 Task: Research Airbnb options in Orkney, South Africa from 4th December, 2023 to 8th December, 2023 for 1 adult.1  bedroom having 1 bed and 1 bathroom. Amenities needed are: wifi. Look for 5 properties as per requirement.
Action: Mouse moved to (485, 234)
Screenshot: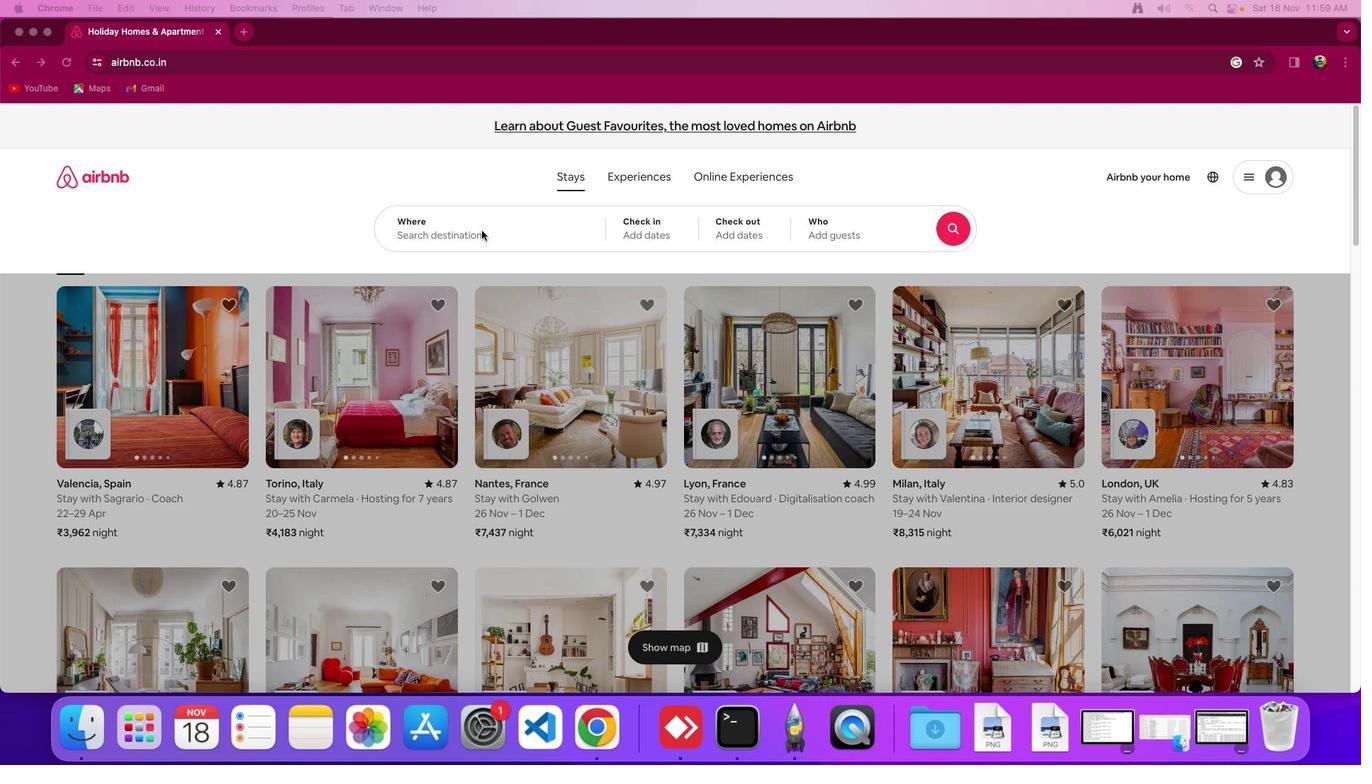 
Action: Mouse pressed left at (485, 234)
Screenshot: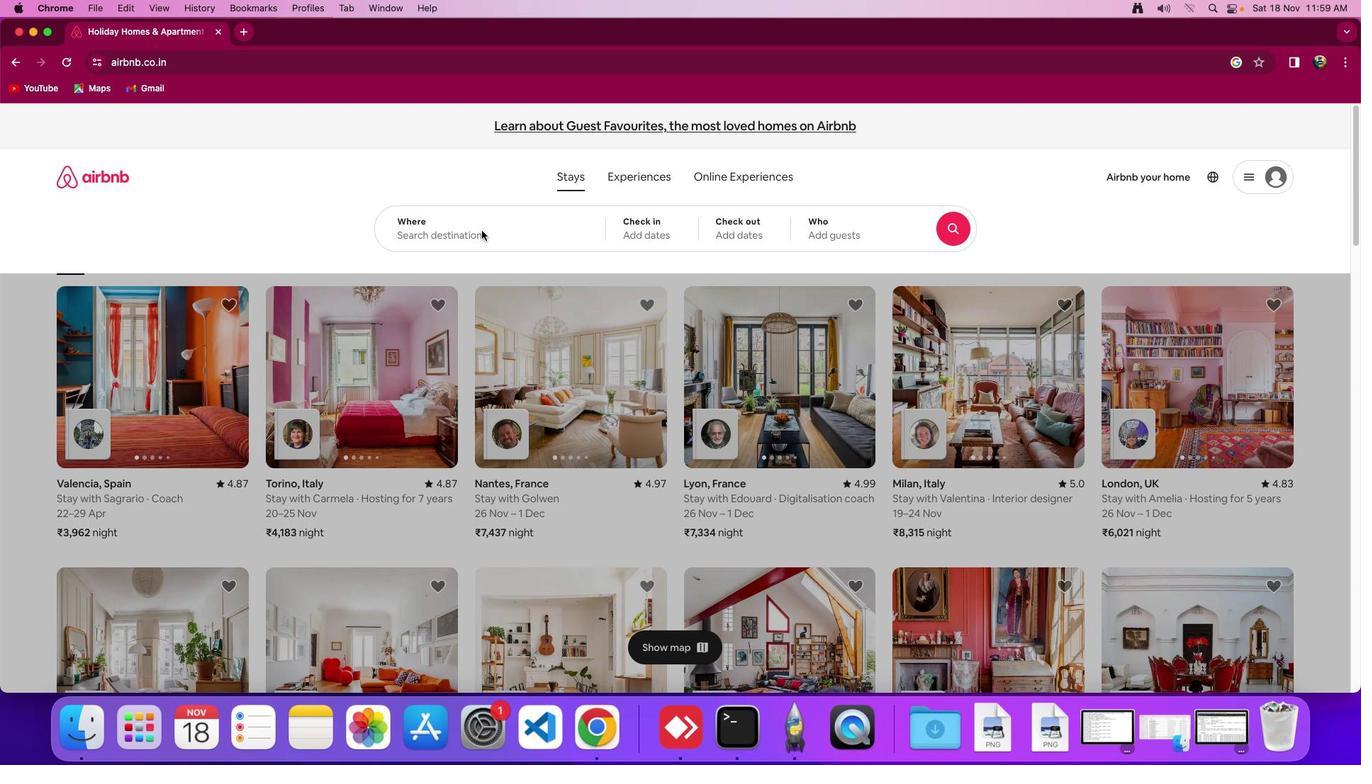 
Action: Mouse moved to (490, 236)
Screenshot: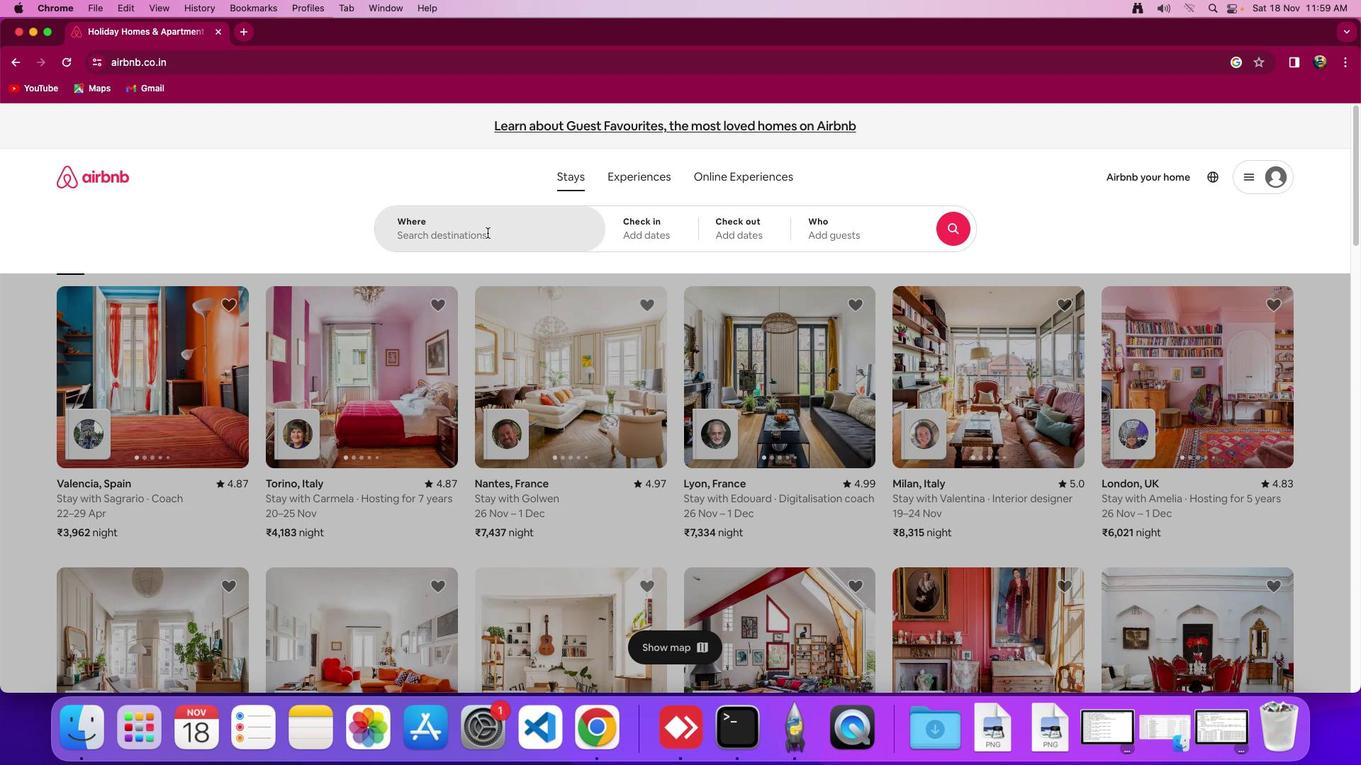 
Action: Mouse pressed left at (490, 236)
Screenshot: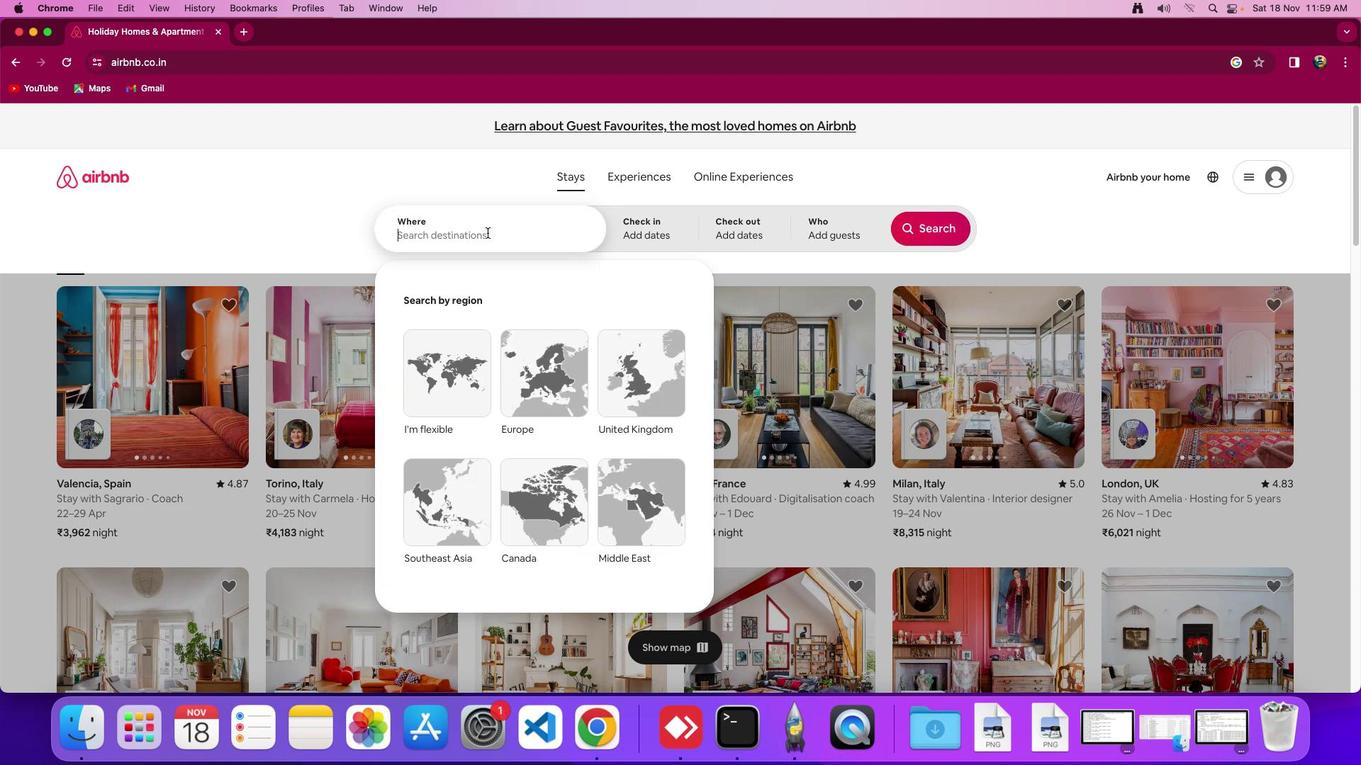 
Action: Mouse moved to (492, 236)
Screenshot: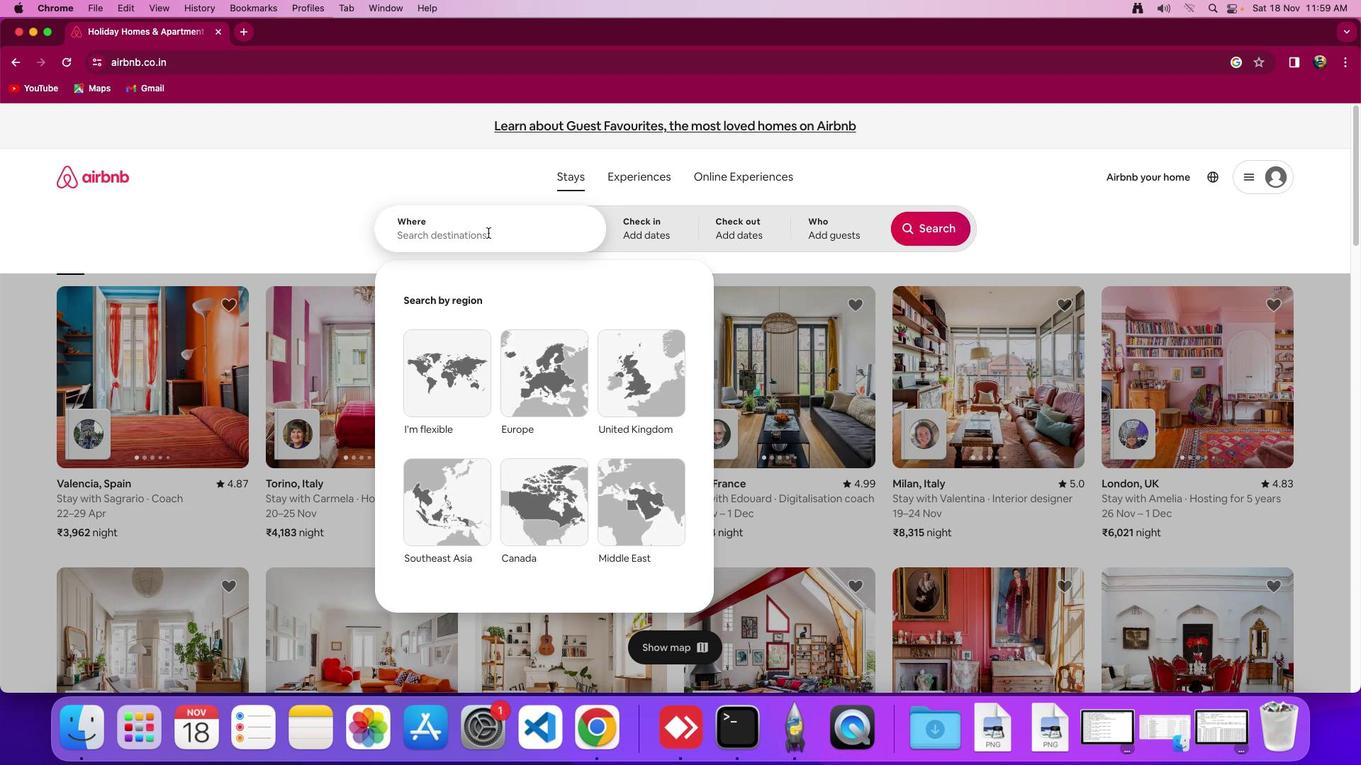 
Action: Key pressed Key.shift'O''r''k''n''e''y'
Screenshot: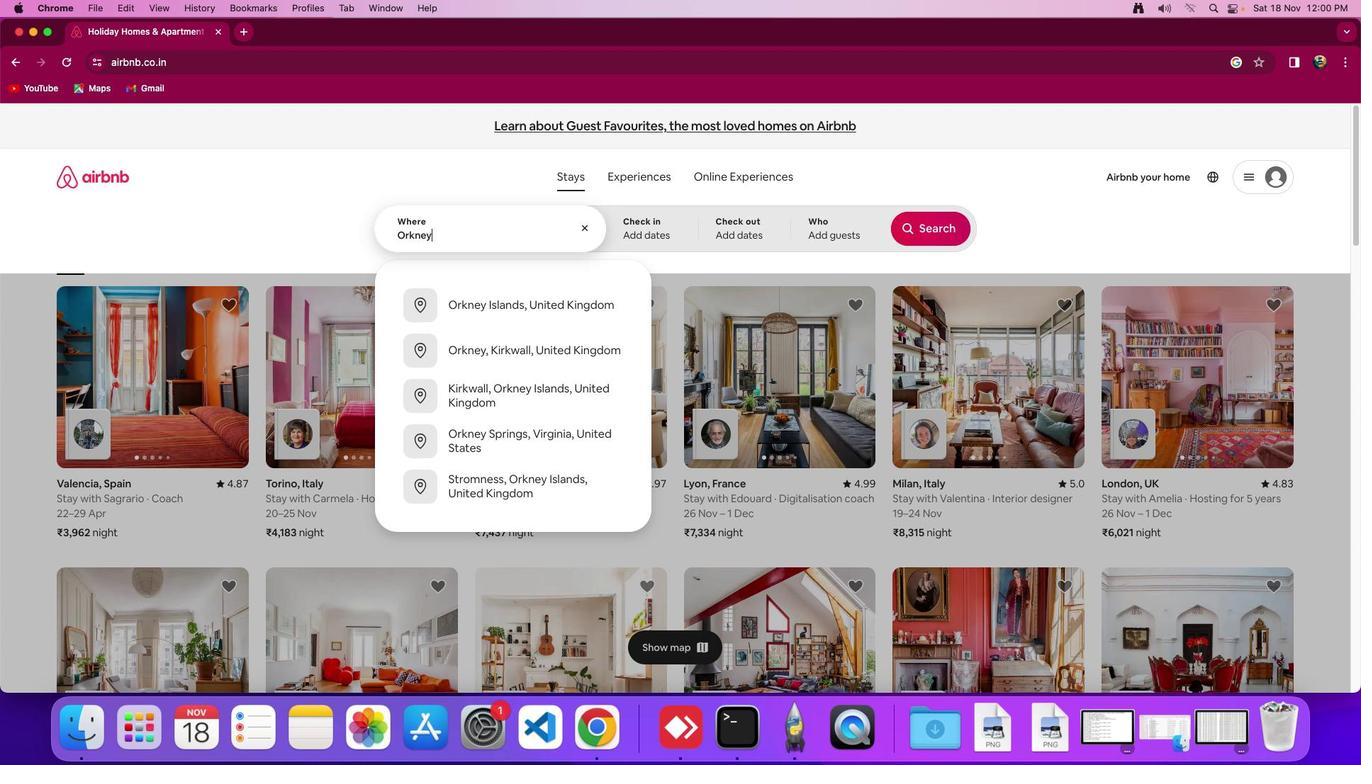 
Action: Mouse moved to (493, 236)
Screenshot: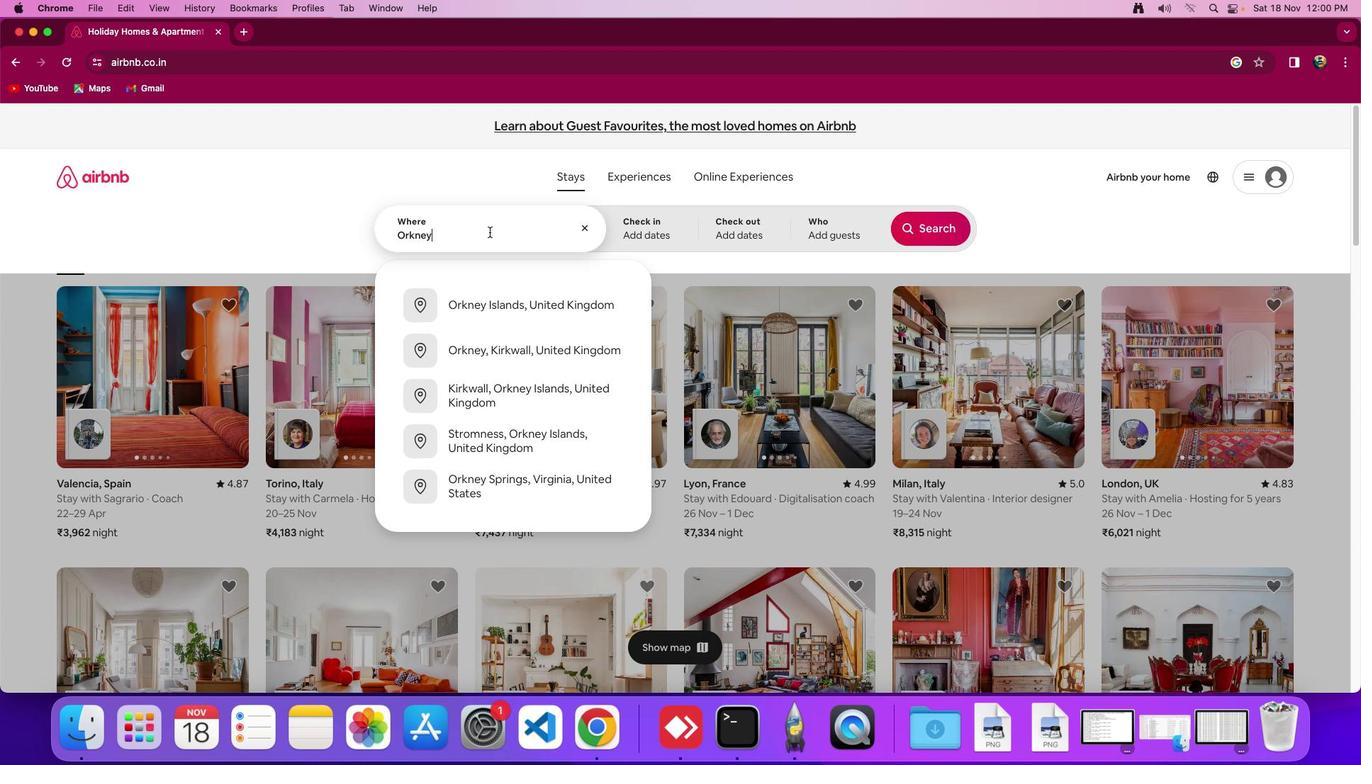 
Action: Key pressed ','Key.spaceKey.shift_r'S''o''u''t''h'Key.spaceKey.shift_r'A''f''r''i''c''a'
Screenshot: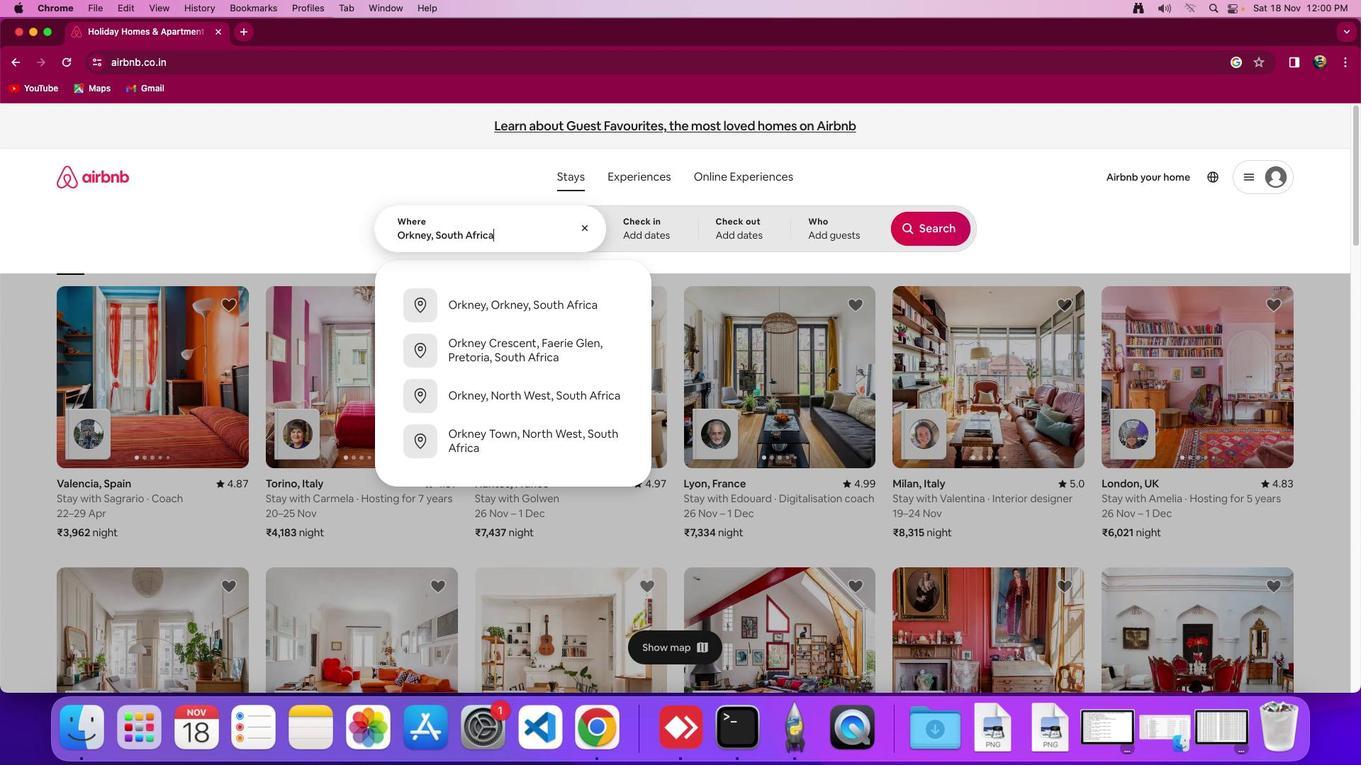 
Action: Mouse moved to (643, 233)
Screenshot: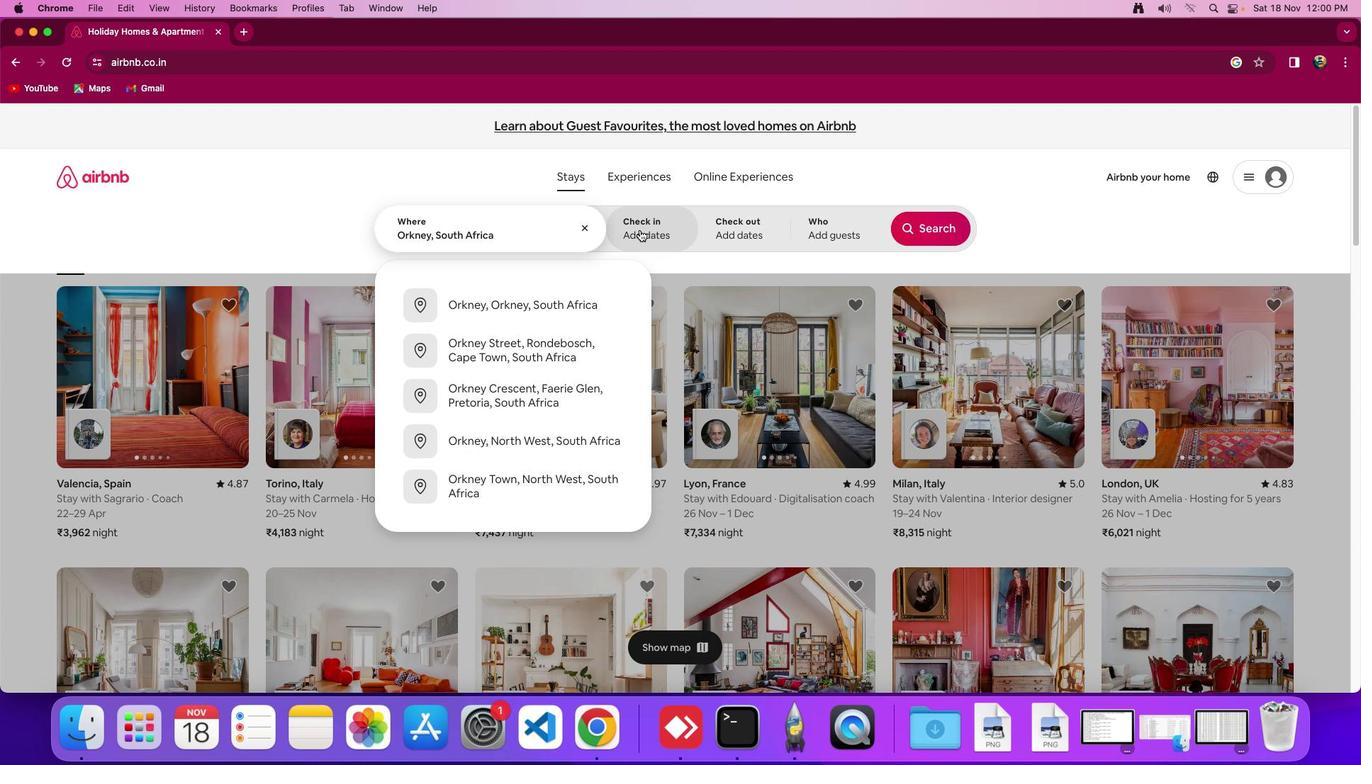 
Action: Mouse pressed left at (643, 233)
Screenshot: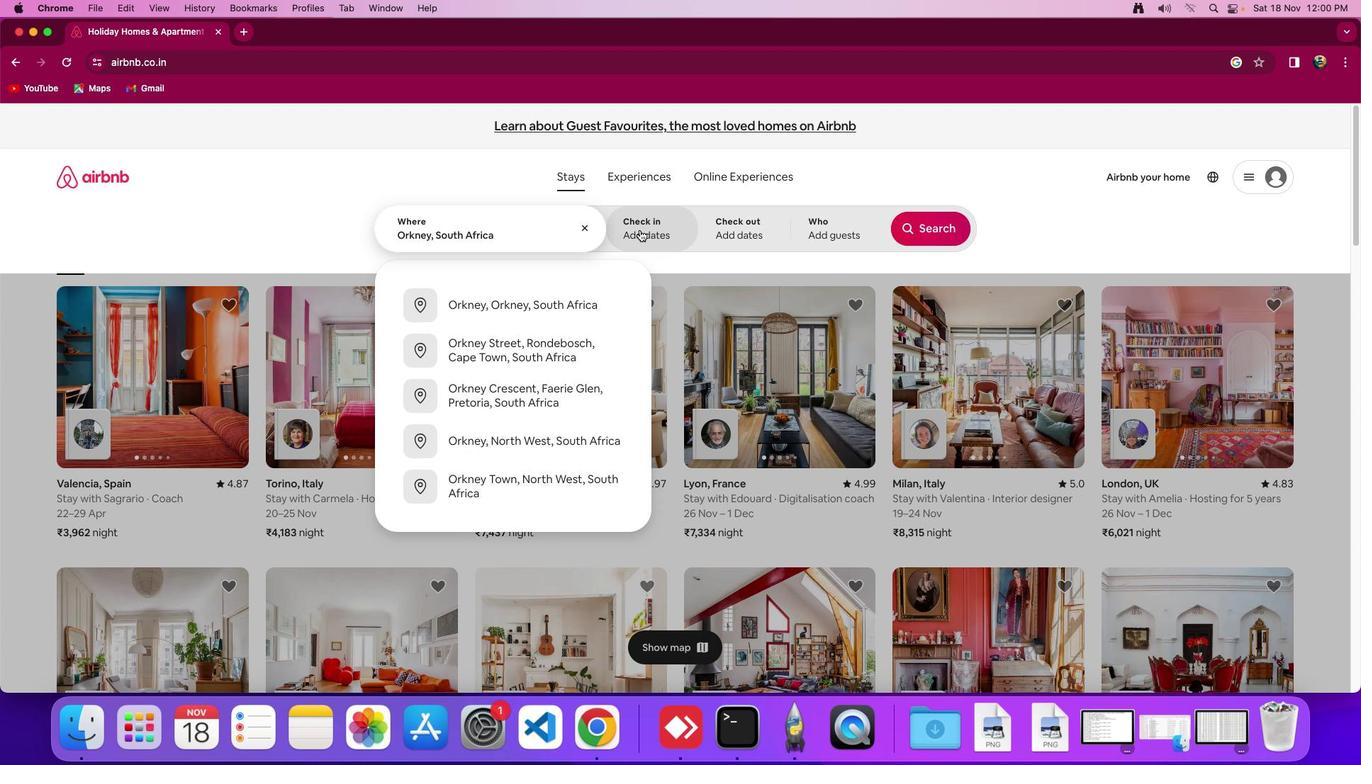 
Action: Mouse moved to (745, 433)
Screenshot: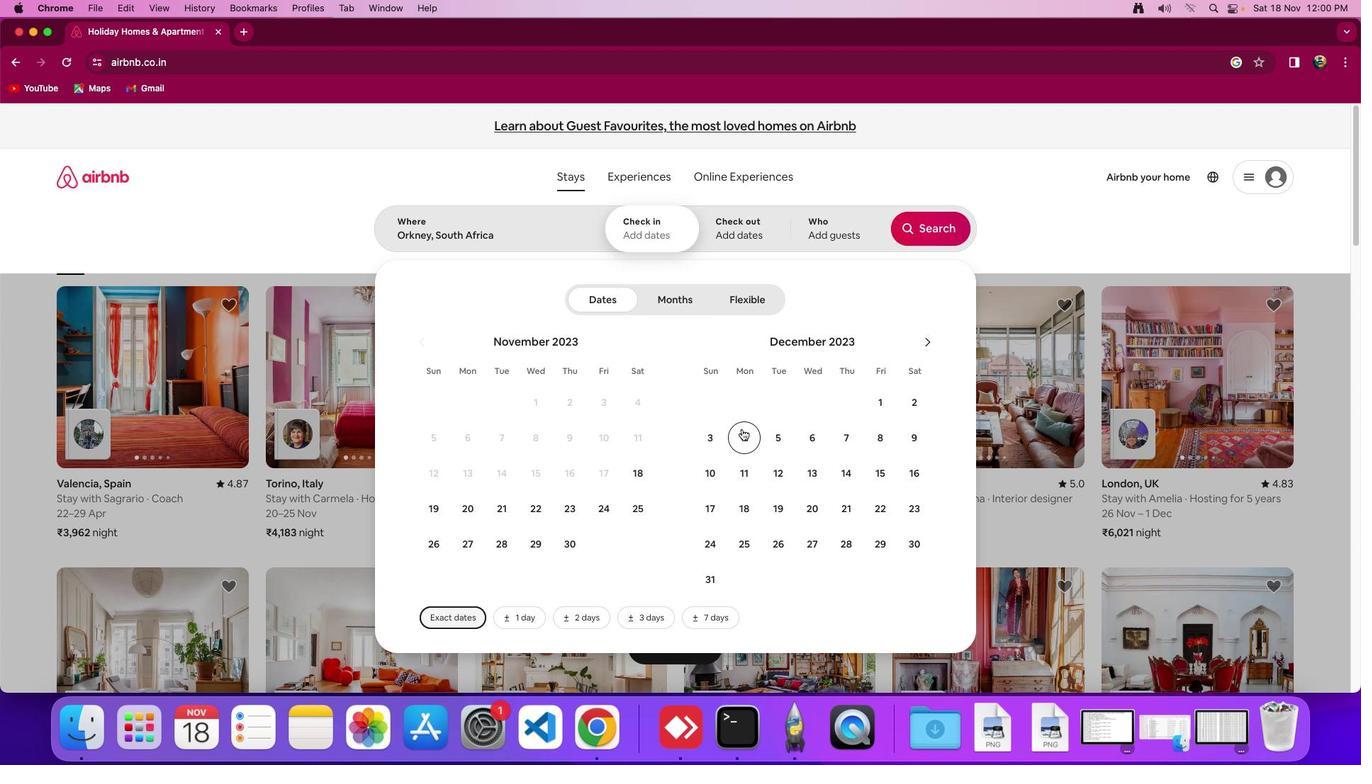 
Action: Mouse pressed left at (745, 433)
Screenshot: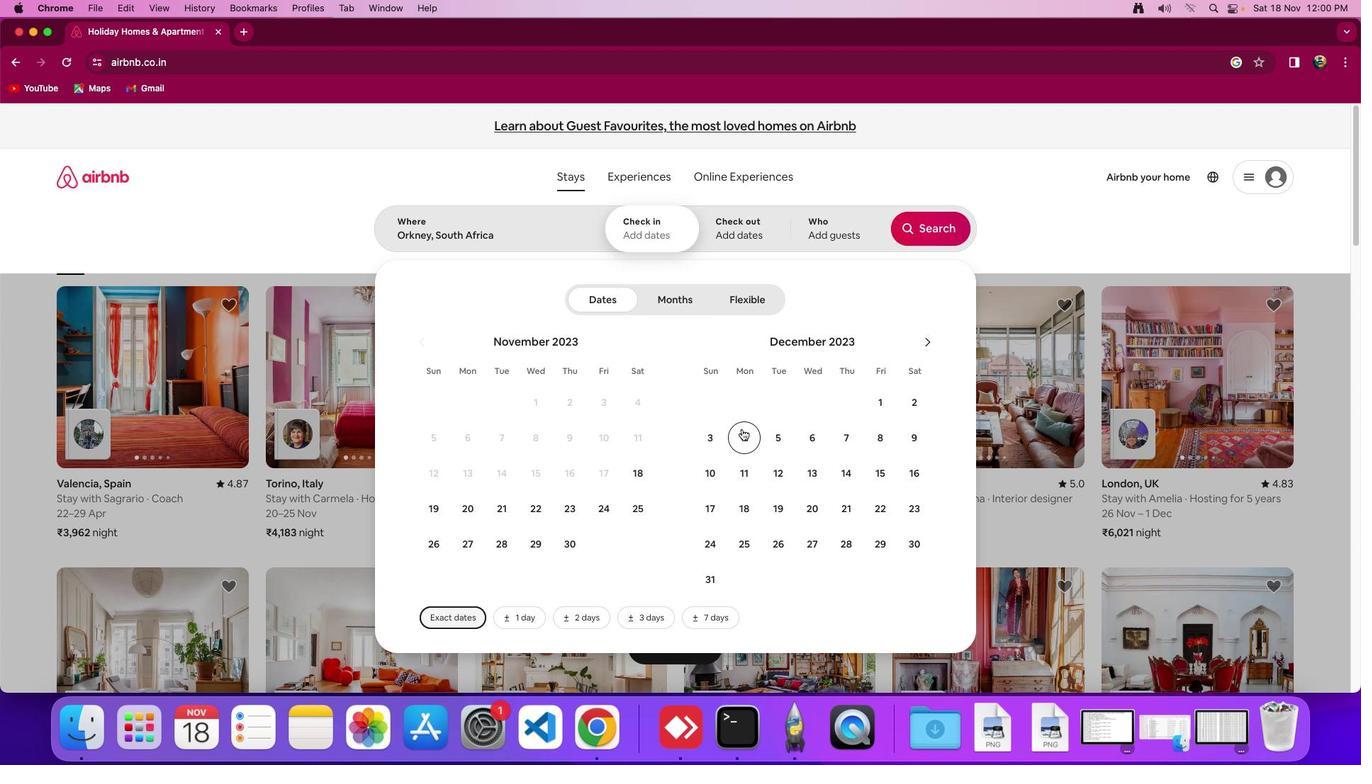 
Action: Mouse moved to (886, 446)
Screenshot: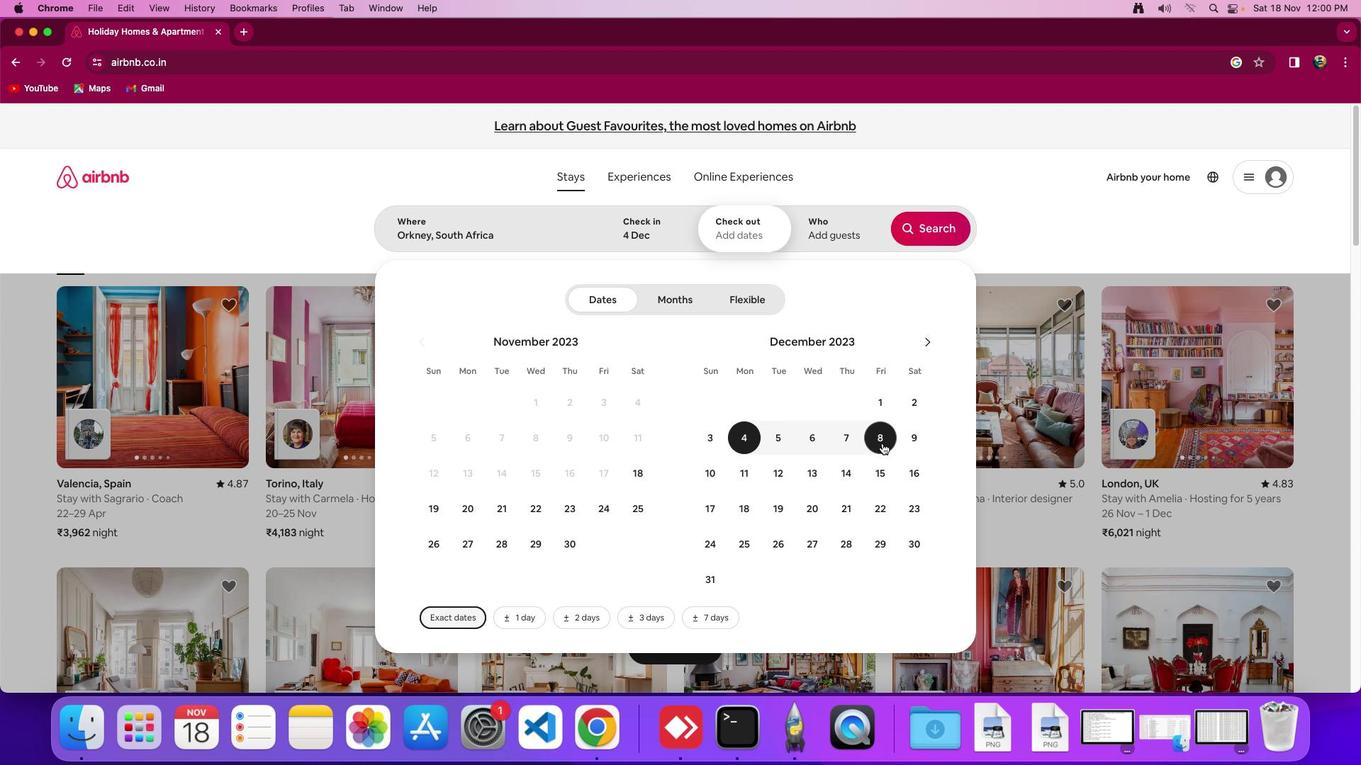 
Action: Mouse pressed left at (886, 446)
Screenshot: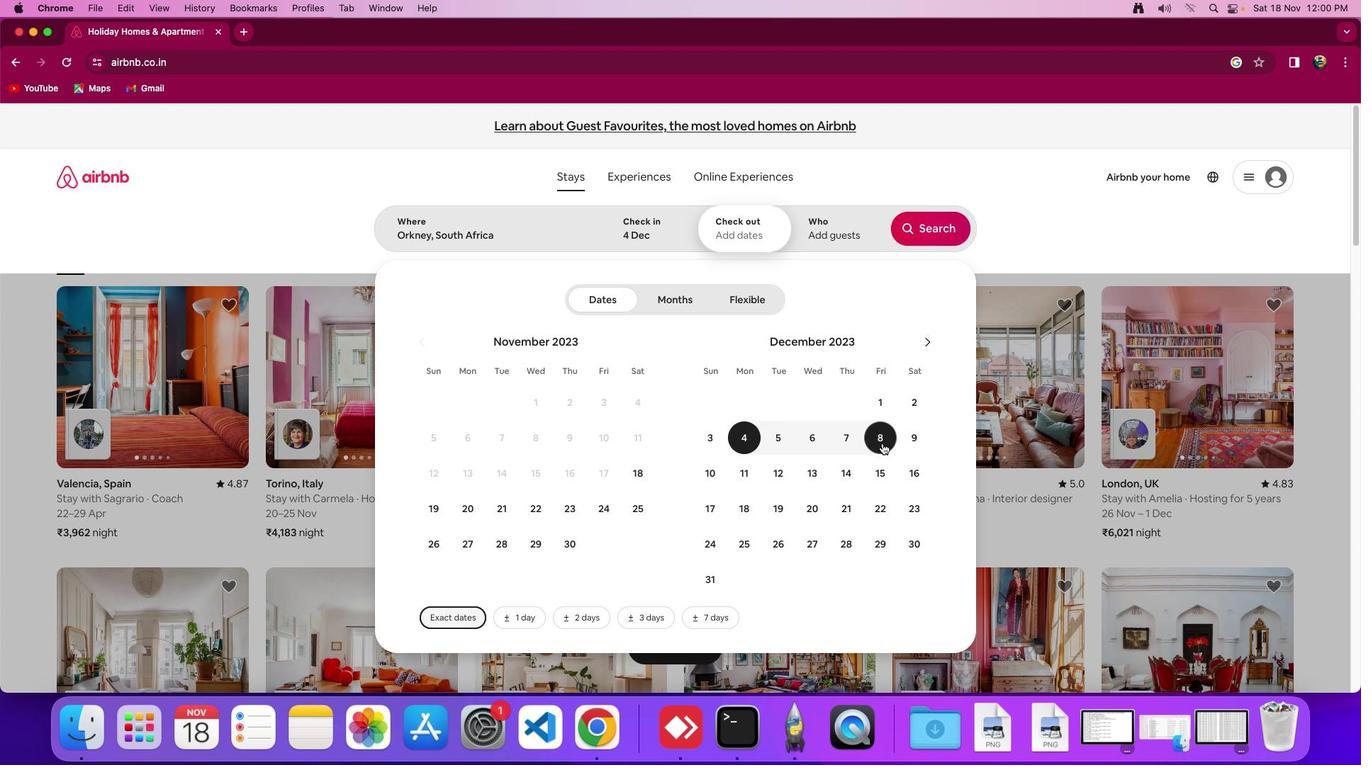 
Action: Mouse moved to (830, 232)
Screenshot: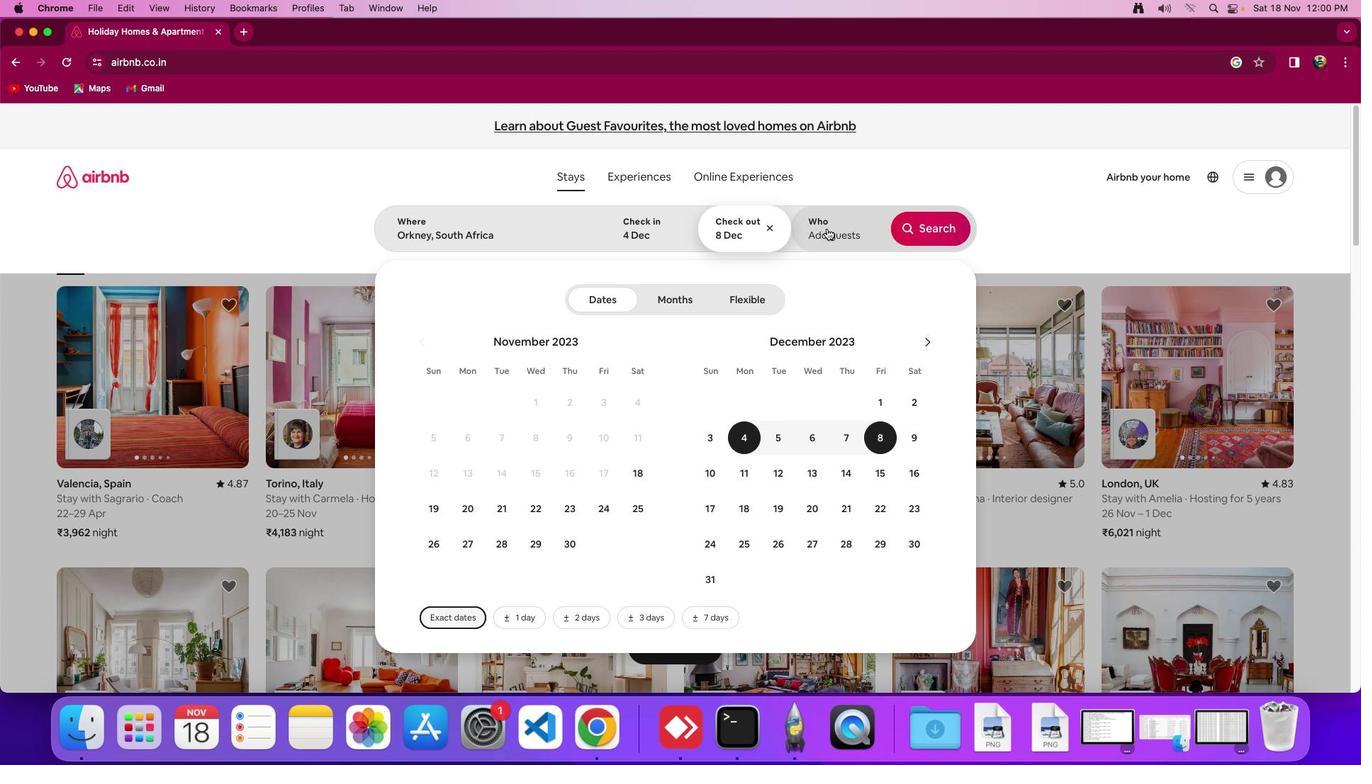 
Action: Mouse pressed left at (830, 232)
Screenshot: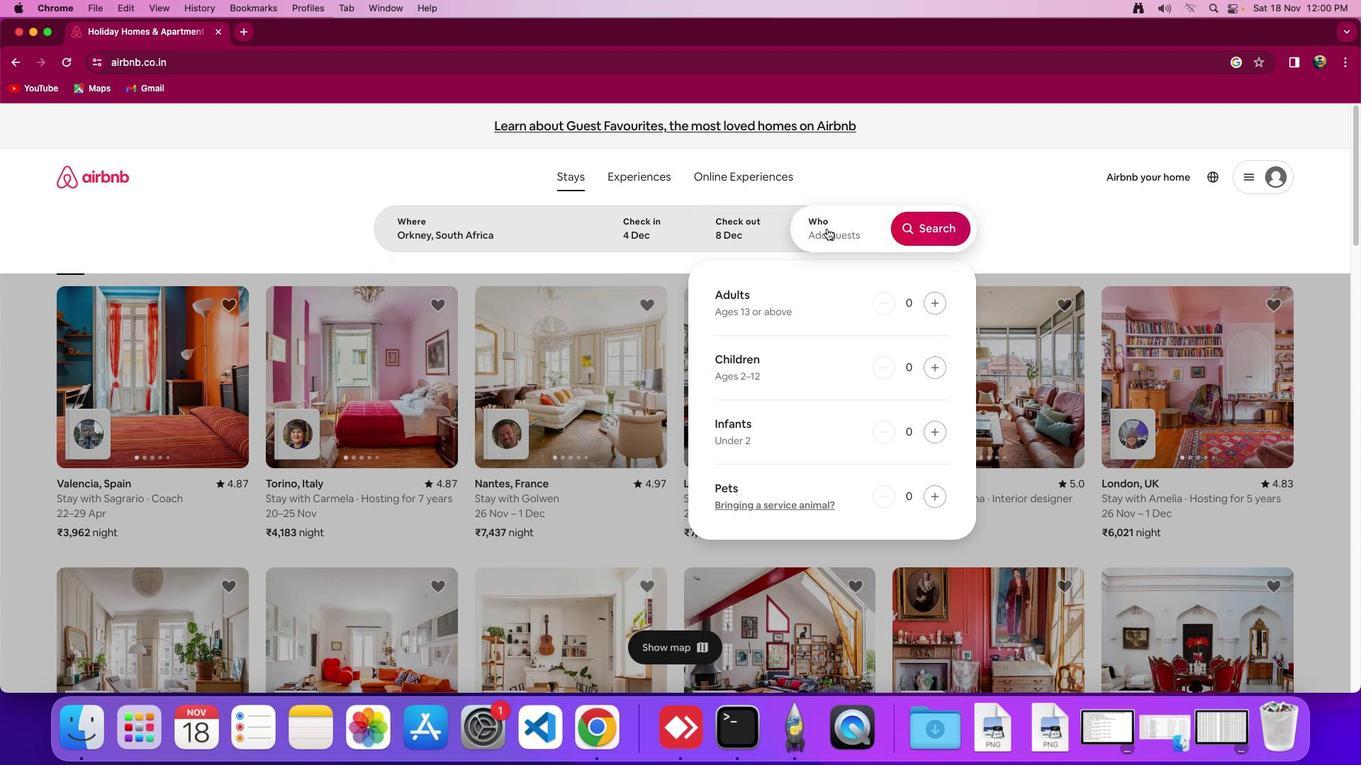 
Action: Mouse moved to (943, 301)
Screenshot: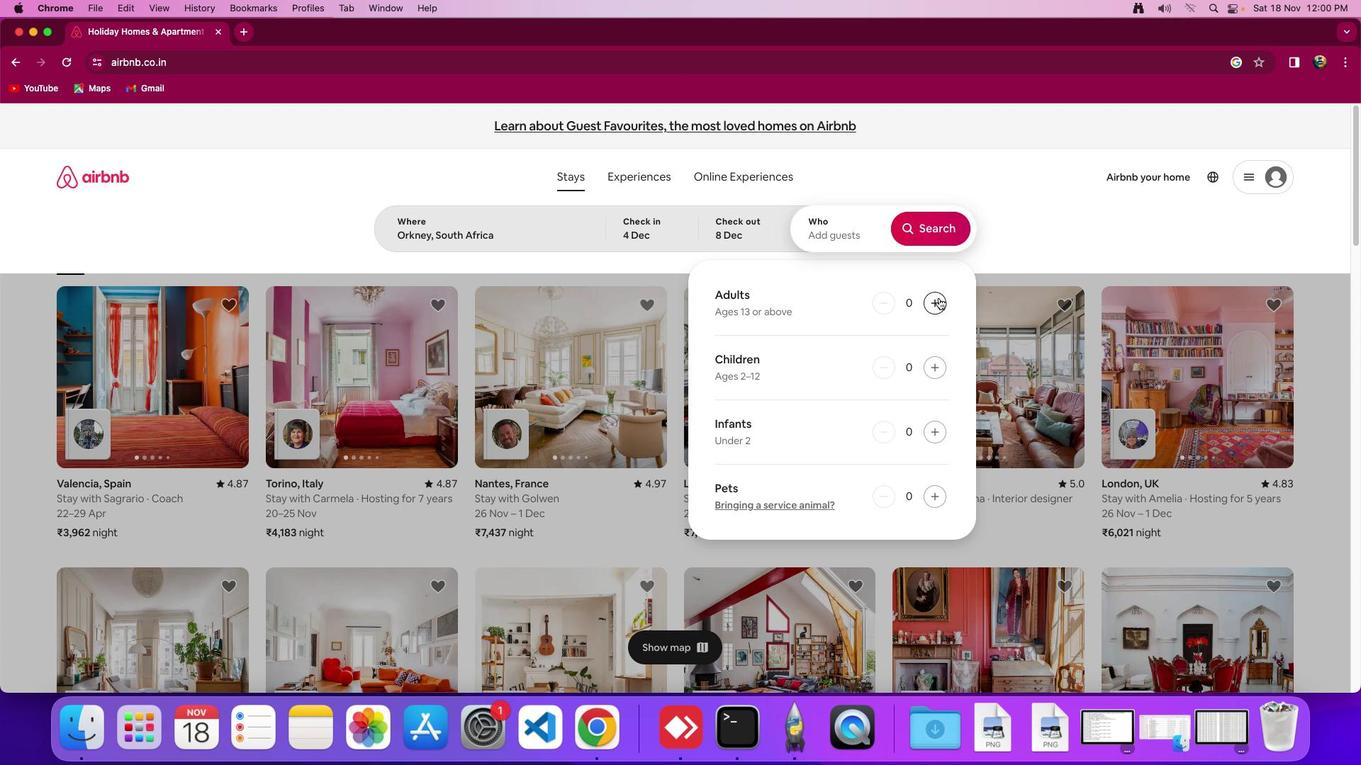 
Action: Mouse pressed left at (943, 301)
Screenshot: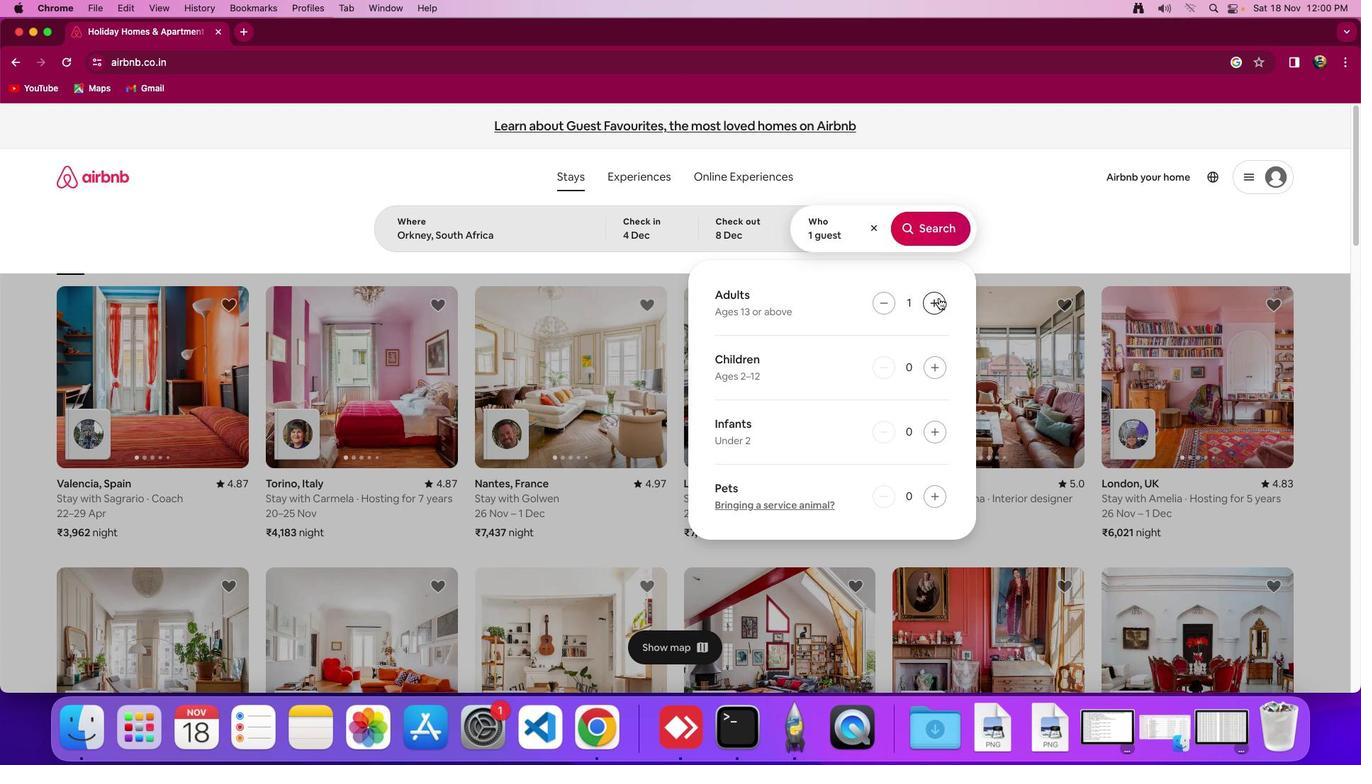 
Action: Mouse moved to (940, 229)
Screenshot: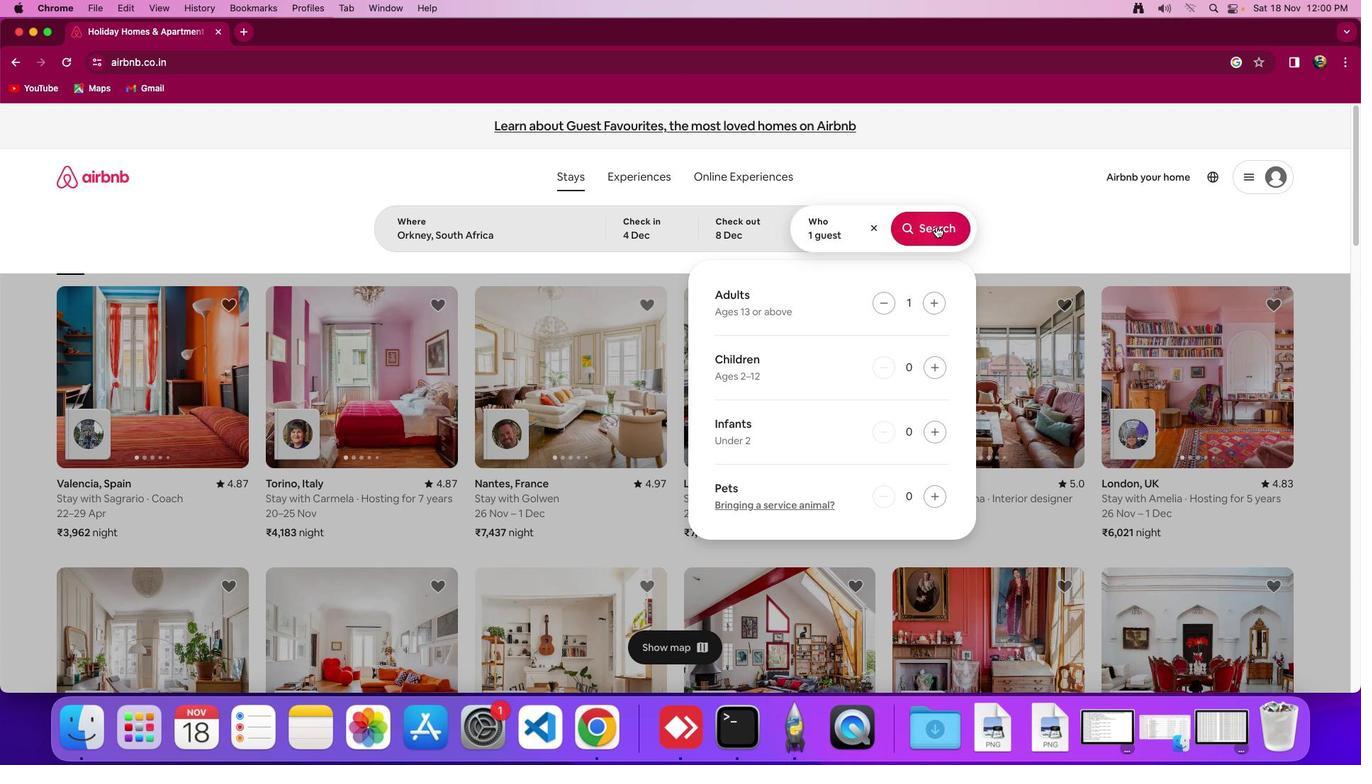 
Action: Mouse pressed left at (940, 229)
Screenshot: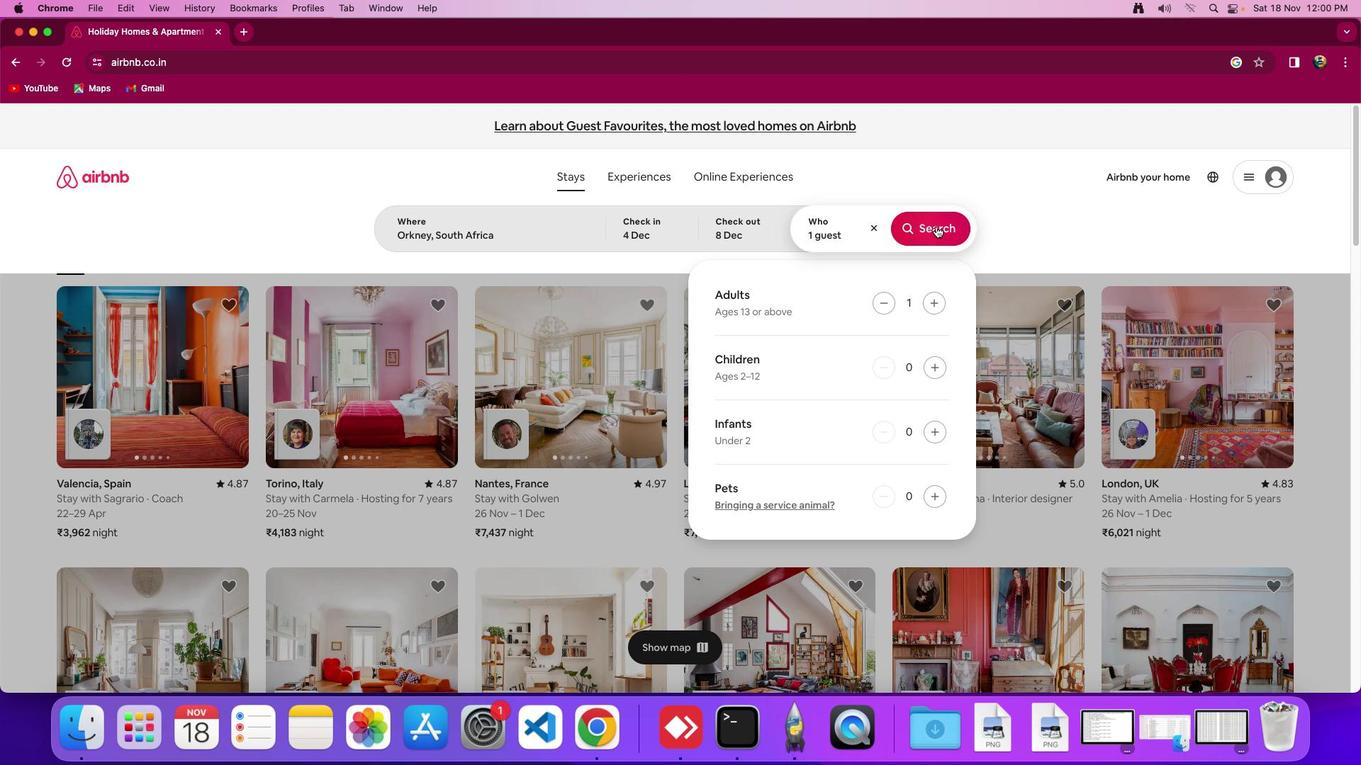 
Action: Mouse moved to (1124, 192)
Screenshot: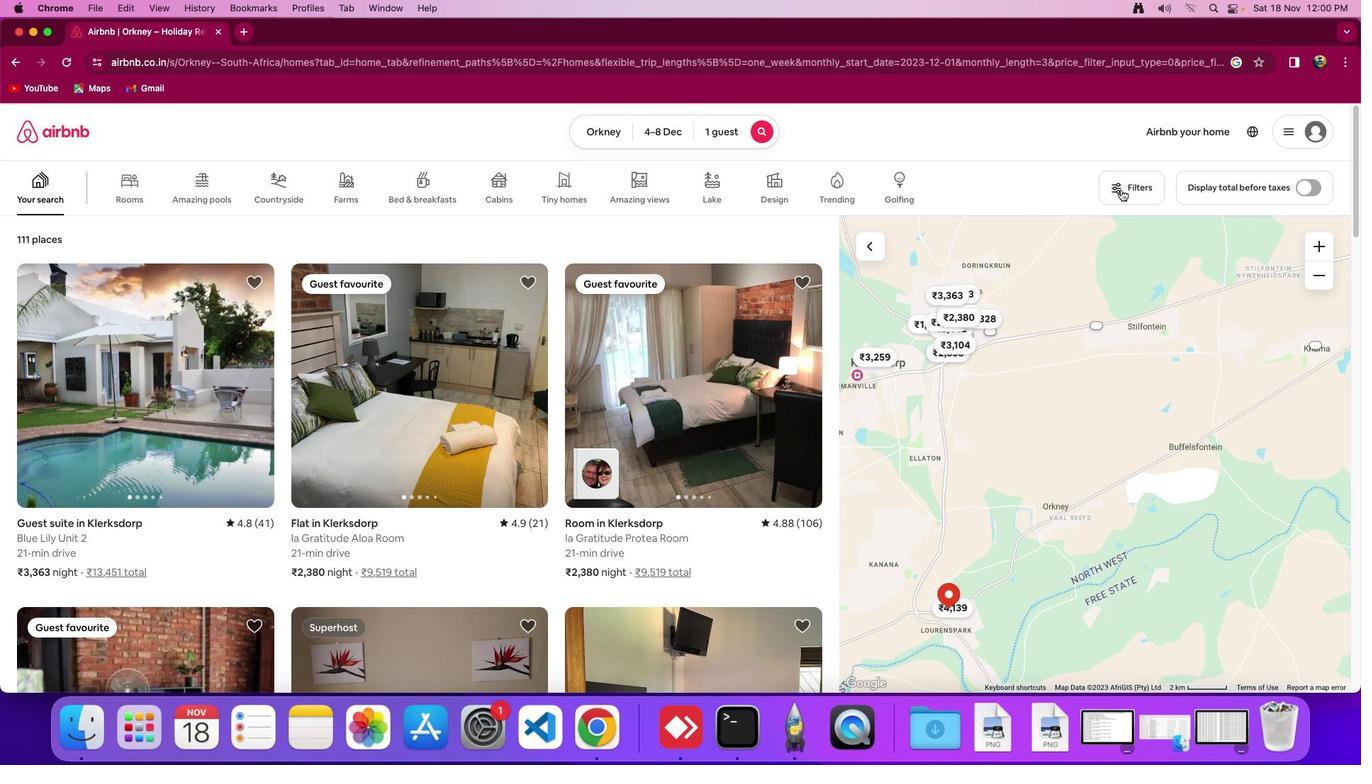 
Action: Mouse pressed left at (1124, 192)
Screenshot: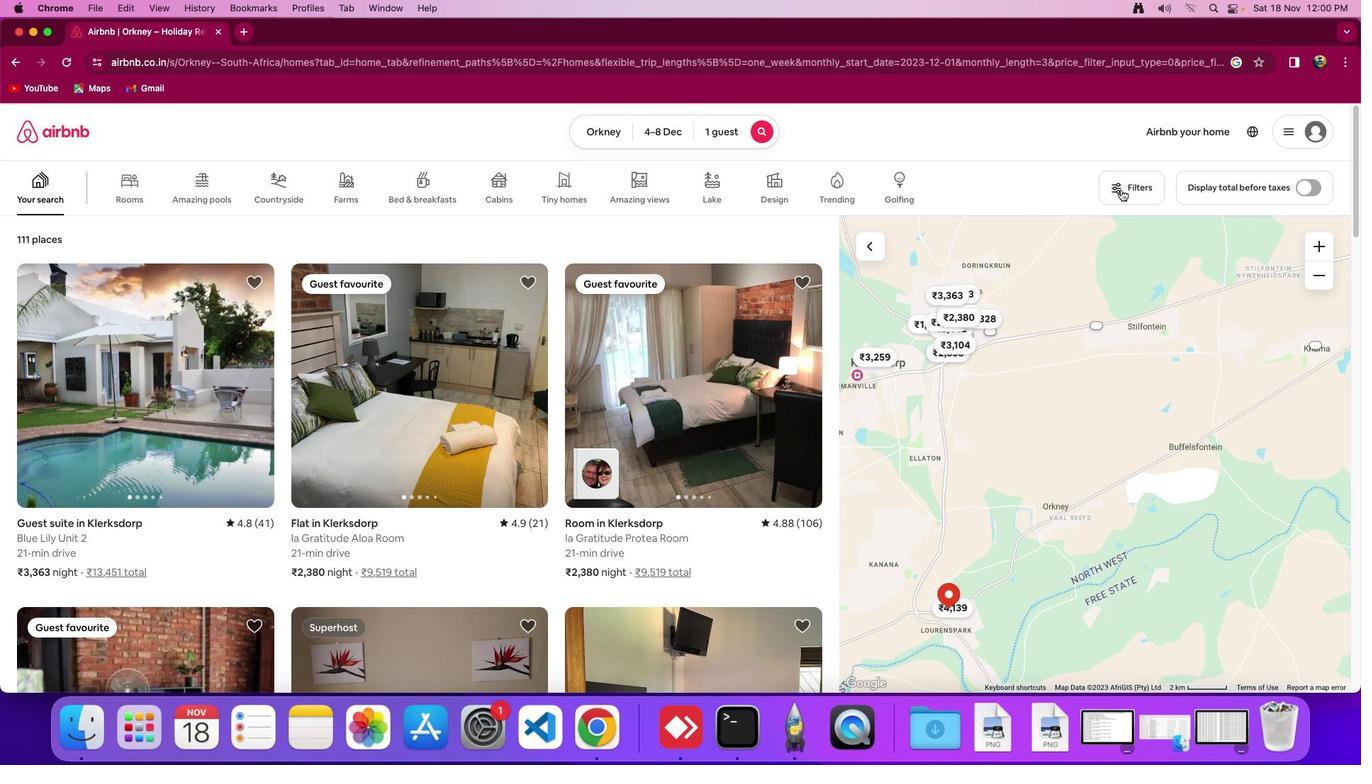 
Action: Mouse moved to (719, 406)
Screenshot: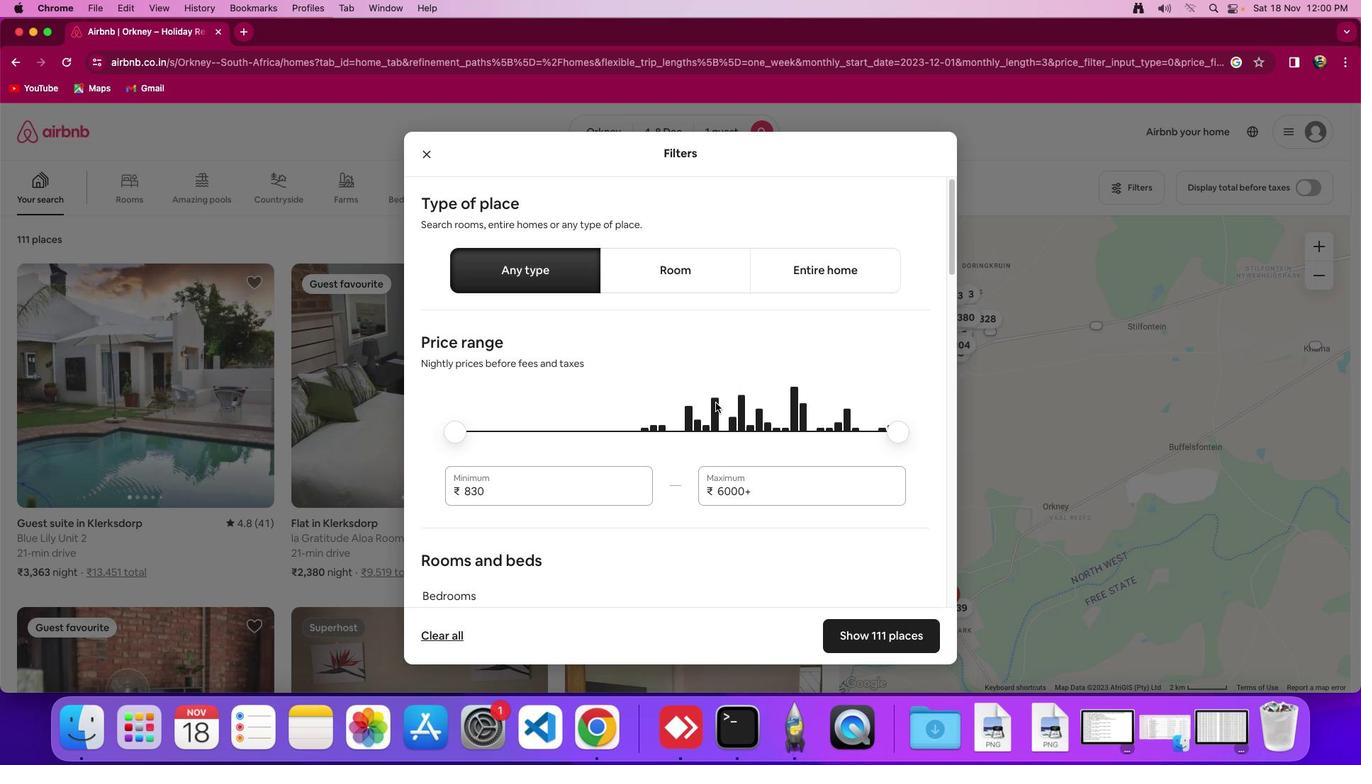 
Action: Mouse scrolled (719, 406) with delta (3, 2)
Screenshot: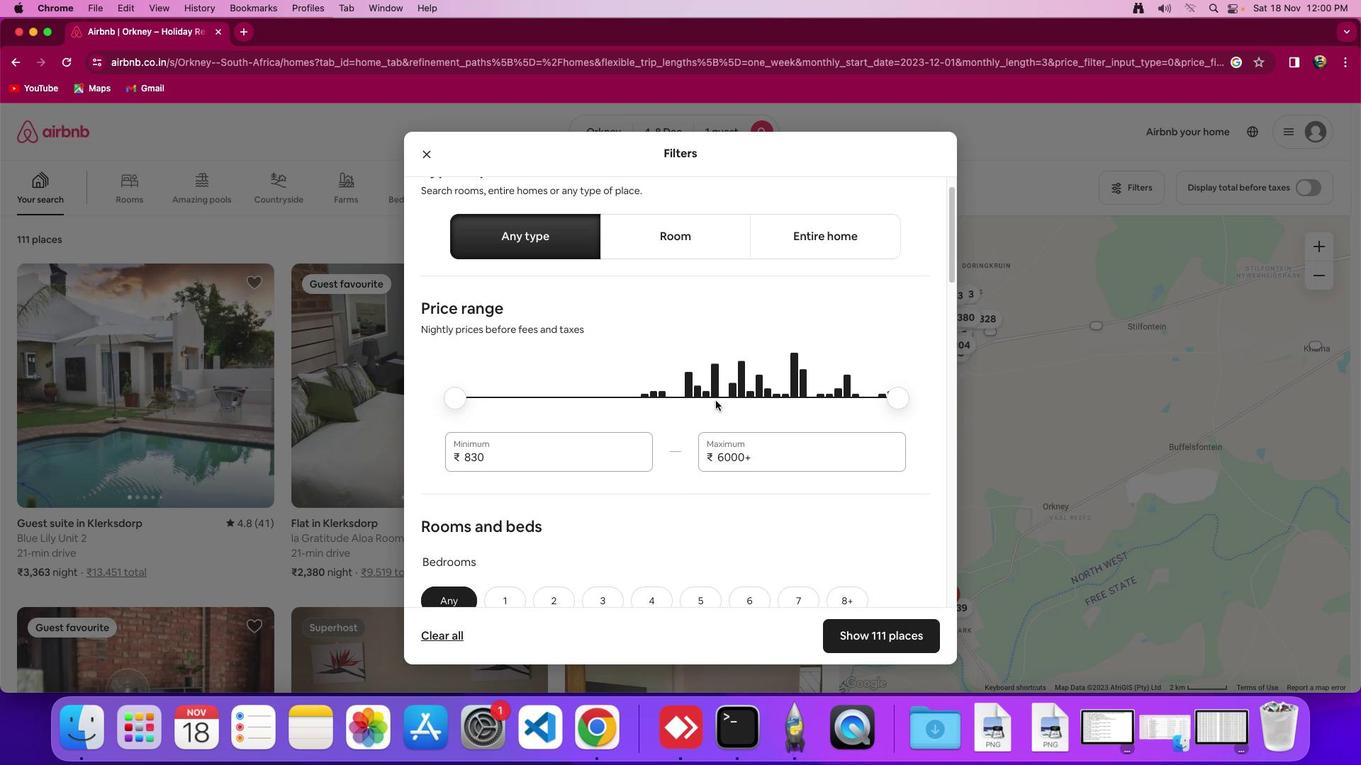 
Action: Mouse moved to (719, 406)
Screenshot: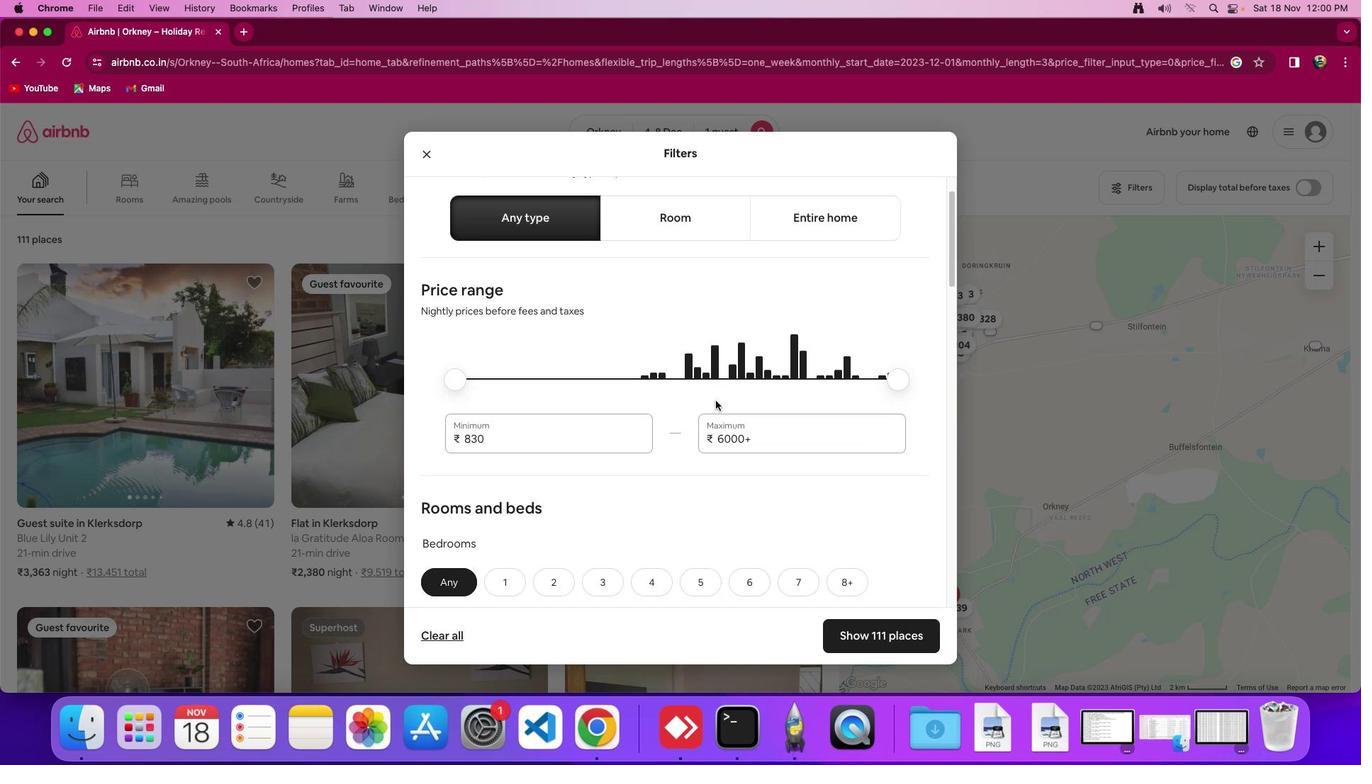 
Action: Mouse scrolled (719, 406) with delta (3, 2)
Screenshot: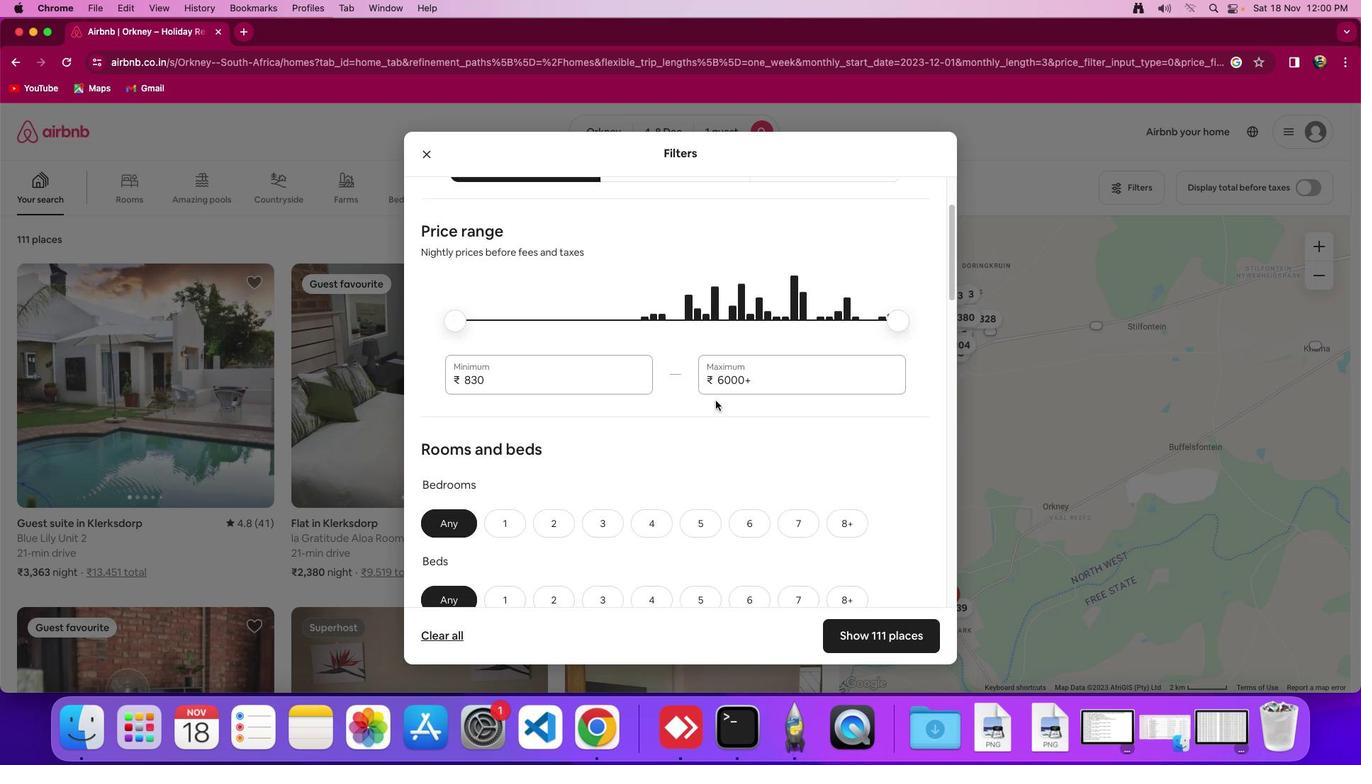 
Action: Mouse moved to (719, 405)
Screenshot: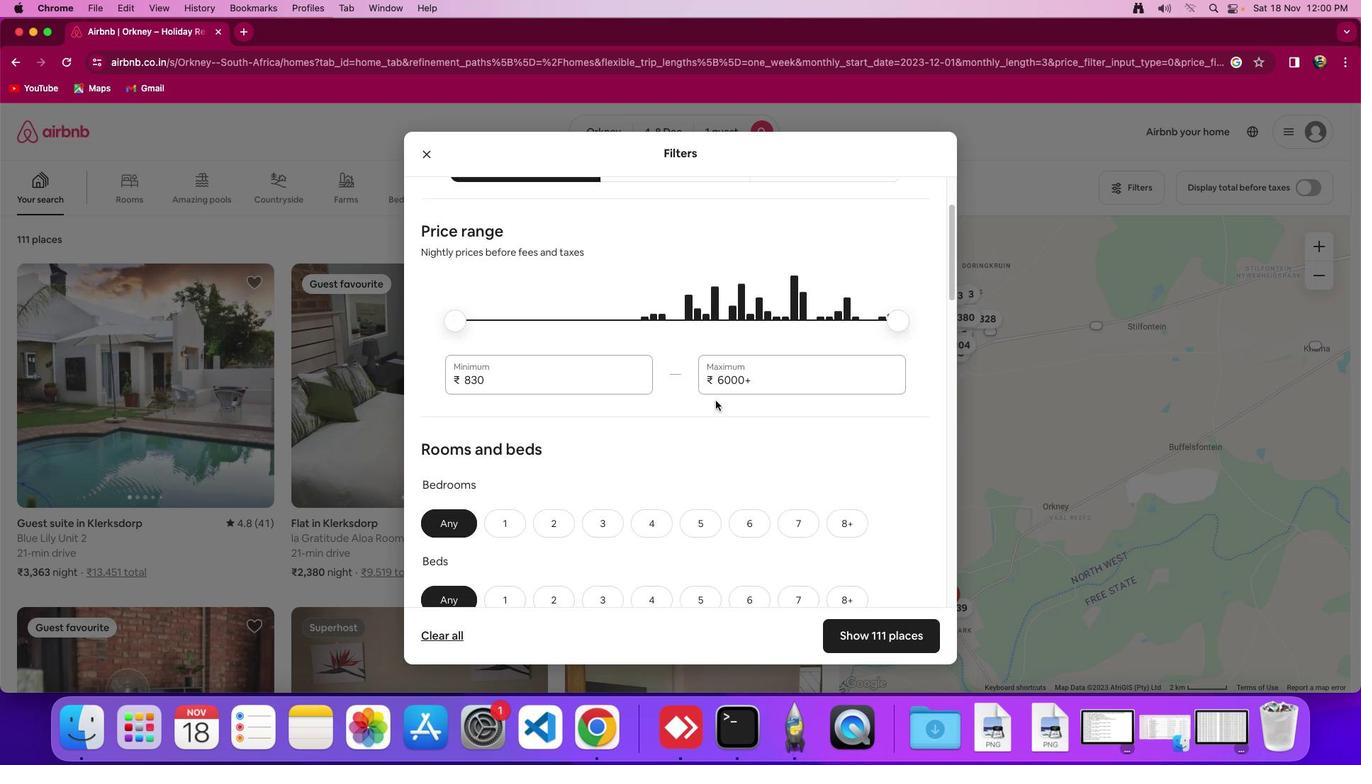 
Action: Mouse scrolled (719, 405) with delta (3, 1)
Screenshot: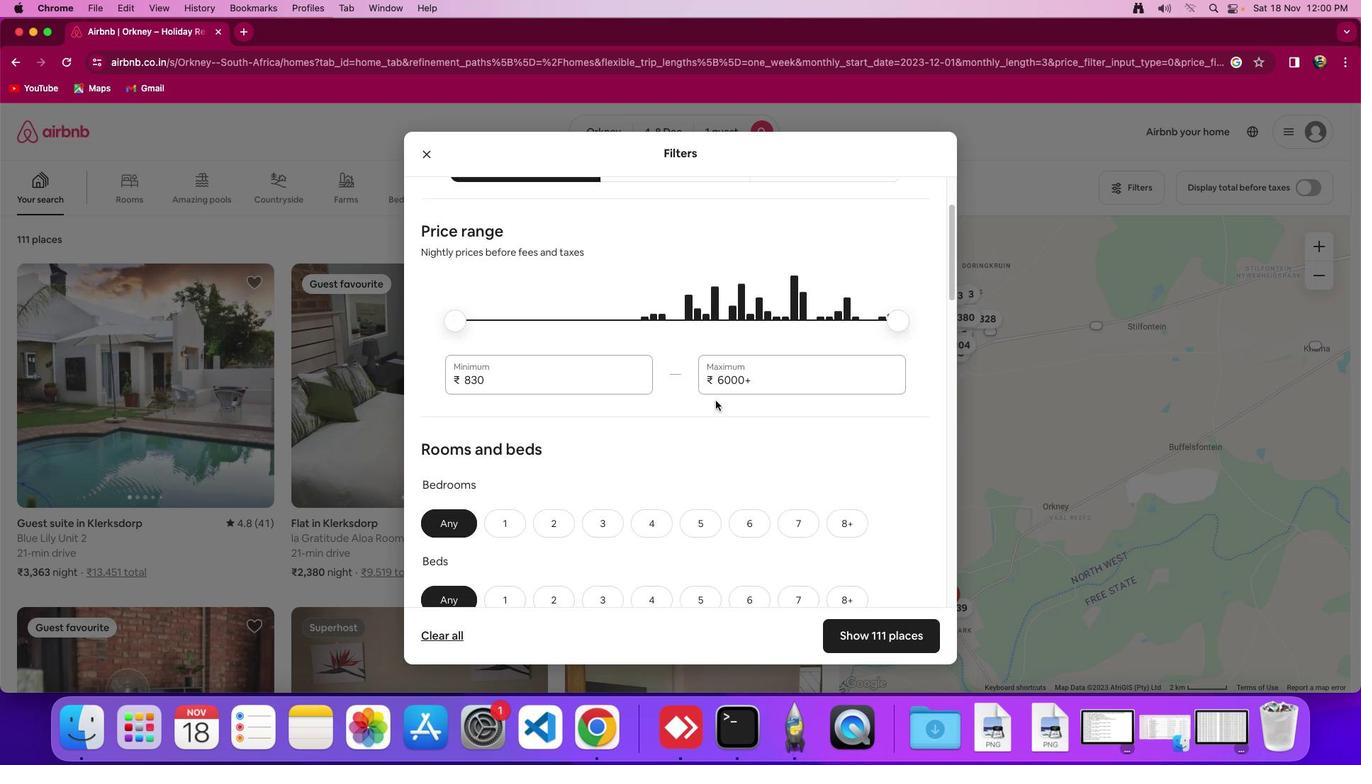 
Action: Mouse moved to (719, 404)
Screenshot: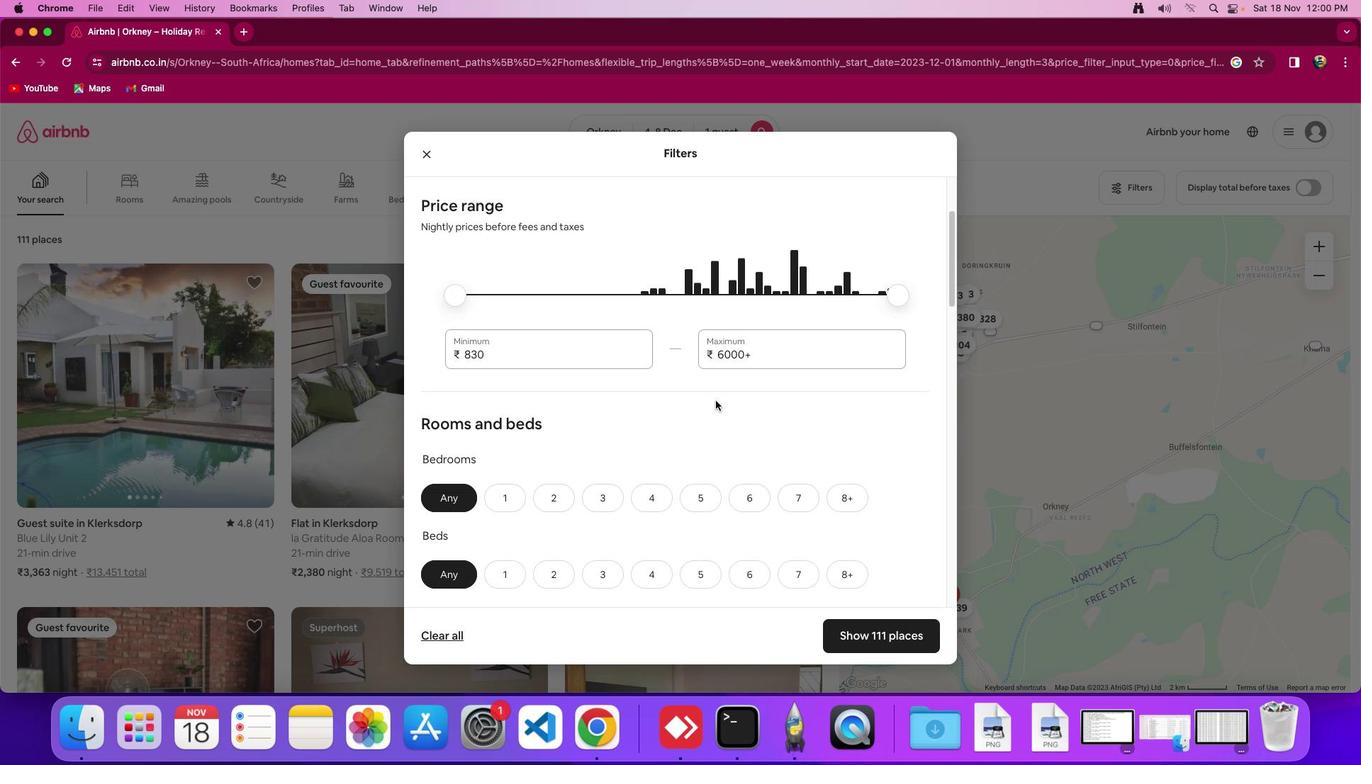 
Action: Mouse scrolled (719, 404) with delta (3, 2)
Screenshot: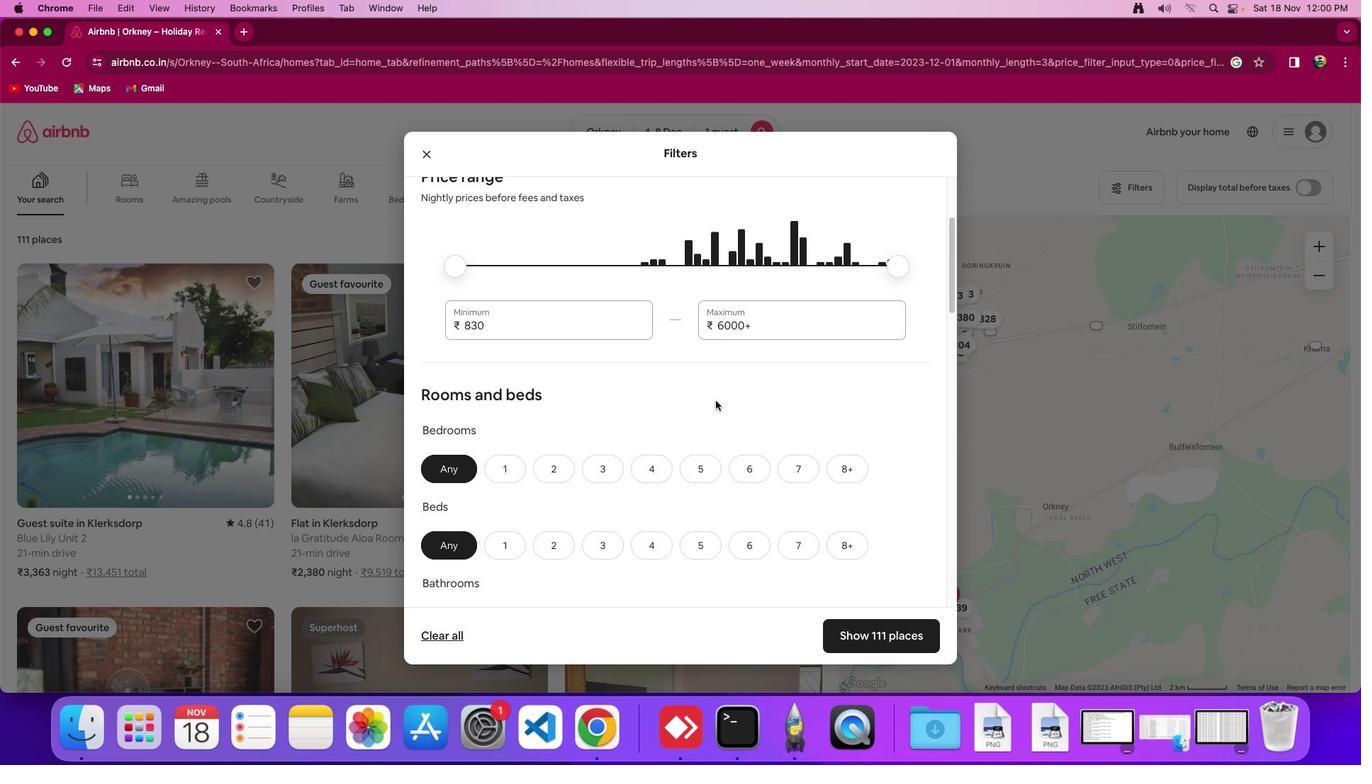
Action: Mouse scrolled (719, 404) with delta (3, 2)
Screenshot: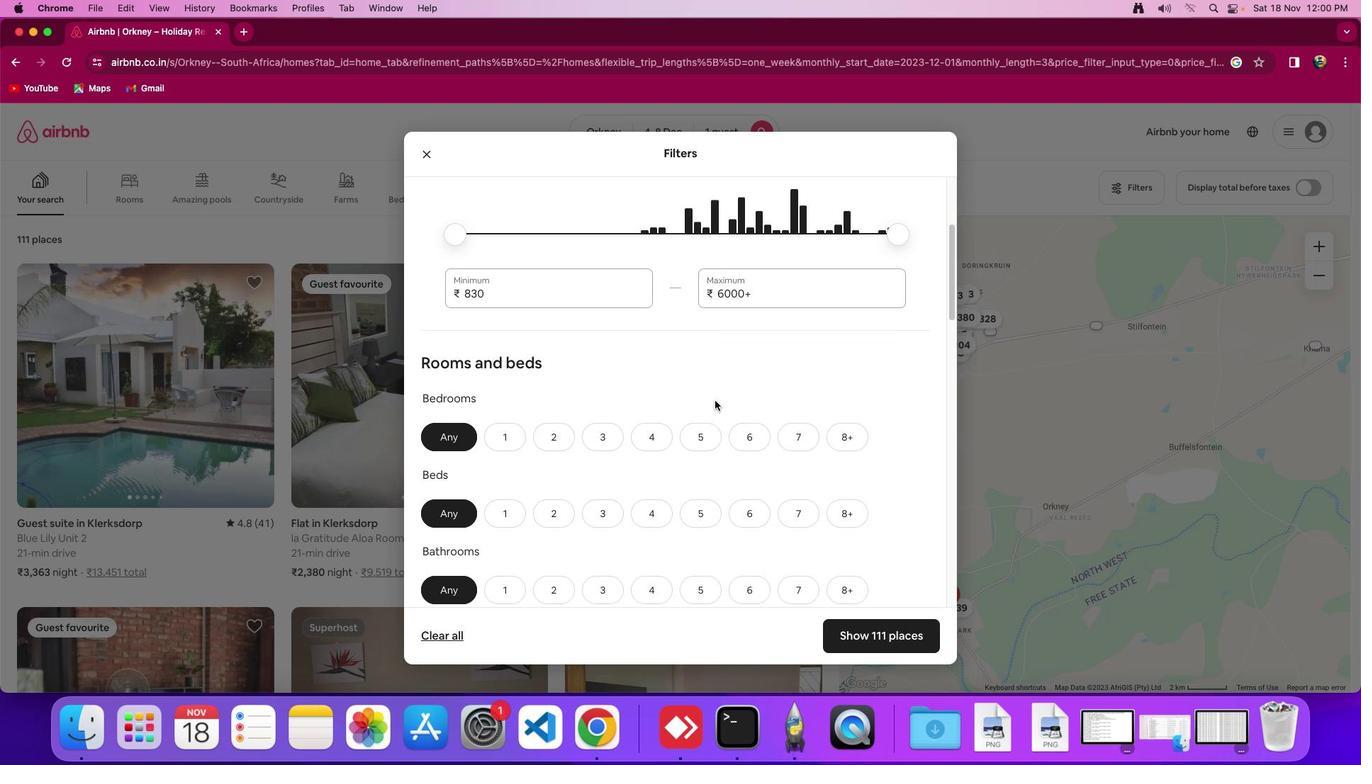 
Action: Mouse scrolled (719, 404) with delta (3, 1)
Screenshot: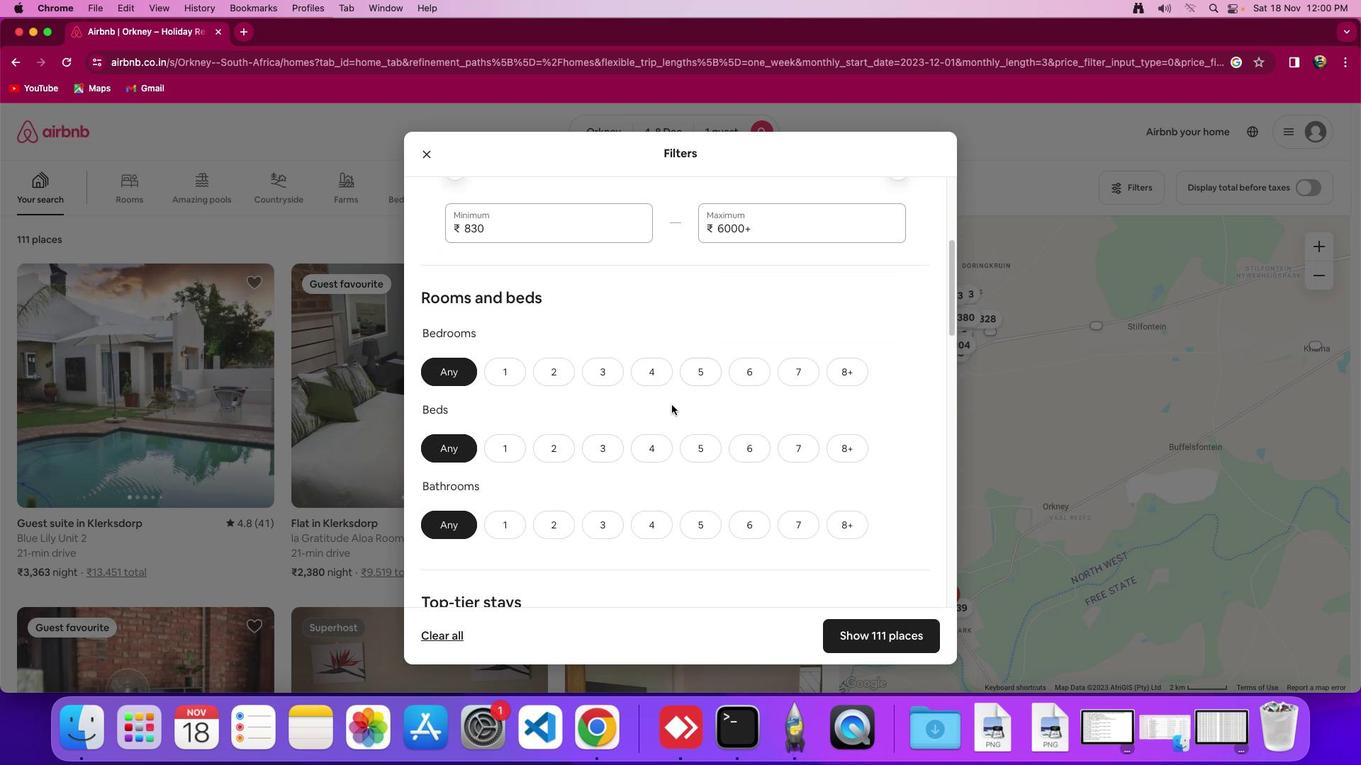
Action: Mouse moved to (507, 362)
Screenshot: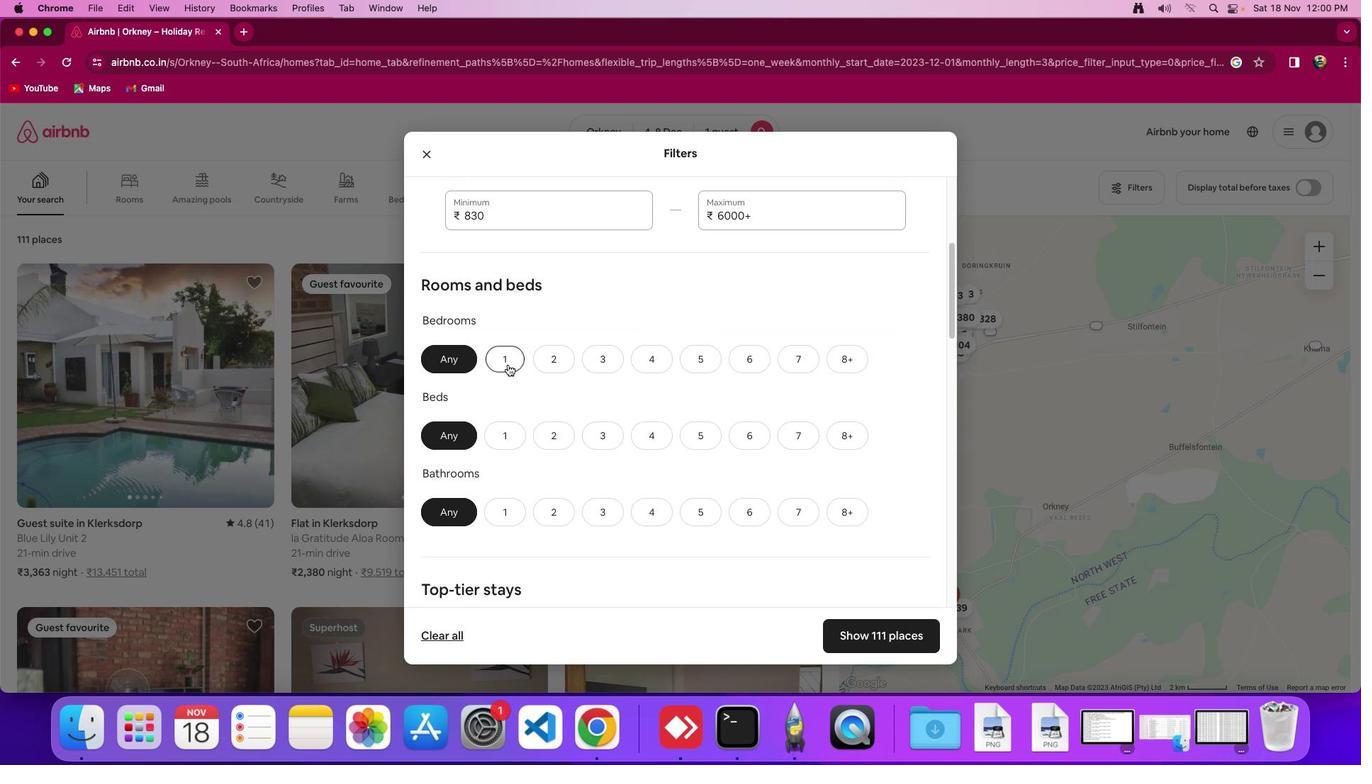 
Action: Mouse pressed left at (507, 362)
Screenshot: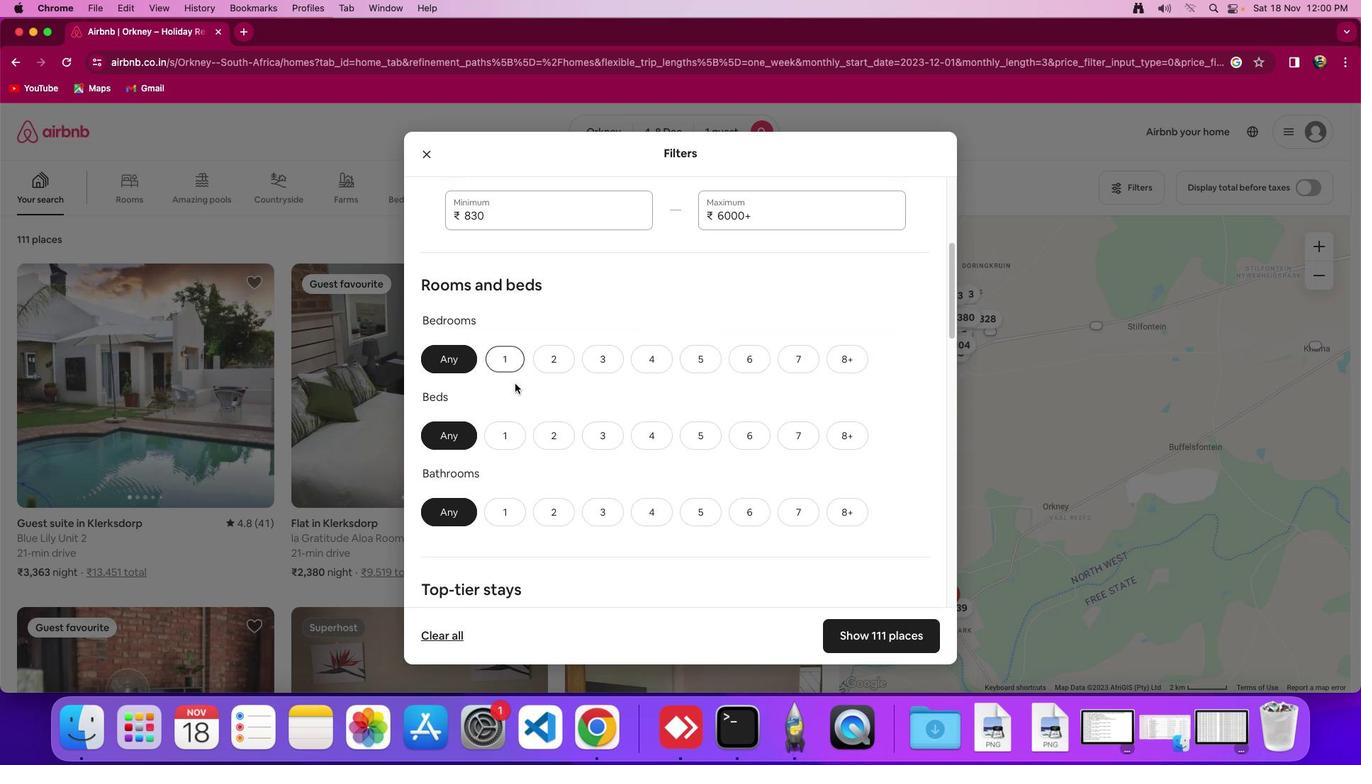 
Action: Mouse moved to (515, 429)
Screenshot: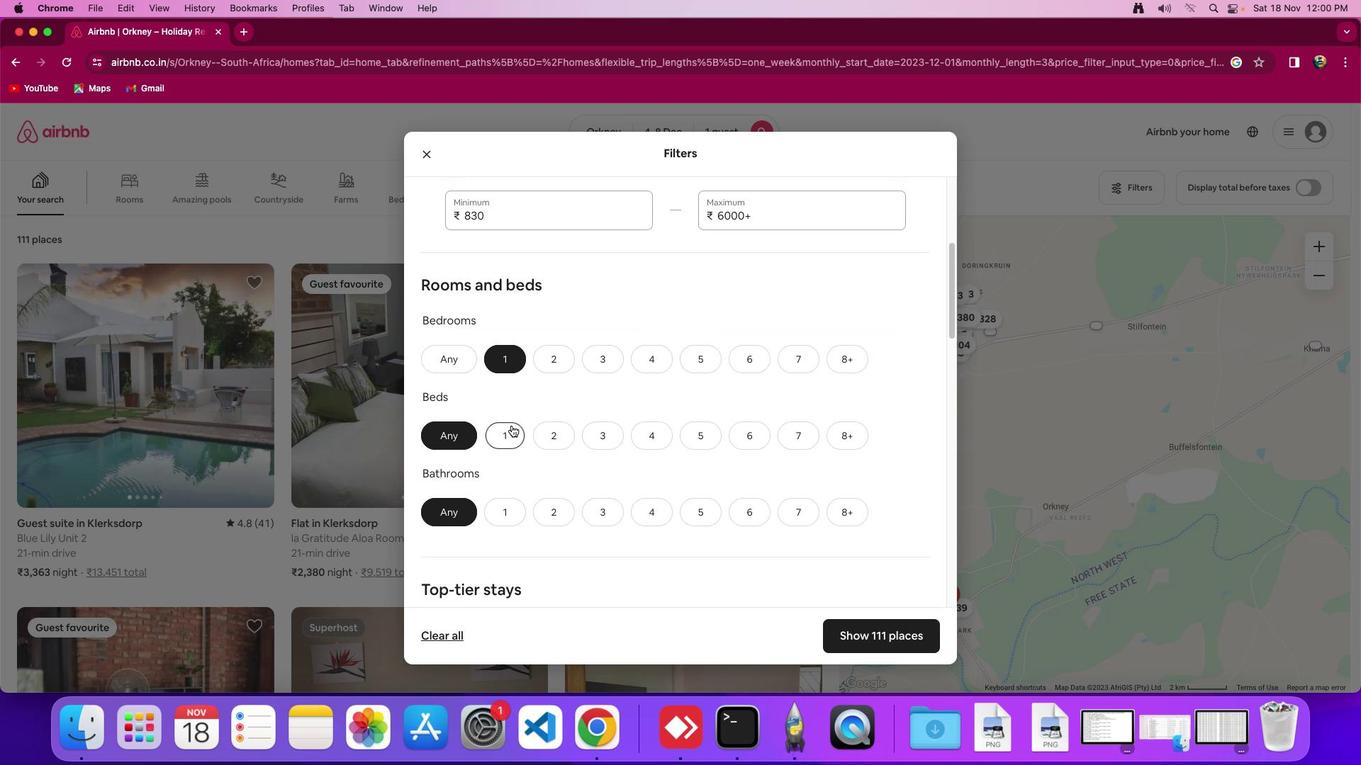 
Action: Mouse pressed left at (515, 429)
Screenshot: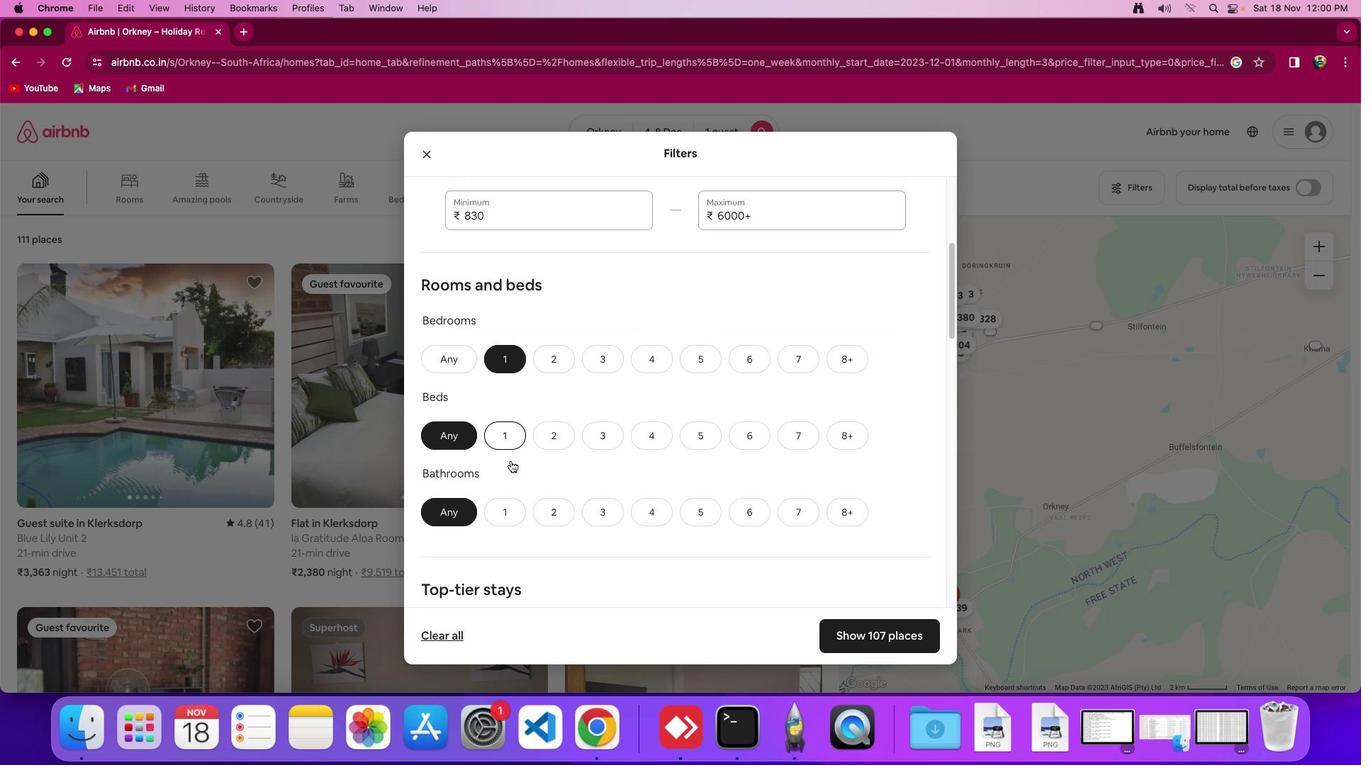 
Action: Mouse moved to (519, 516)
Screenshot: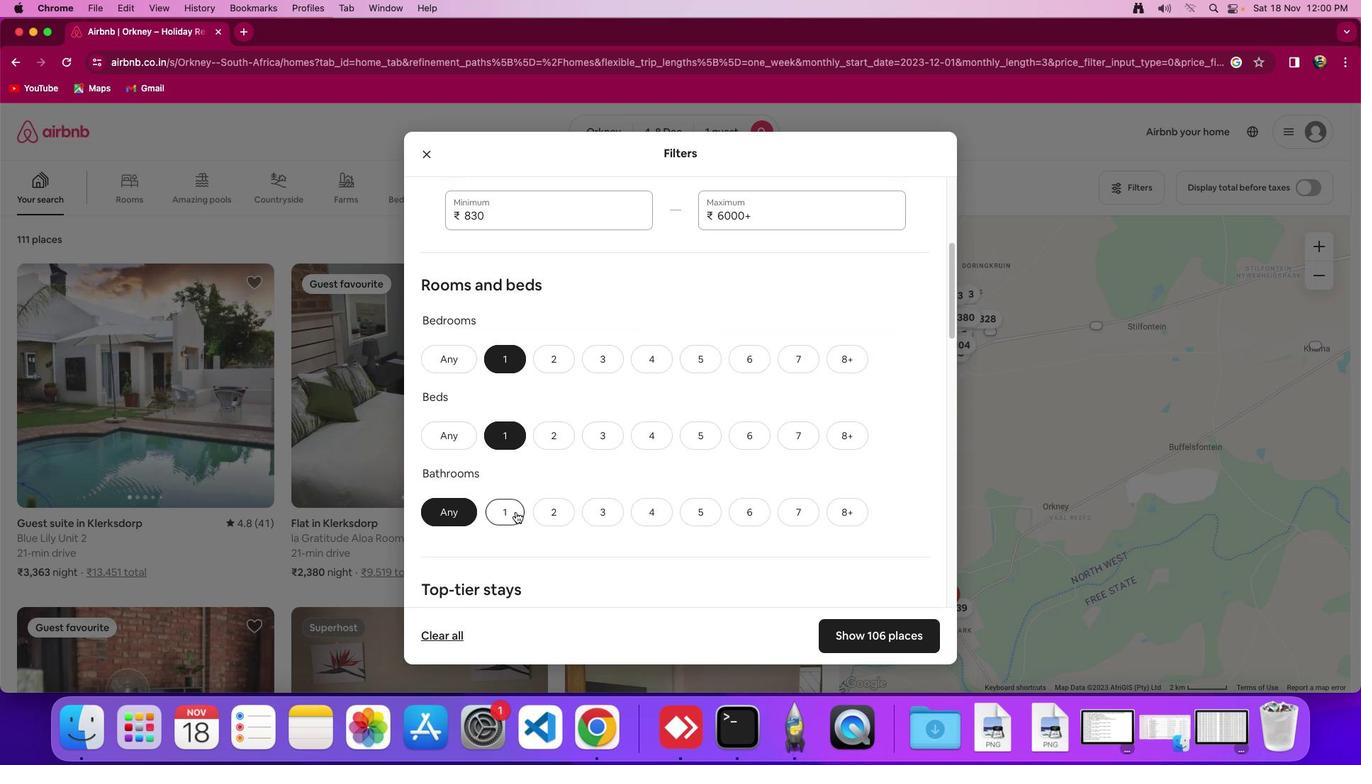 
Action: Mouse pressed left at (519, 516)
Screenshot: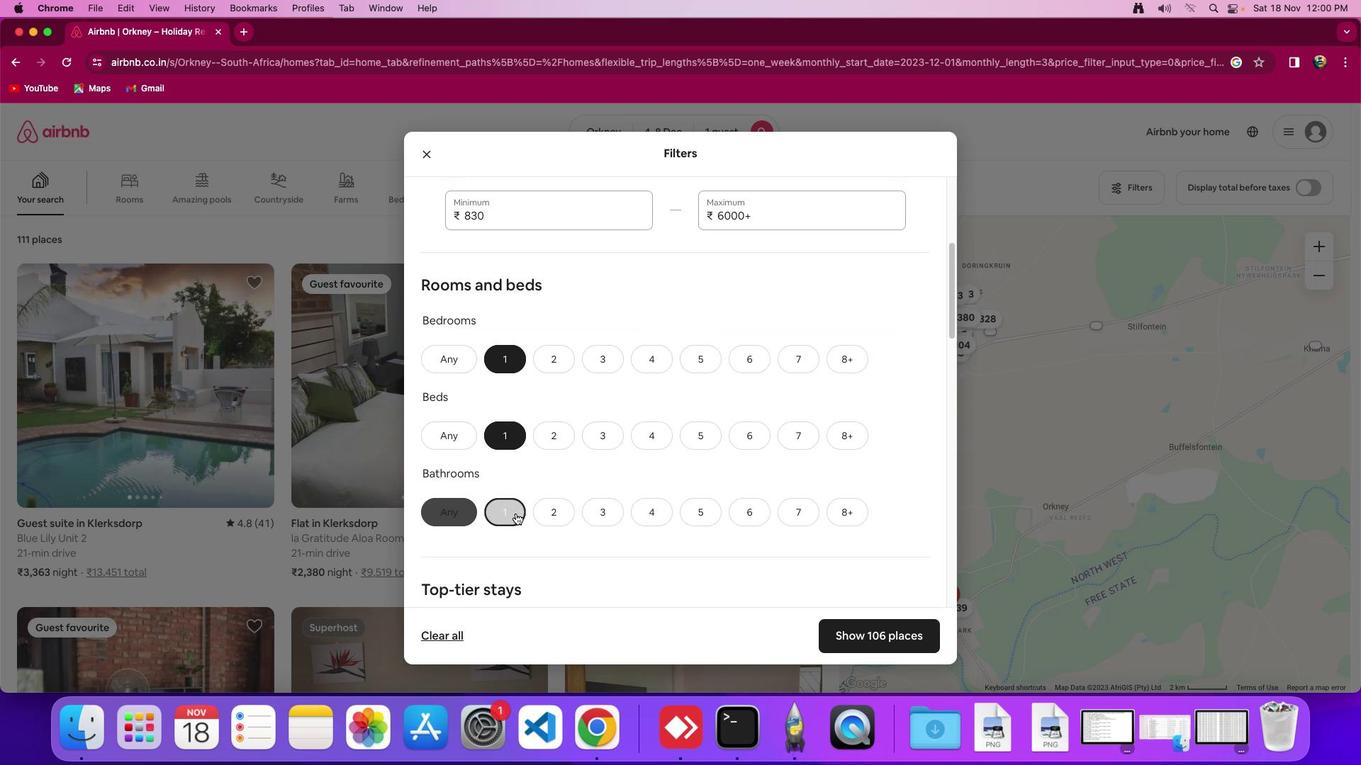 
Action: Mouse moved to (735, 479)
Screenshot: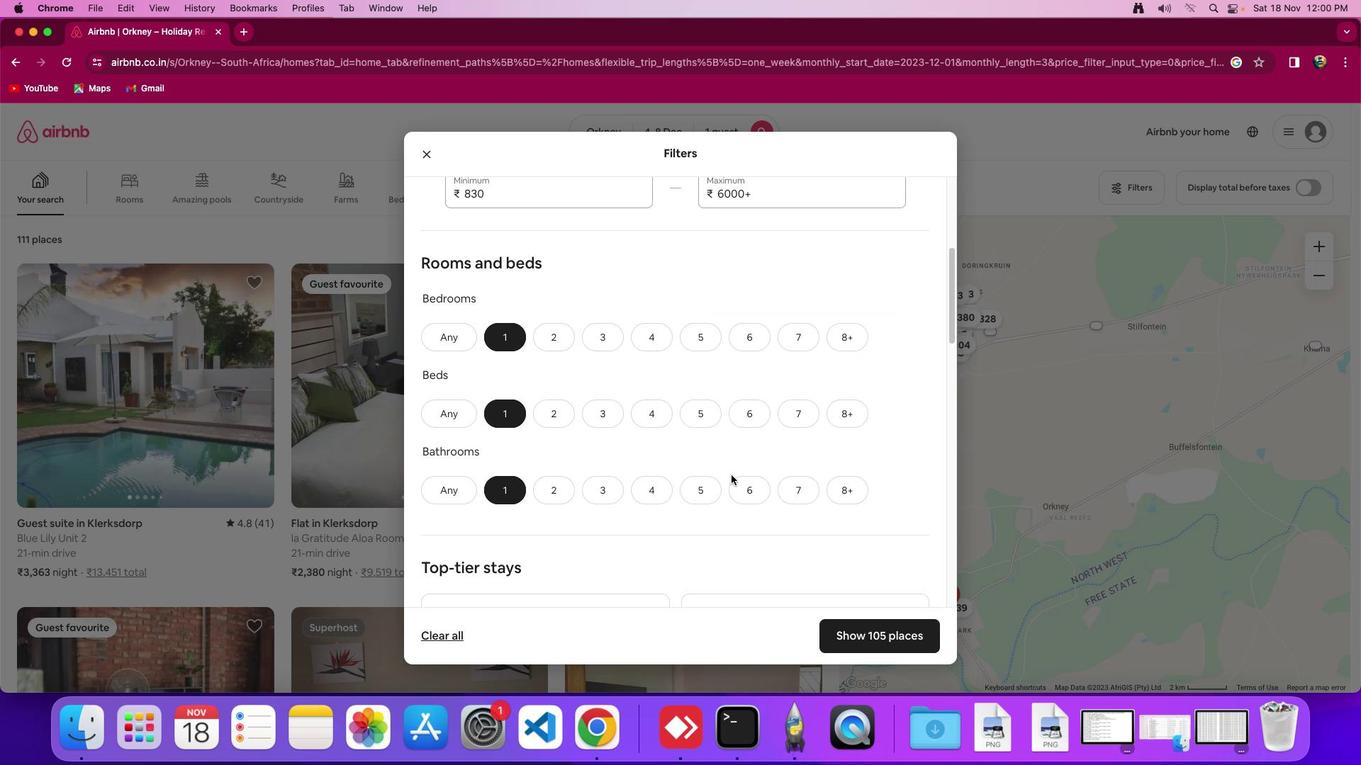 
Action: Mouse scrolled (735, 479) with delta (3, 2)
Screenshot: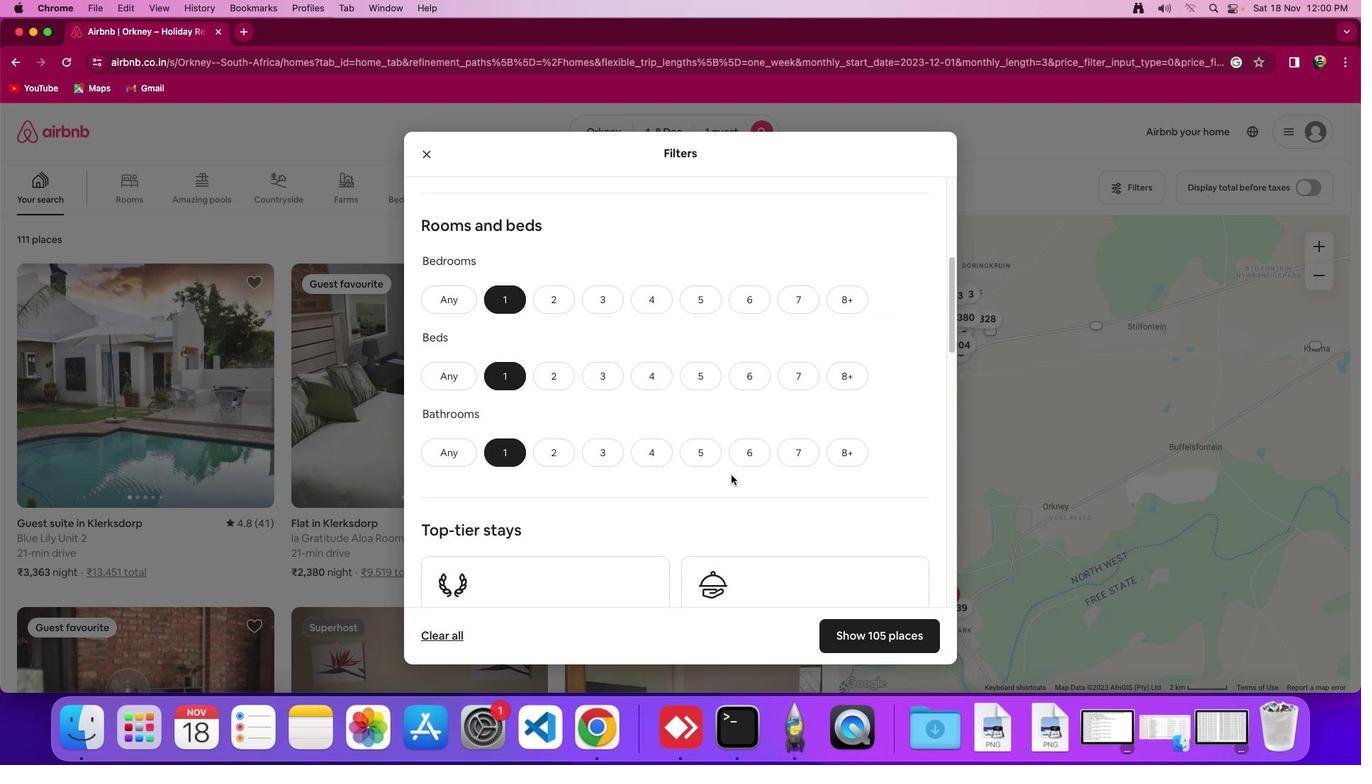 
Action: Mouse scrolled (735, 479) with delta (3, 2)
Screenshot: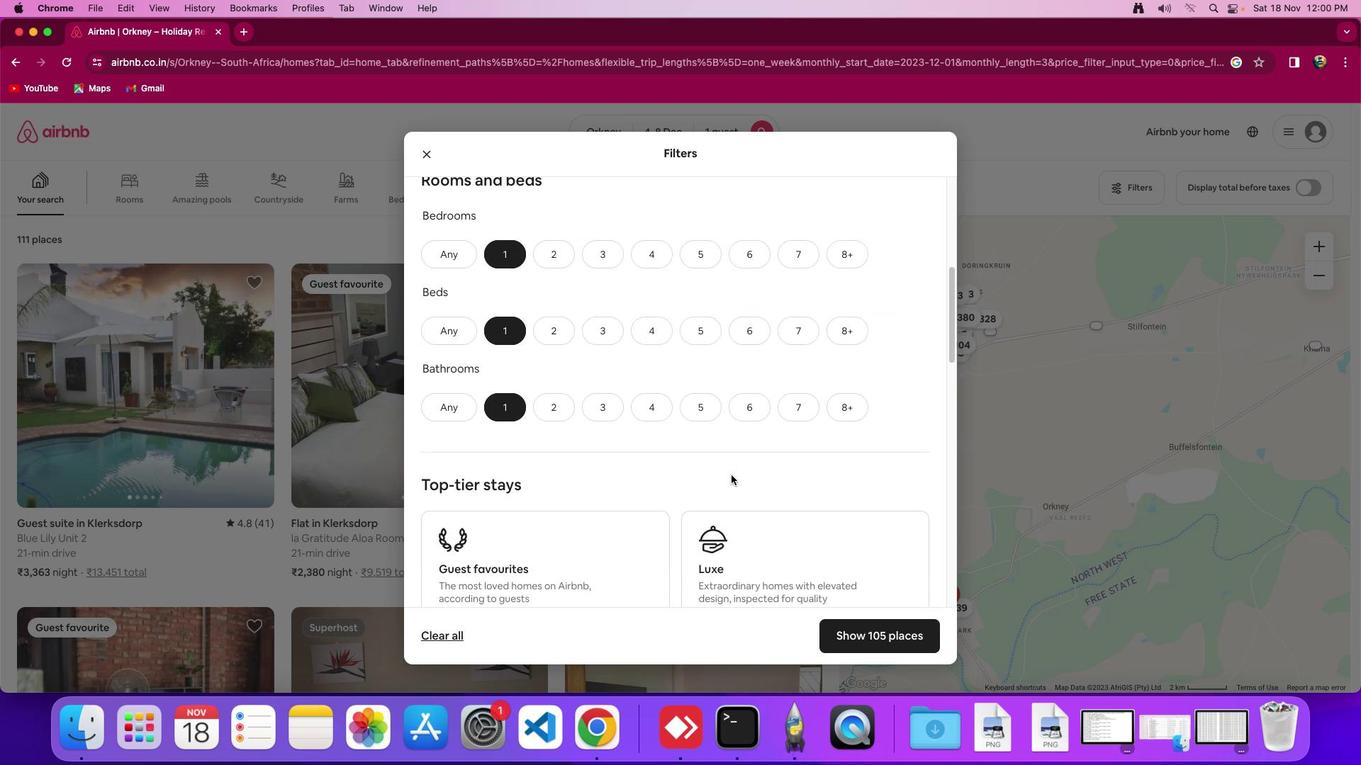 
Action: Mouse scrolled (735, 479) with delta (3, 0)
Screenshot: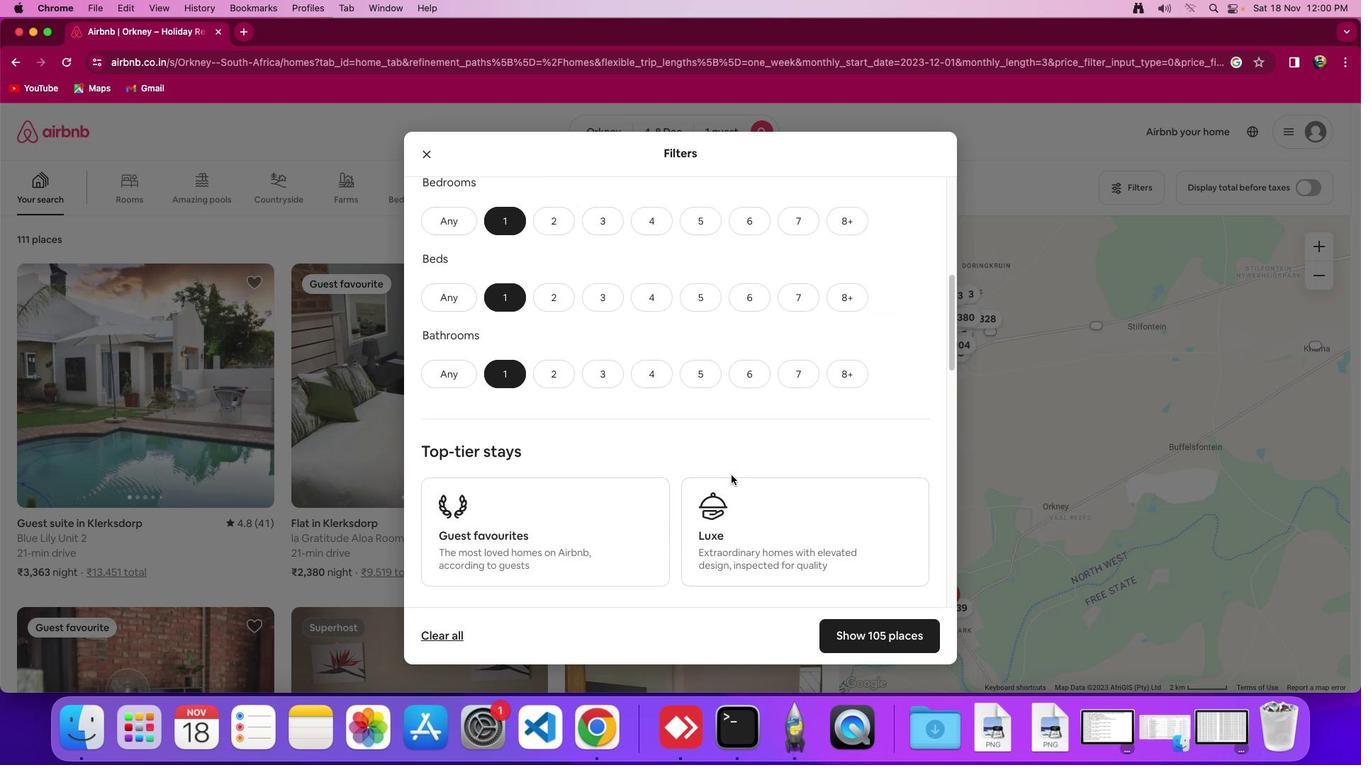 
Action: Mouse scrolled (735, 479) with delta (3, 2)
Screenshot: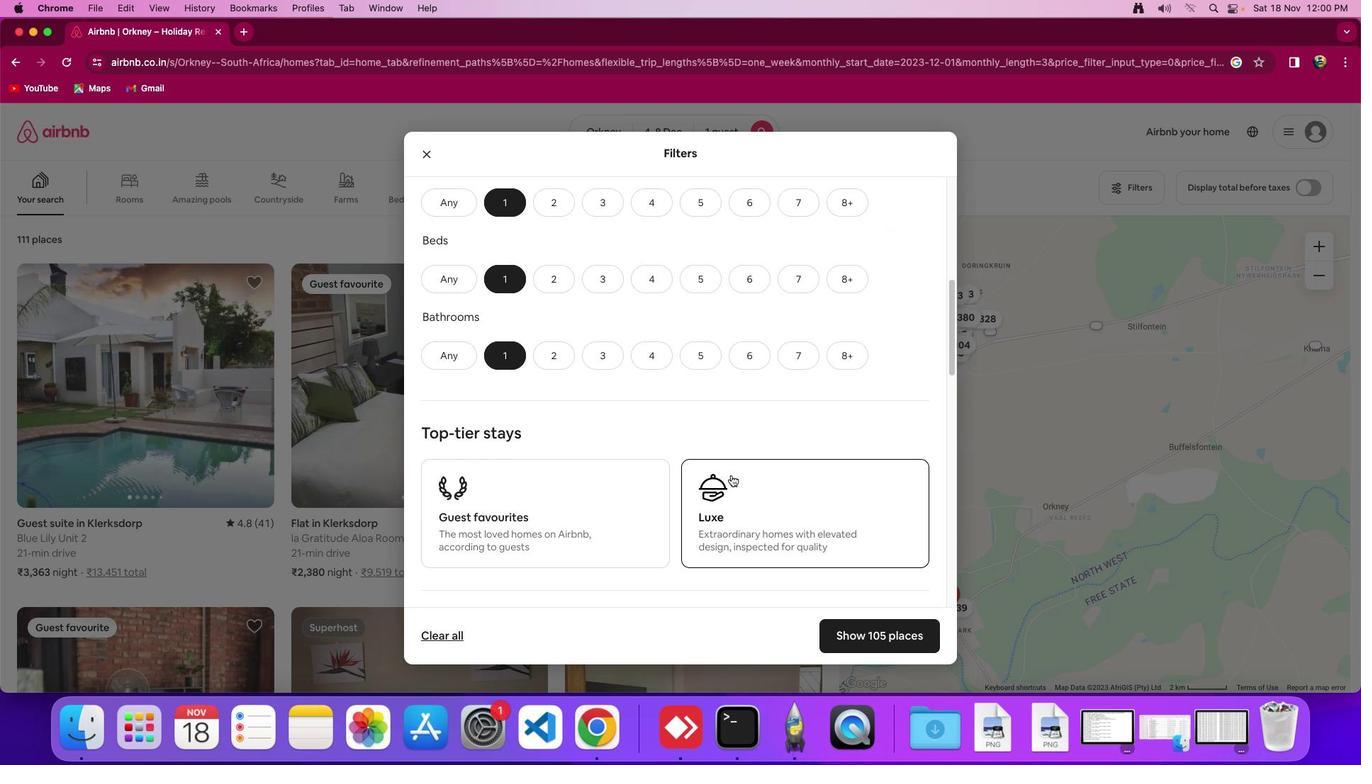 
Action: Mouse scrolled (735, 479) with delta (3, 2)
Screenshot: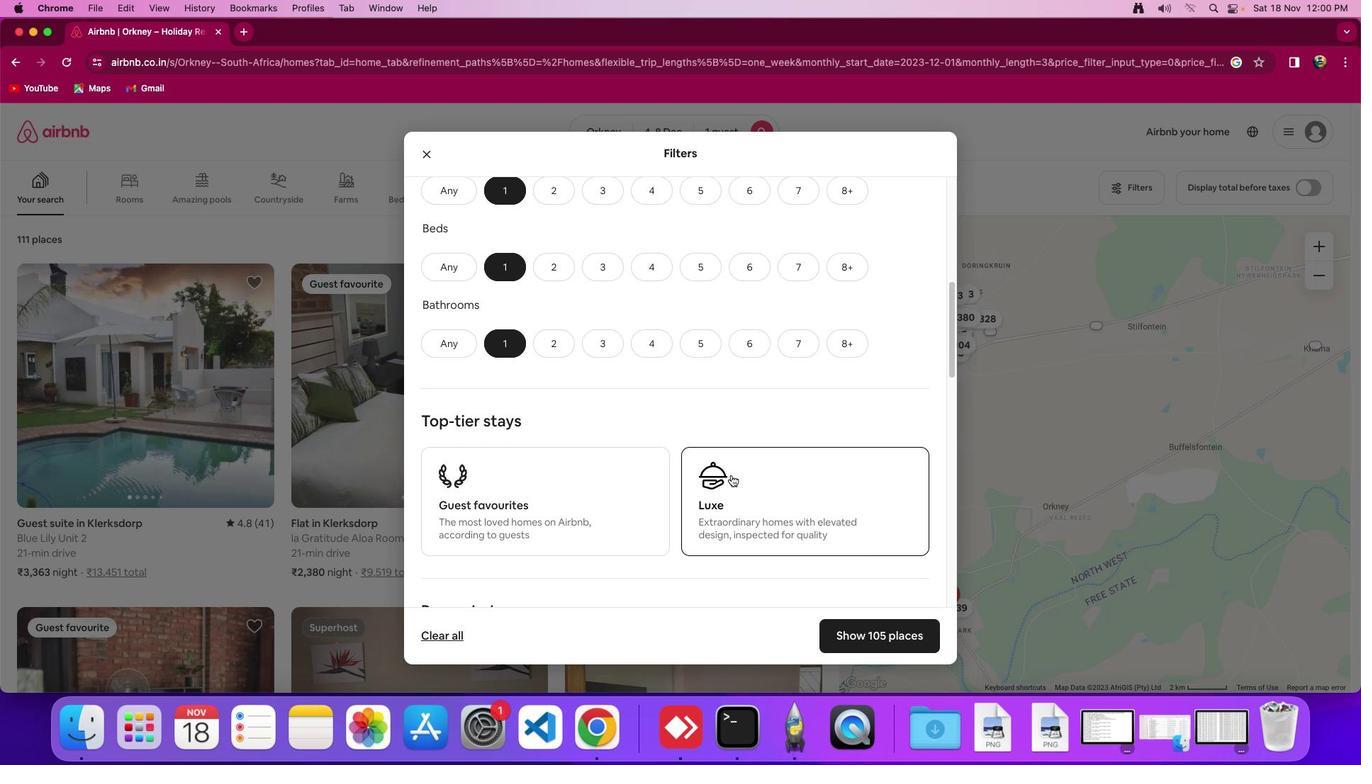 
Action: Mouse scrolled (735, 479) with delta (3, 2)
Screenshot: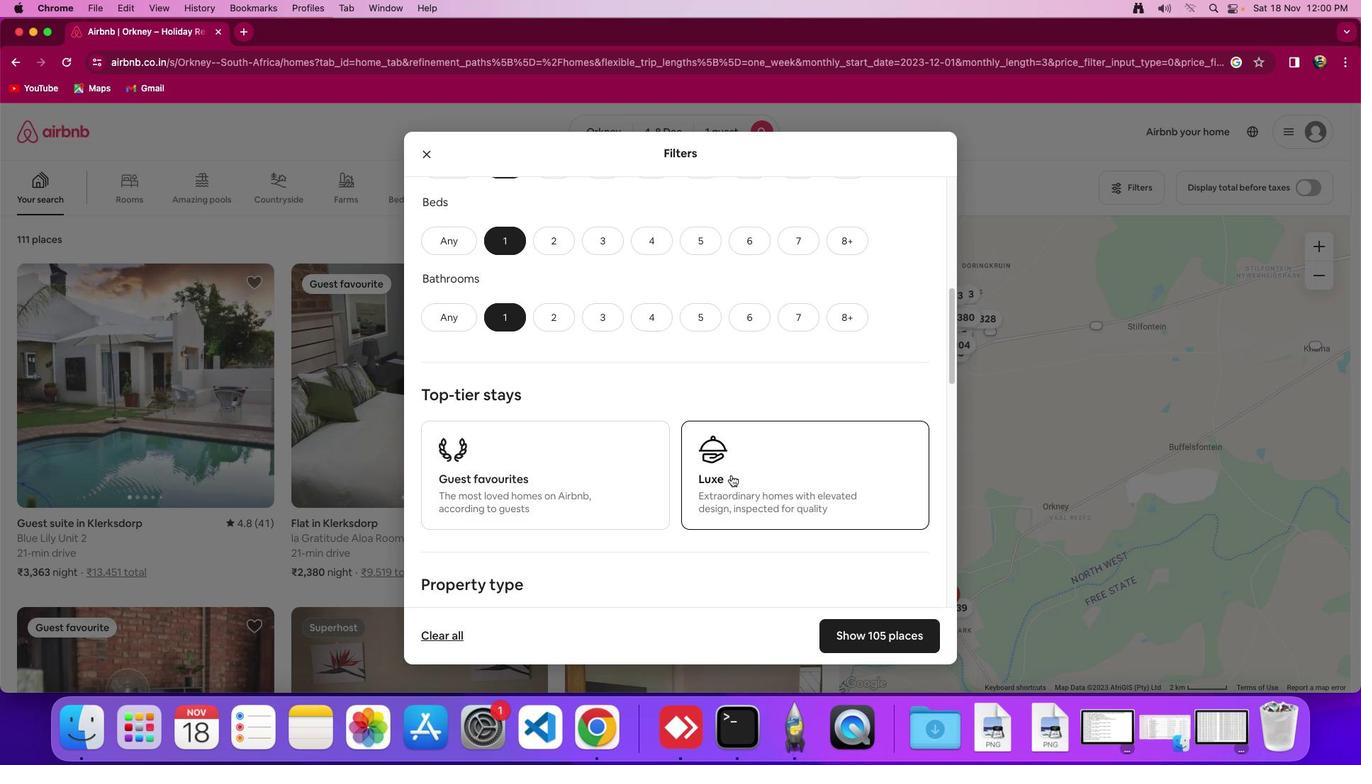 
Action: Mouse scrolled (735, 479) with delta (3, 2)
Screenshot: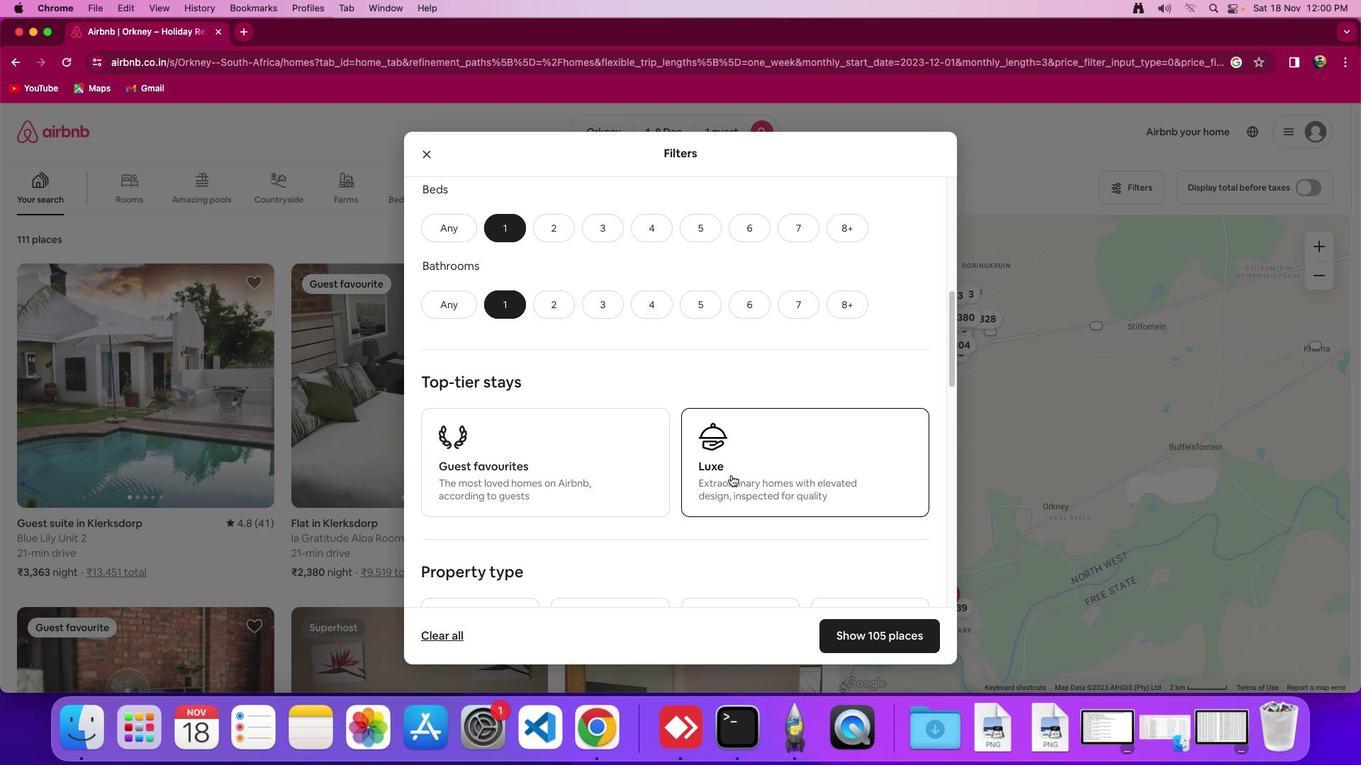 
Action: Mouse scrolled (735, 479) with delta (3, 2)
Screenshot: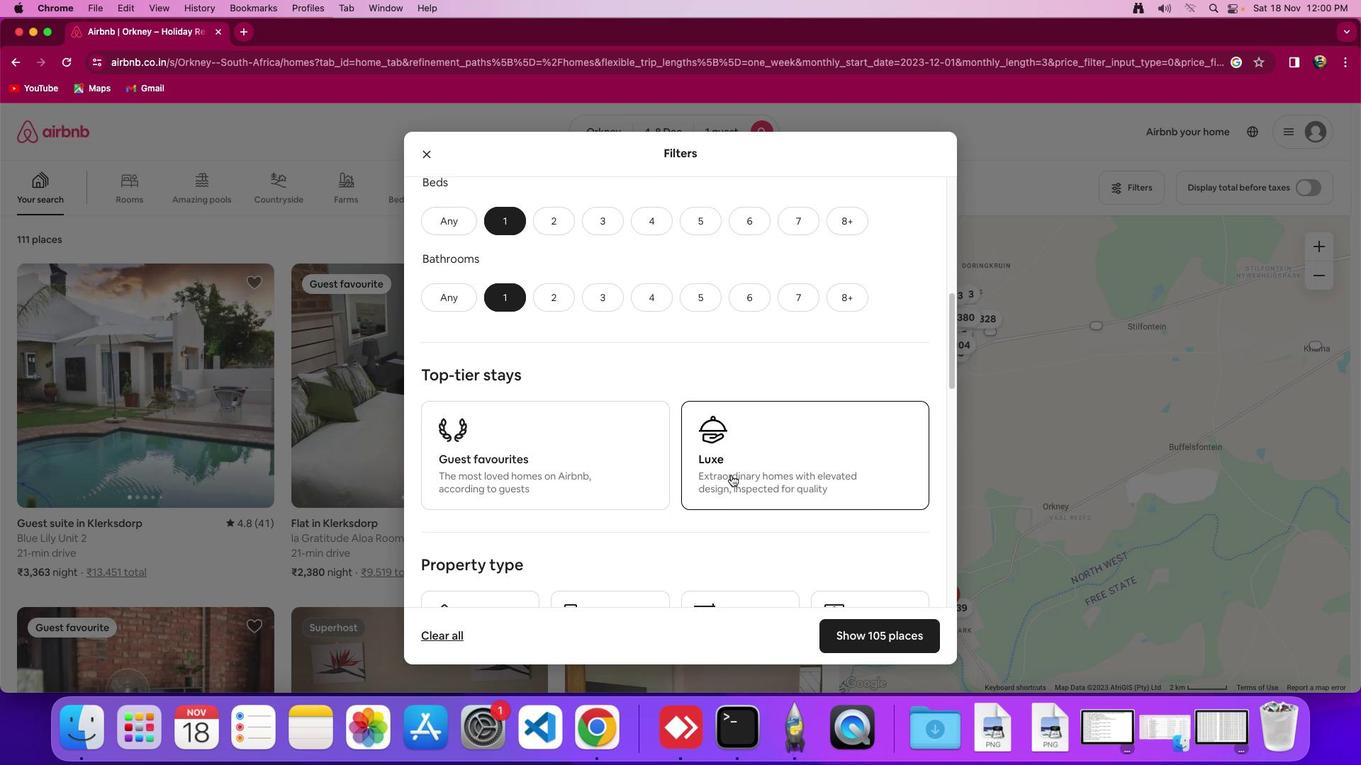 
Action: Mouse scrolled (735, 479) with delta (3, 2)
Screenshot: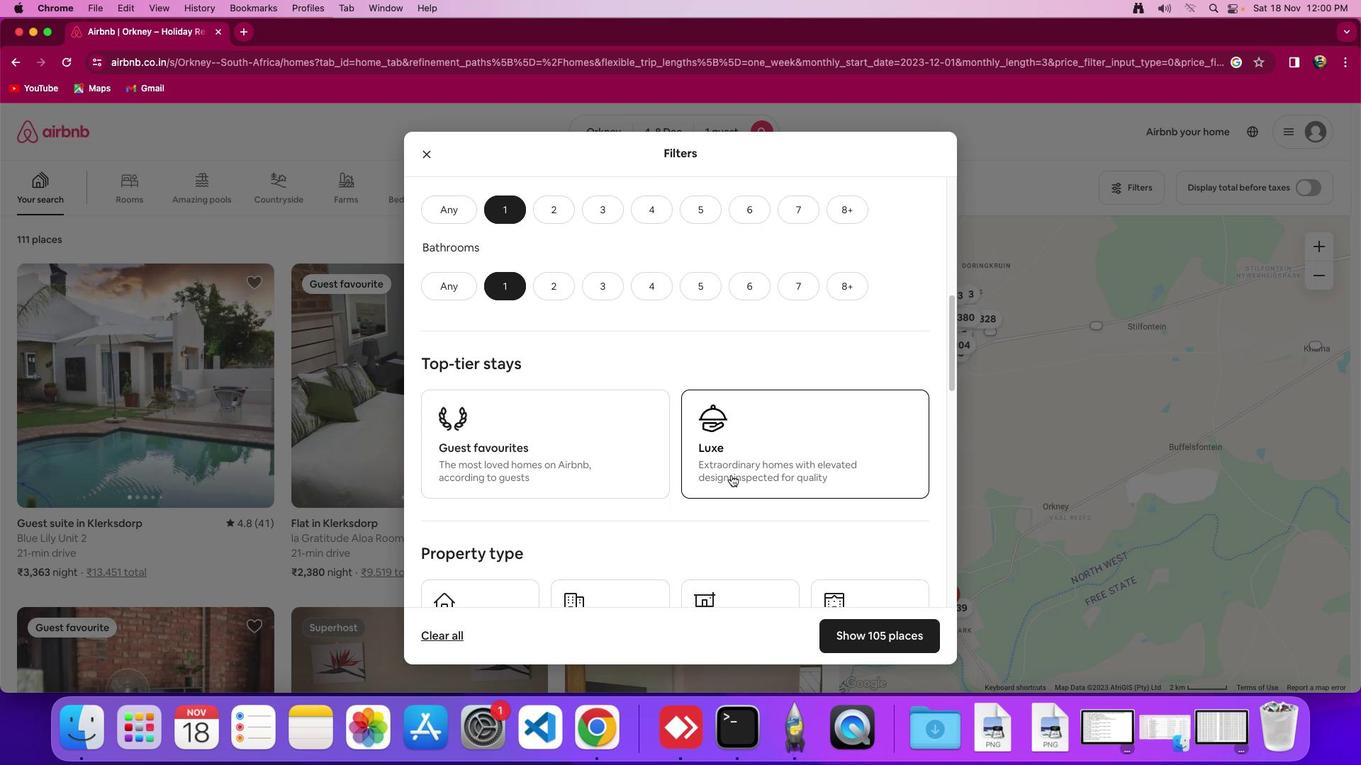 
Action: Mouse scrolled (735, 479) with delta (3, 2)
Screenshot: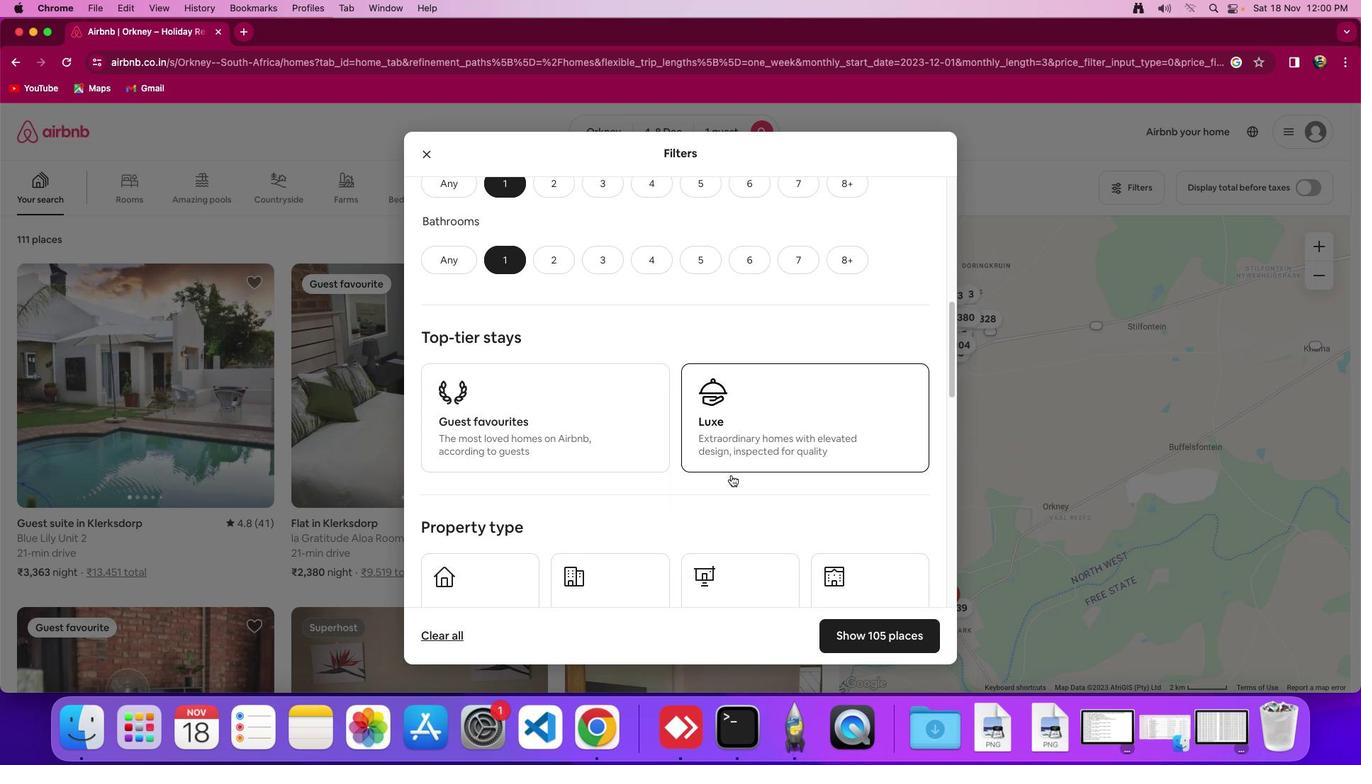 
Action: Mouse scrolled (735, 479) with delta (3, 2)
Screenshot: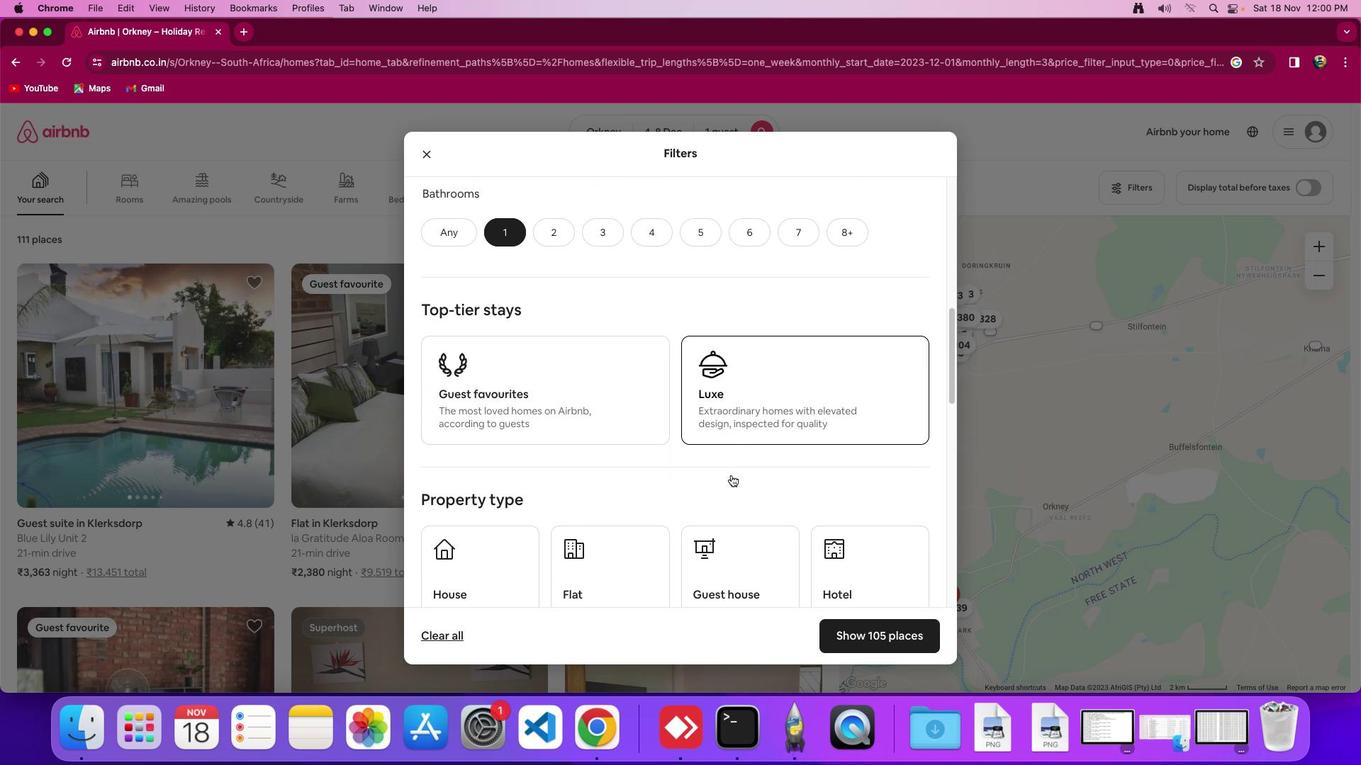 
Action: Mouse moved to (735, 478)
Screenshot: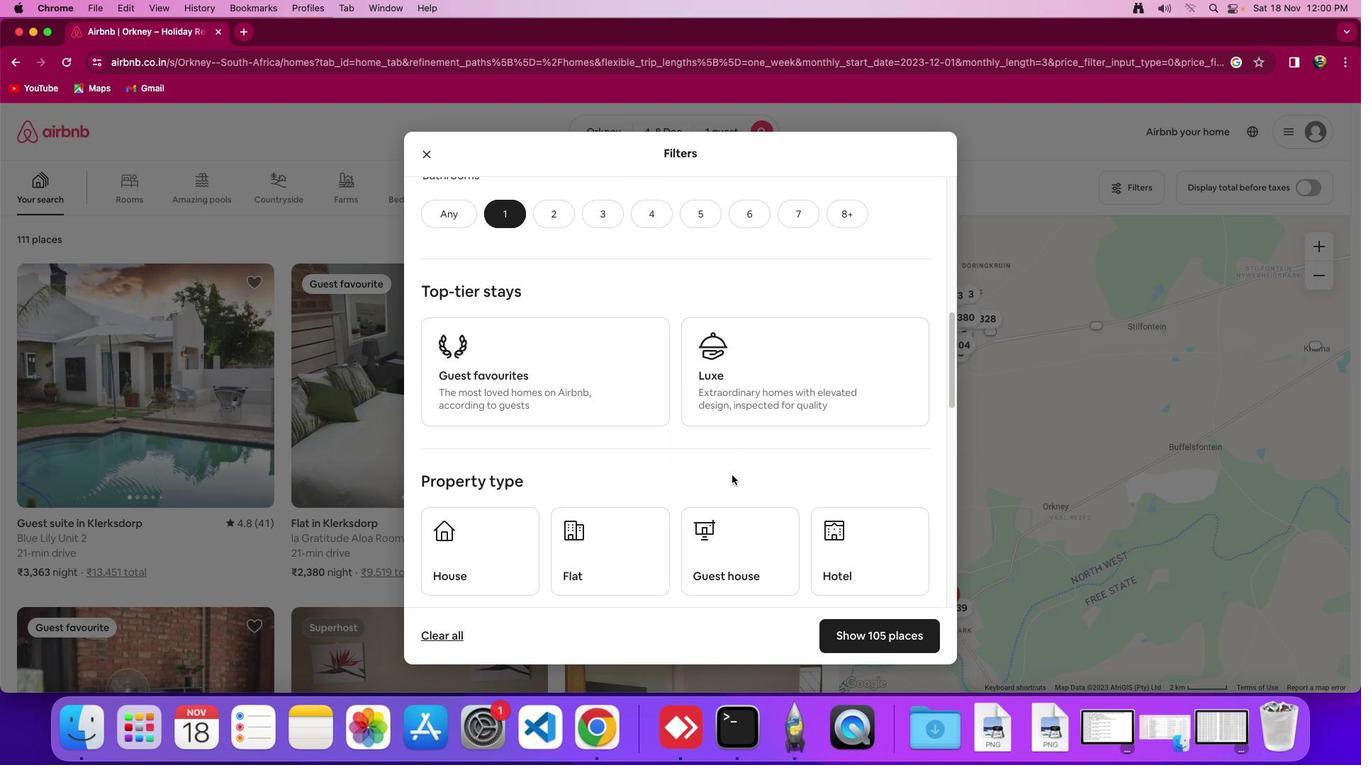 
Action: Mouse scrolled (735, 478) with delta (3, 2)
Screenshot: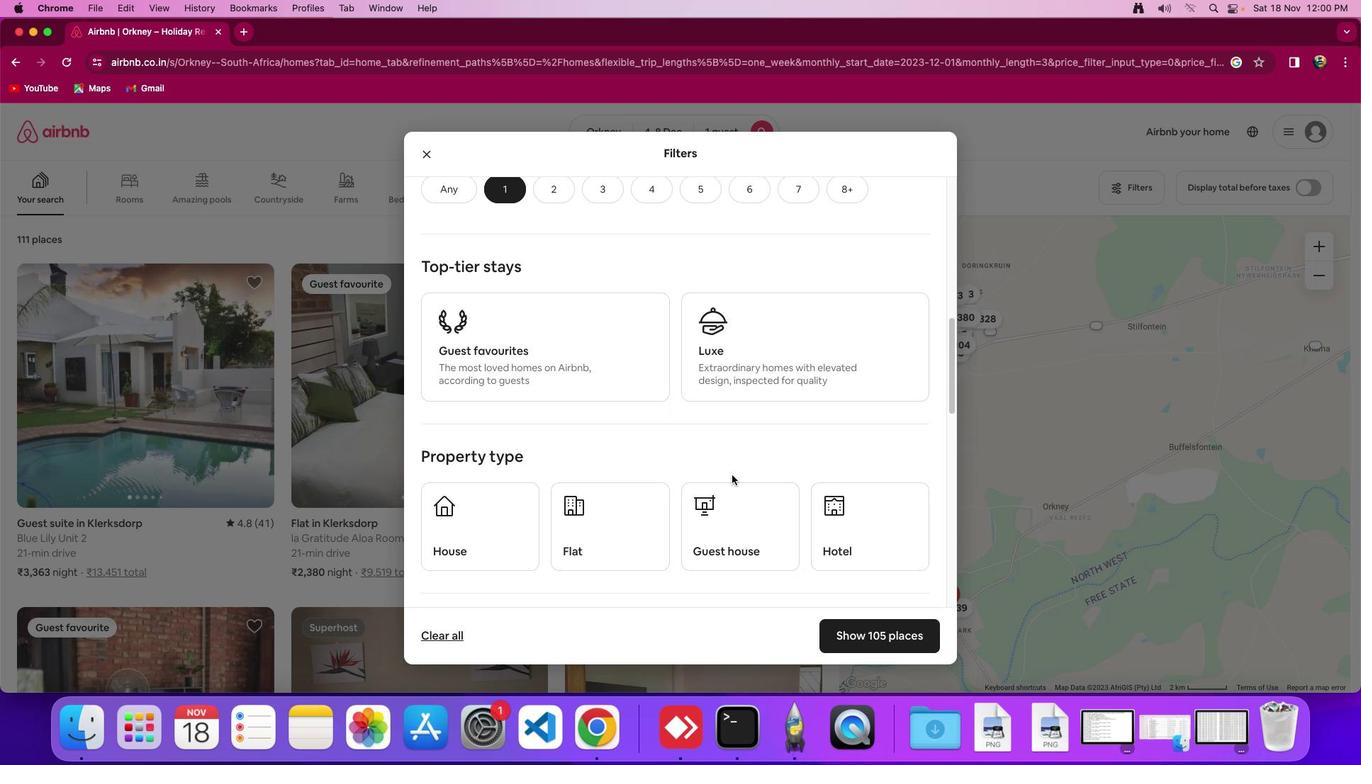 
Action: Mouse scrolled (735, 478) with delta (3, 2)
Screenshot: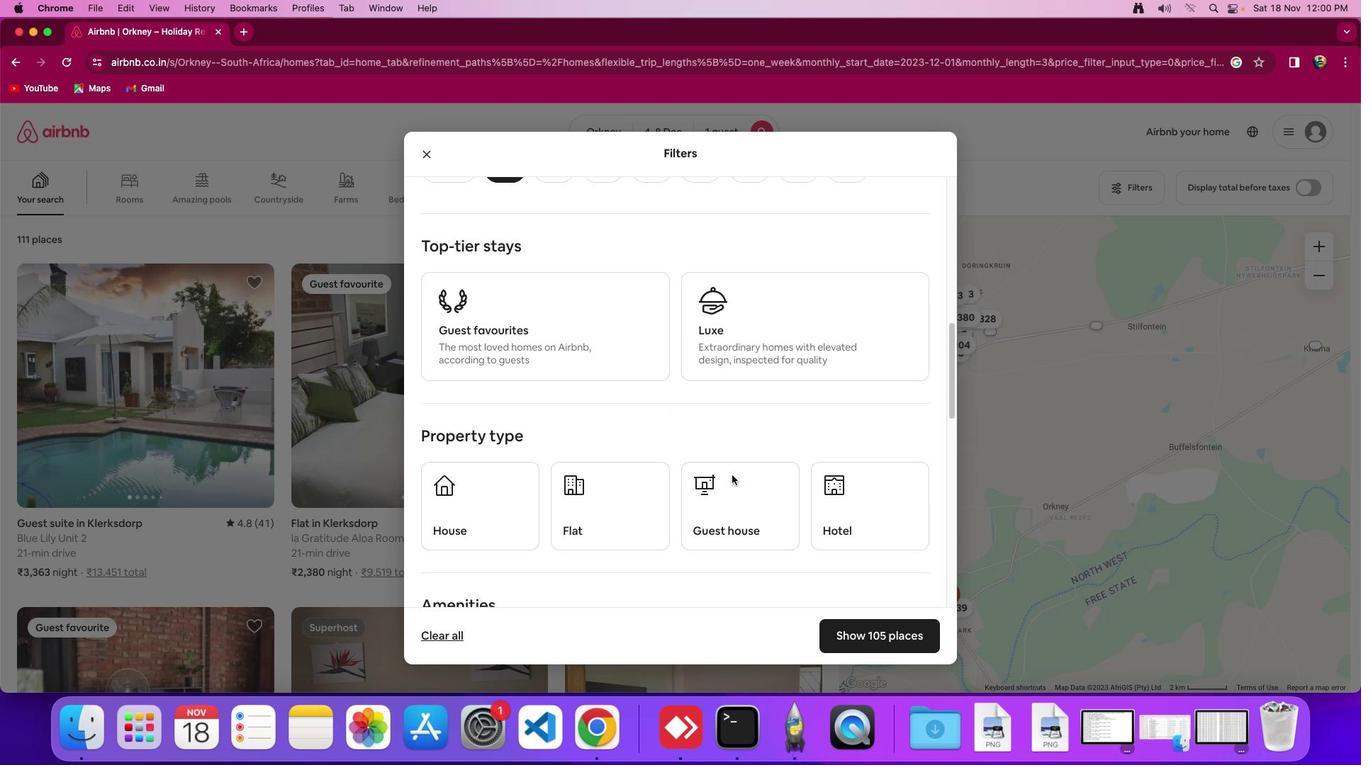 
Action: Mouse scrolled (735, 478) with delta (3, 2)
Screenshot: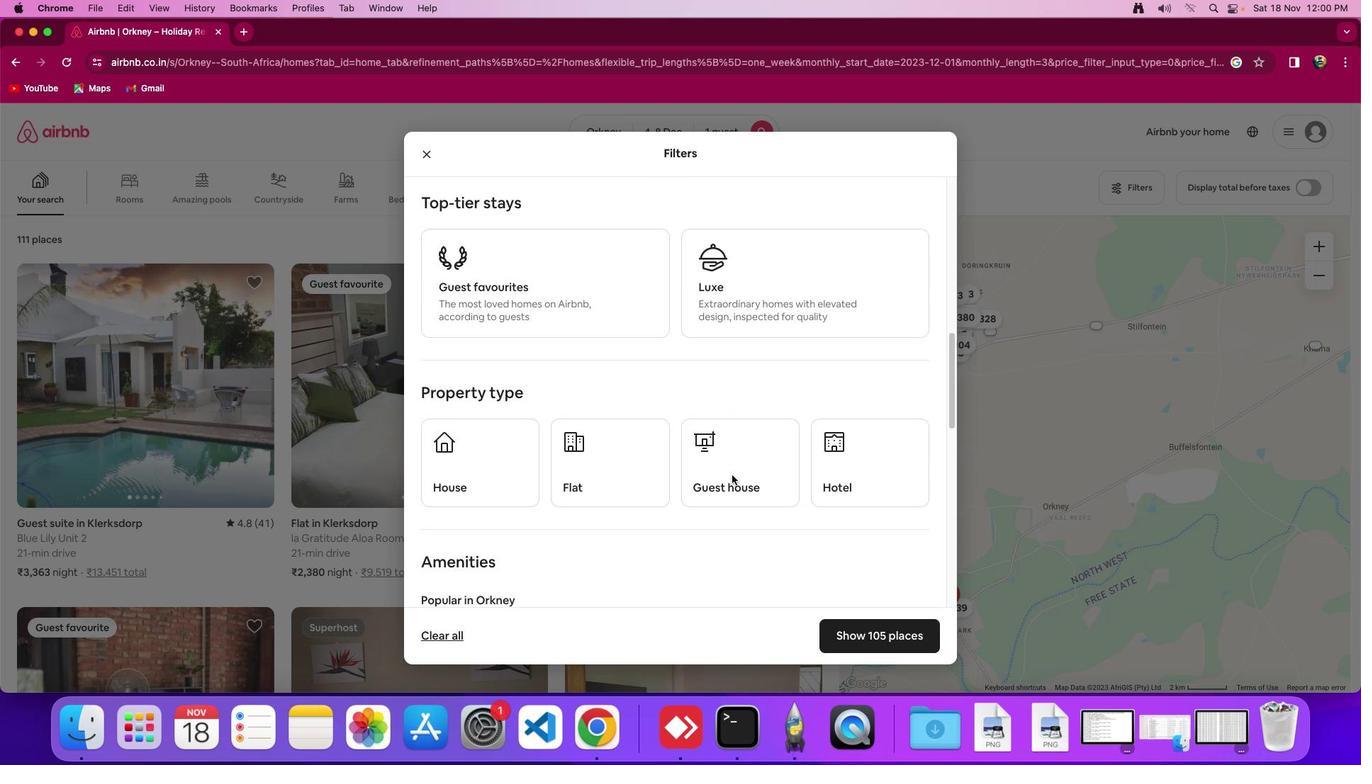 
Action: Mouse moved to (660, 431)
Screenshot: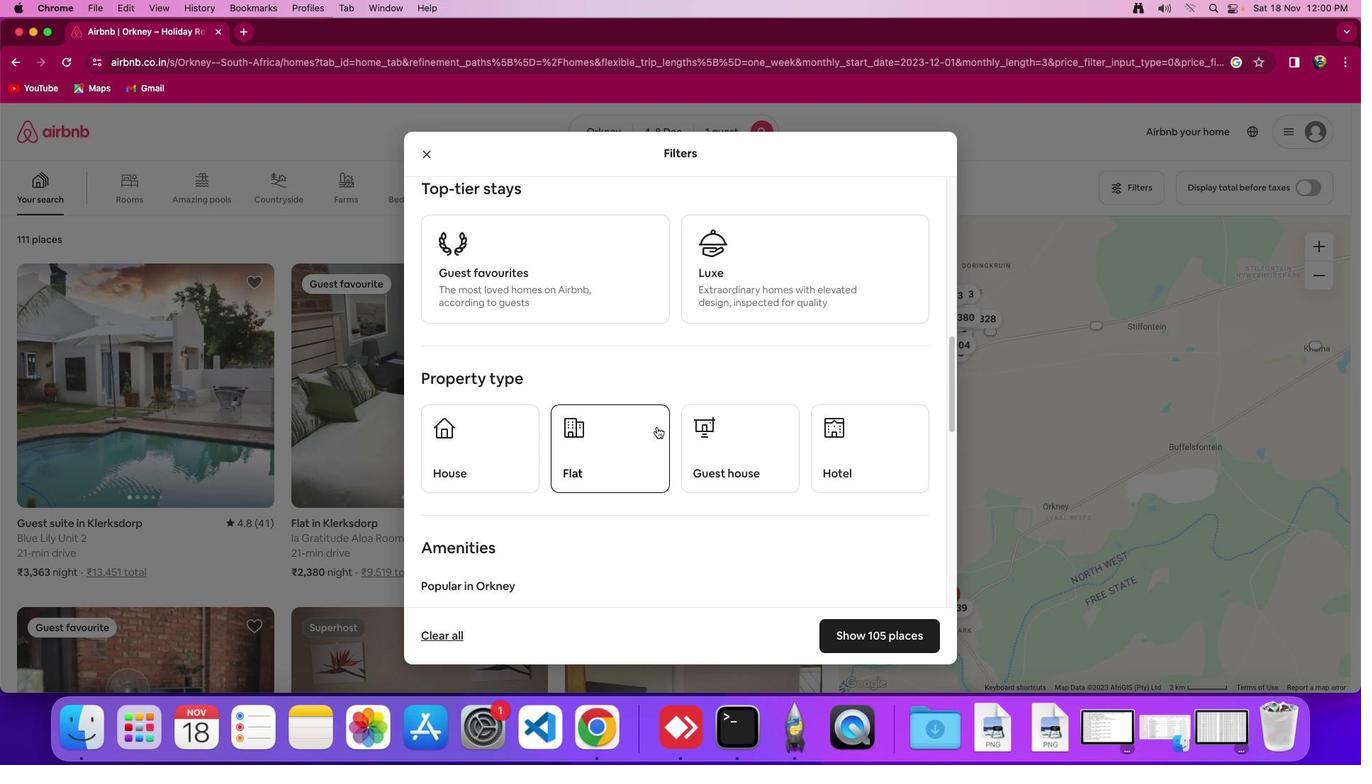 
Action: Mouse scrolled (660, 431) with delta (3, 4)
Screenshot: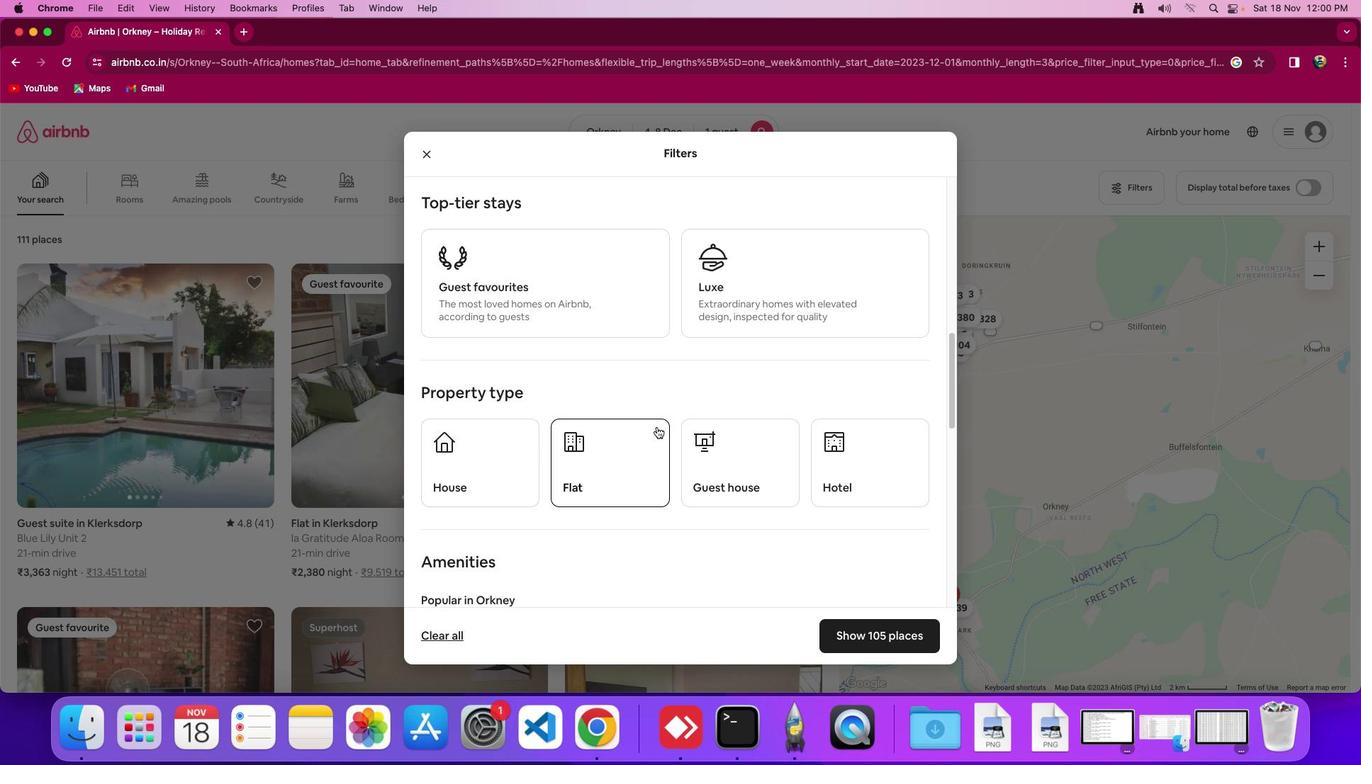 
Action: Mouse scrolled (660, 431) with delta (3, 4)
Screenshot: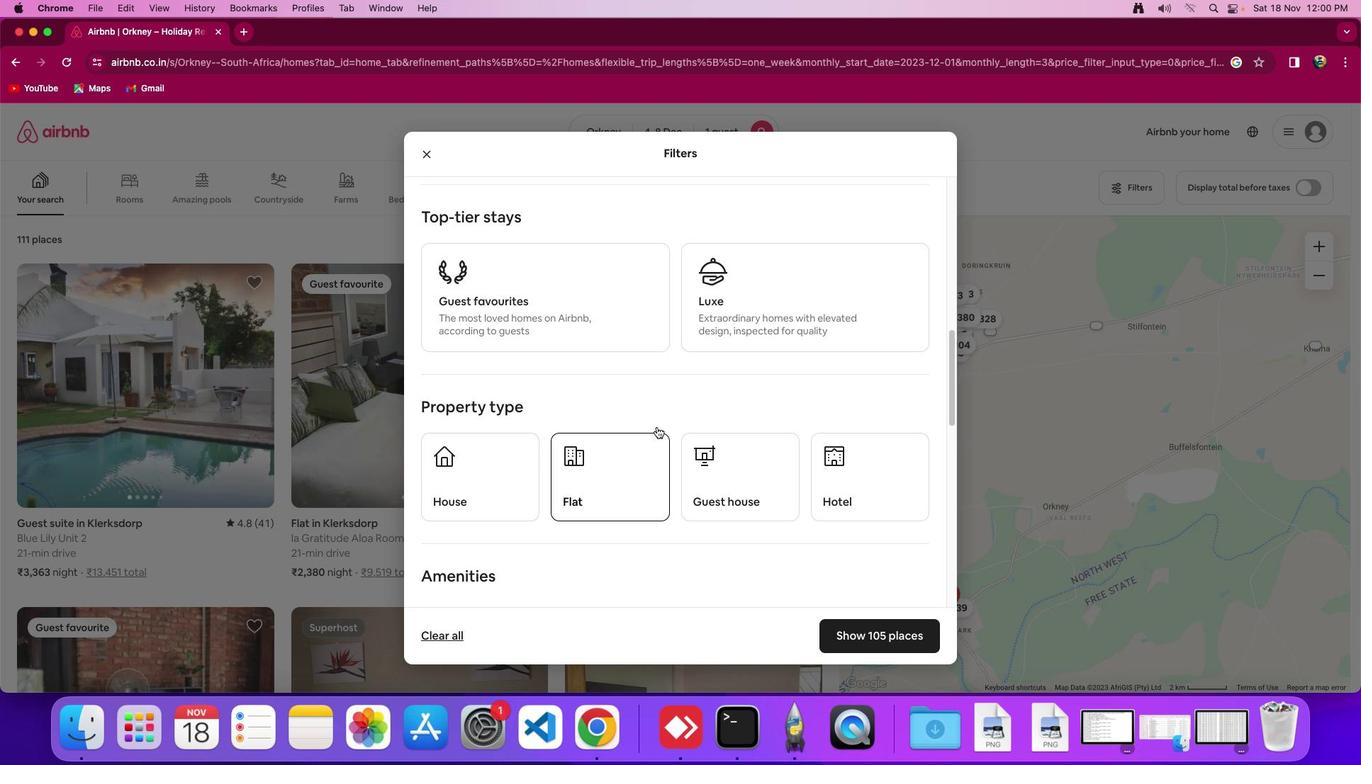 
Action: Mouse scrolled (660, 431) with delta (3, 2)
Screenshot: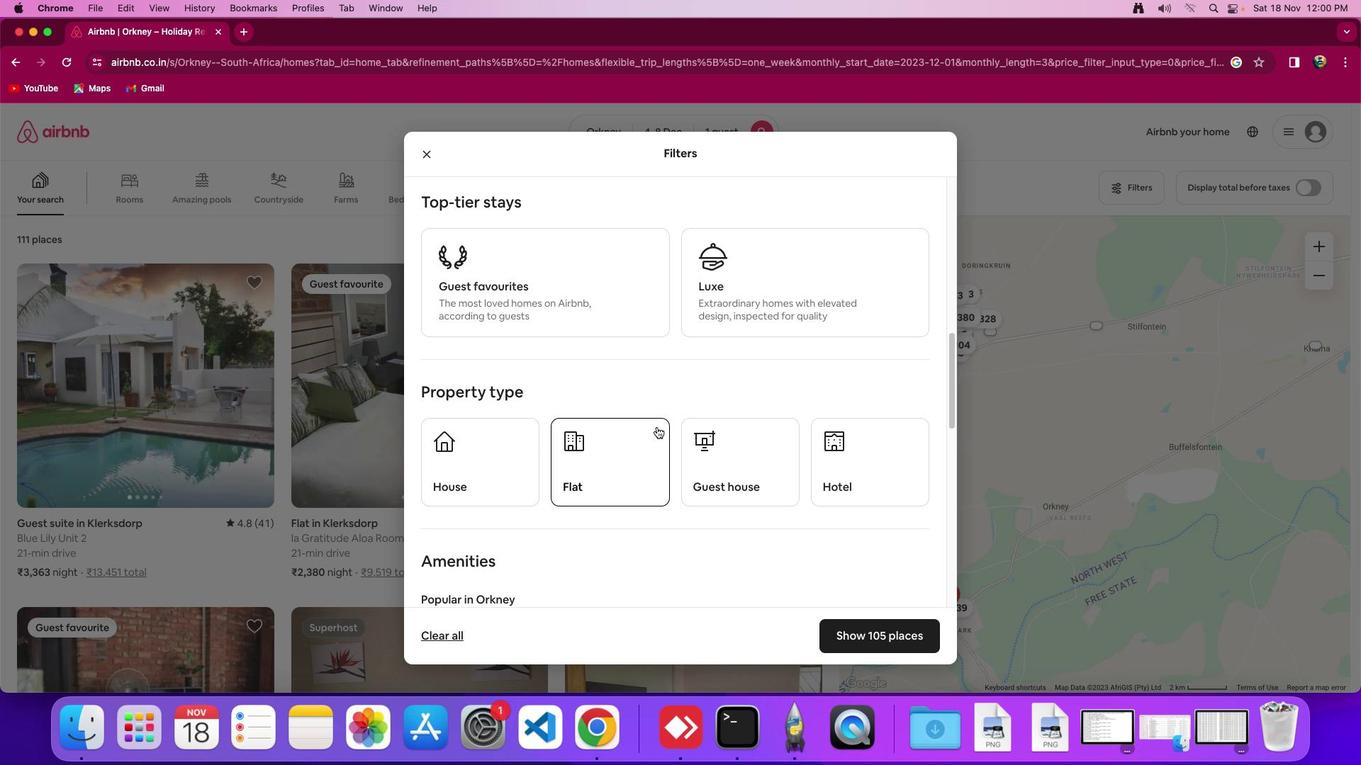 
Action: Mouse scrolled (660, 431) with delta (3, 2)
Screenshot: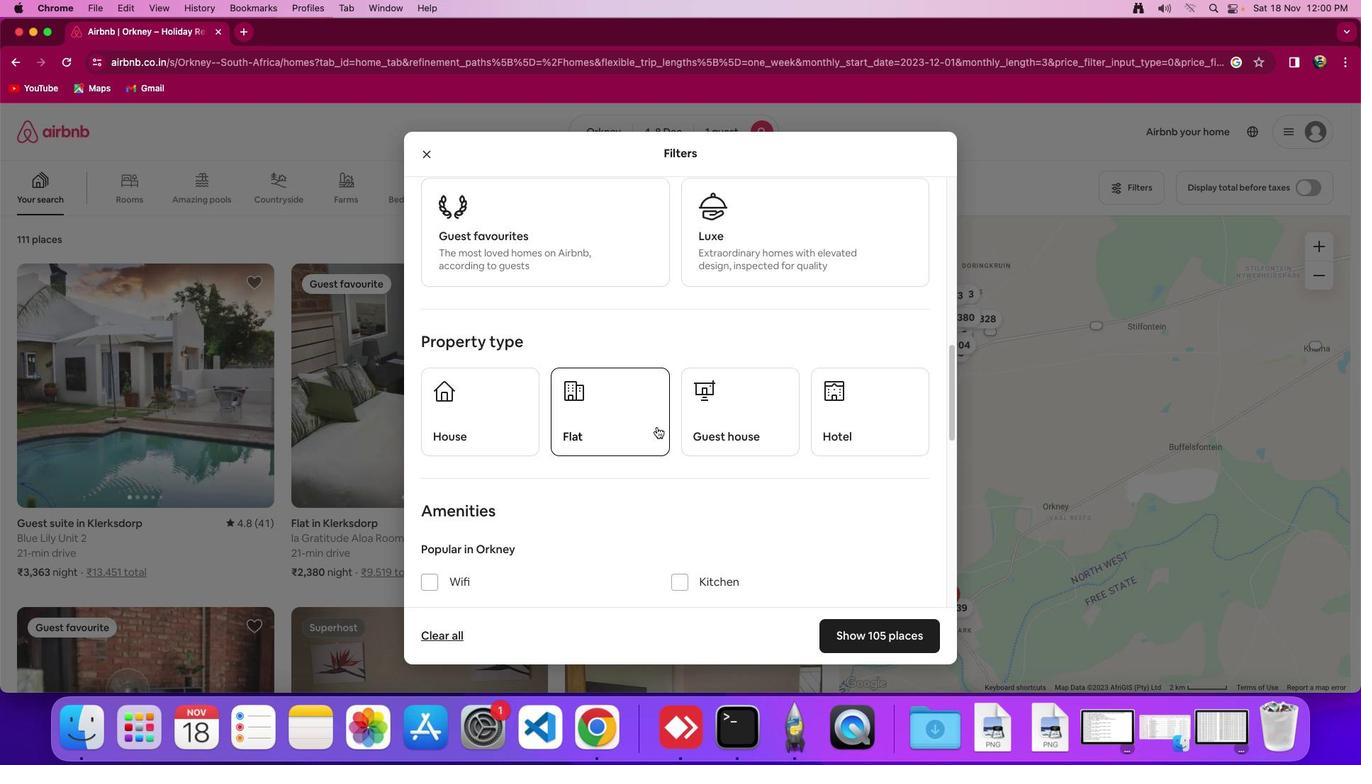 
Action: Mouse scrolled (660, 431) with delta (3, 1)
Screenshot: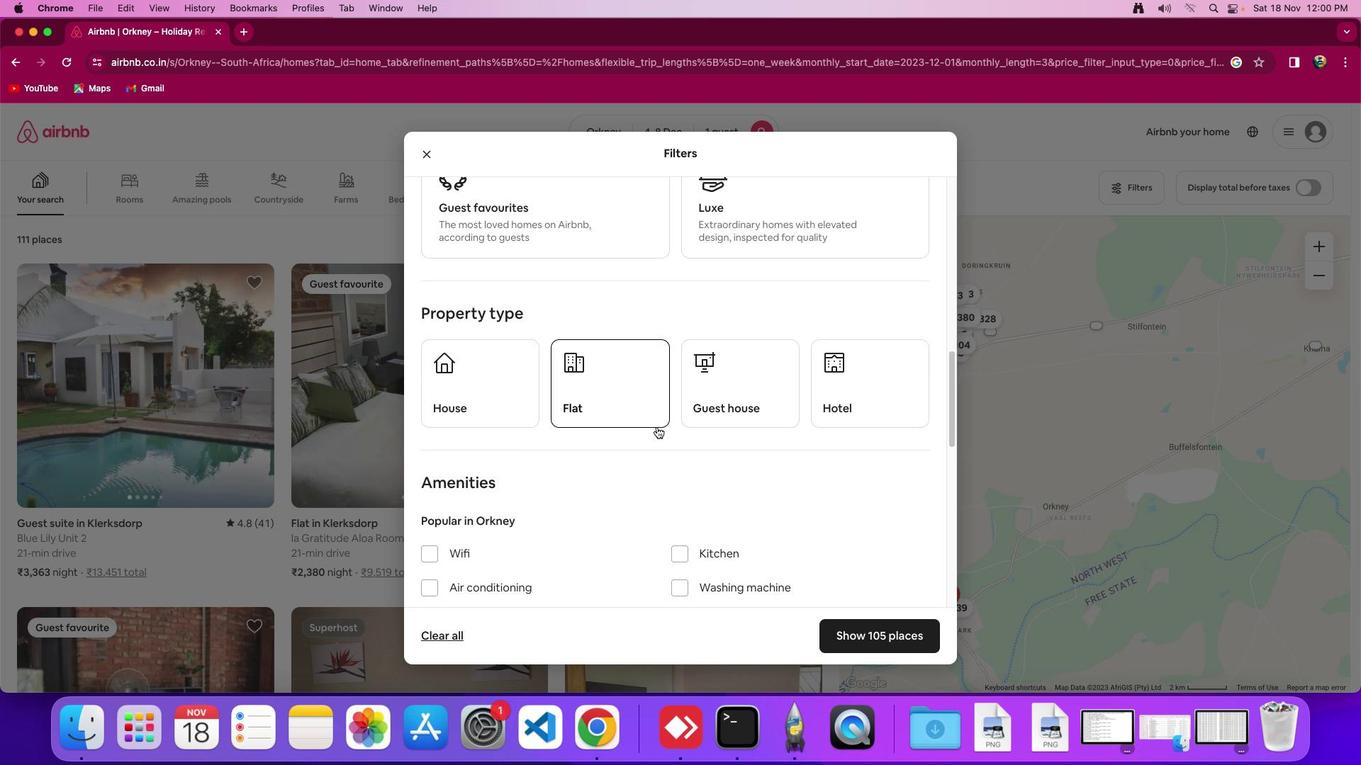 
Action: Mouse moved to (755, 455)
Screenshot: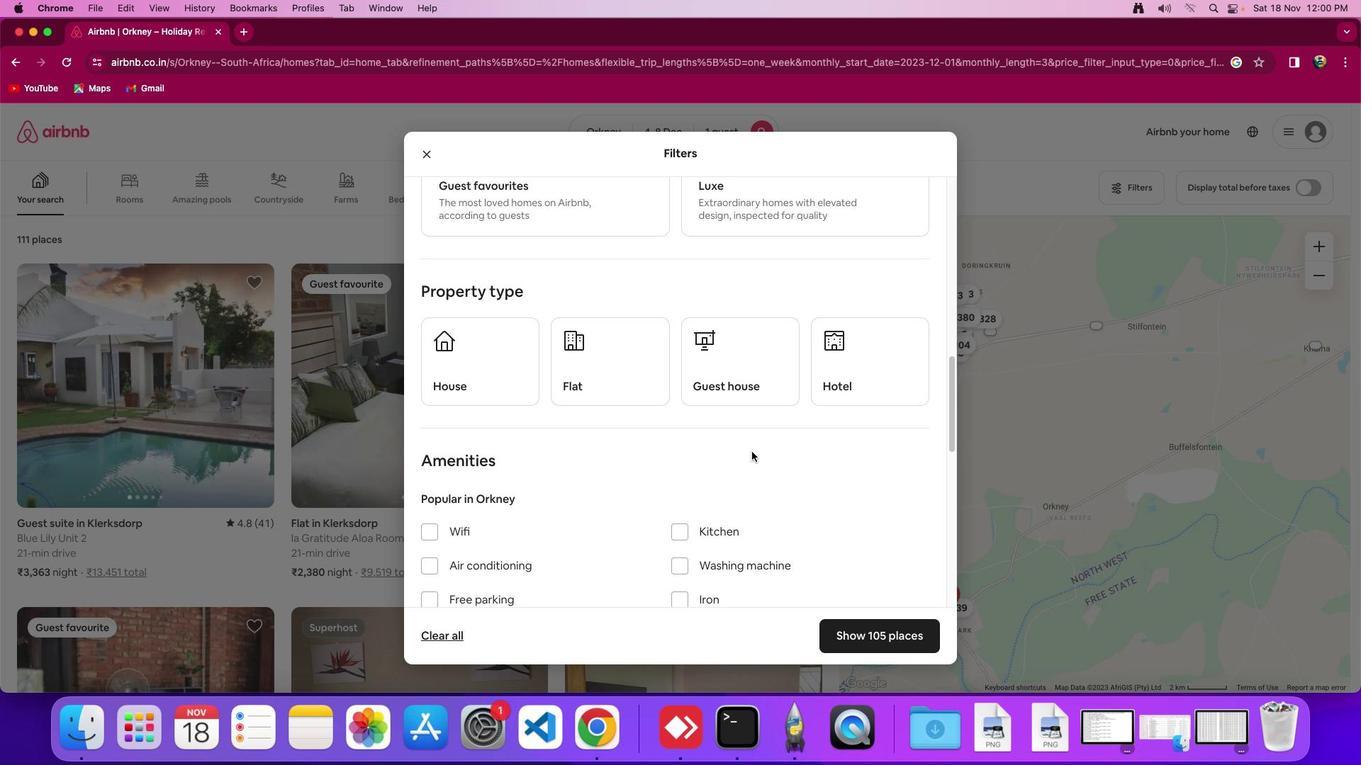 
Action: Mouse scrolled (755, 455) with delta (3, 2)
Screenshot: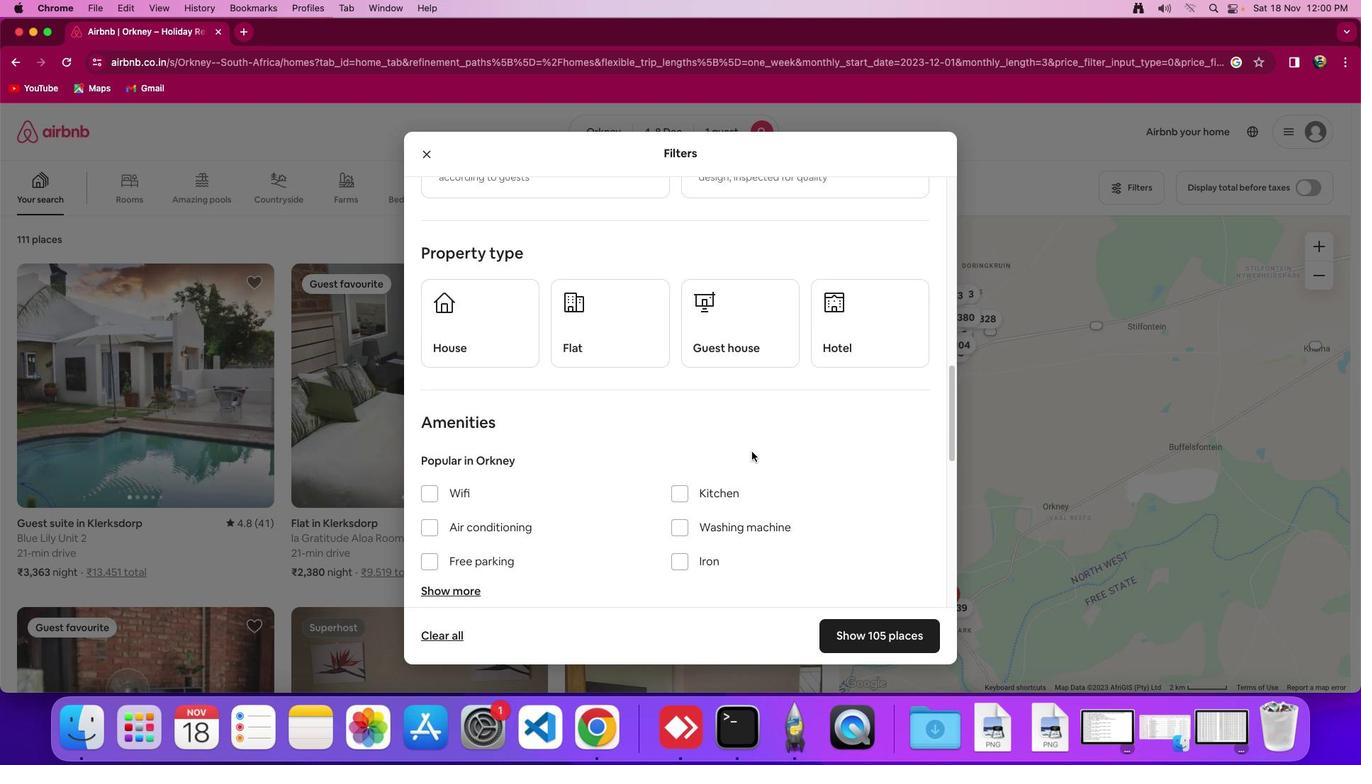 
Action: Mouse scrolled (755, 455) with delta (3, 2)
Screenshot: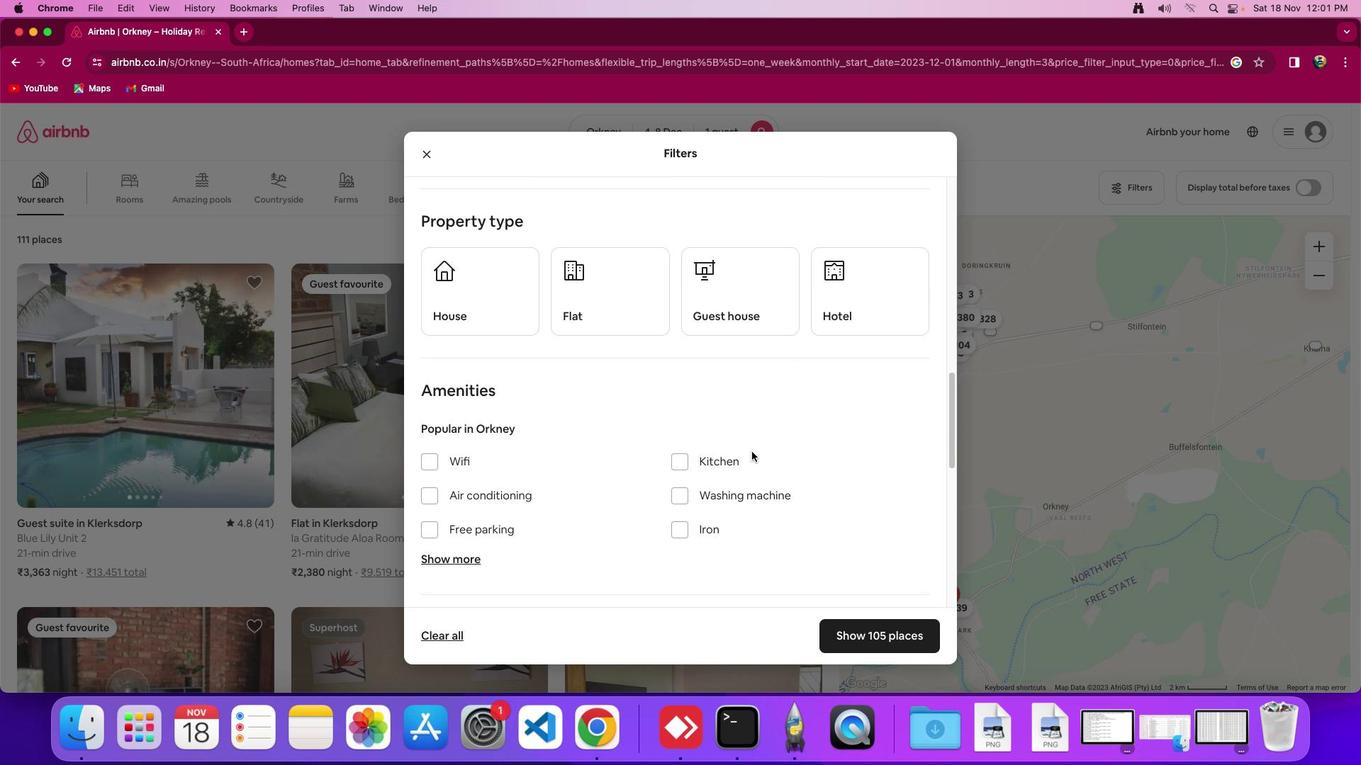 
Action: Mouse scrolled (755, 455) with delta (3, 1)
Screenshot: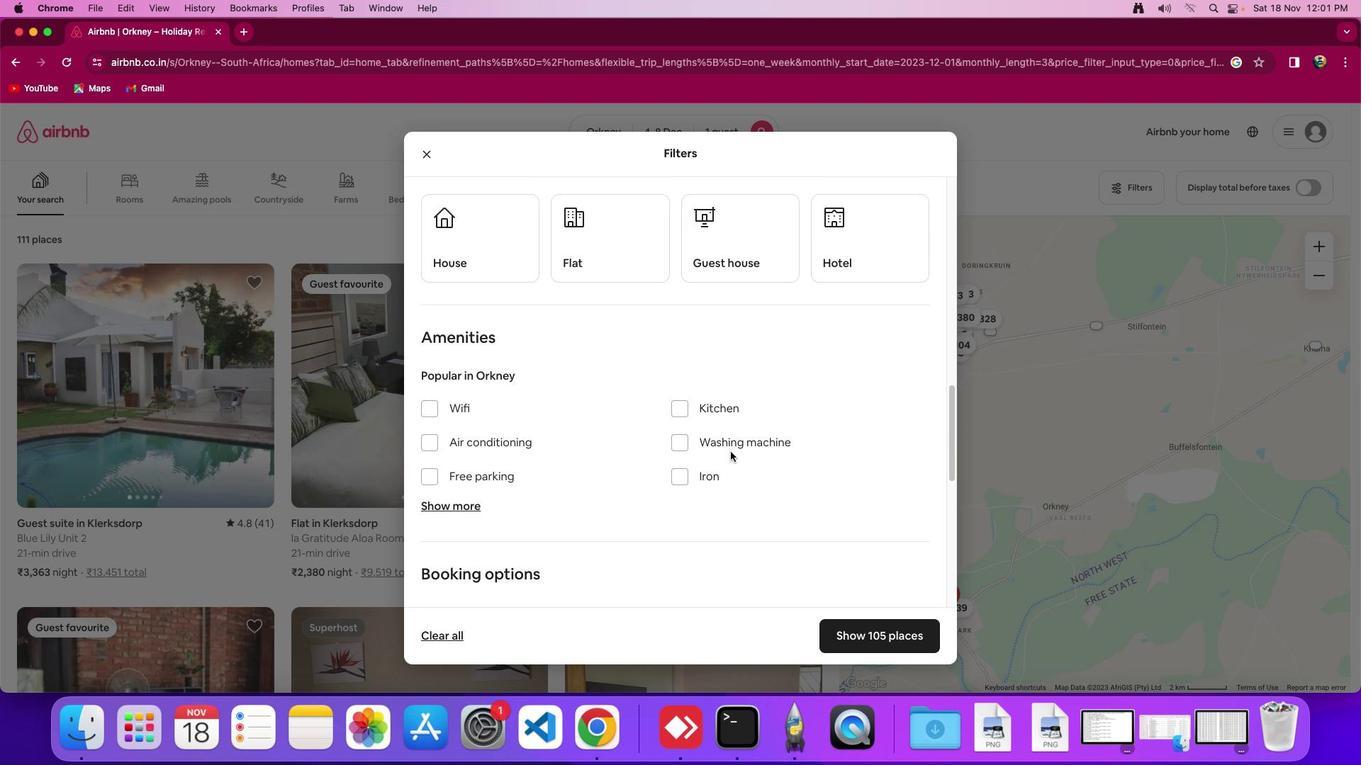 
Action: Mouse moved to (429, 405)
Screenshot: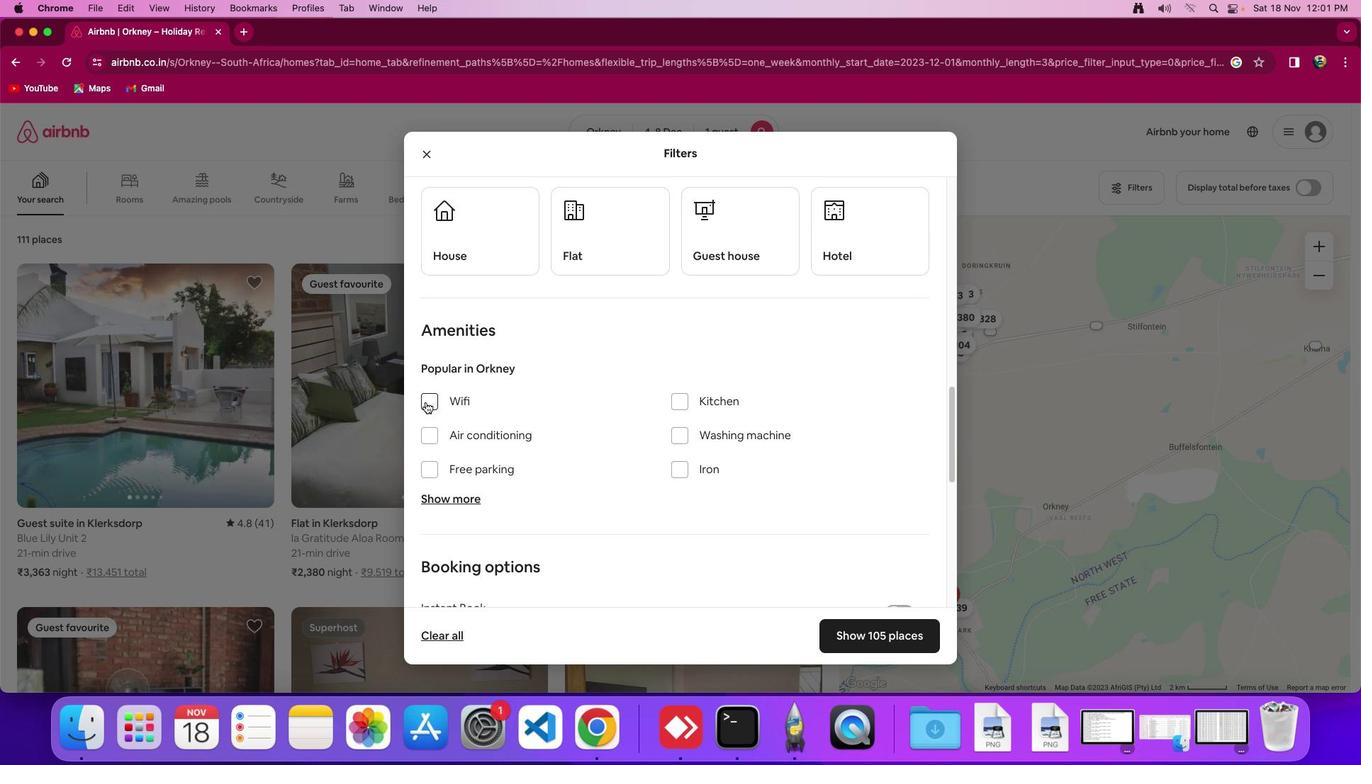 
Action: Mouse pressed left at (429, 405)
Screenshot: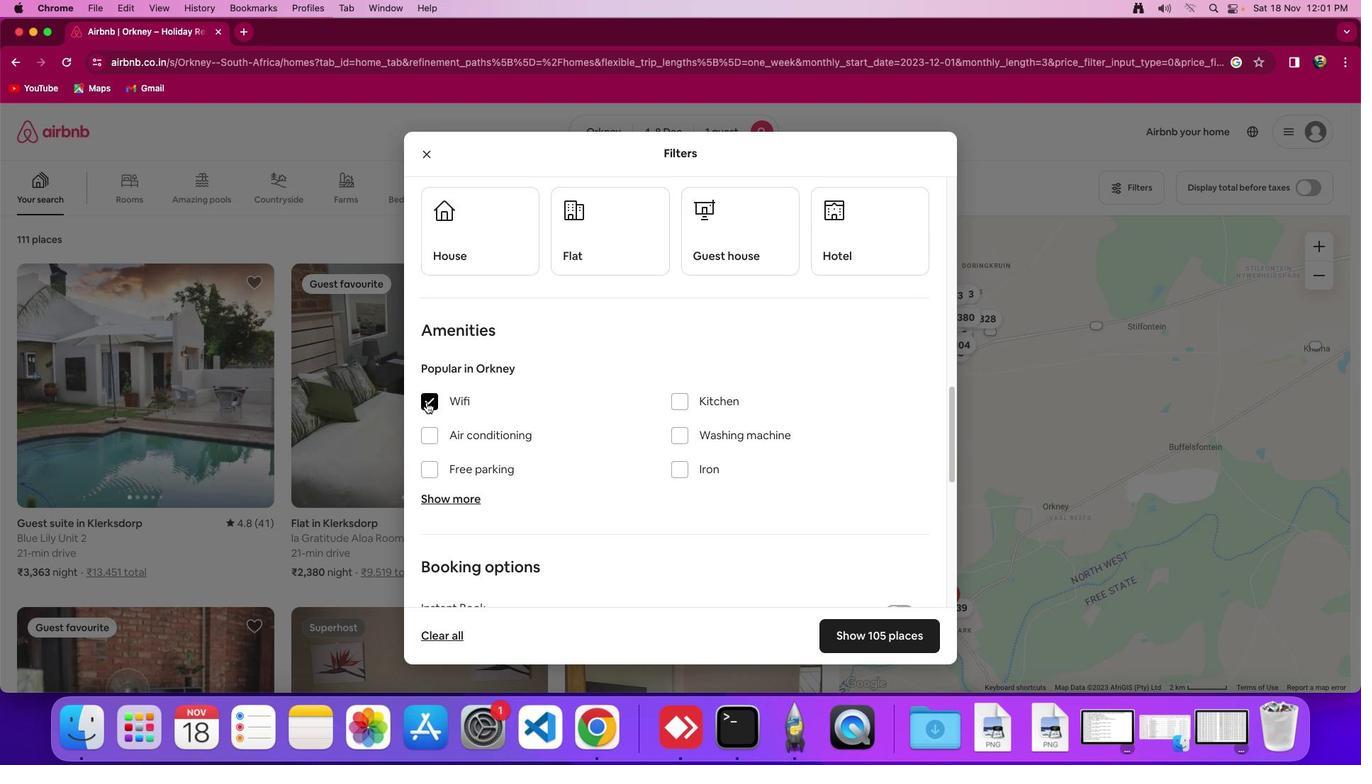 
Action: Mouse moved to (734, 392)
Screenshot: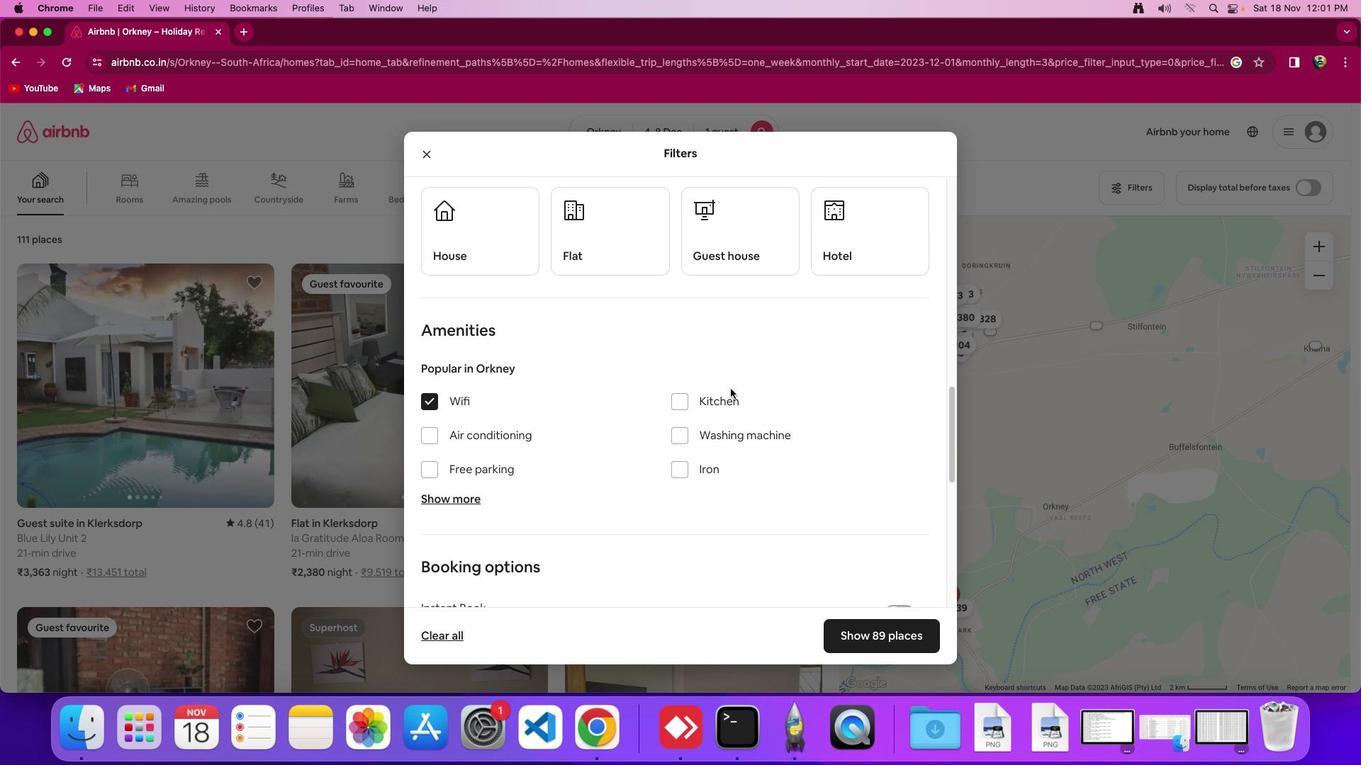 
Action: Mouse scrolled (734, 392) with delta (3, 4)
Screenshot: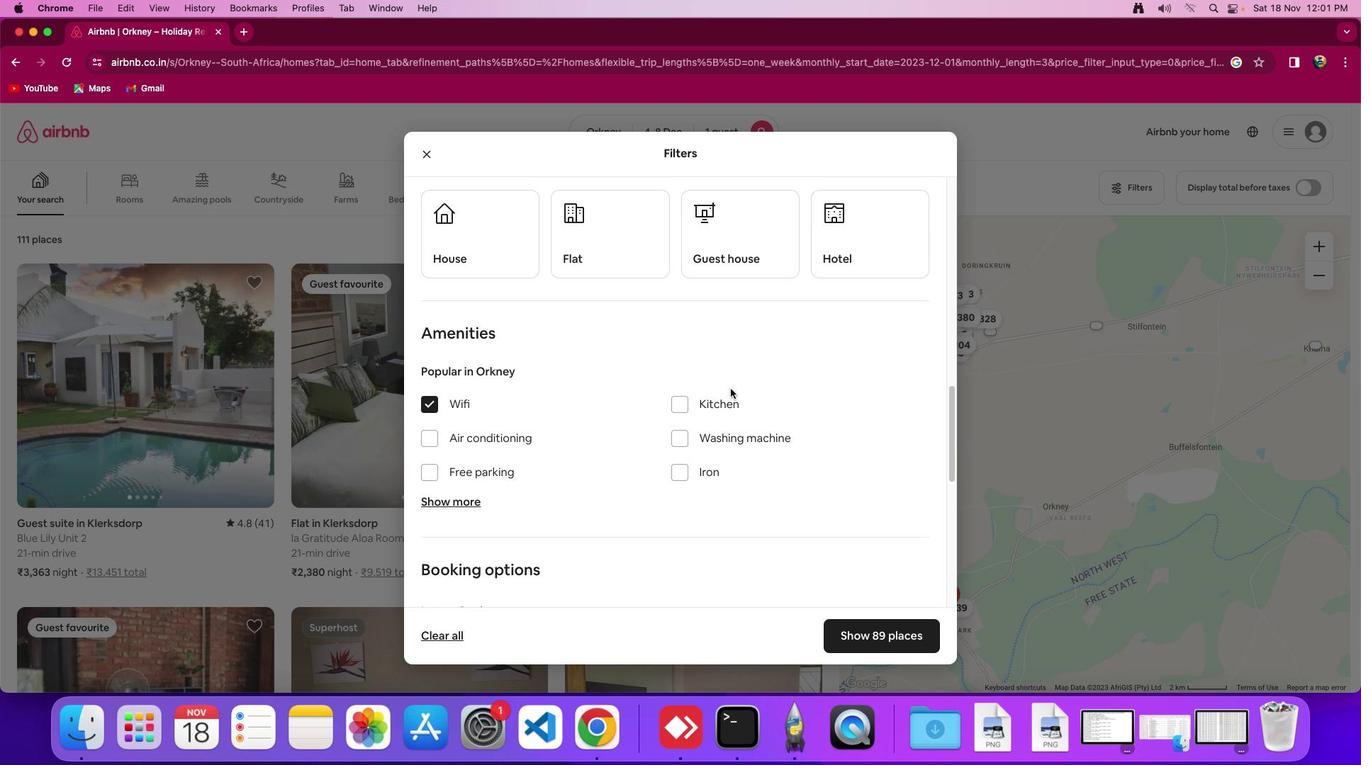 
Action: Mouse scrolled (734, 392) with delta (3, 4)
Screenshot: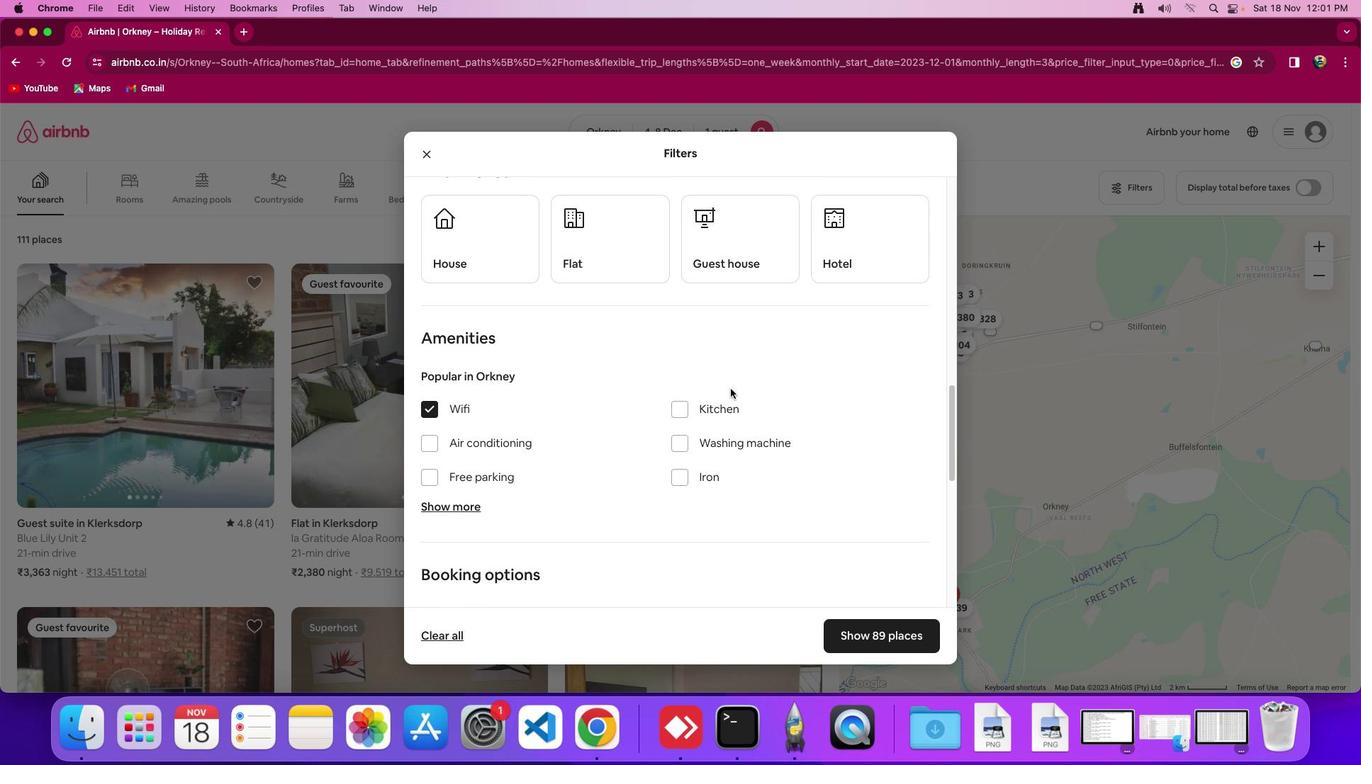
Action: Mouse moved to (755, 397)
Screenshot: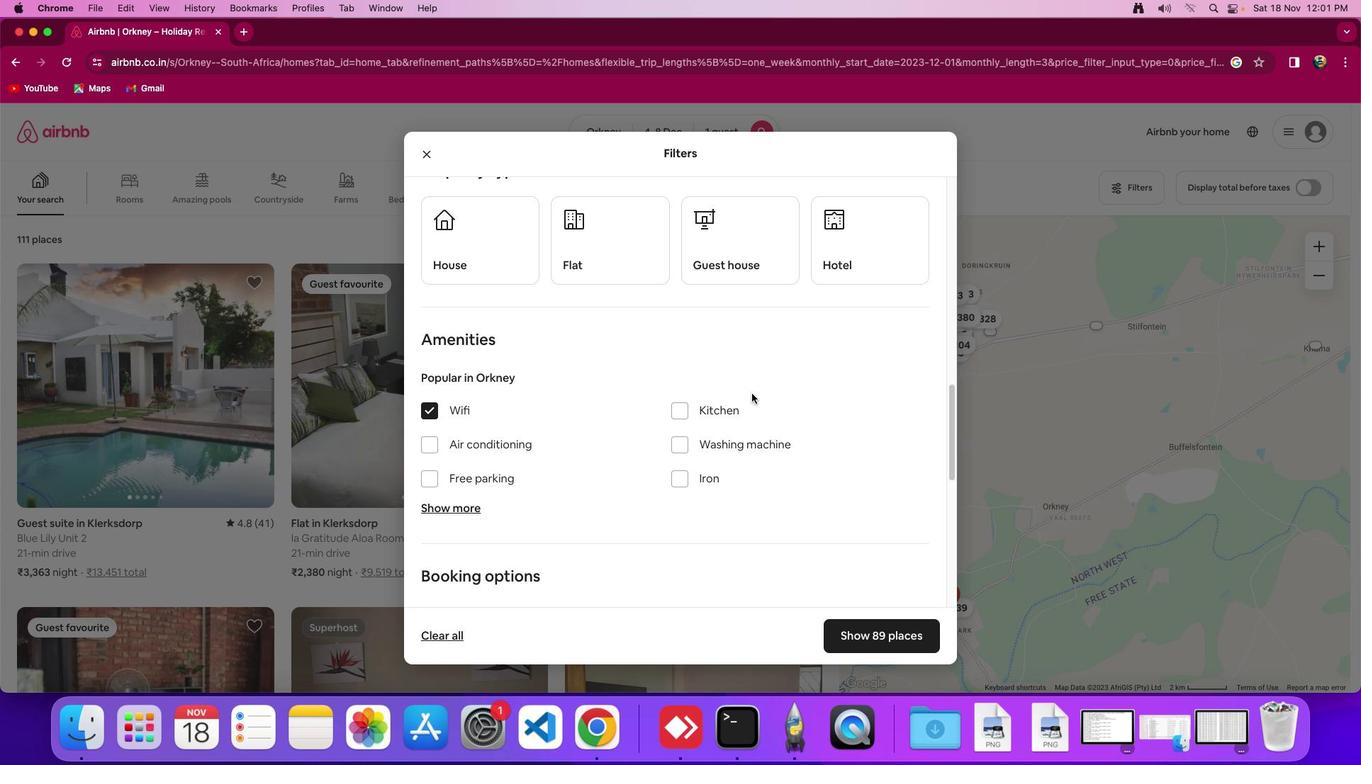 
Action: Mouse scrolled (755, 397) with delta (3, 2)
Screenshot: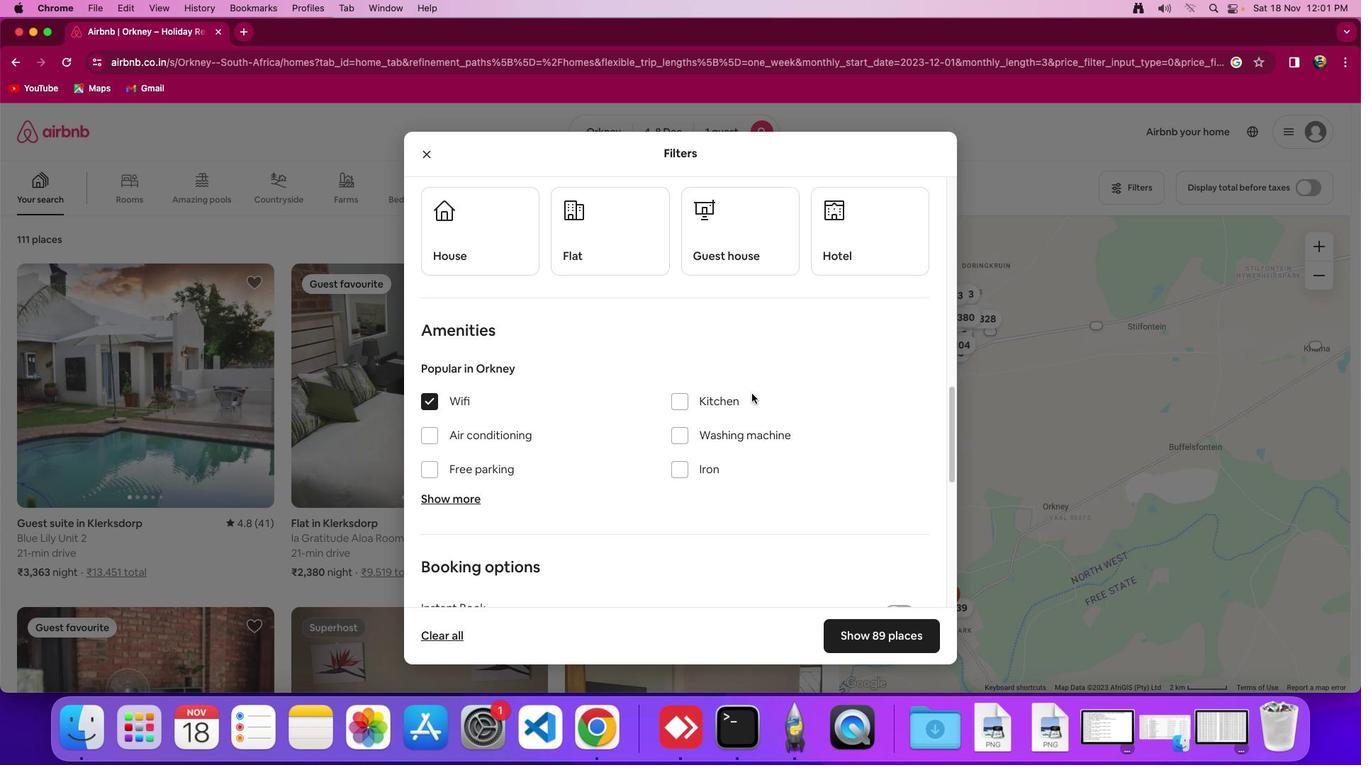 
Action: Mouse scrolled (755, 397) with delta (3, 2)
Screenshot: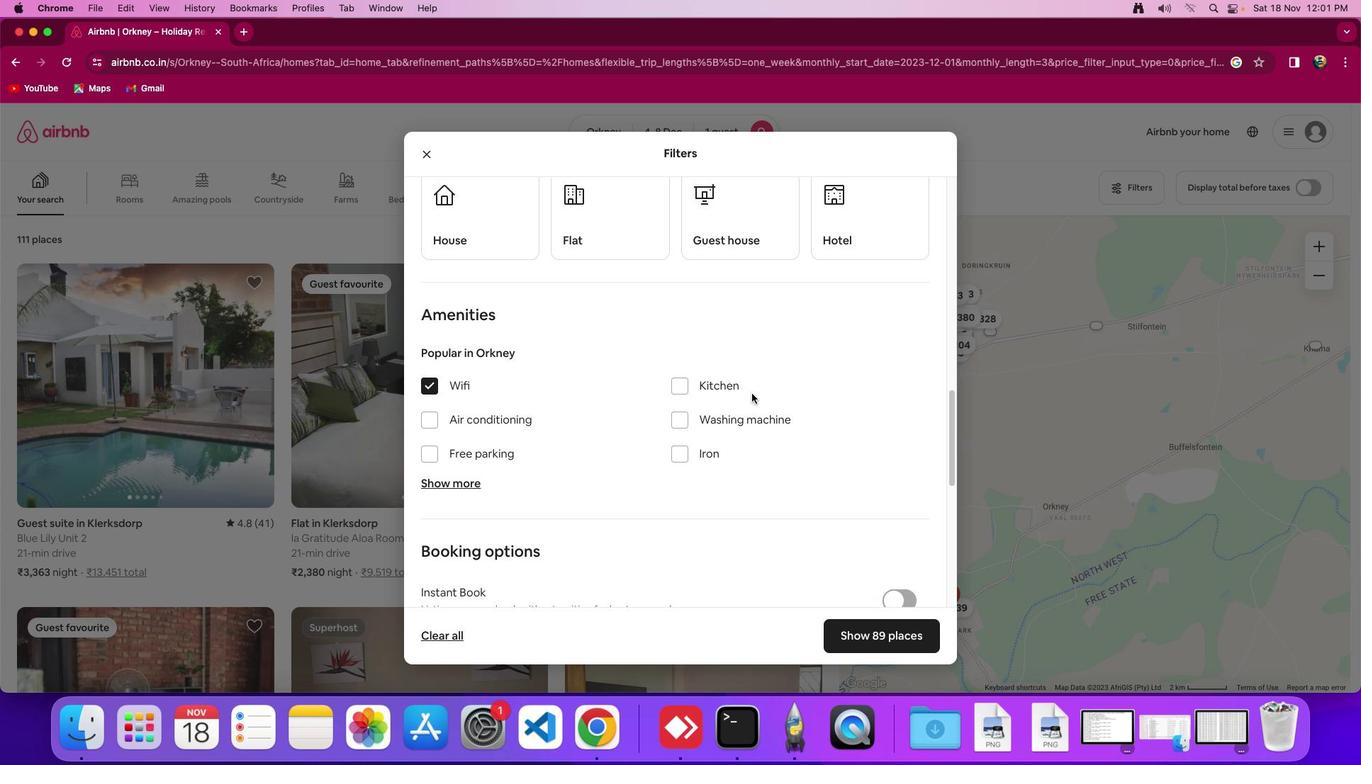 
Action: Mouse scrolled (755, 397) with delta (3, 2)
Screenshot: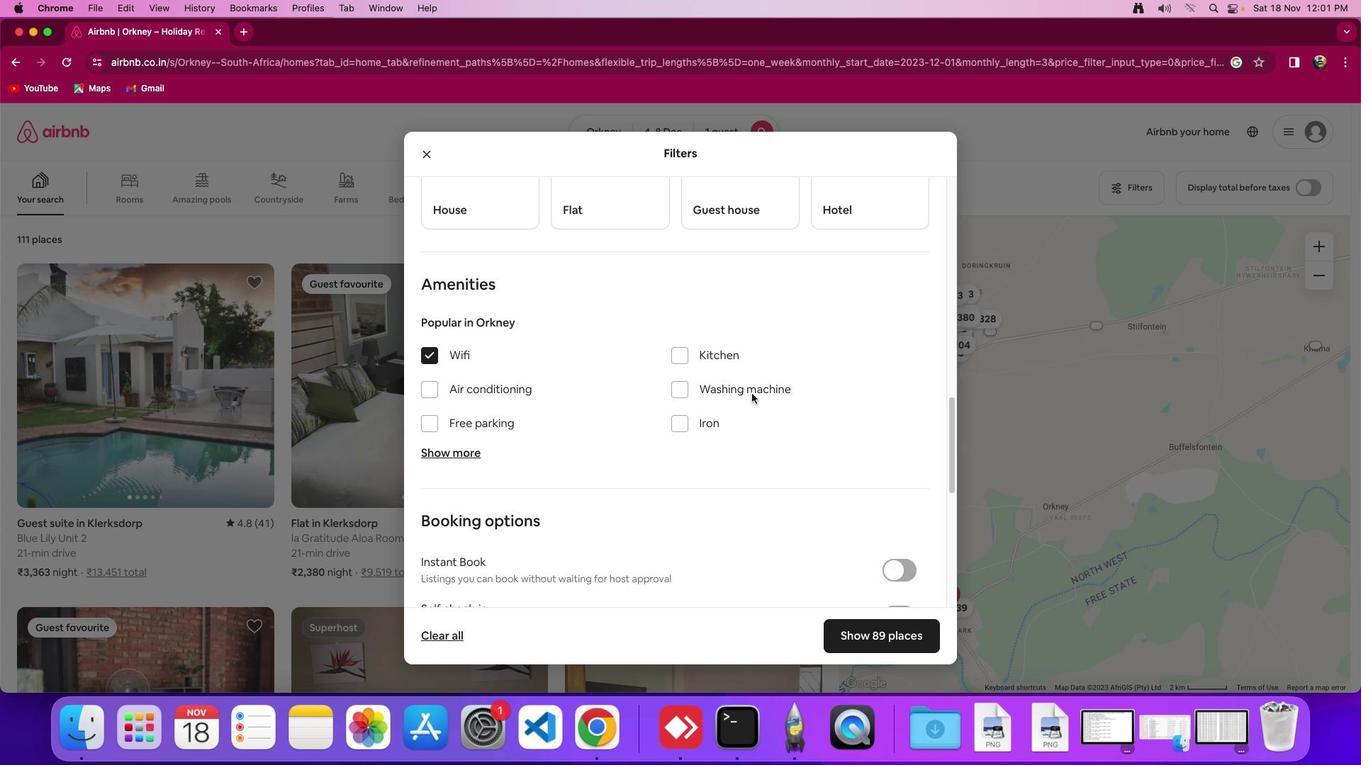 
Action: Mouse moved to (755, 397)
Screenshot: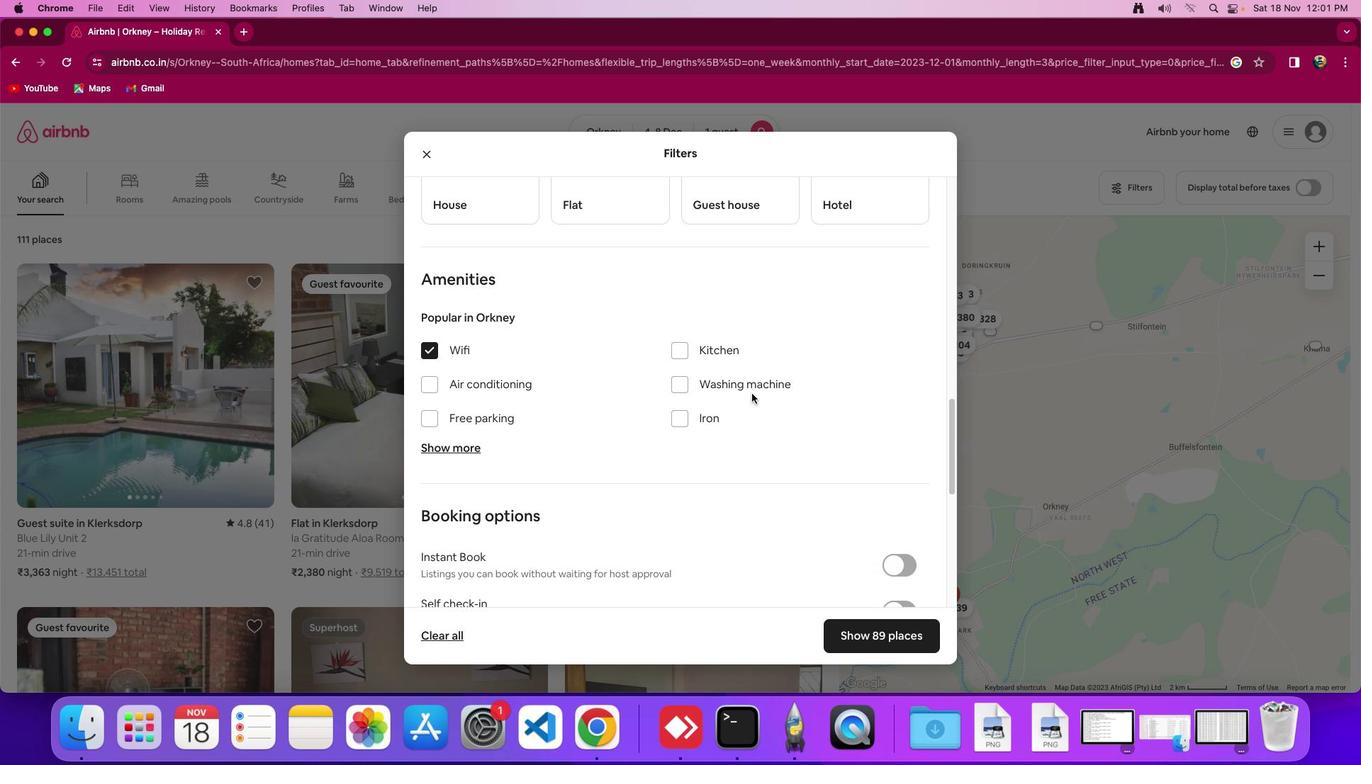 
Action: Mouse scrolled (755, 397) with delta (3, 2)
Screenshot: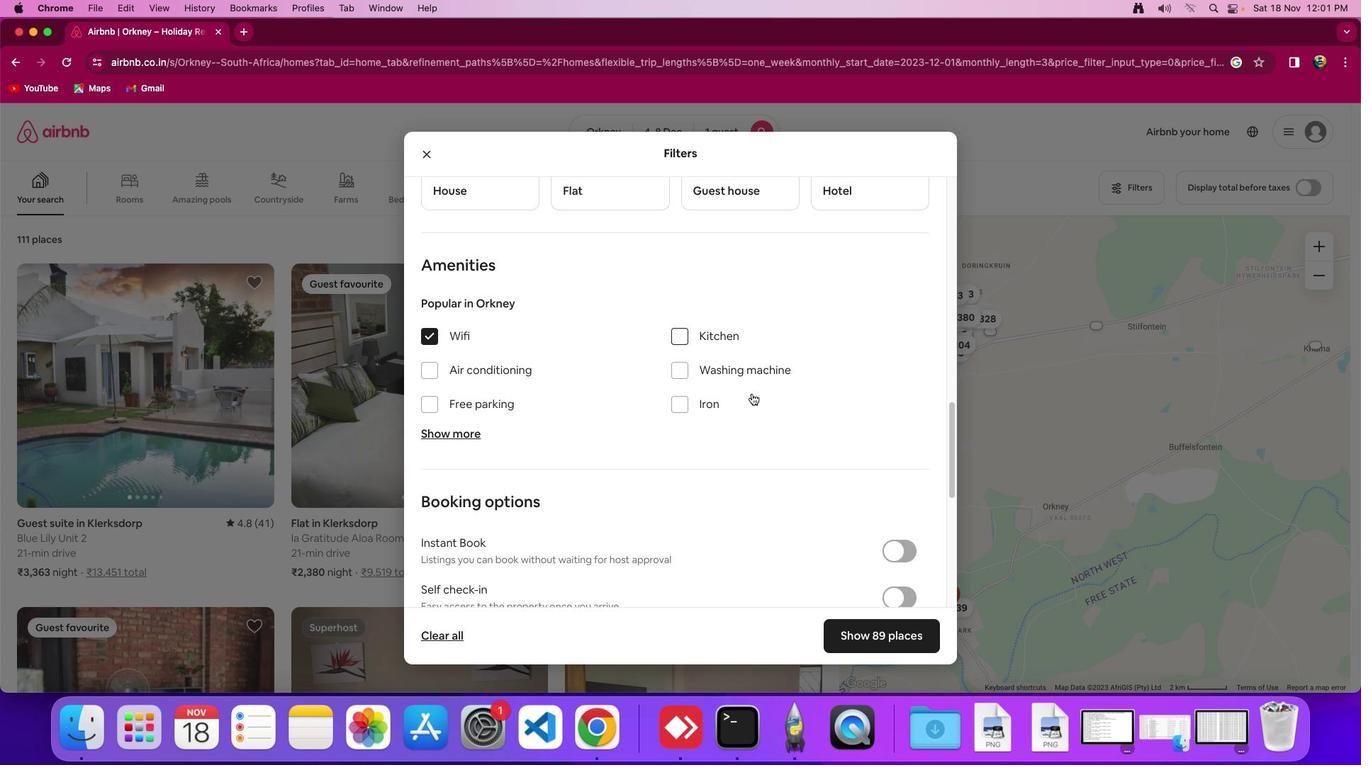 
Action: Mouse scrolled (755, 397) with delta (3, 2)
Screenshot: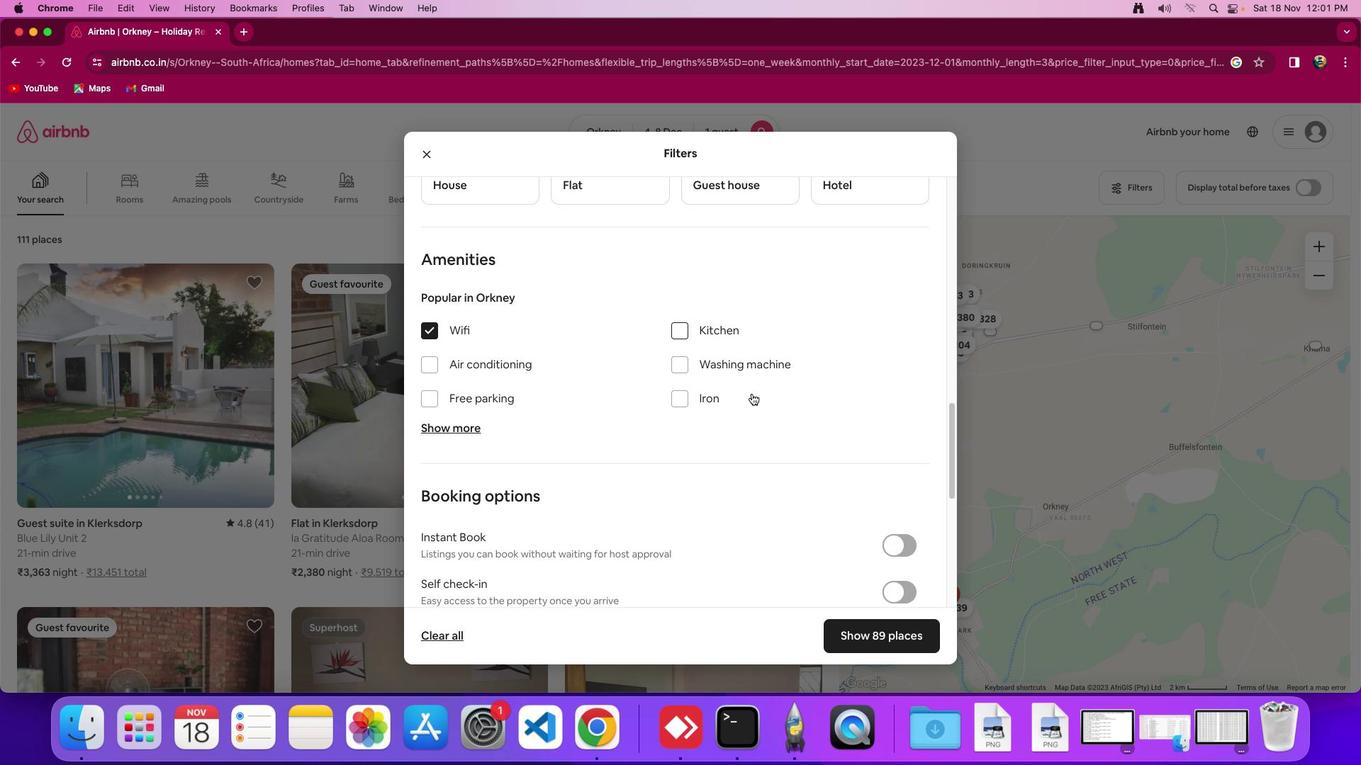 
Action: Mouse scrolled (755, 397) with delta (3, 2)
Screenshot: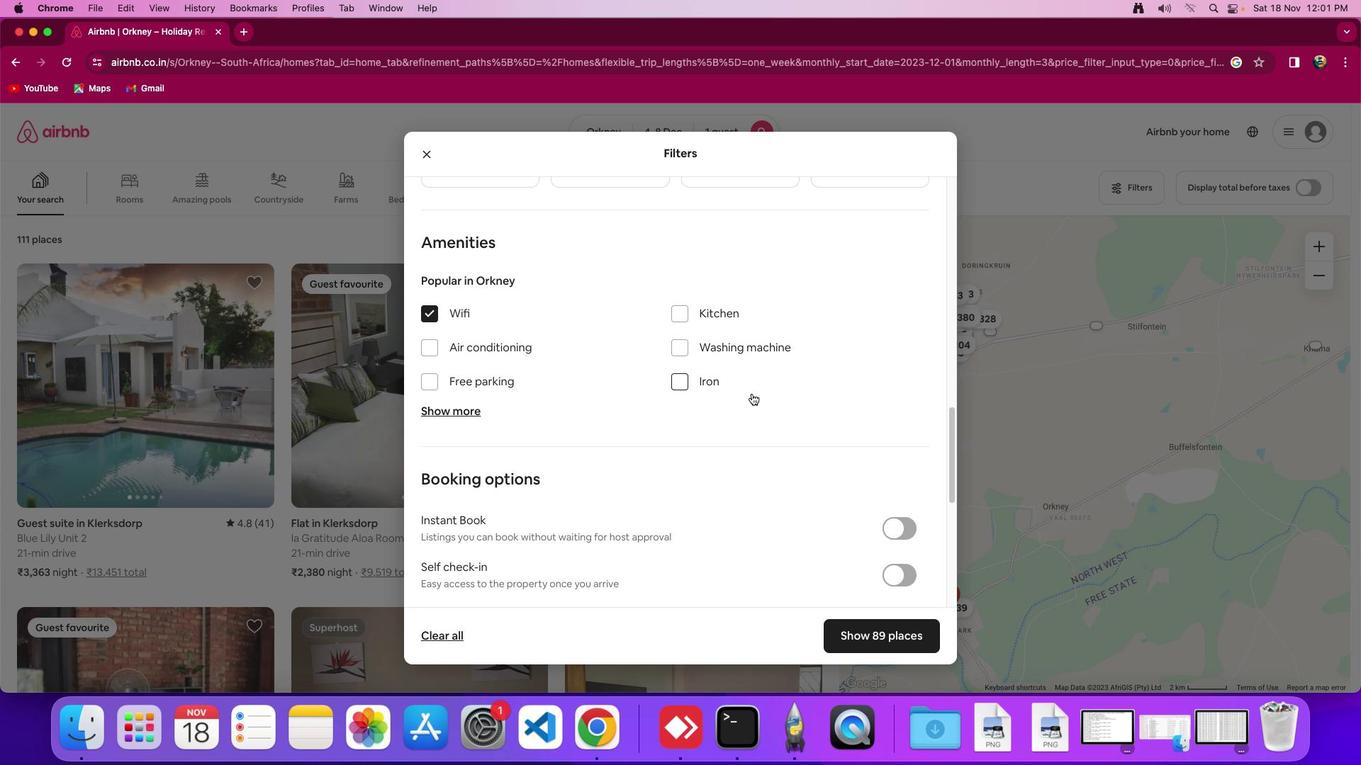 
Action: Mouse scrolled (755, 397) with delta (3, 2)
Screenshot: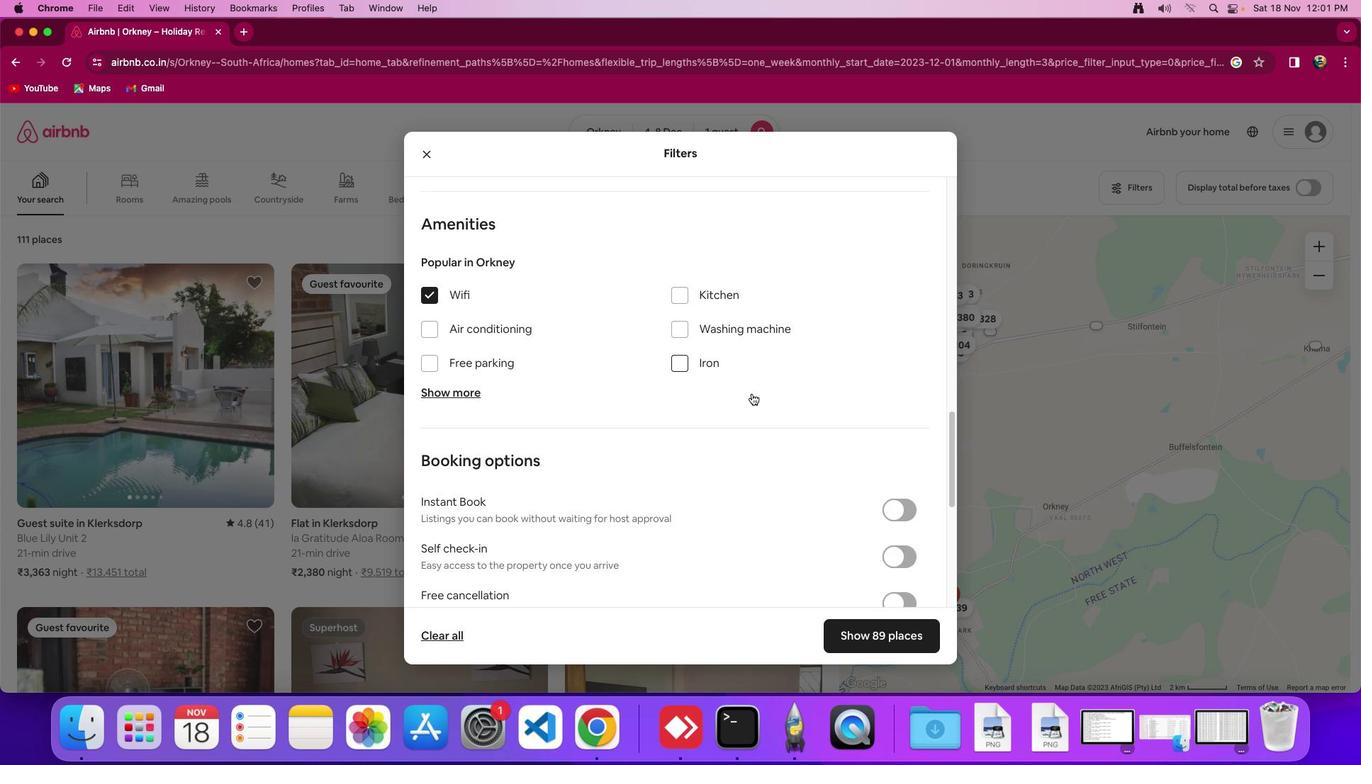 
Action: Mouse scrolled (755, 397) with delta (3, 2)
Screenshot: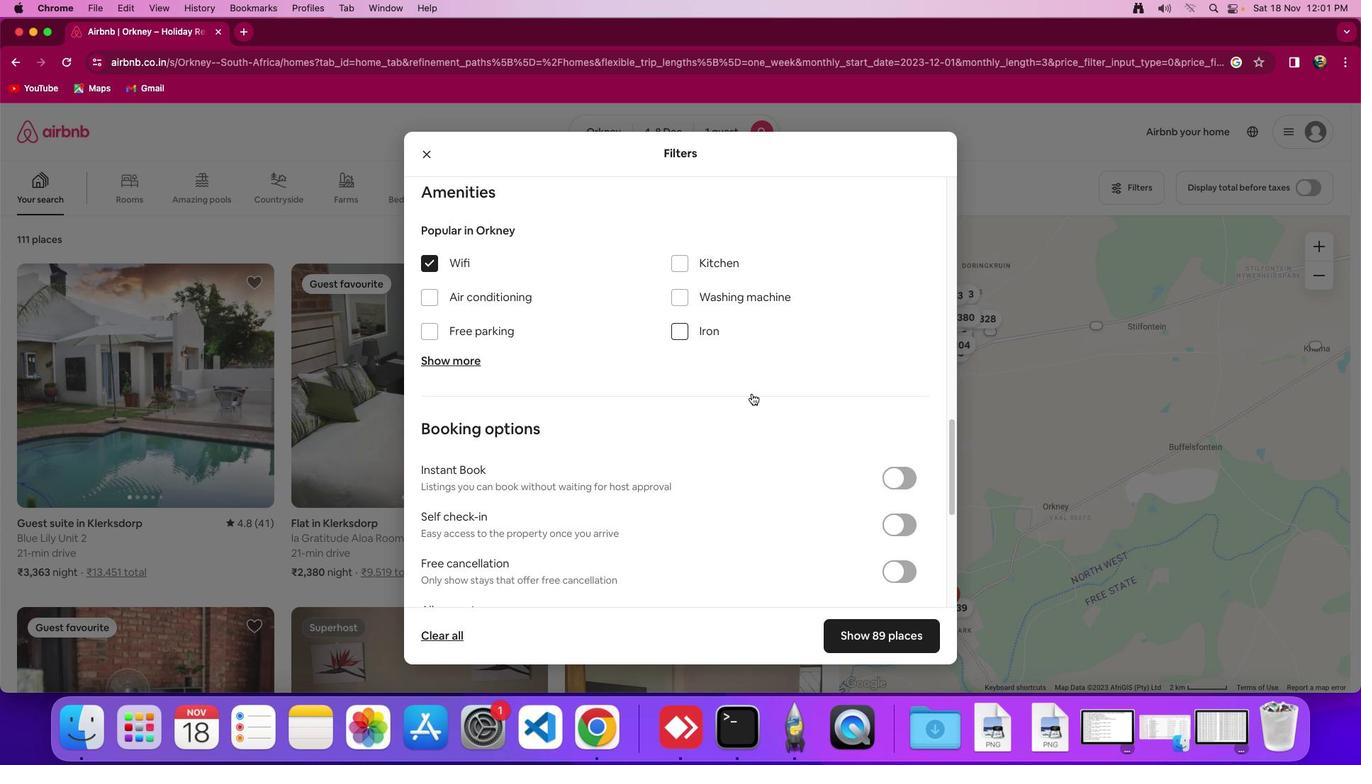
Action: Mouse scrolled (755, 397) with delta (3, 2)
Screenshot: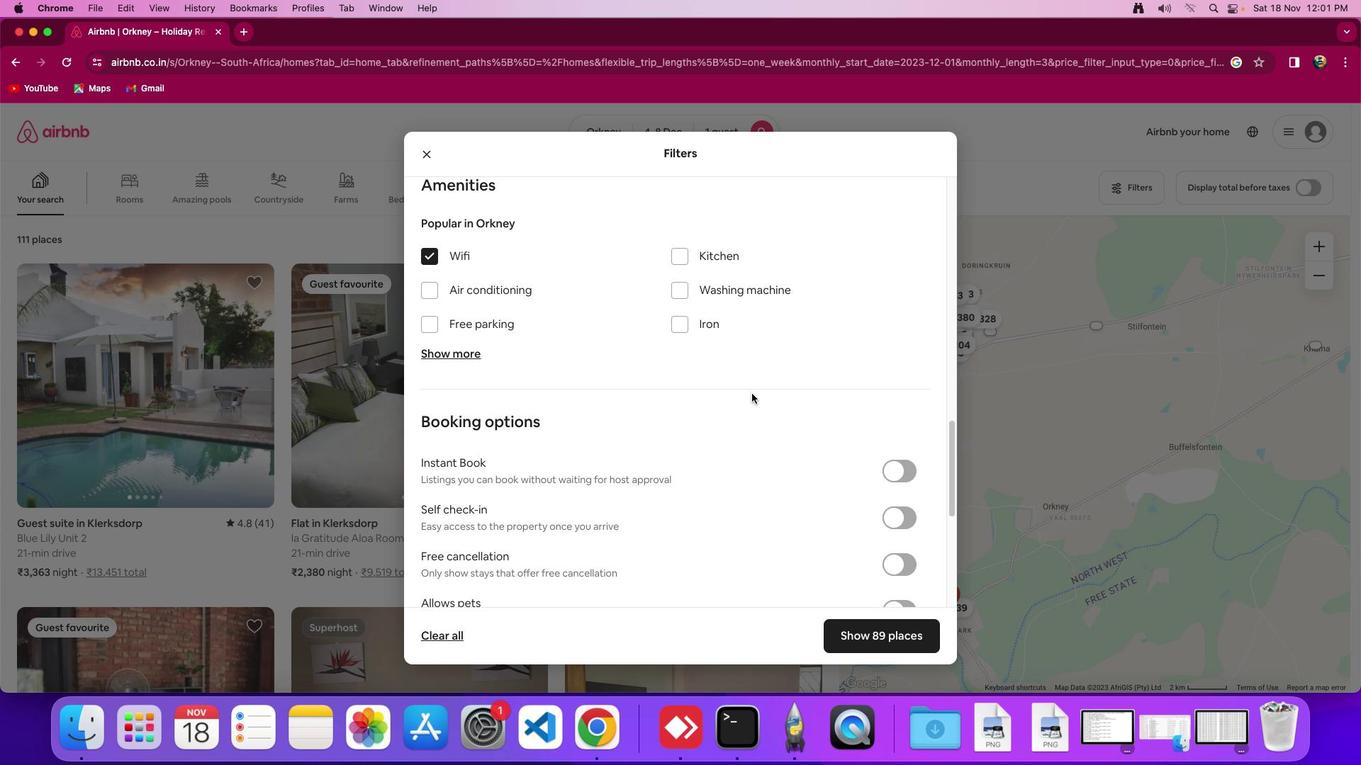 
Action: Mouse scrolled (755, 397) with delta (3, 2)
Screenshot: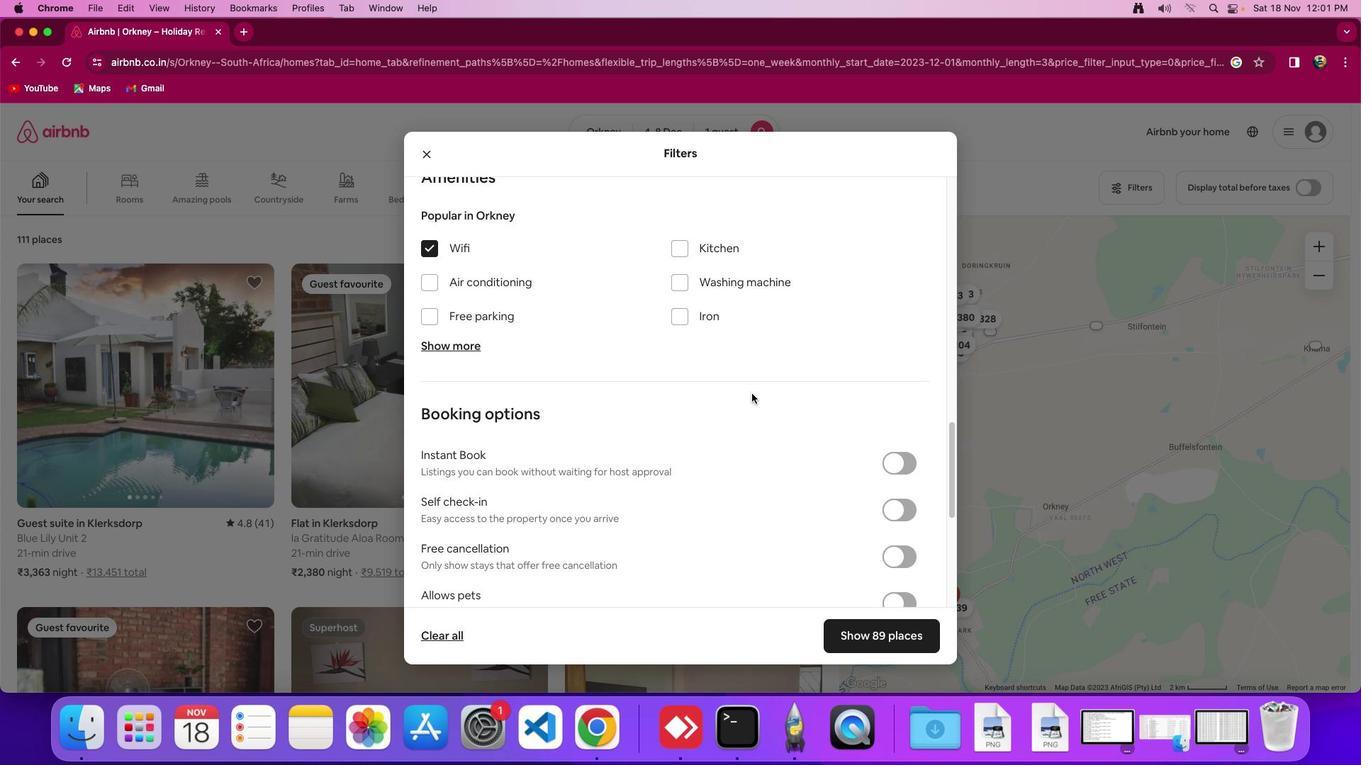 
Action: Mouse moved to (853, 637)
Screenshot: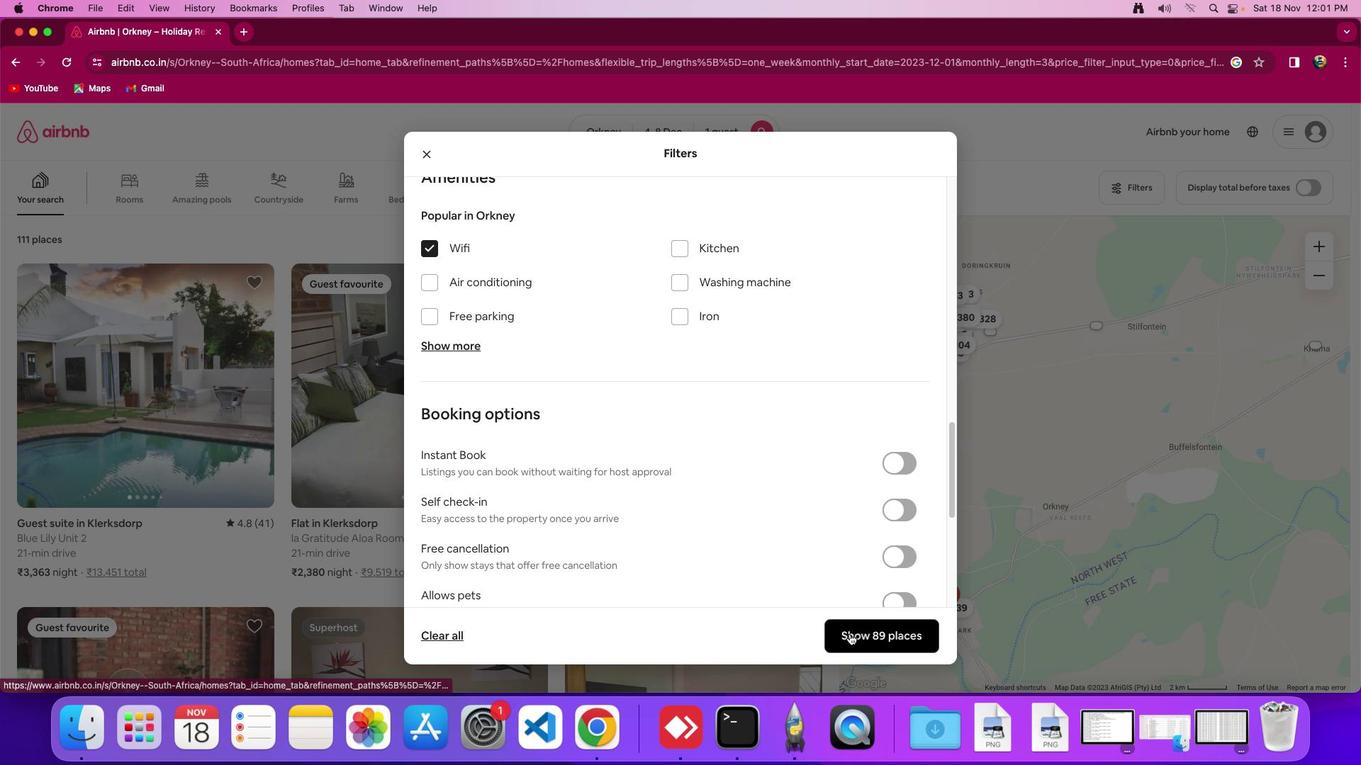 
Action: Mouse pressed left at (853, 637)
Screenshot: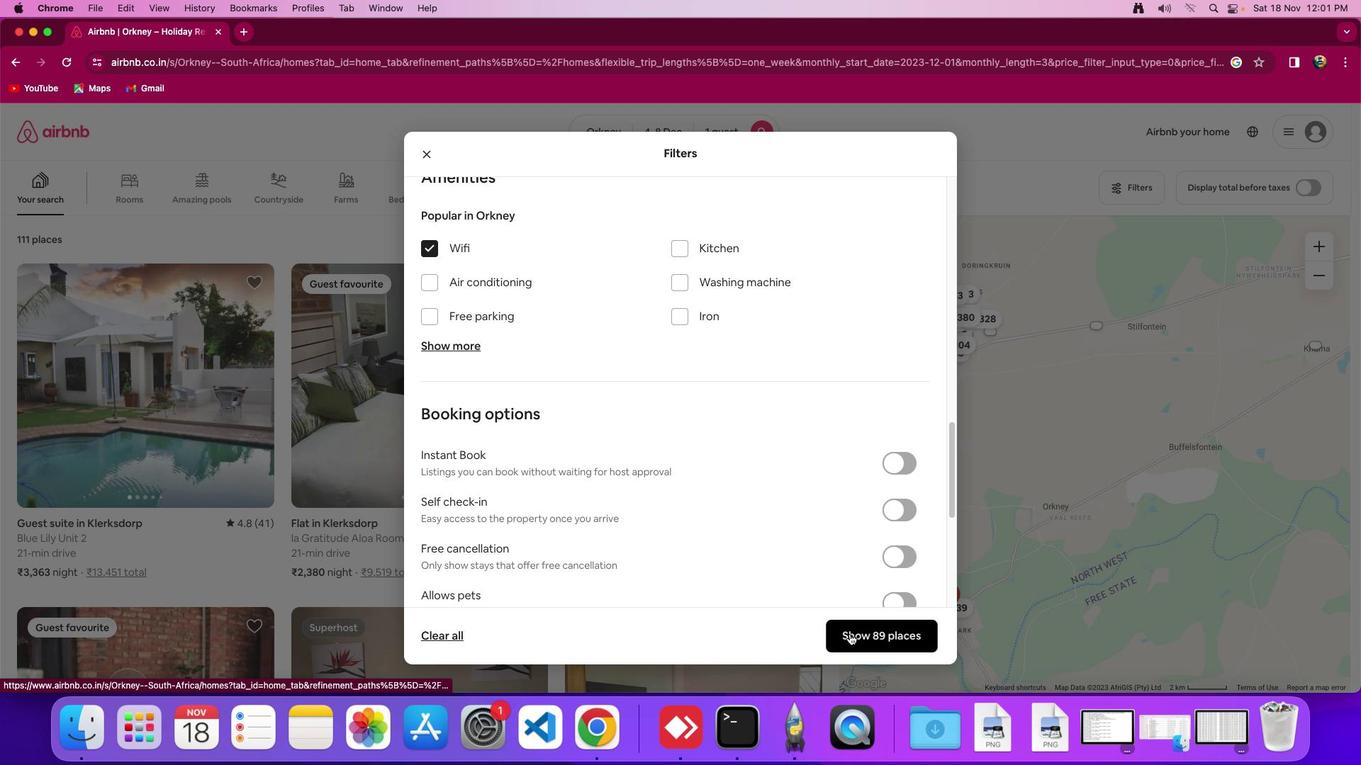
Action: Mouse moved to (531, 550)
Screenshot: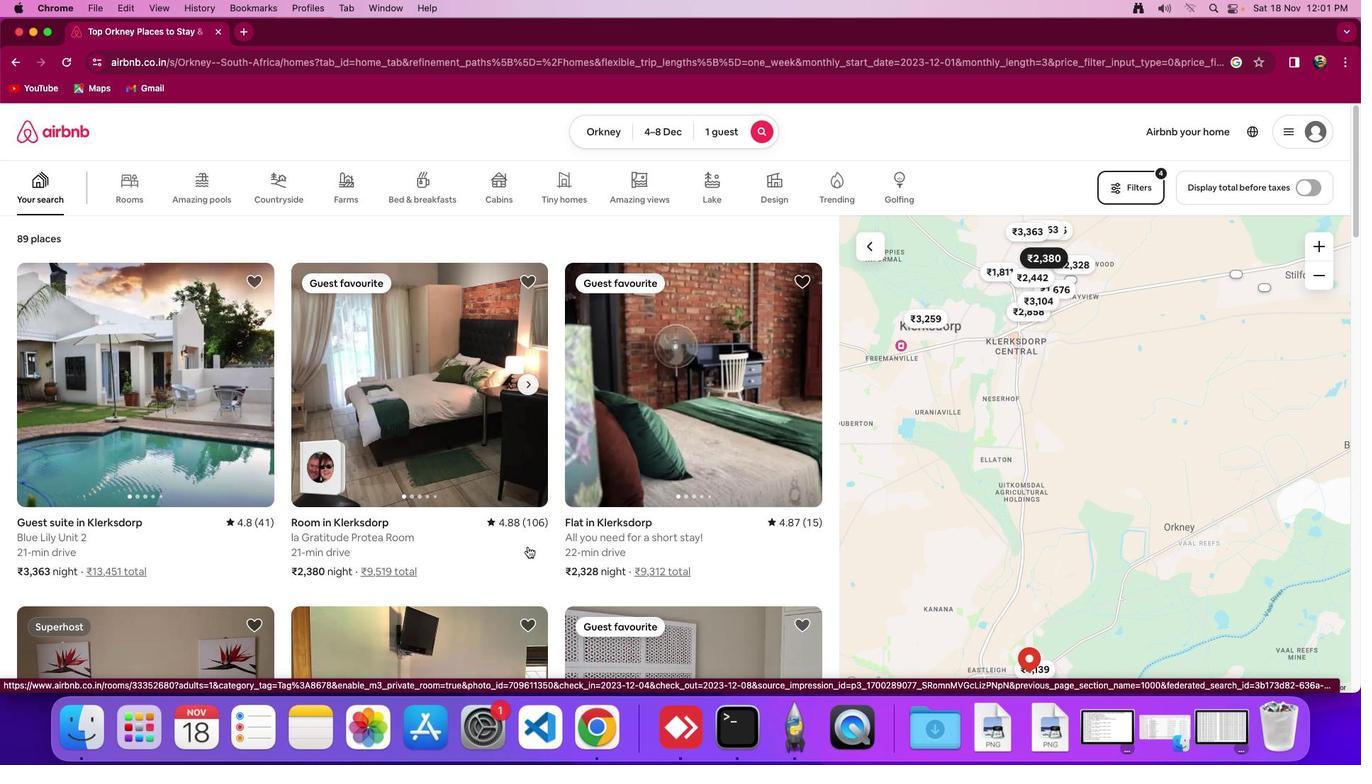 
Action: Mouse scrolled (531, 550) with delta (3, 2)
Screenshot: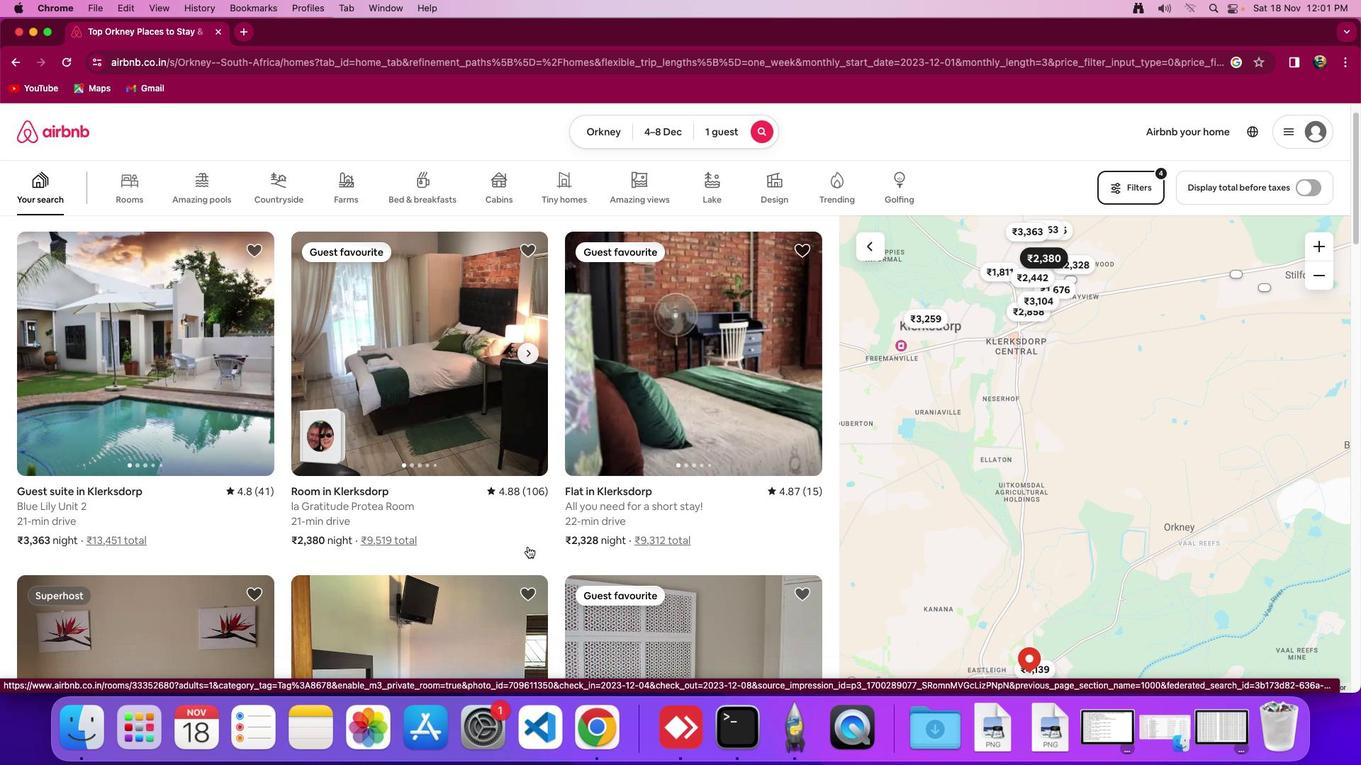 
Action: Mouse scrolled (531, 550) with delta (3, 2)
Screenshot: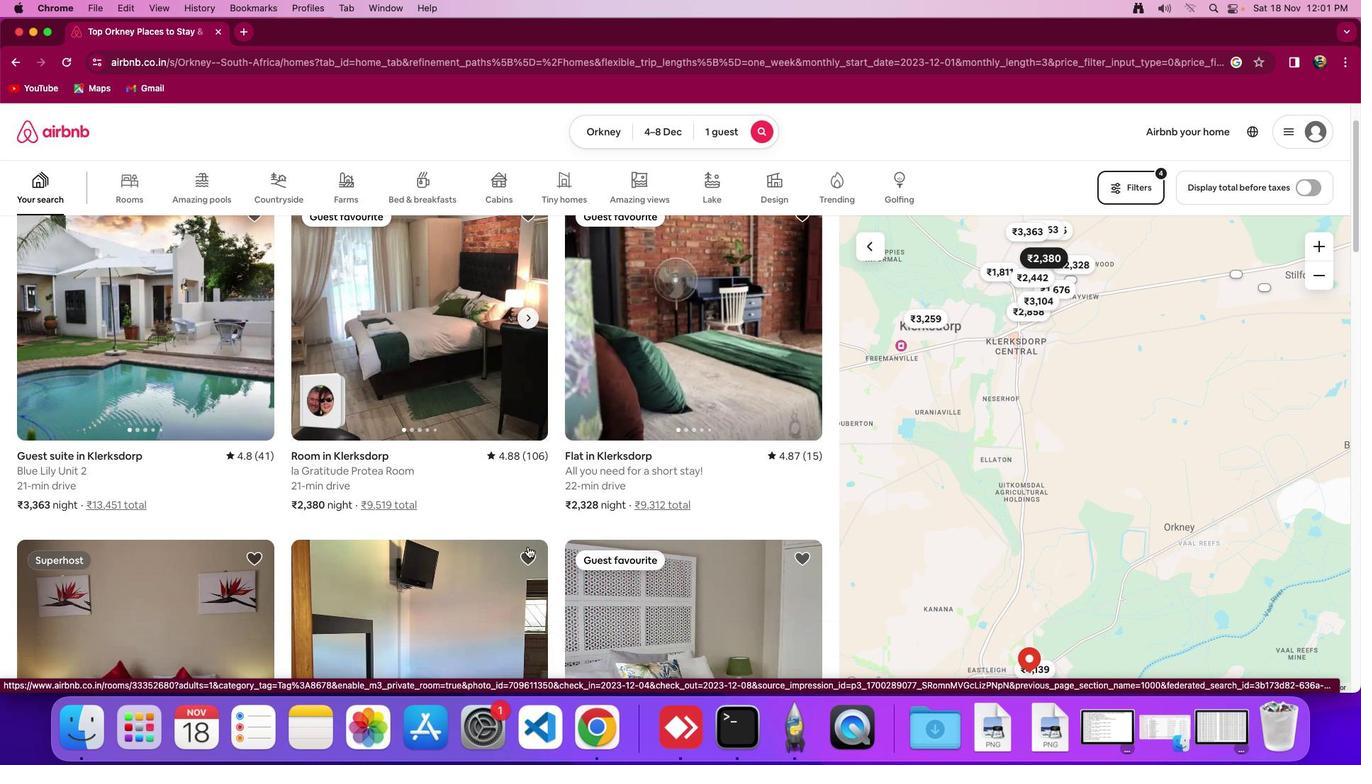 
Action: Mouse scrolled (531, 550) with delta (3, 1)
Screenshot: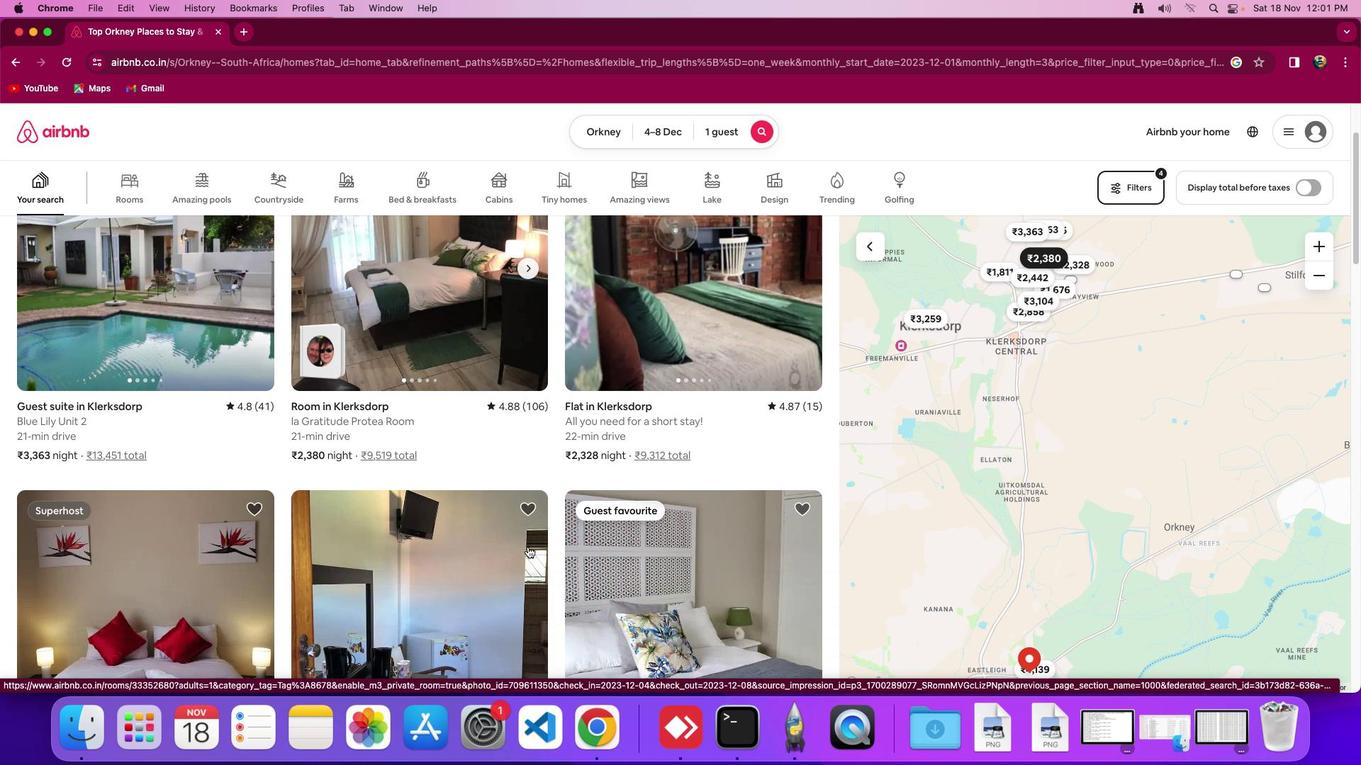 
Action: Mouse scrolled (531, 550) with delta (3, 2)
Screenshot: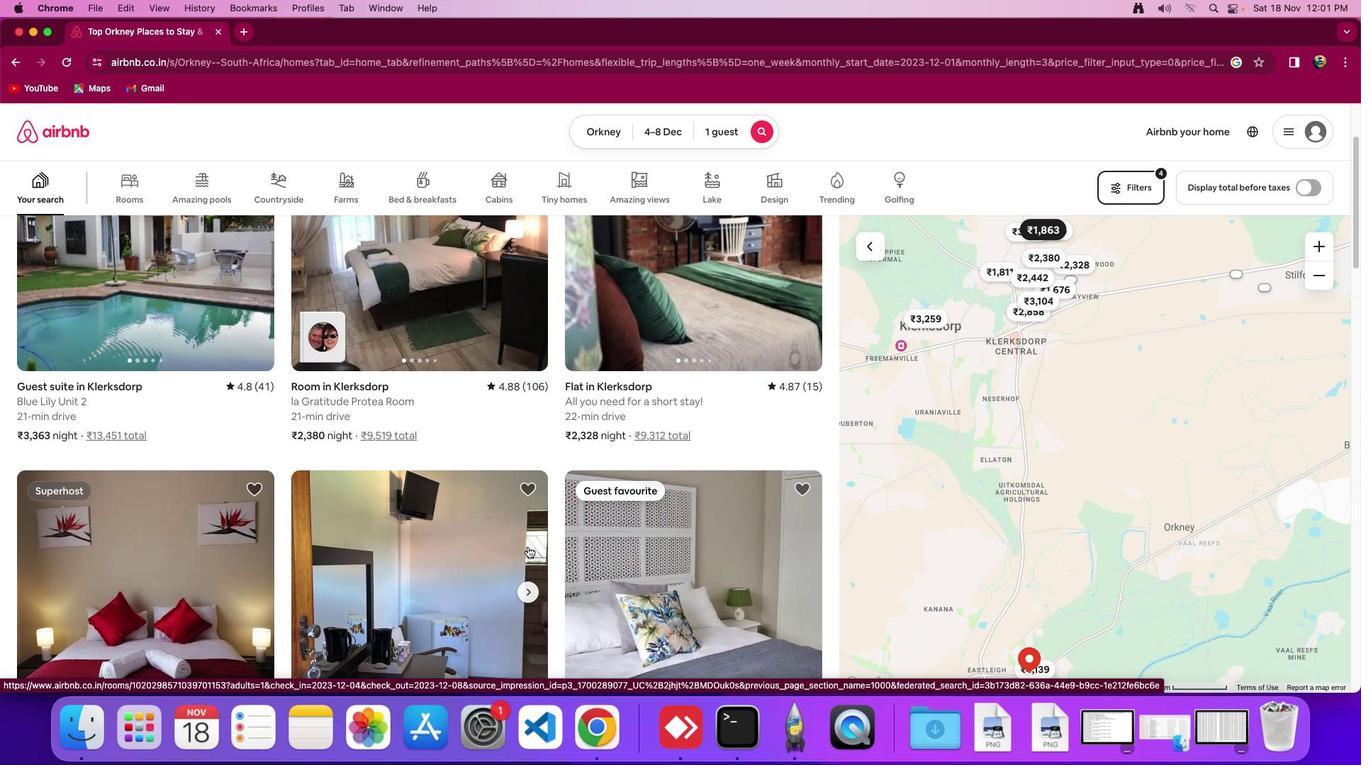 
Action: Mouse scrolled (531, 550) with delta (3, 2)
Screenshot: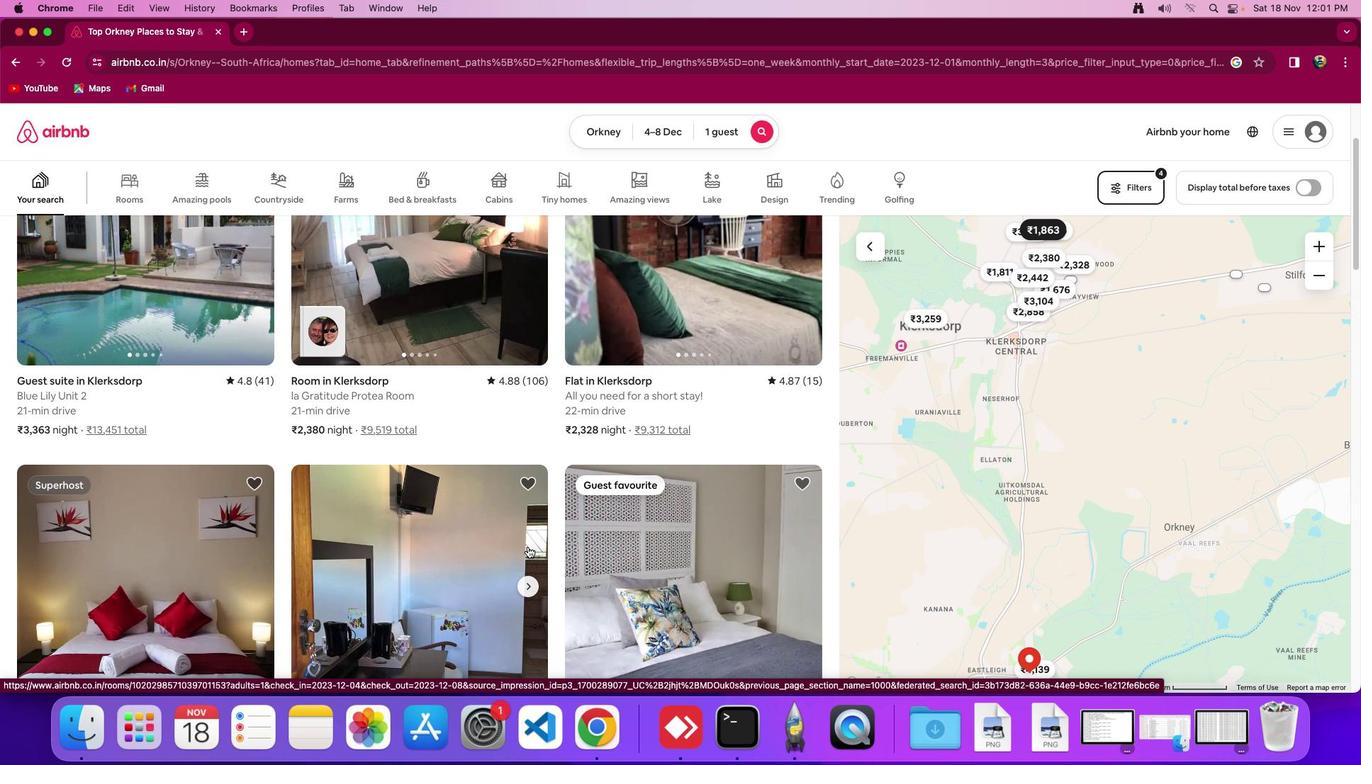
Action: Mouse moved to (485, 341)
Screenshot: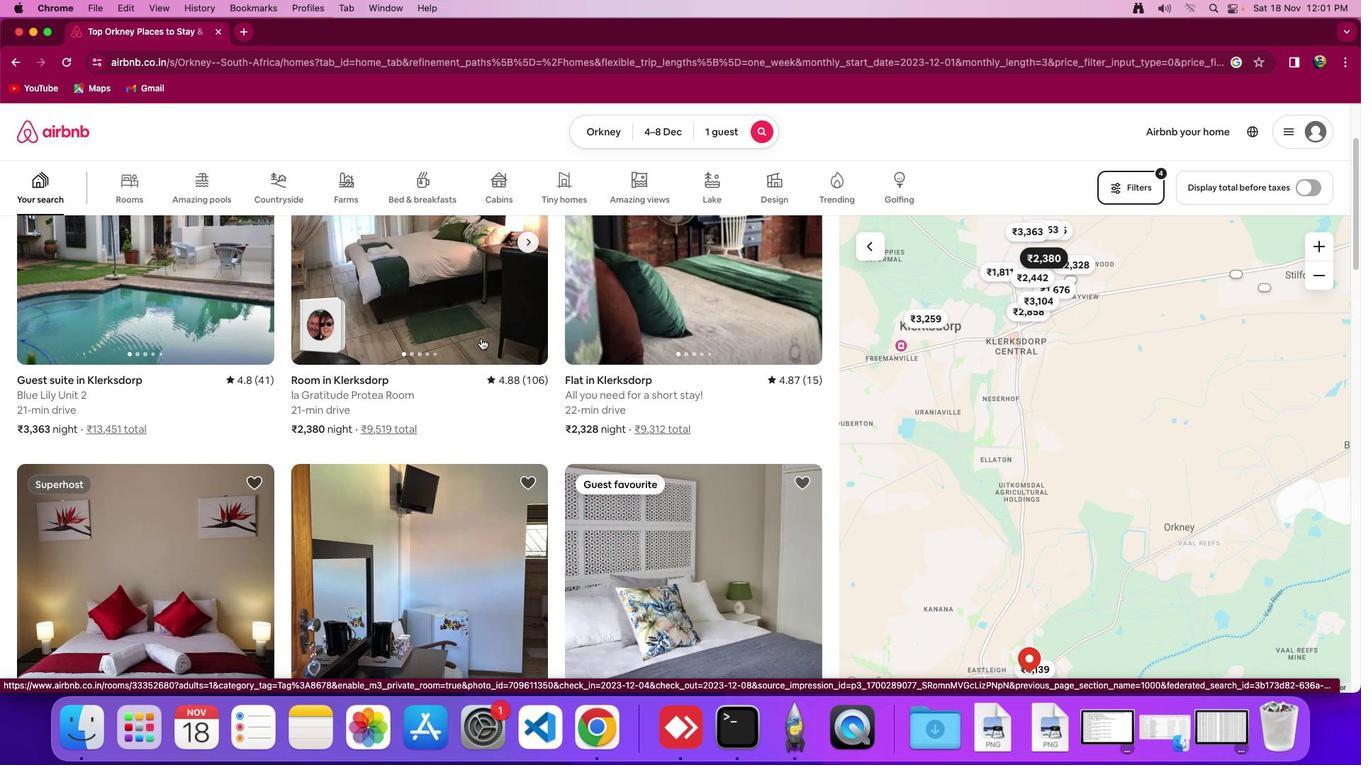 
Action: Mouse pressed left at (485, 341)
Screenshot: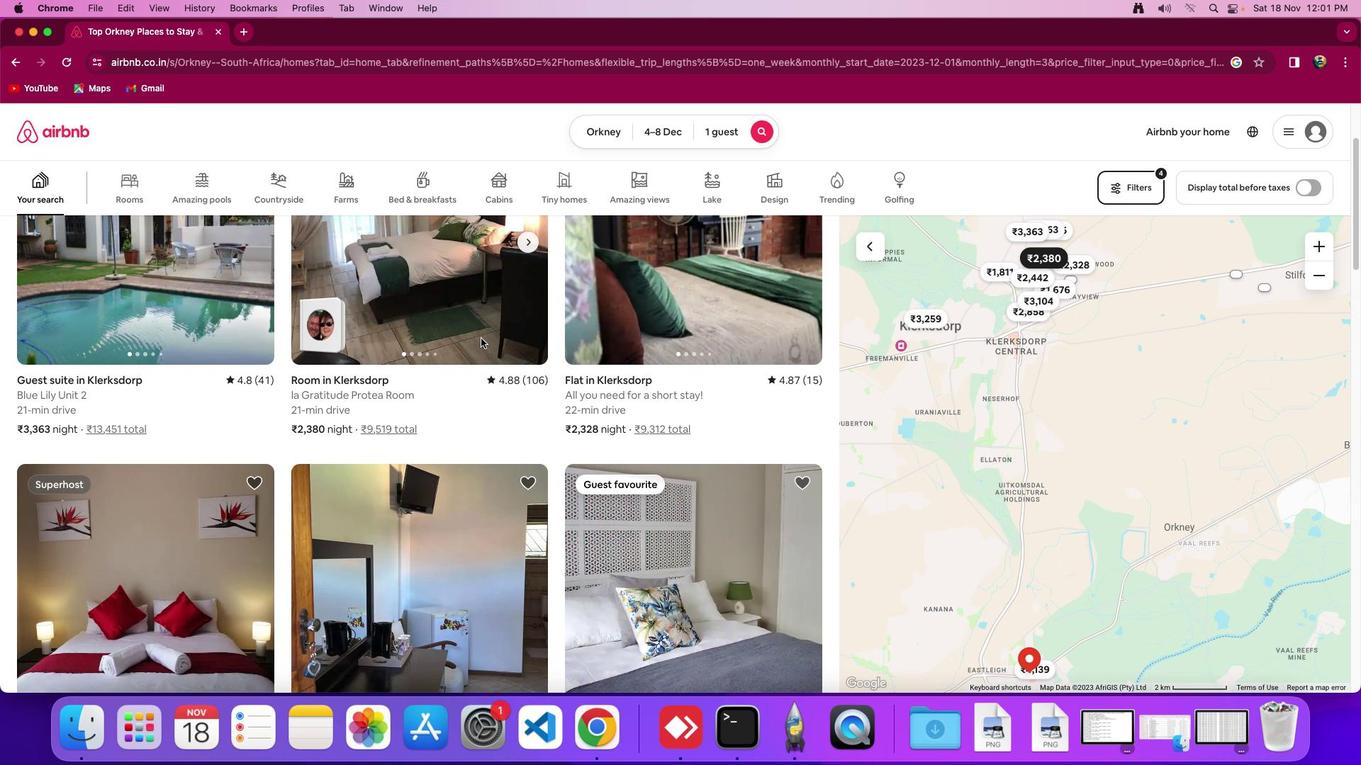 
Action: Mouse moved to (1013, 497)
Screenshot: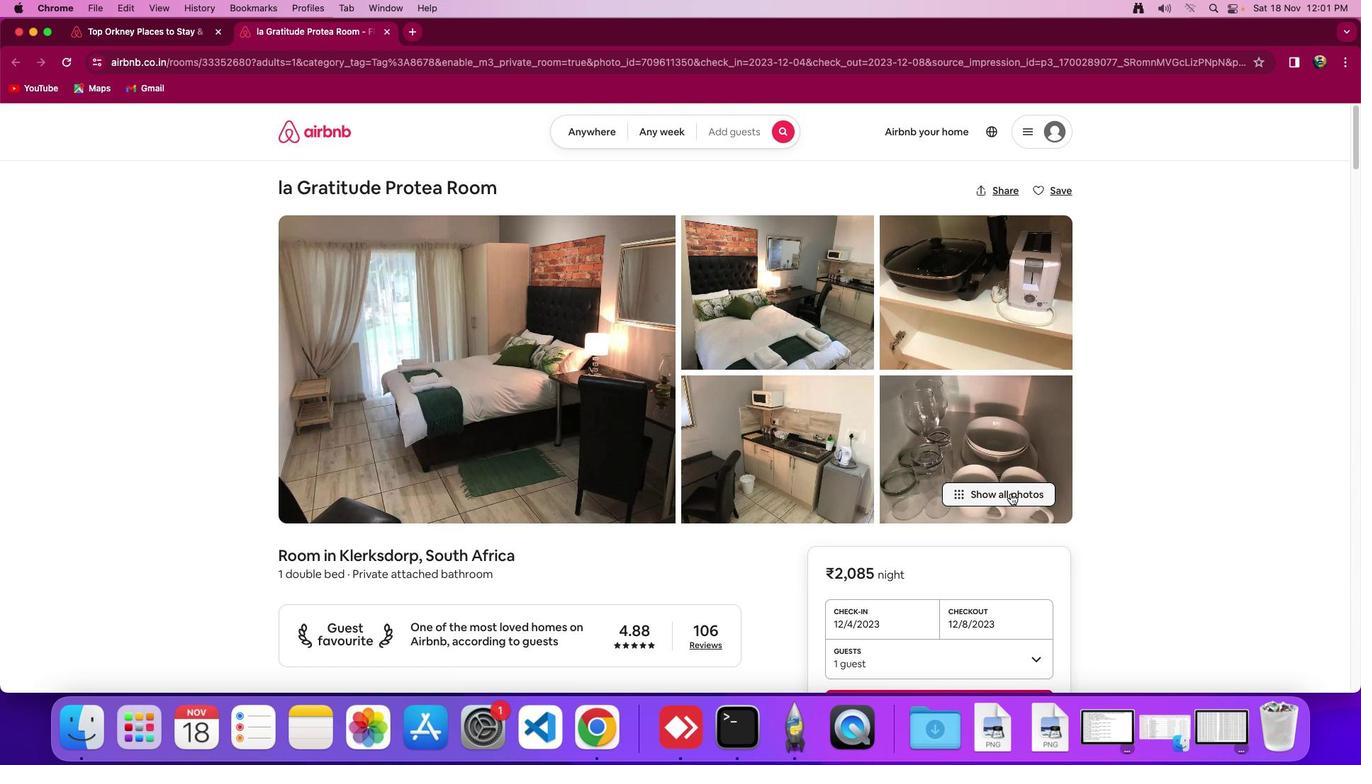 
Action: Mouse pressed left at (1013, 497)
Screenshot: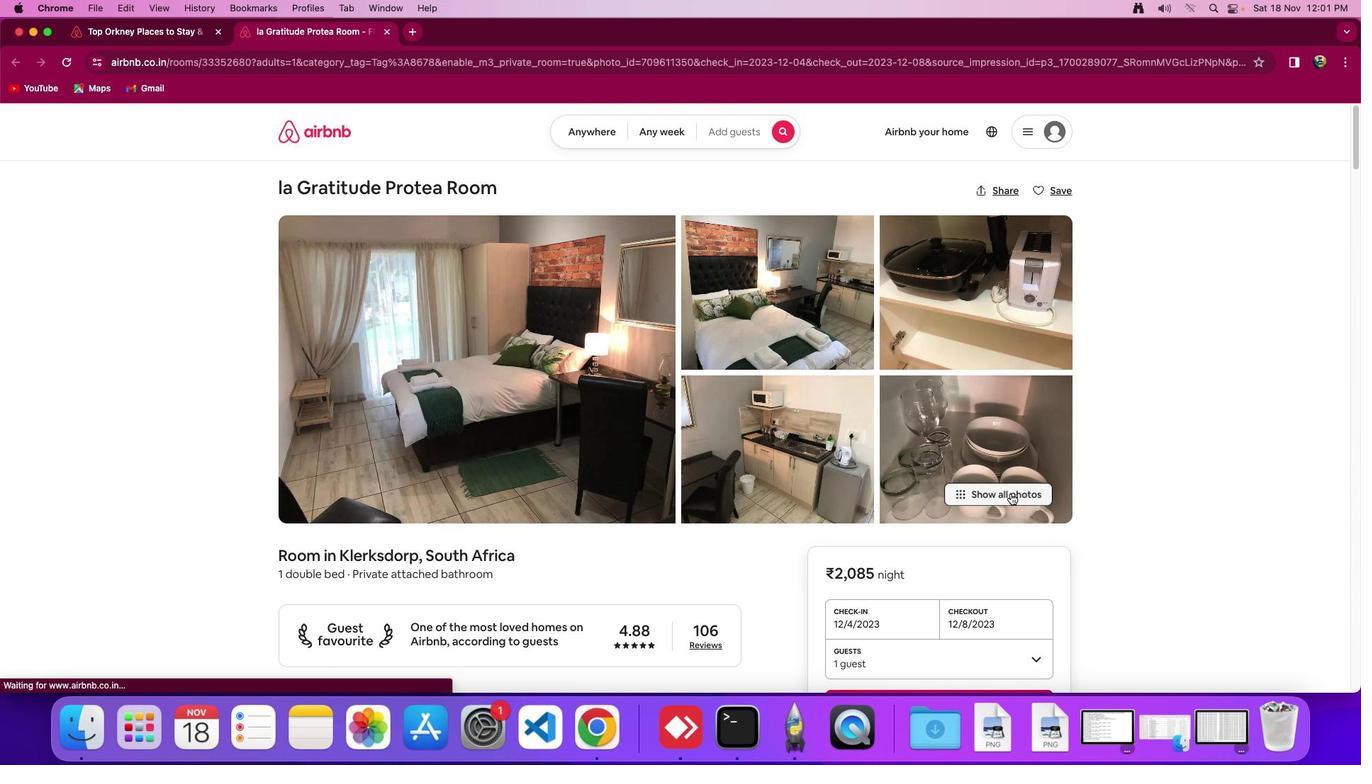 
Action: Mouse moved to (858, 483)
Screenshot: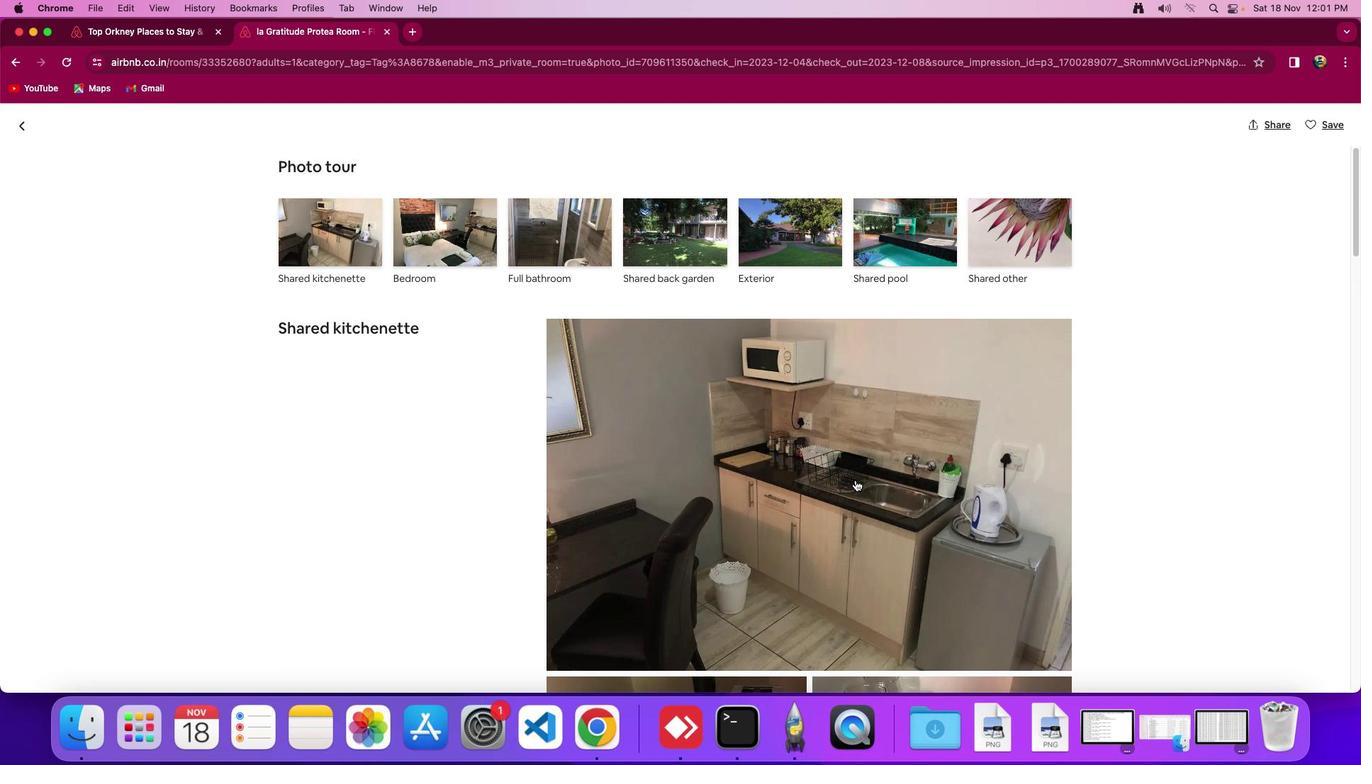 
Action: Mouse scrolled (858, 483) with delta (3, 2)
Screenshot: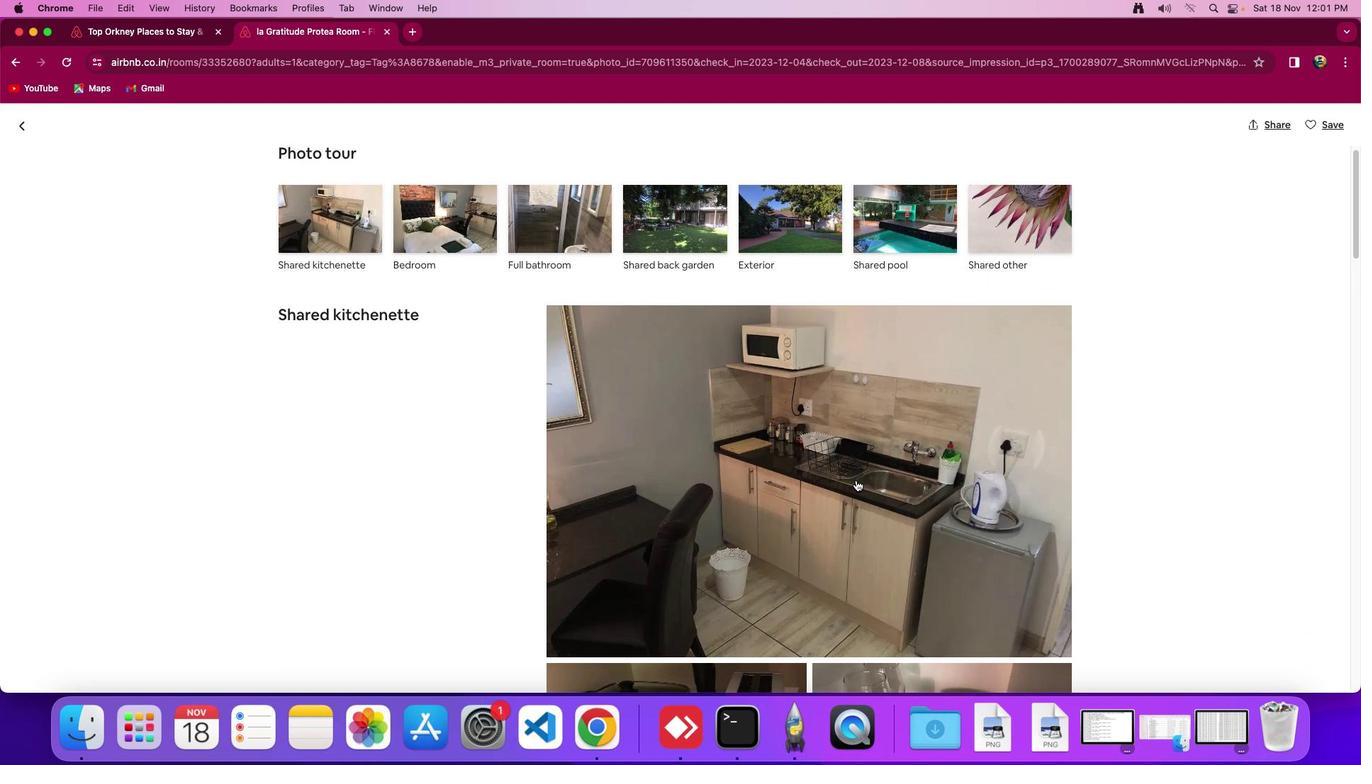 
Action: Mouse scrolled (858, 483) with delta (3, 2)
Screenshot: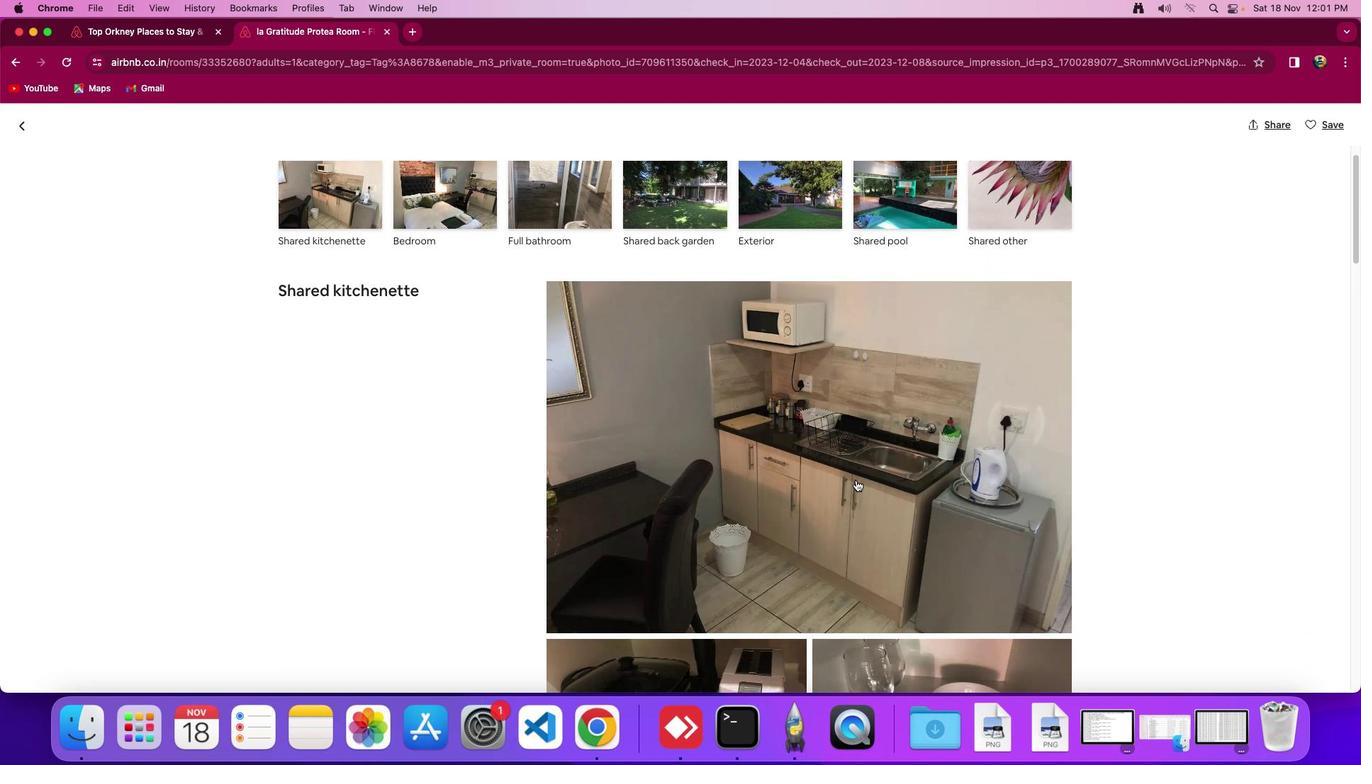 
Action: Mouse scrolled (858, 483) with delta (3, 2)
Screenshot: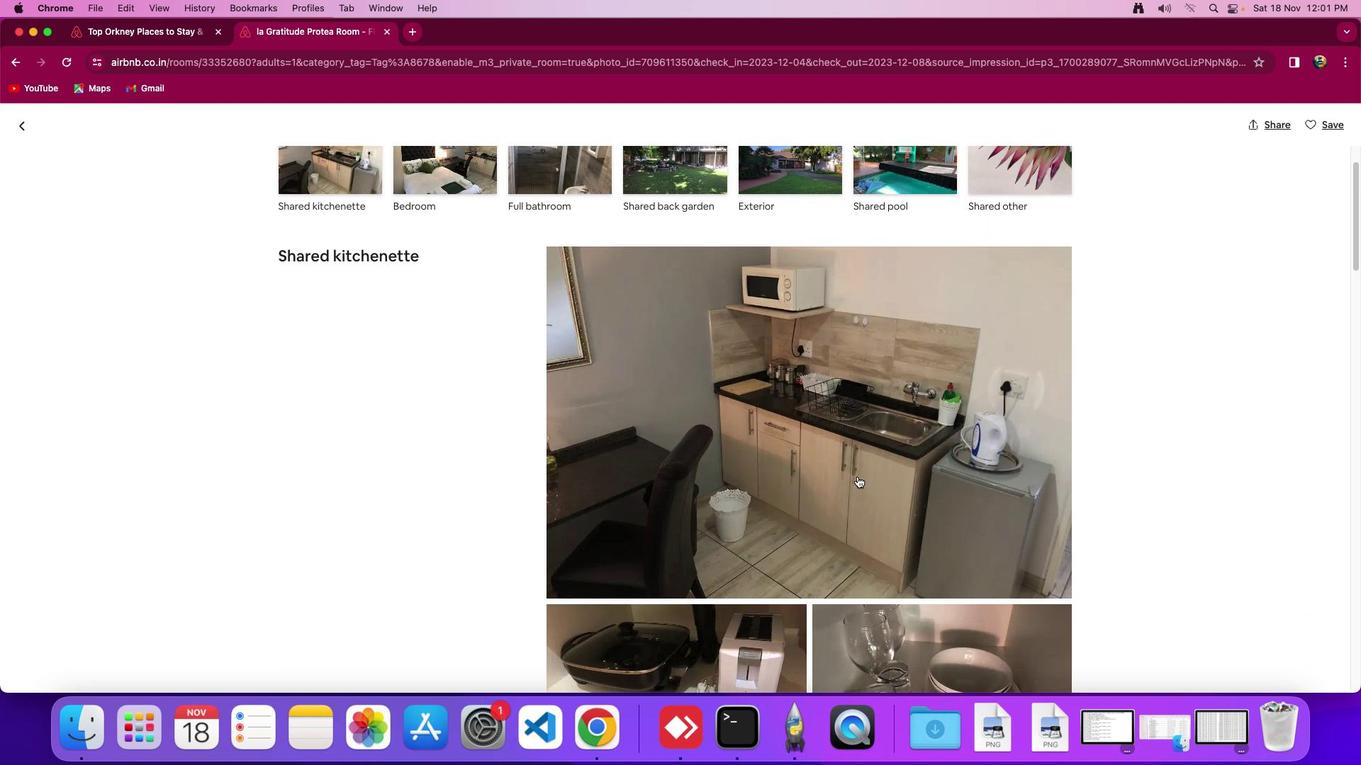 
Action: Mouse moved to (861, 480)
Screenshot: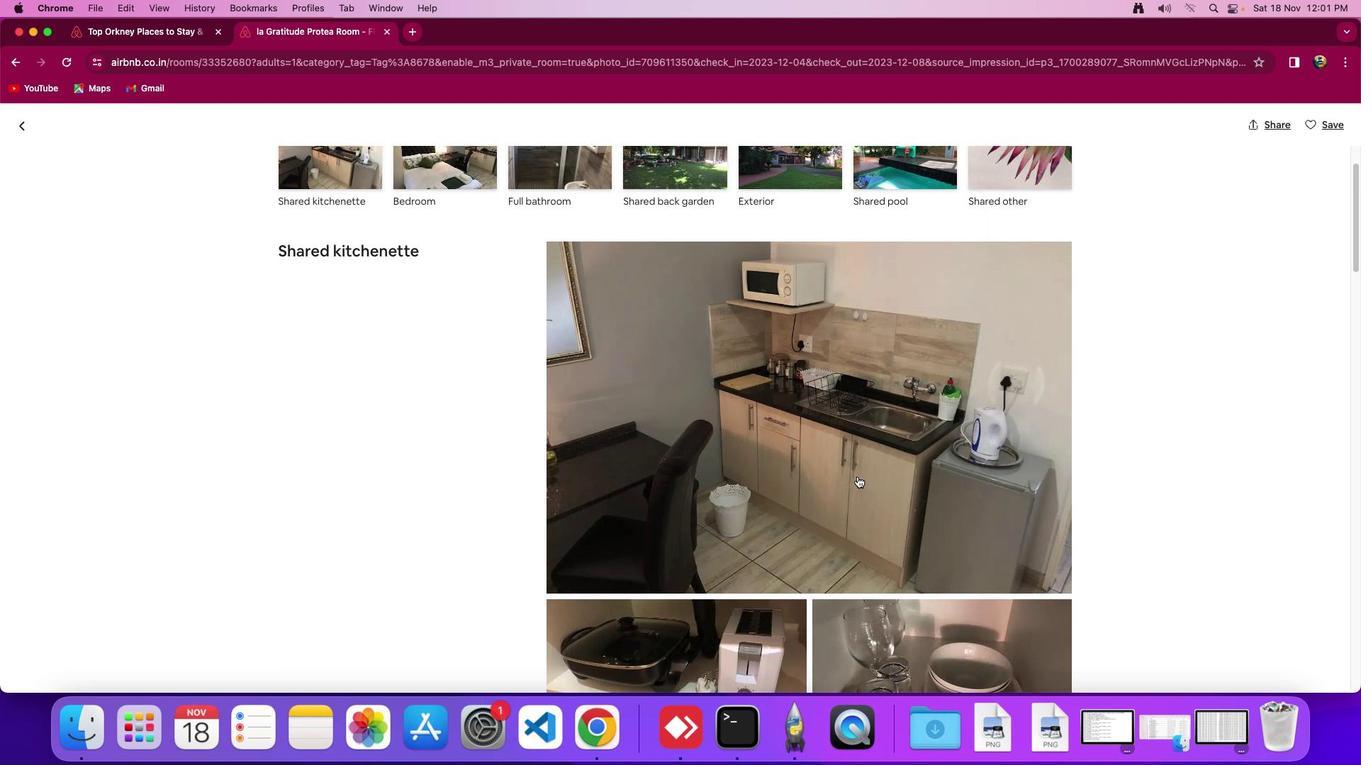 
Action: Mouse scrolled (861, 480) with delta (3, 2)
Screenshot: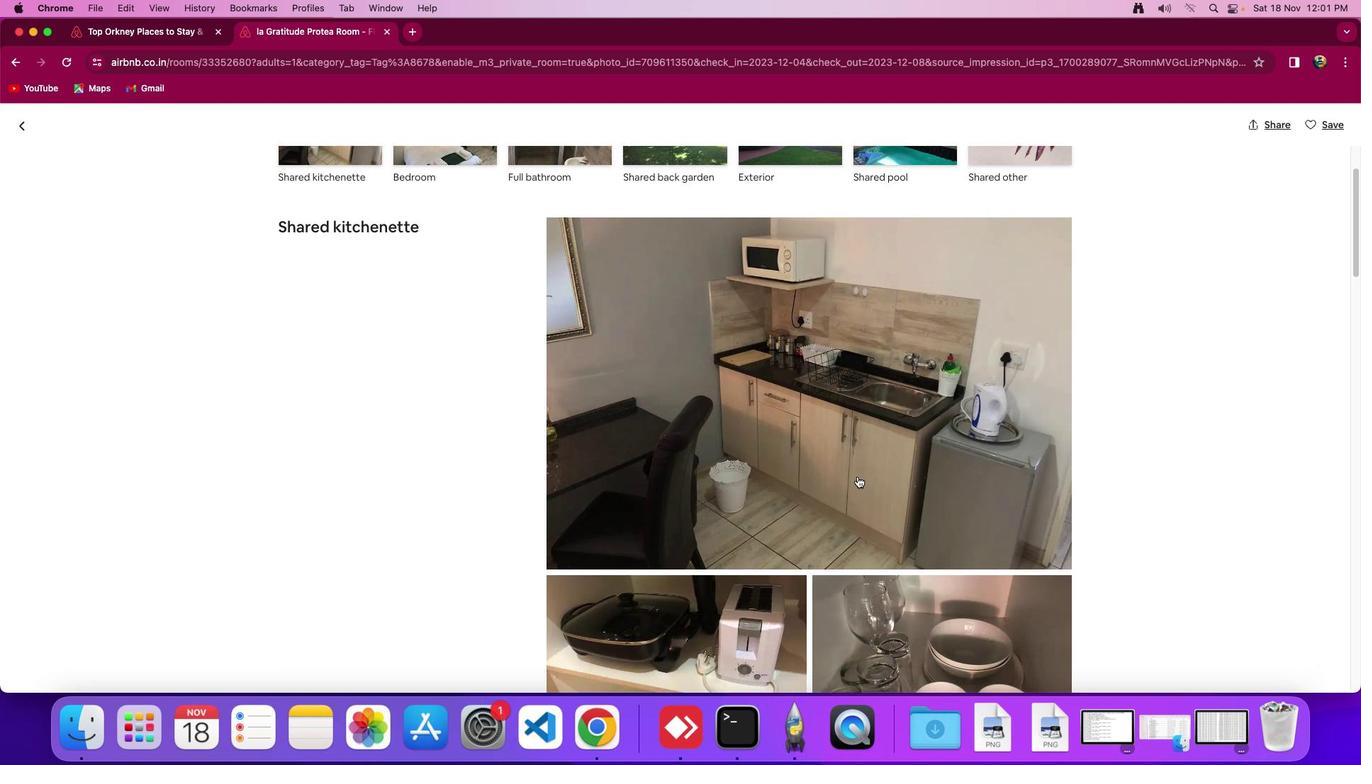 
Action: Mouse scrolled (861, 480) with delta (3, 2)
Screenshot: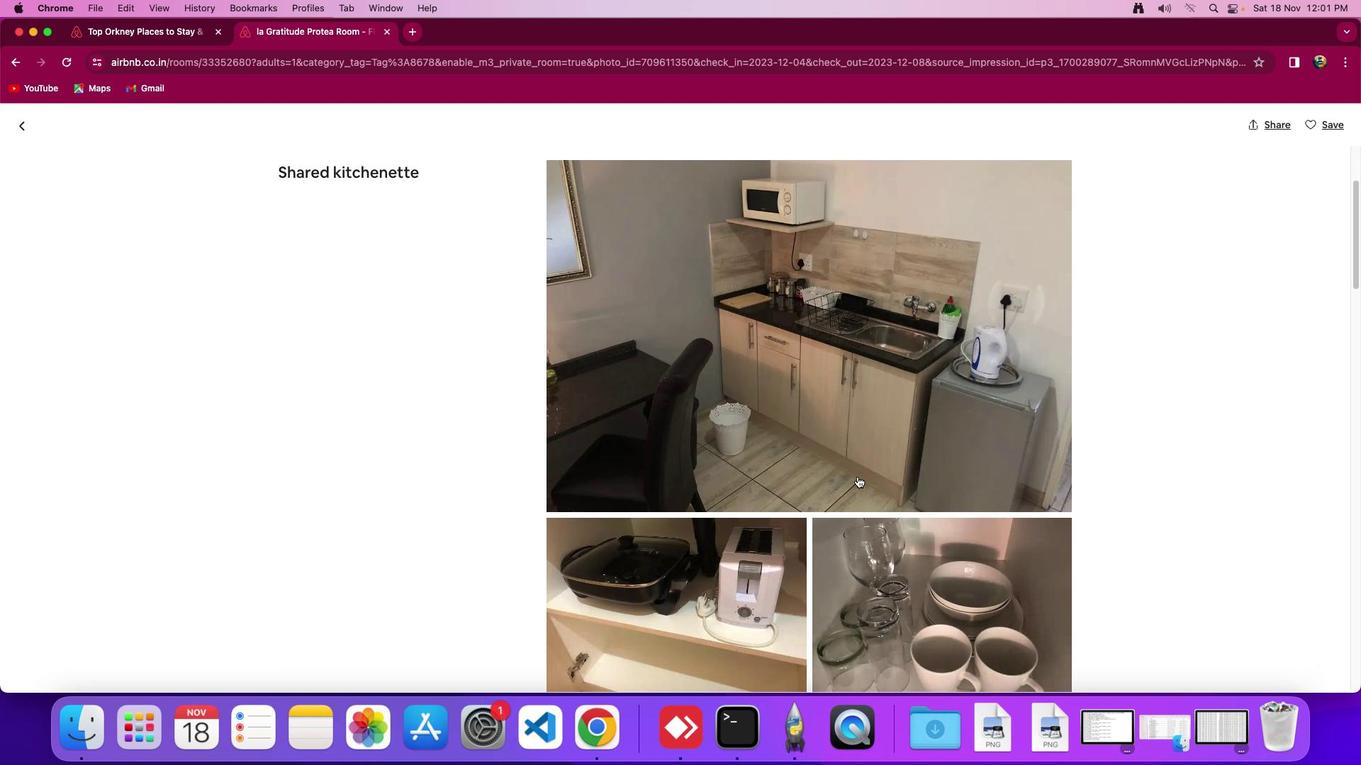 
Action: Mouse scrolled (861, 480) with delta (3, 1)
Screenshot: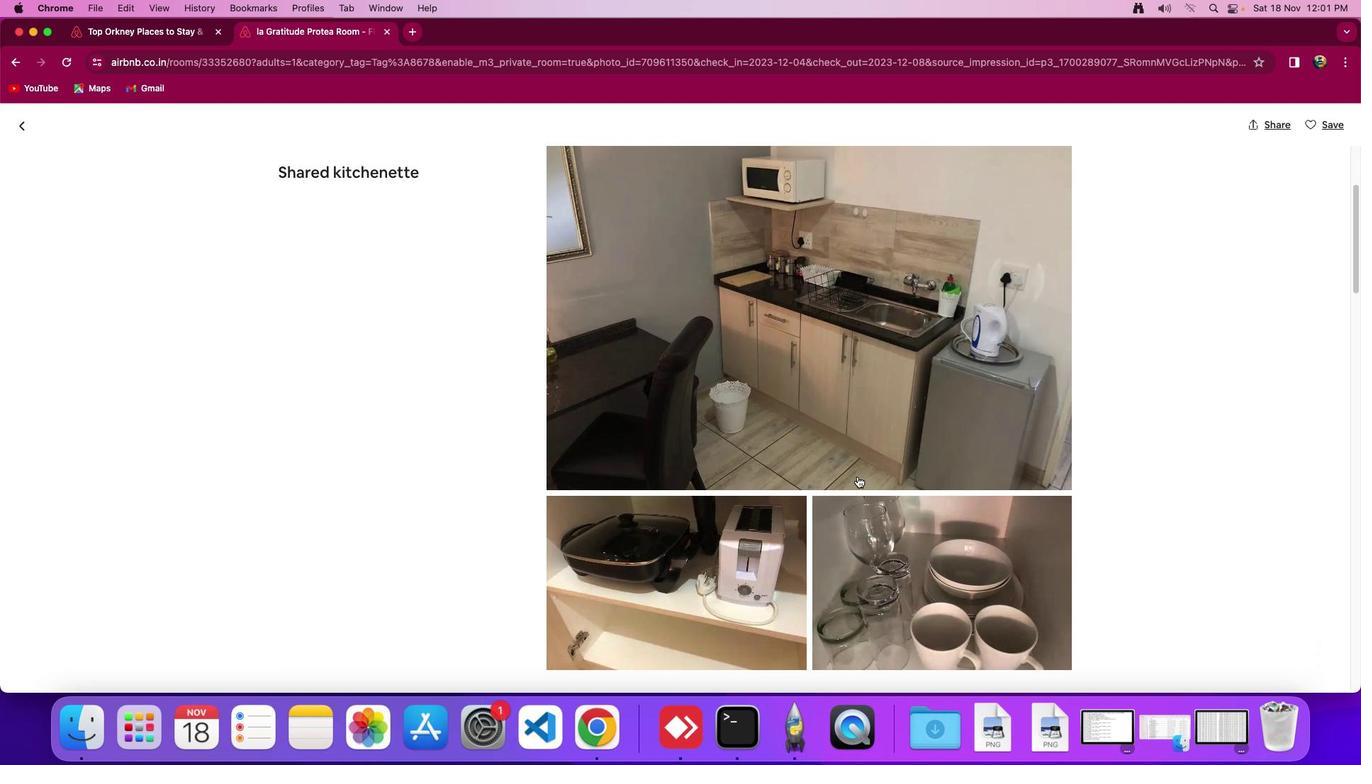 
Action: Mouse scrolled (861, 480) with delta (3, 2)
Screenshot: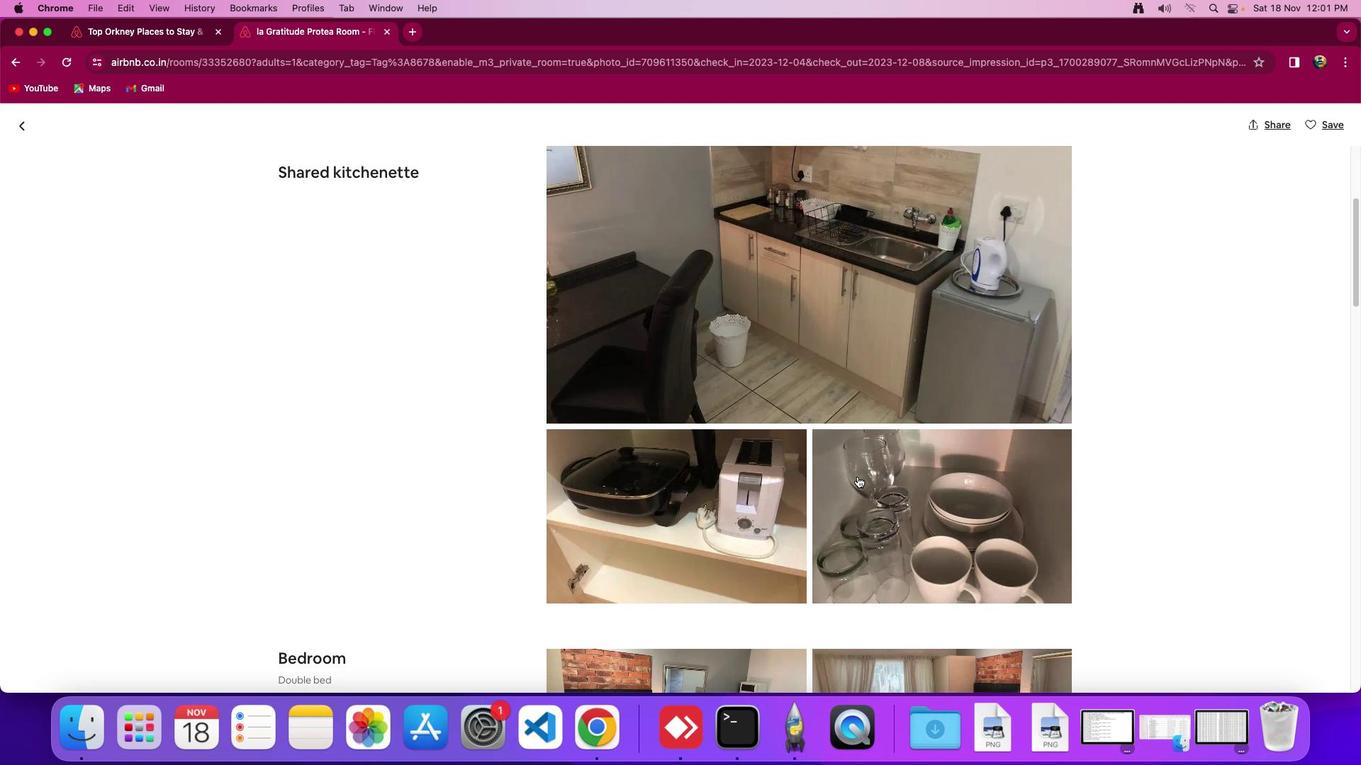 
Action: Mouse scrolled (861, 480) with delta (3, 2)
Screenshot: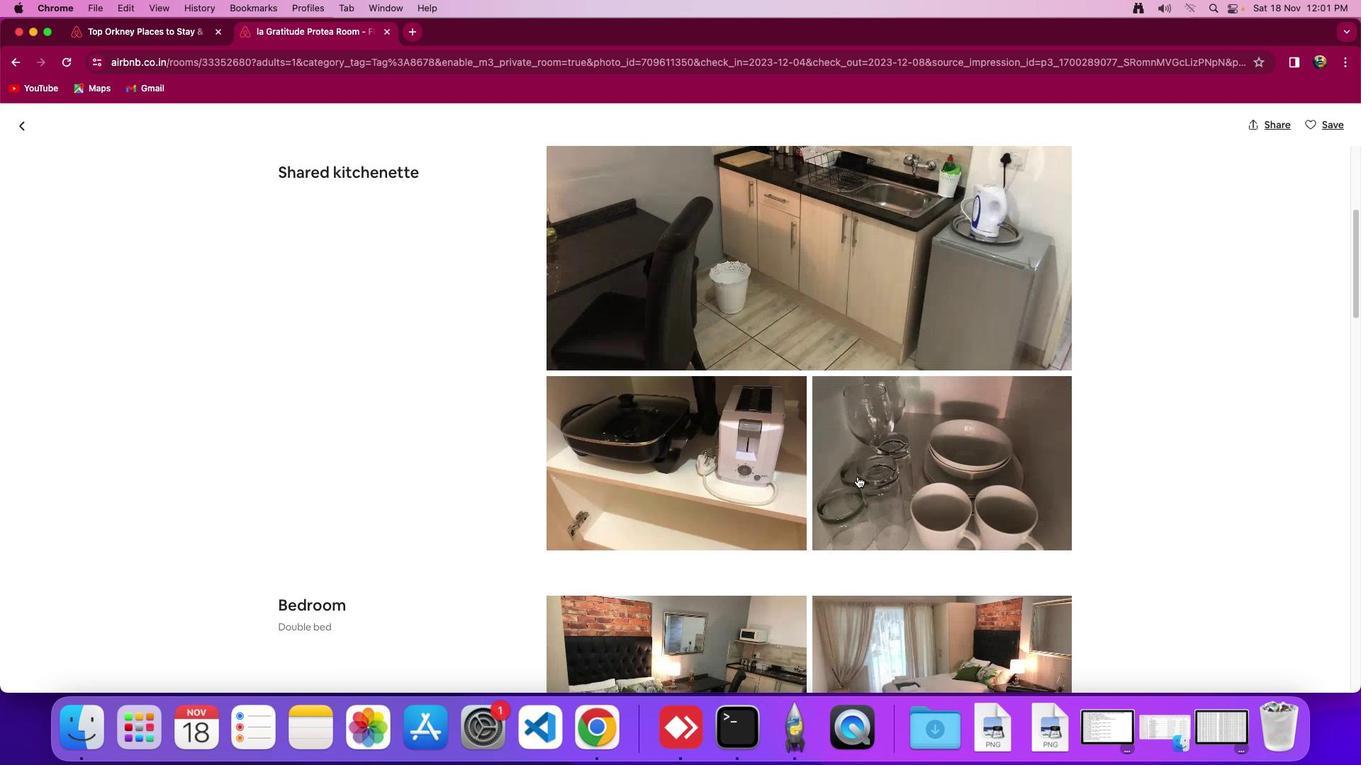 
Action: Mouse scrolled (861, 480) with delta (3, 1)
Screenshot: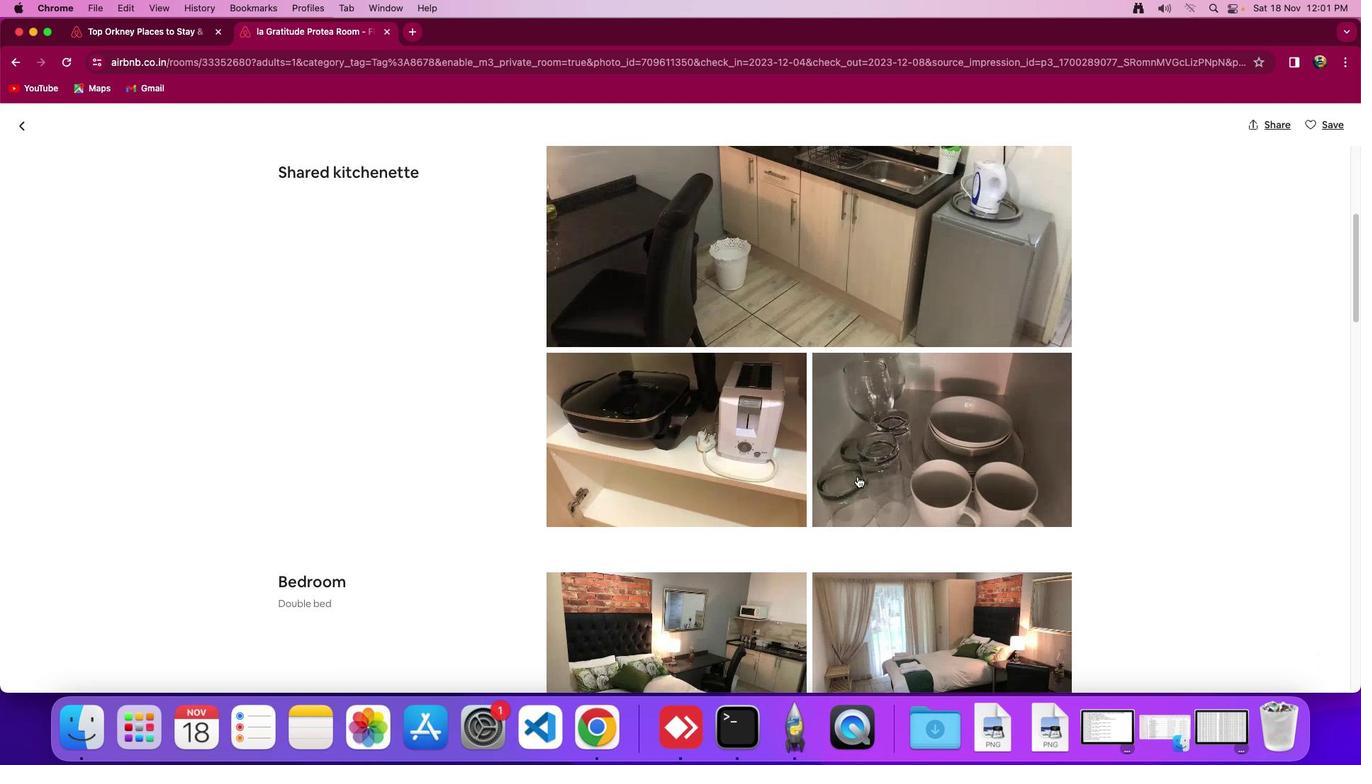 
Action: Mouse scrolled (861, 480) with delta (3, 2)
Screenshot: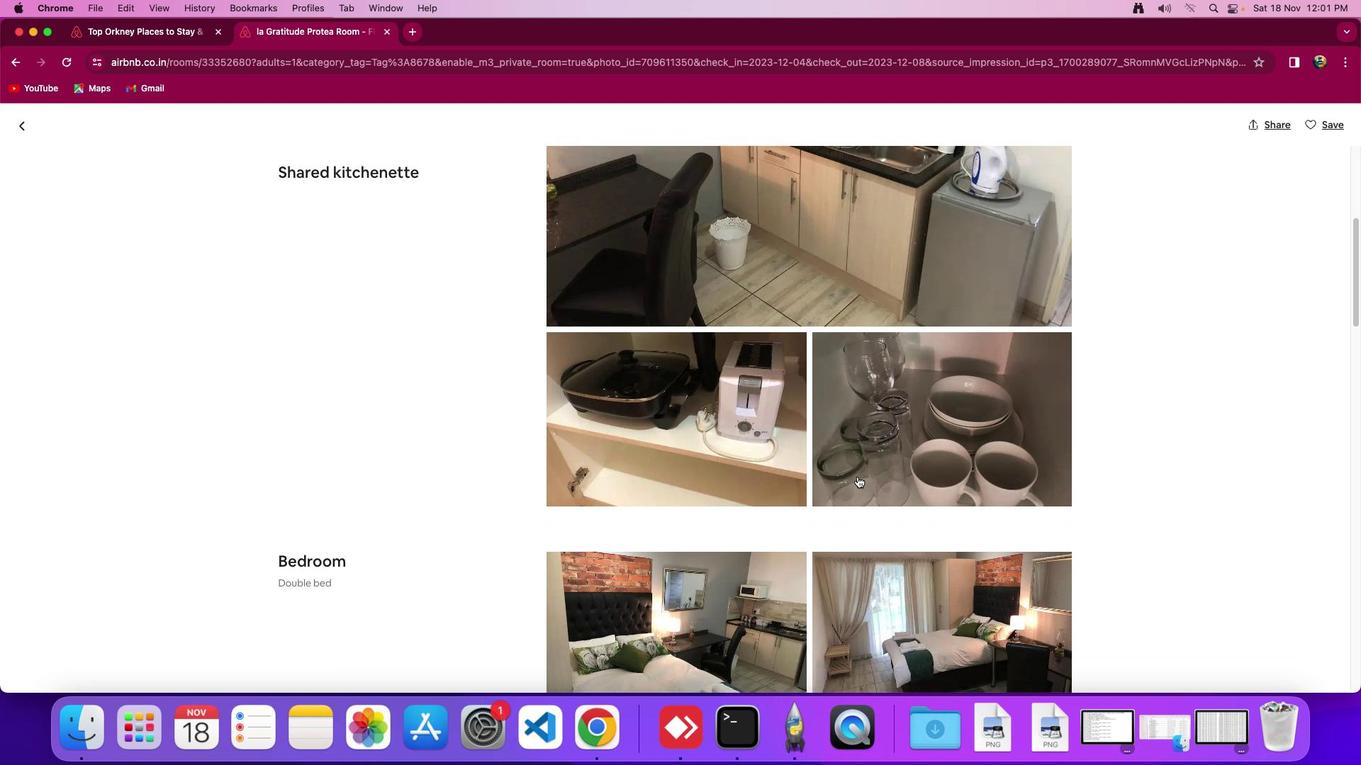 
Action: Mouse scrolled (861, 480) with delta (3, 2)
Screenshot: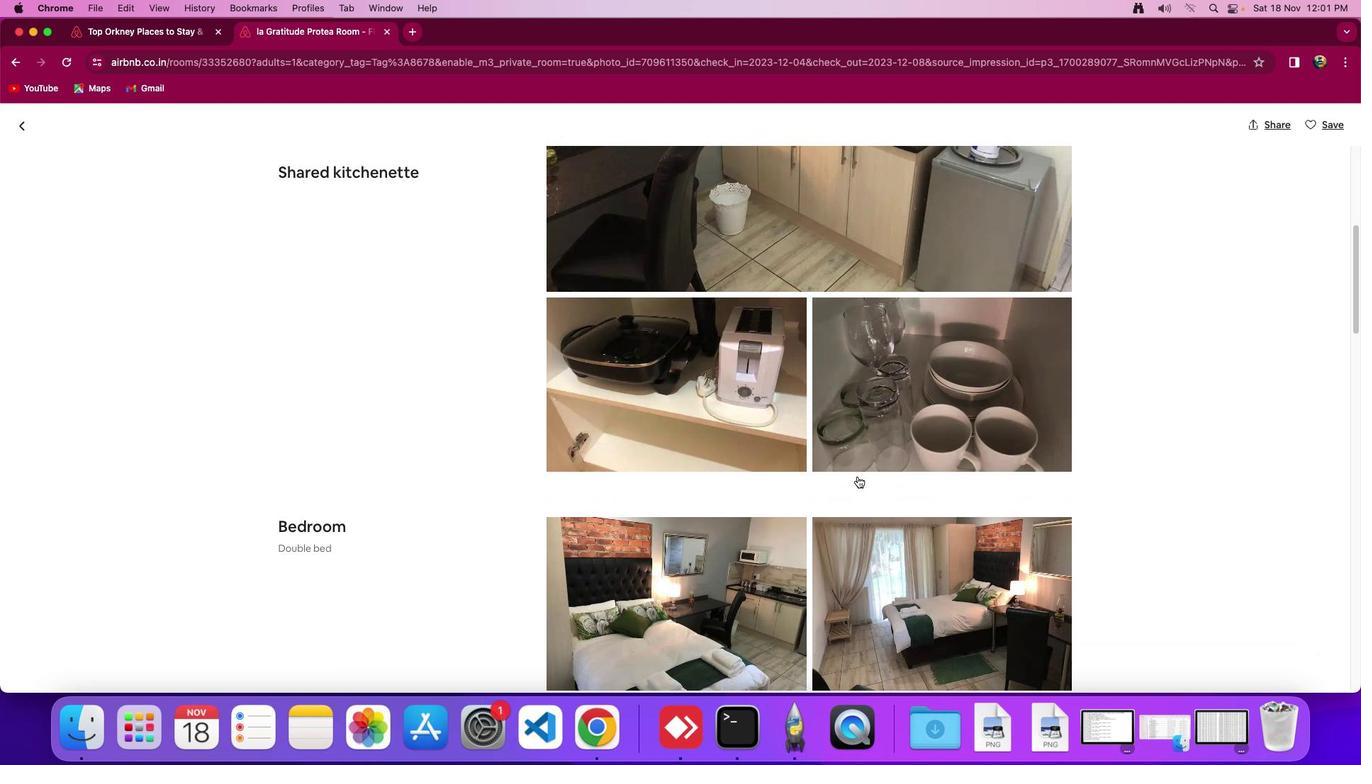 
Action: Mouse scrolled (861, 480) with delta (3, 2)
Screenshot: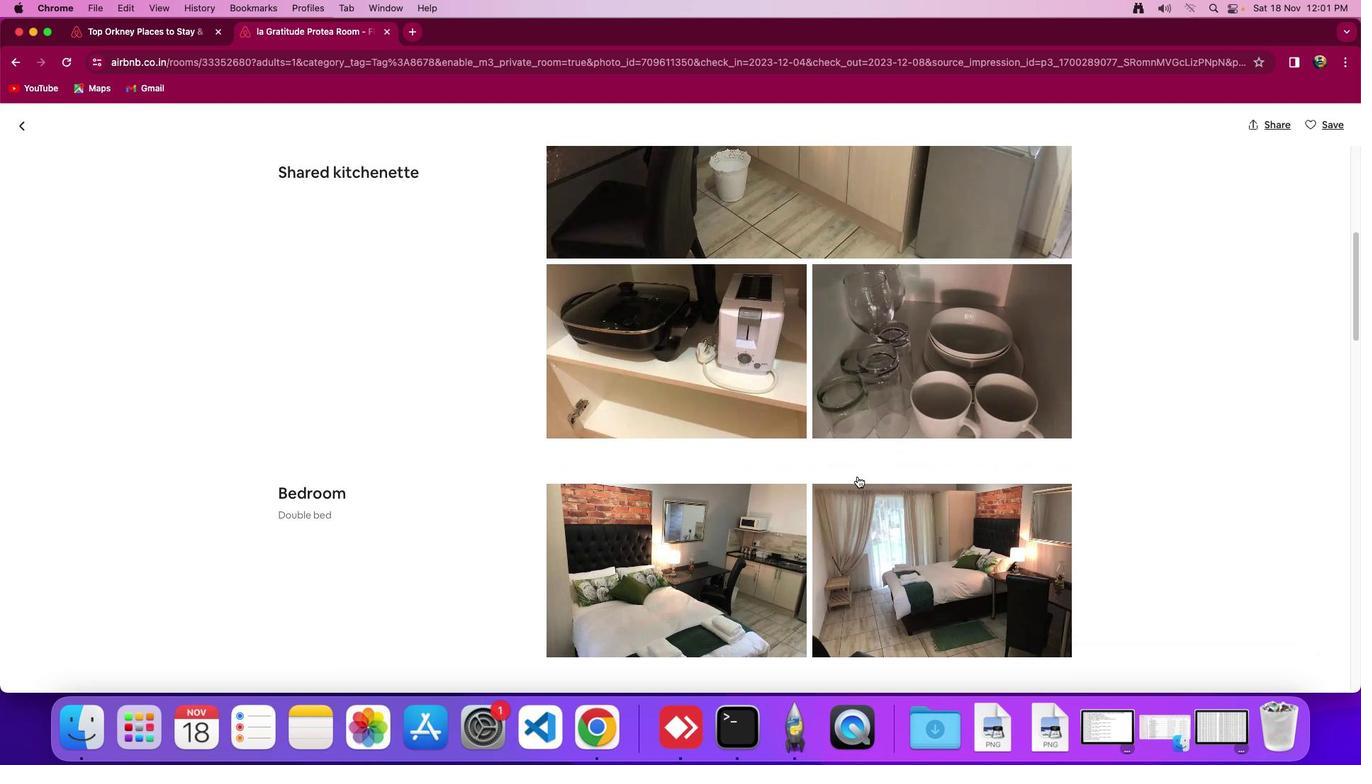 
Action: Mouse scrolled (861, 480) with delta (3, 1)
Screenshot: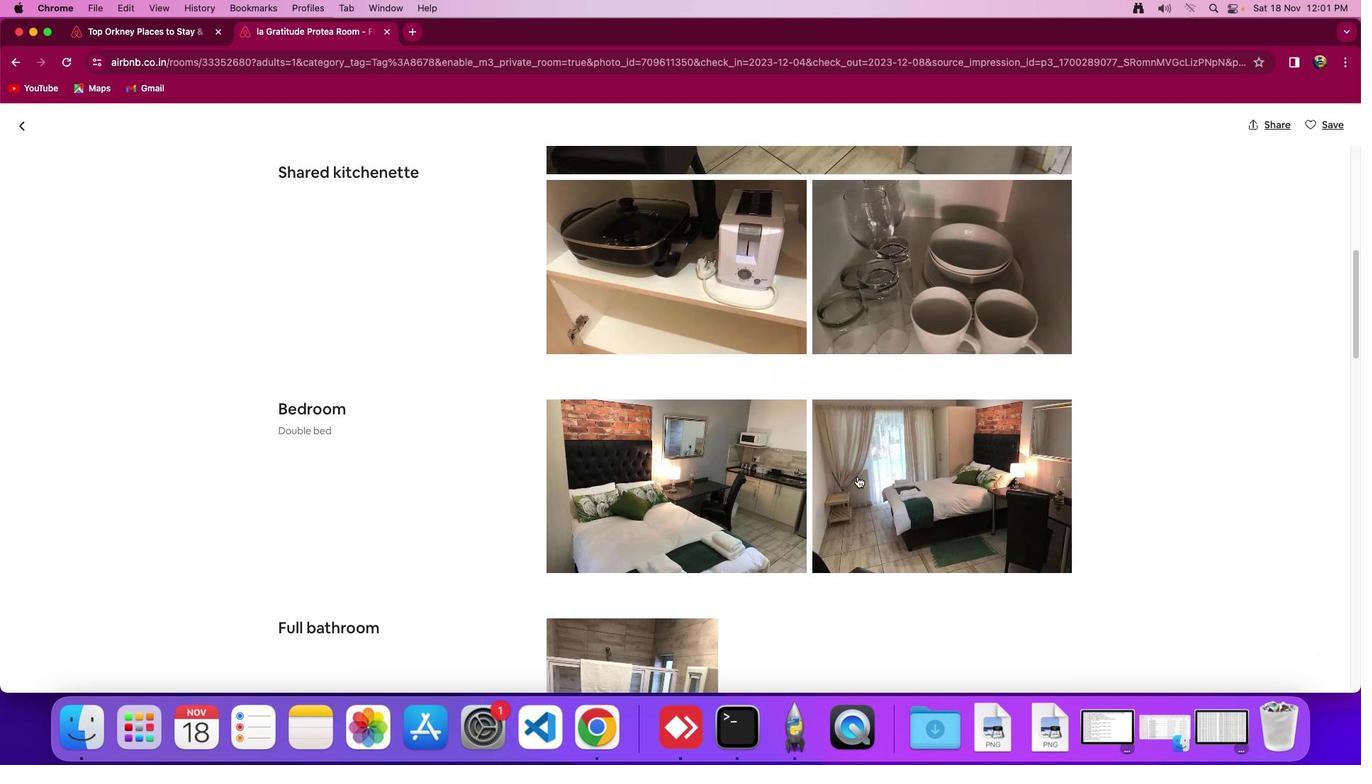 
Action: Mouse scrolled (861, 480) with delta (3, 2)
Screenshot: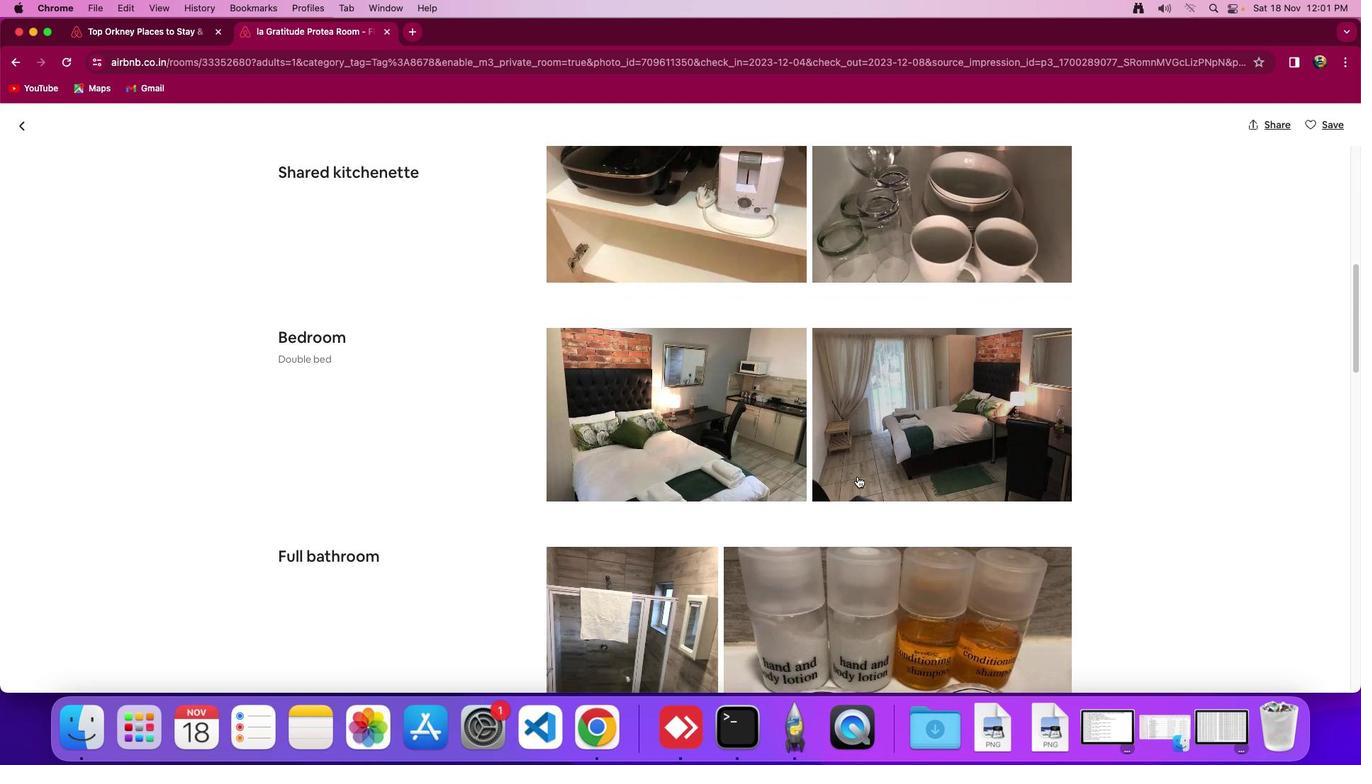 
Action: Mouse scrolled (861, 480) with delta (3, 2)
Screenshot: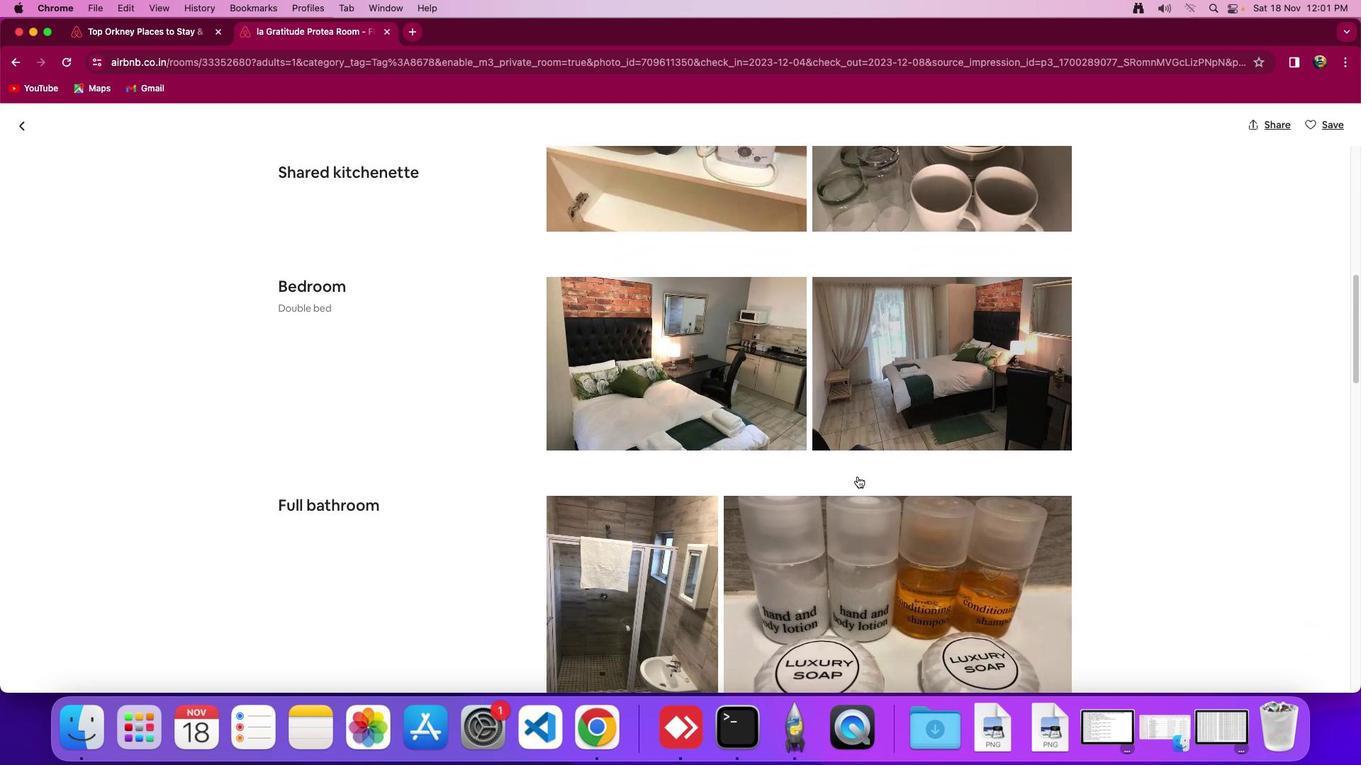 
Action: Mouse scrolled (861, 480) with delta (3, 1)
Screenshot: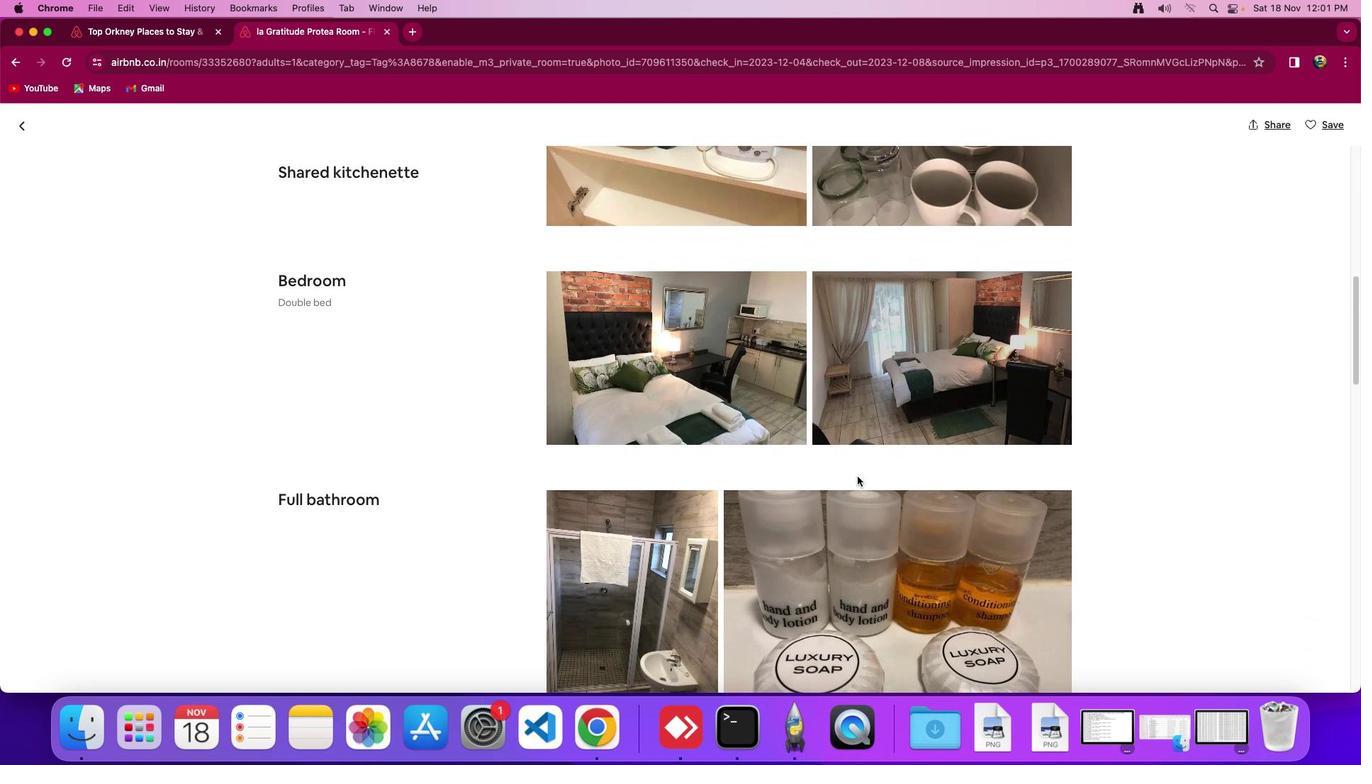 
Action: Mouse scrolled (861, 480) with delta (3, 2)
Screenshot: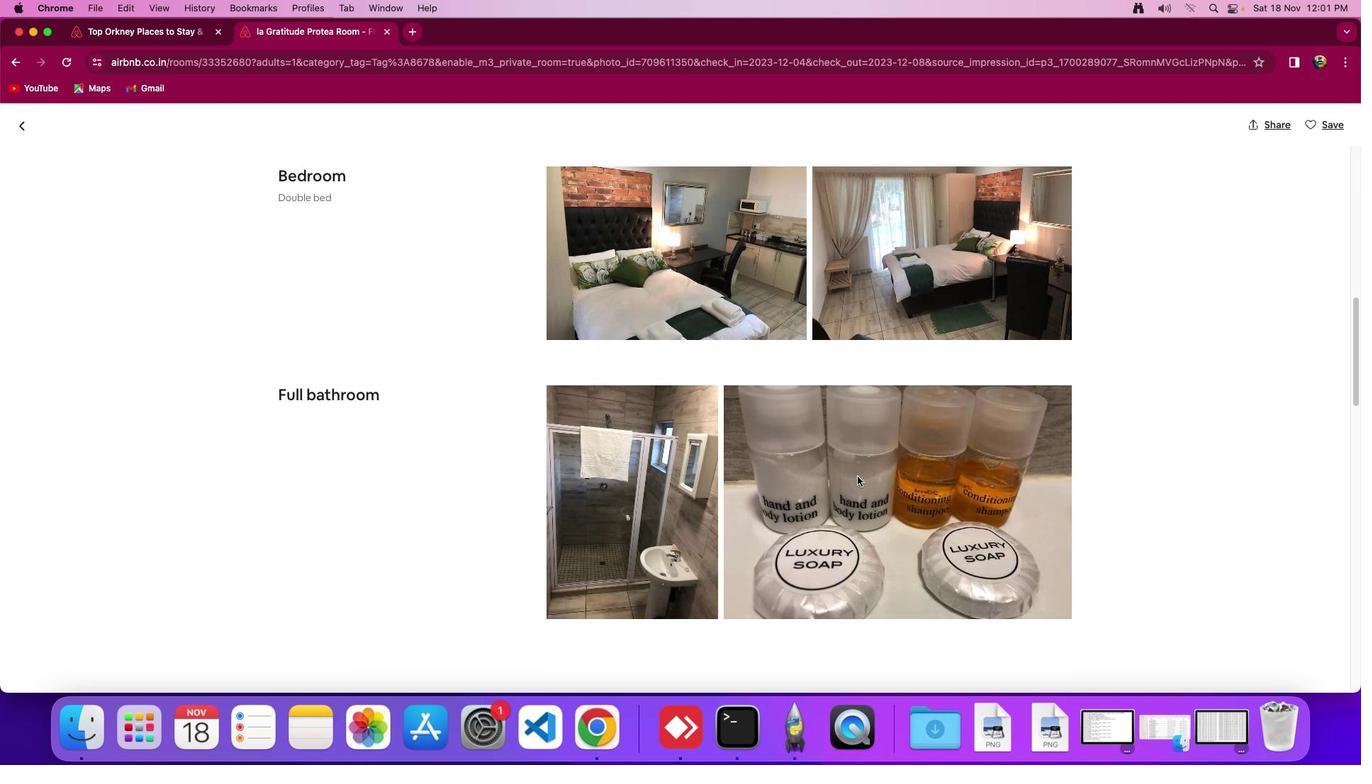 
Action: Mouse scrolled (861, 480) with delta (3, 2)
Screenshot: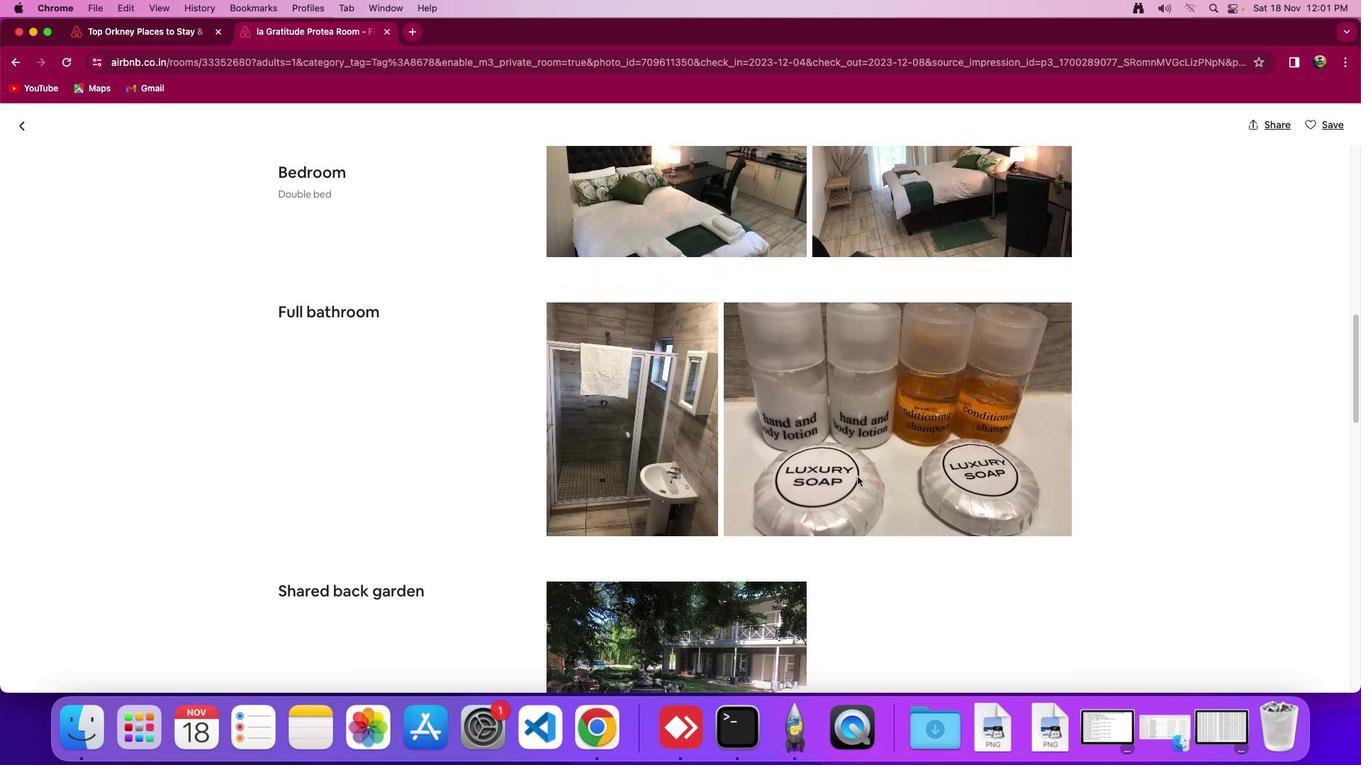 
Action: Mouse scrolled (861, 480) with delta (3, 1)
Screenshot: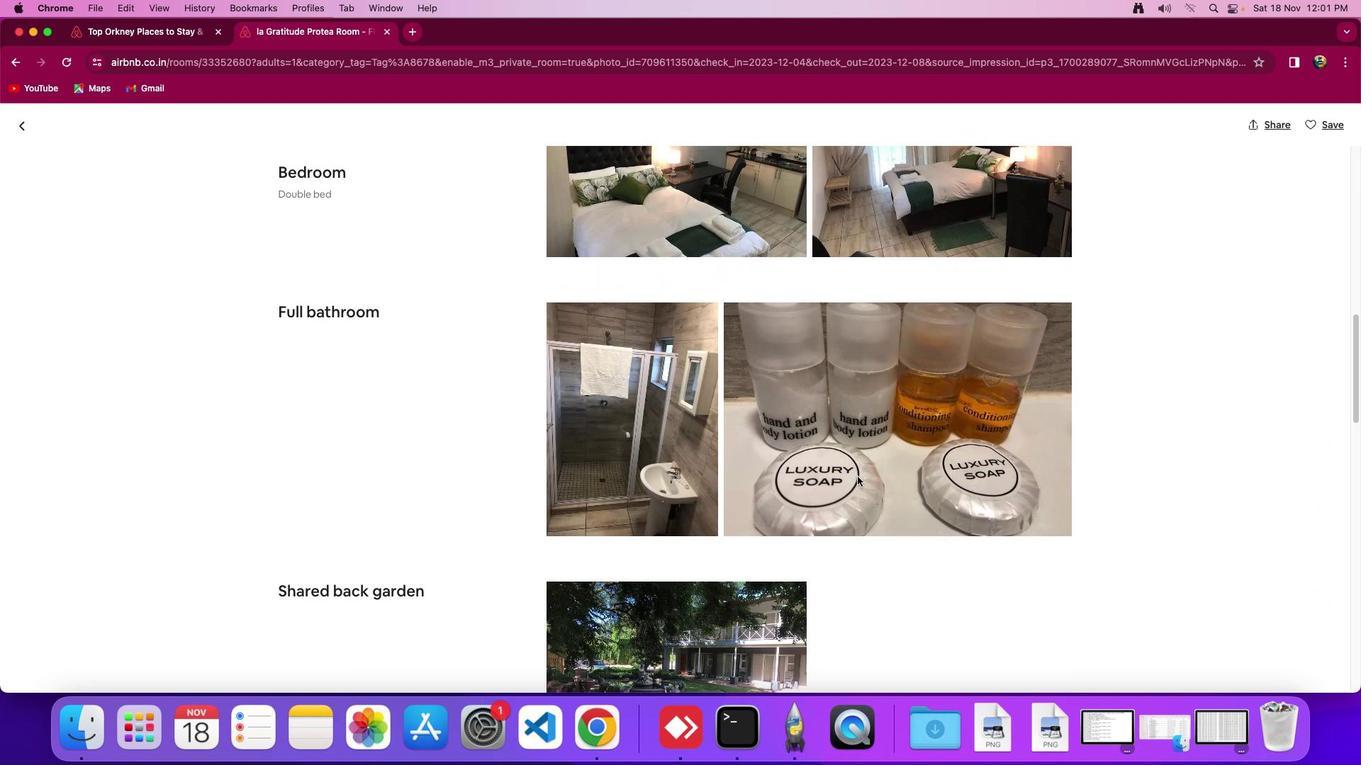 
Action: Mouse scrolled (861, 480) with delta (3, 0)
Screenshot: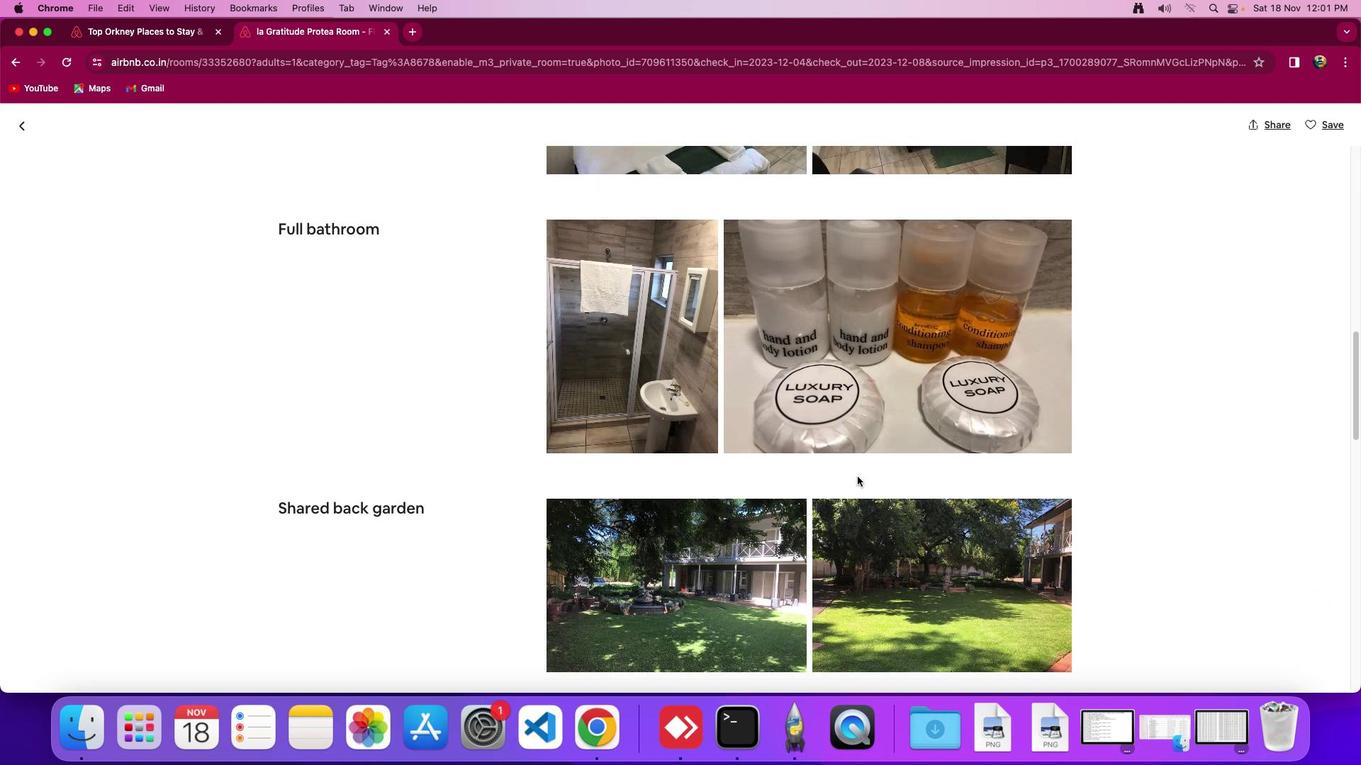 
Action: Mouse moved to (860, 480)
Screenshot: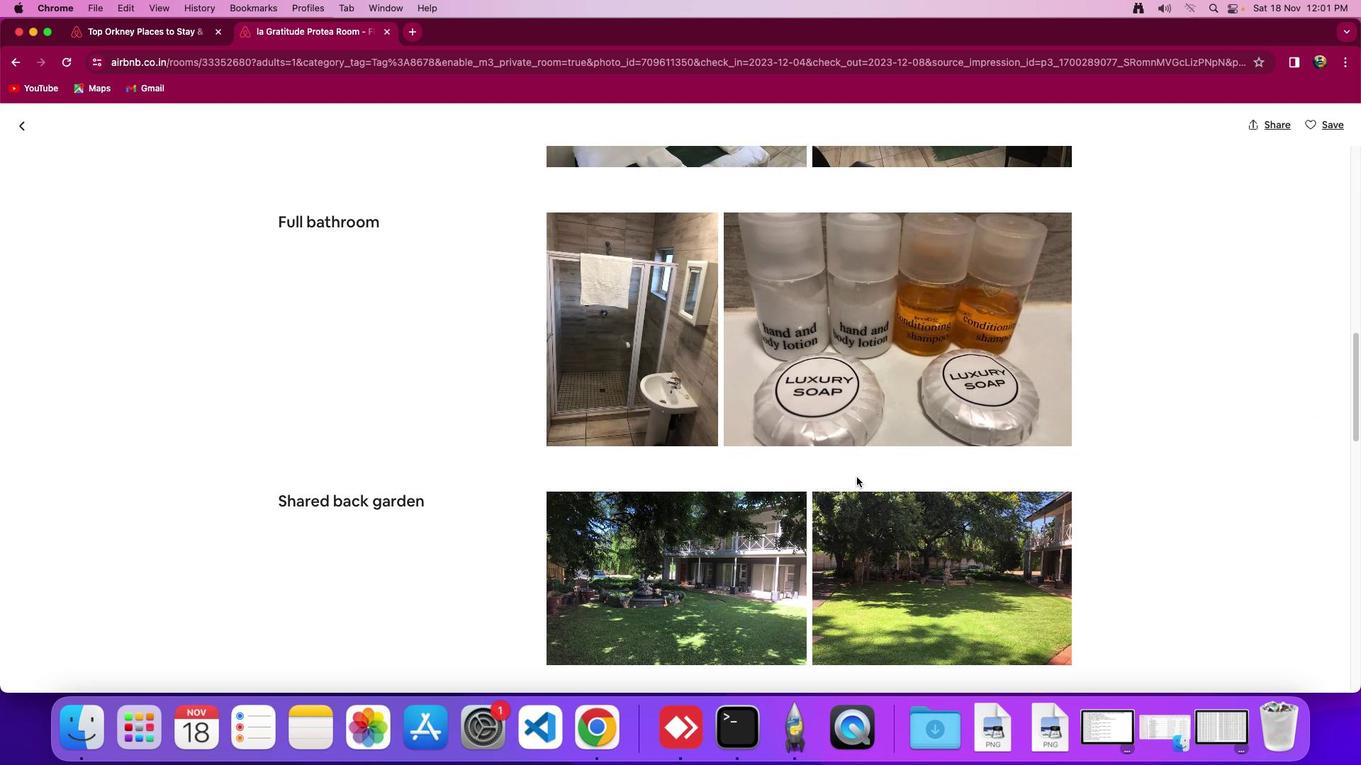 
Action: Mouse scrolled (860, 480) with delta (3, 2)
Screenshot: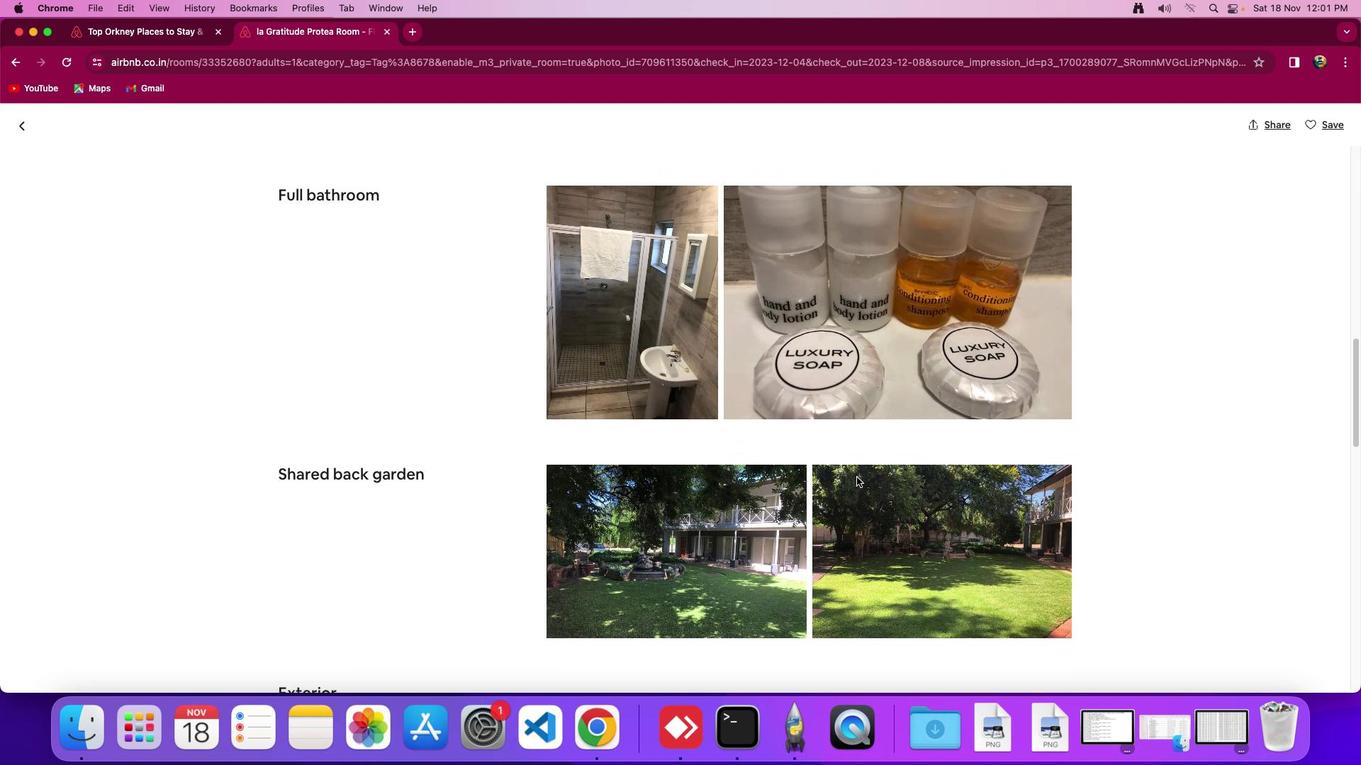 
Action: Mouse scrolled (860, 480) with delta (3, 2)
Screenshot: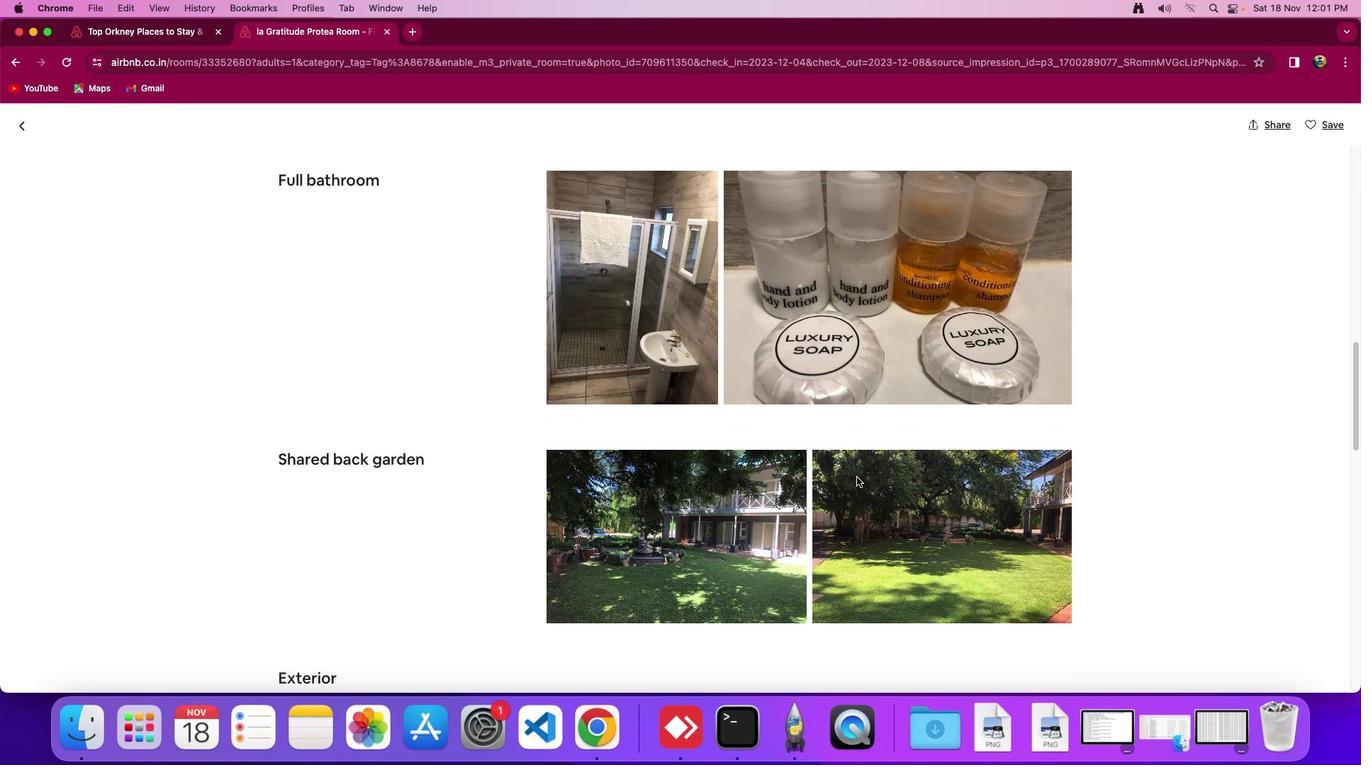 
Action: Mouse scrolled (860, 480) with delta (3, 1)
Screenshot: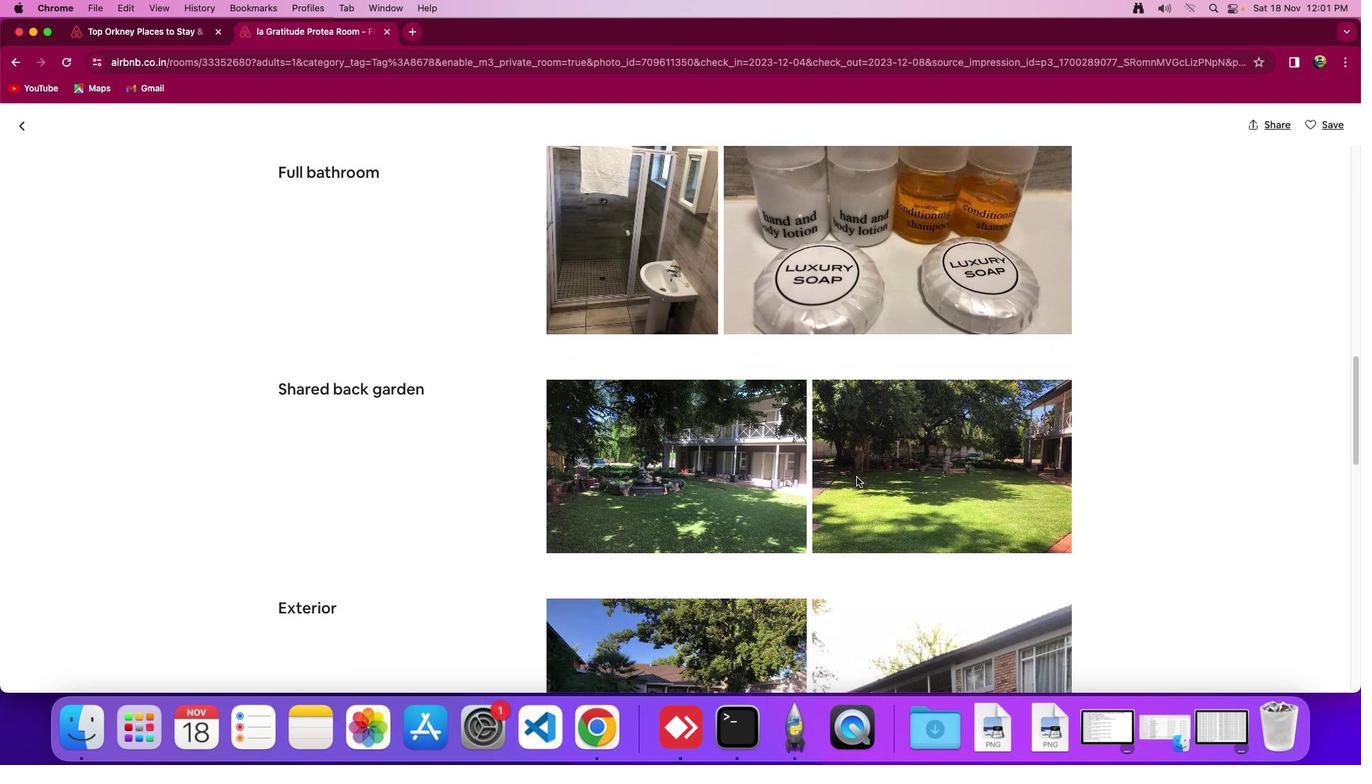 
Action: Mouse scrolled (860, 480) with delta (3, 2)
Screenshot: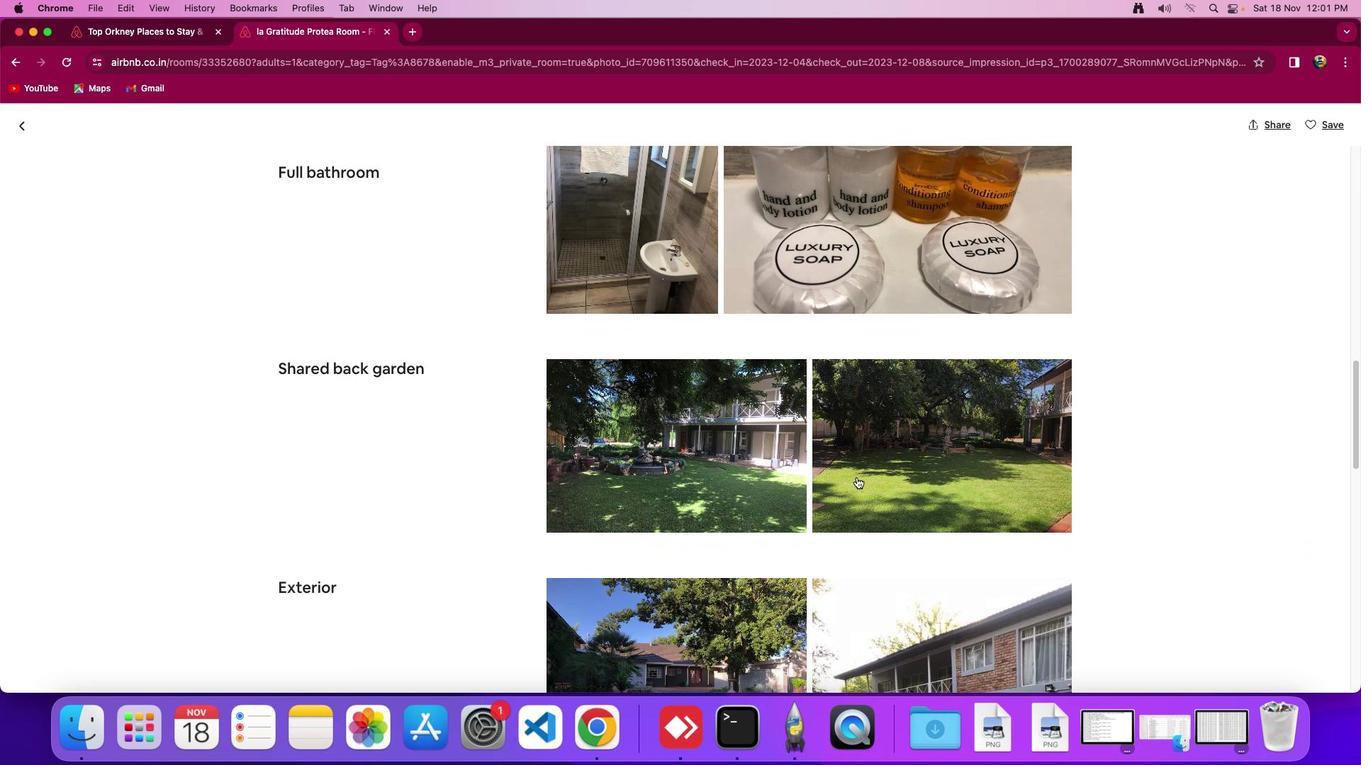 
Action: Mouse scrolled (860, 480) with delta (3, 2)
Screenshot: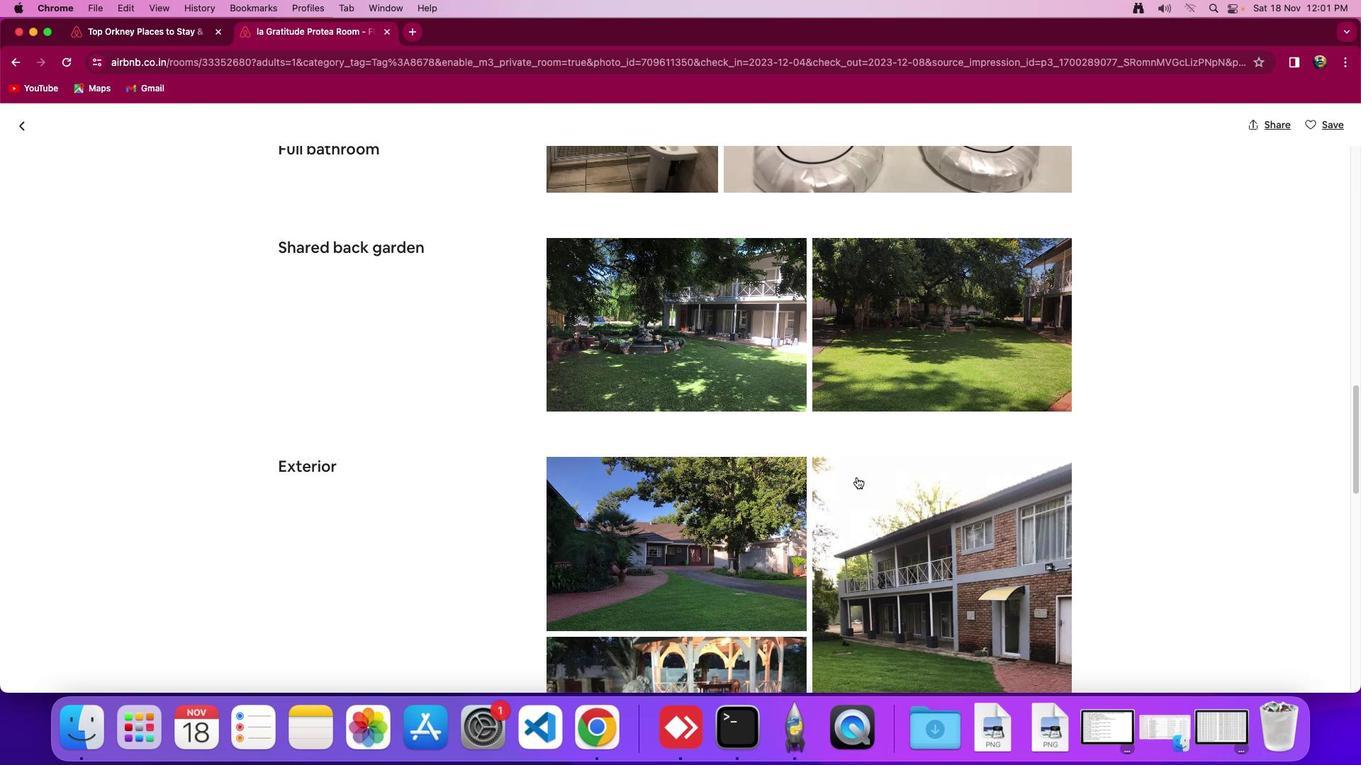
Action: Mouse scrolled (860, 480) with delta (3, 2)
Screenshot: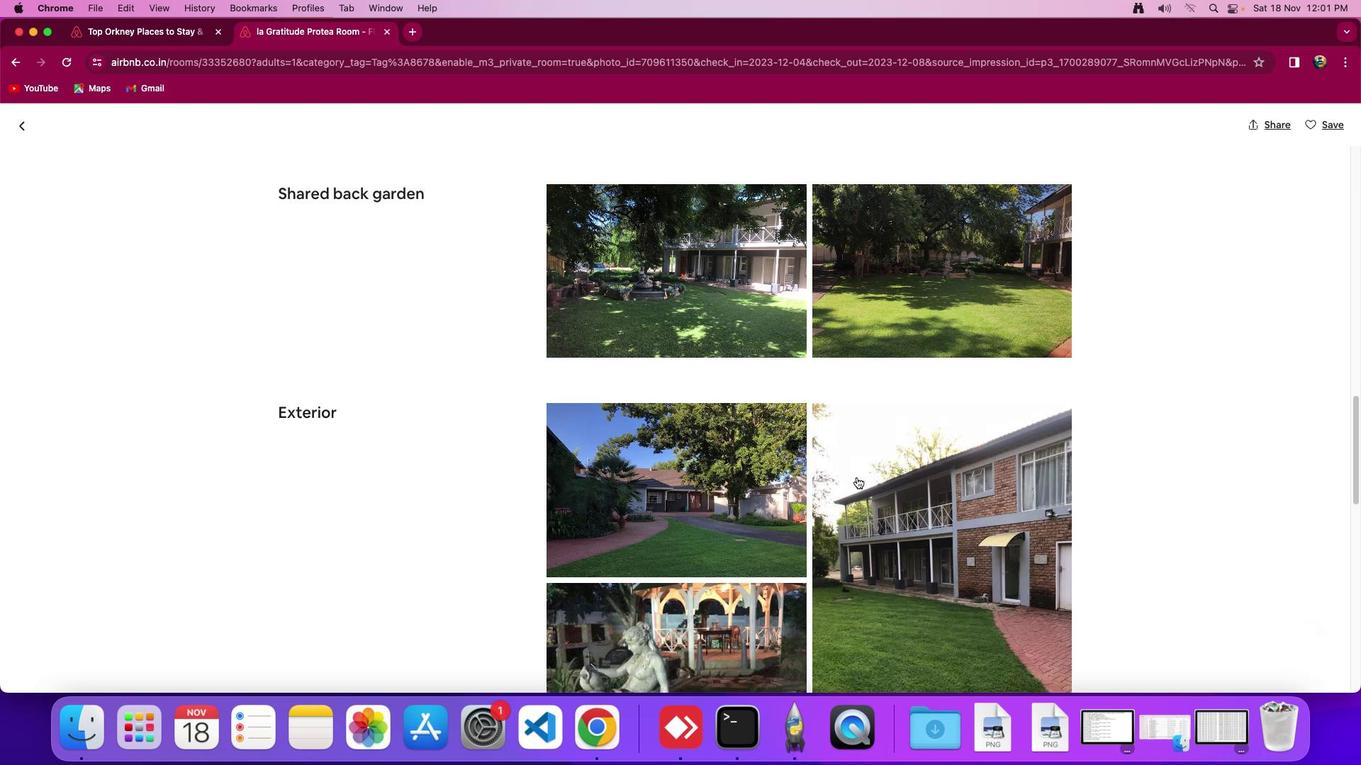 
Action: Mouse scrolled (860, 480) with delta (3, 0)
Screenshot: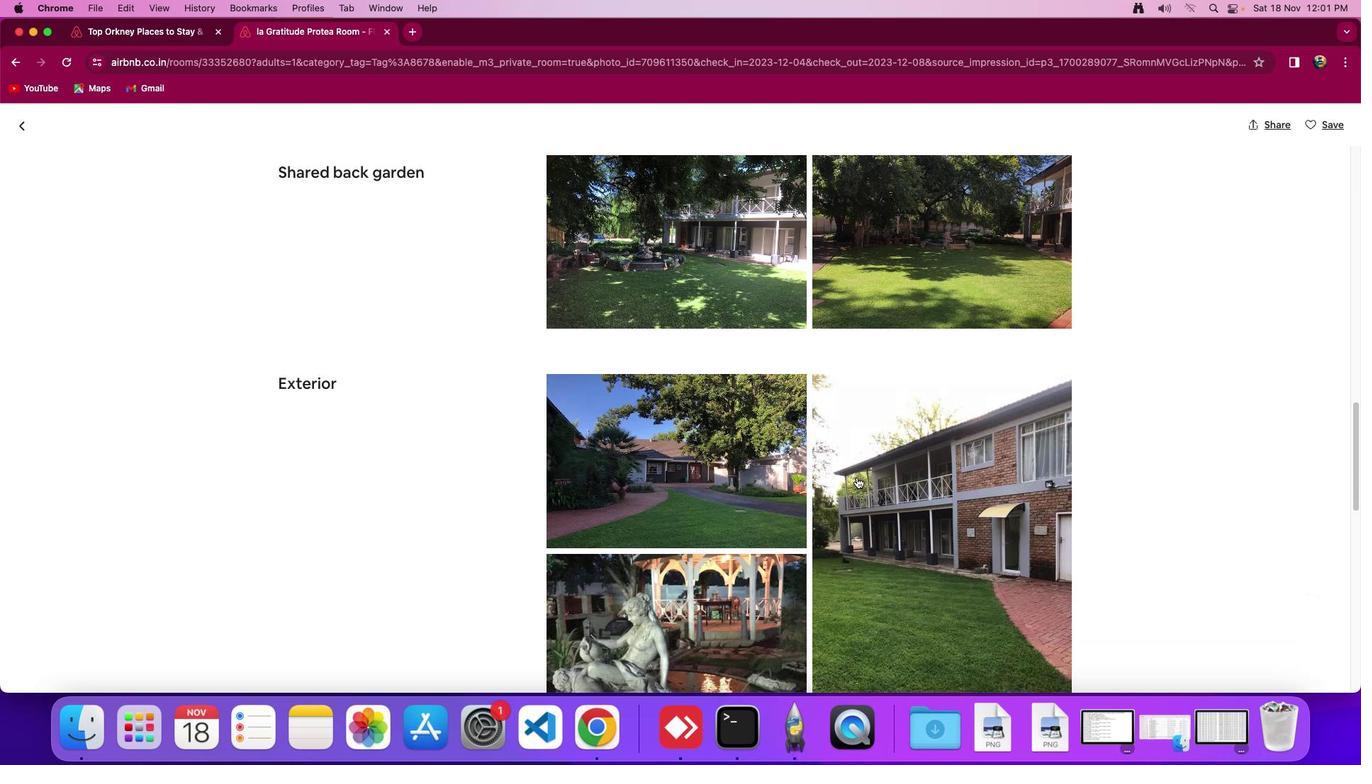 
Action: Mouse scrolled (860, 480) with delta (3, 2)
Screenshot: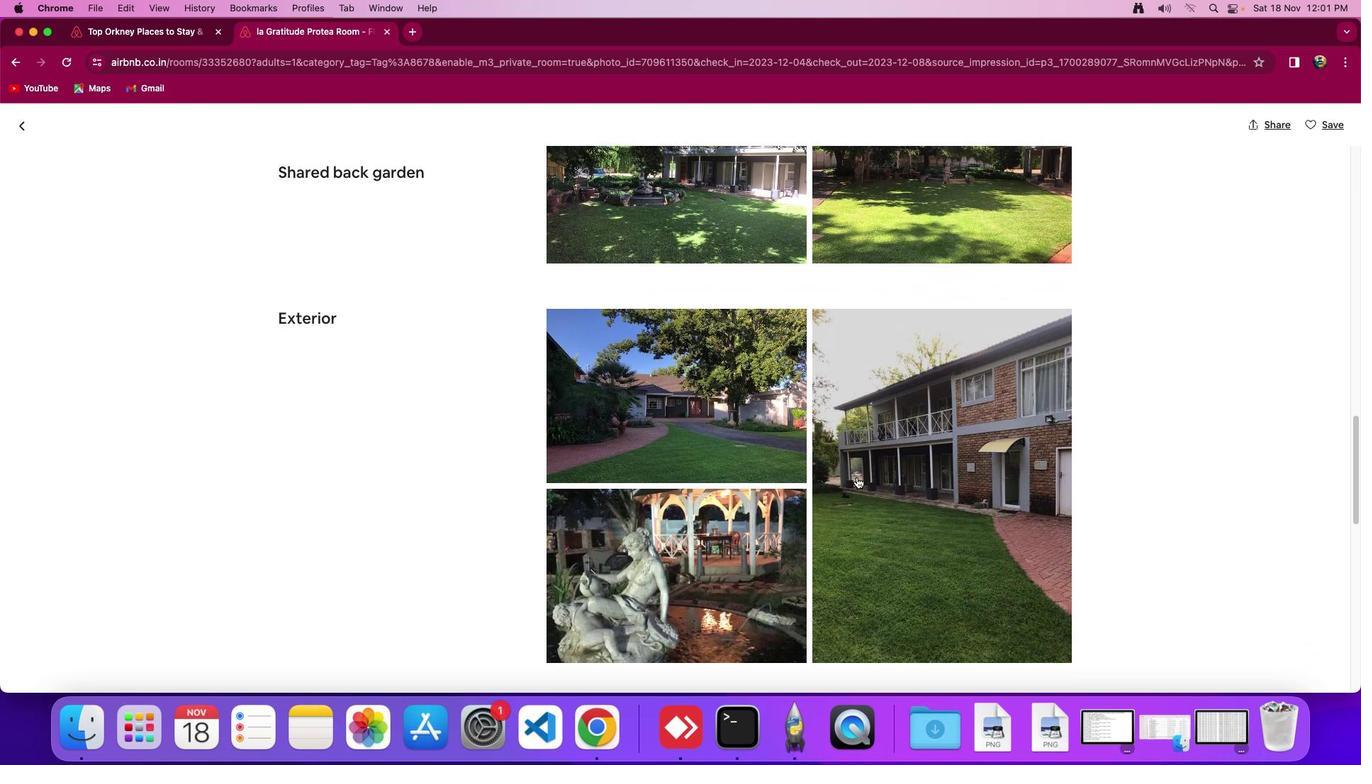 
Action: Mouse scrolled (860, 480) with delta (3, 2)
Screenshot: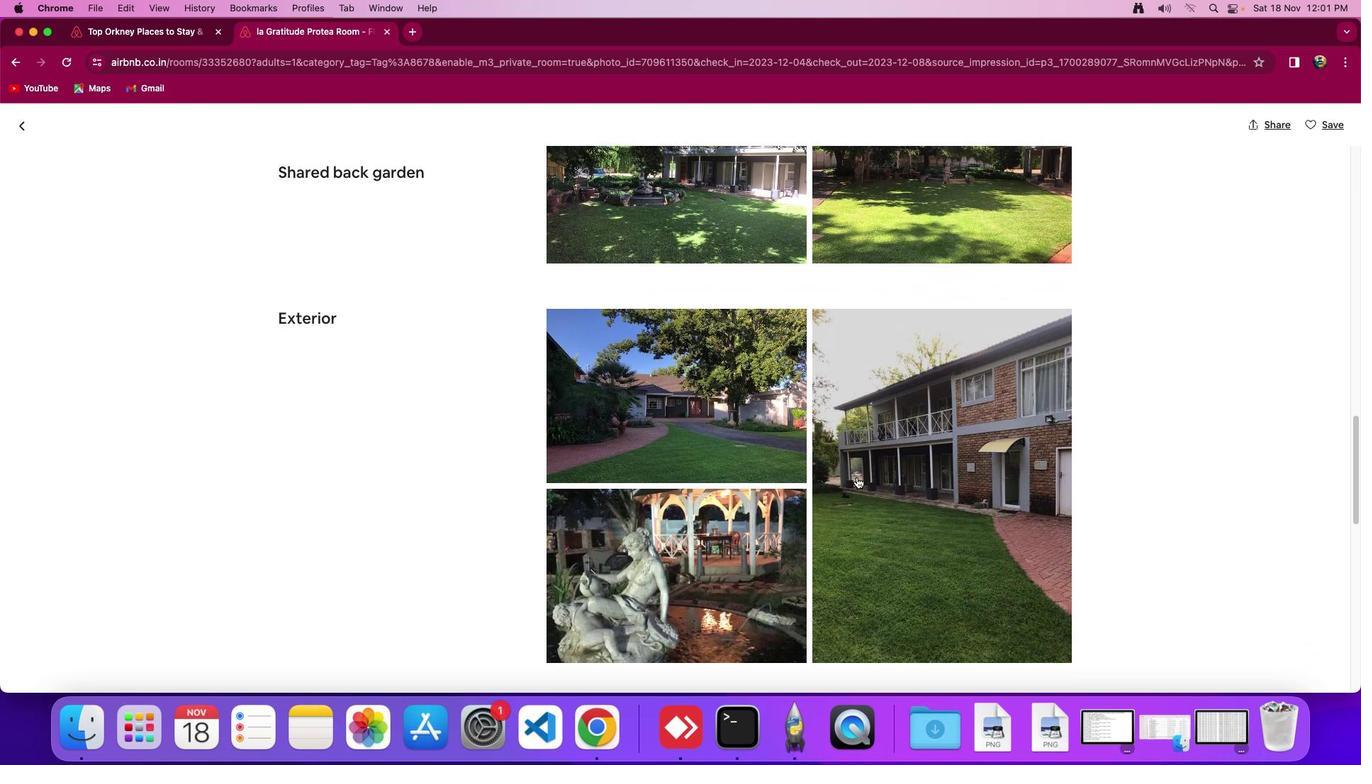 
Action: Mouse scrolled (860, 480) with delta (3, 1)
Screenshot: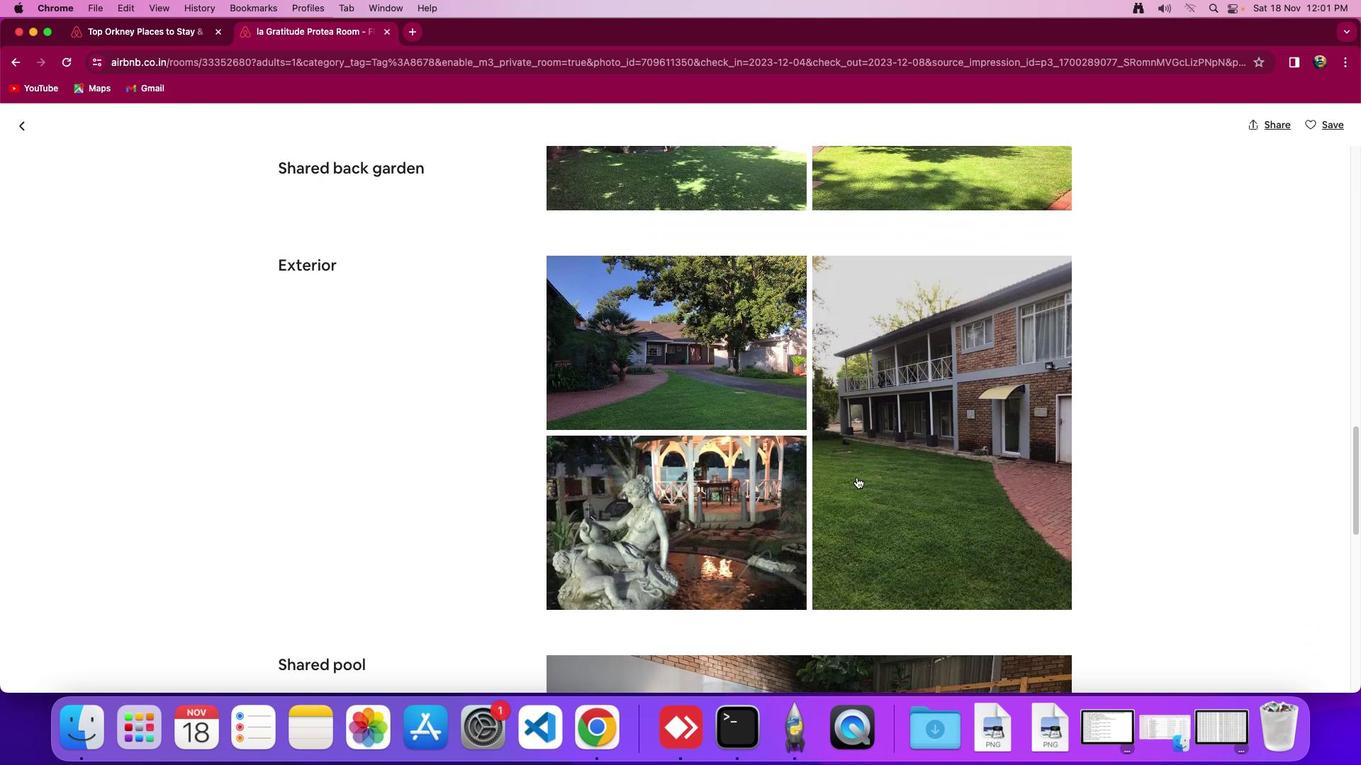 
Action: Mouse moved to (860, 481)
Screenshot: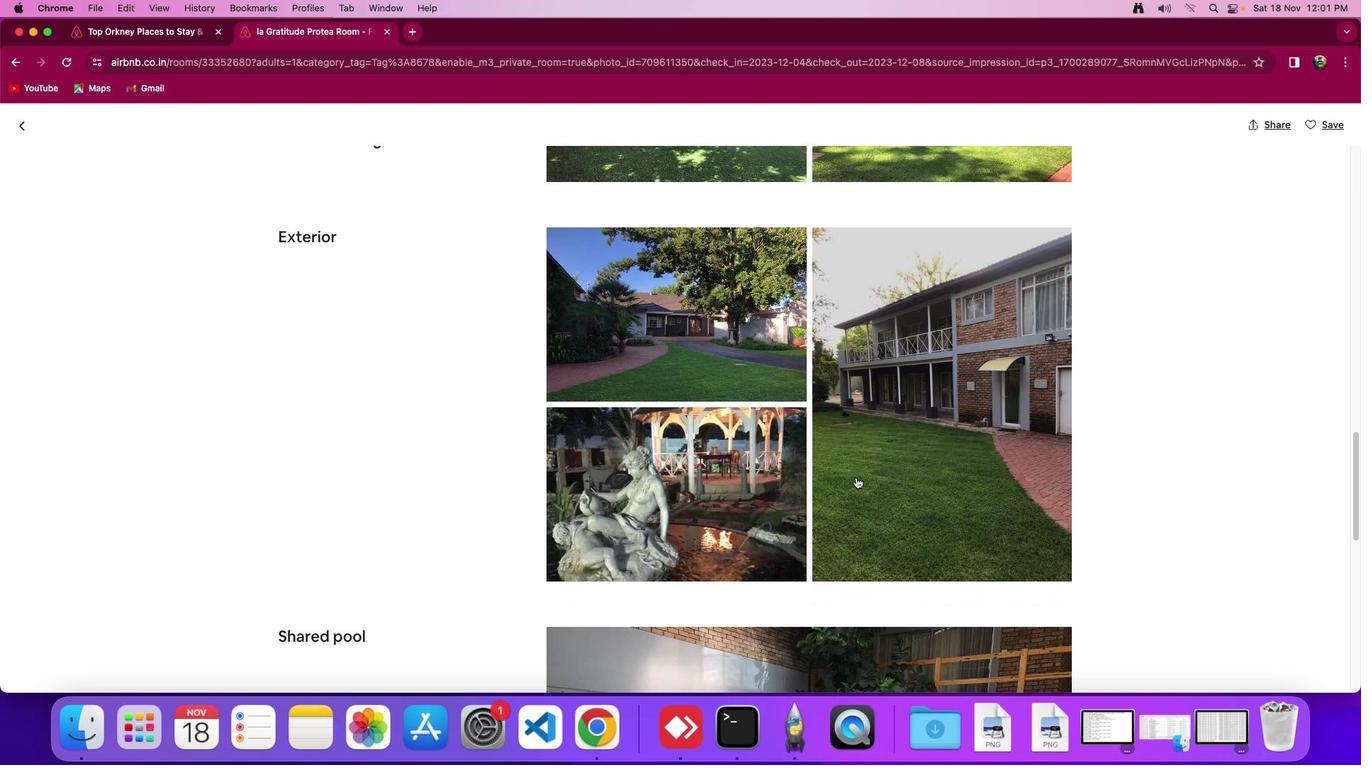 
Action: Mouse scrolled (860, 481) with delta (3, 2)
Screenshot: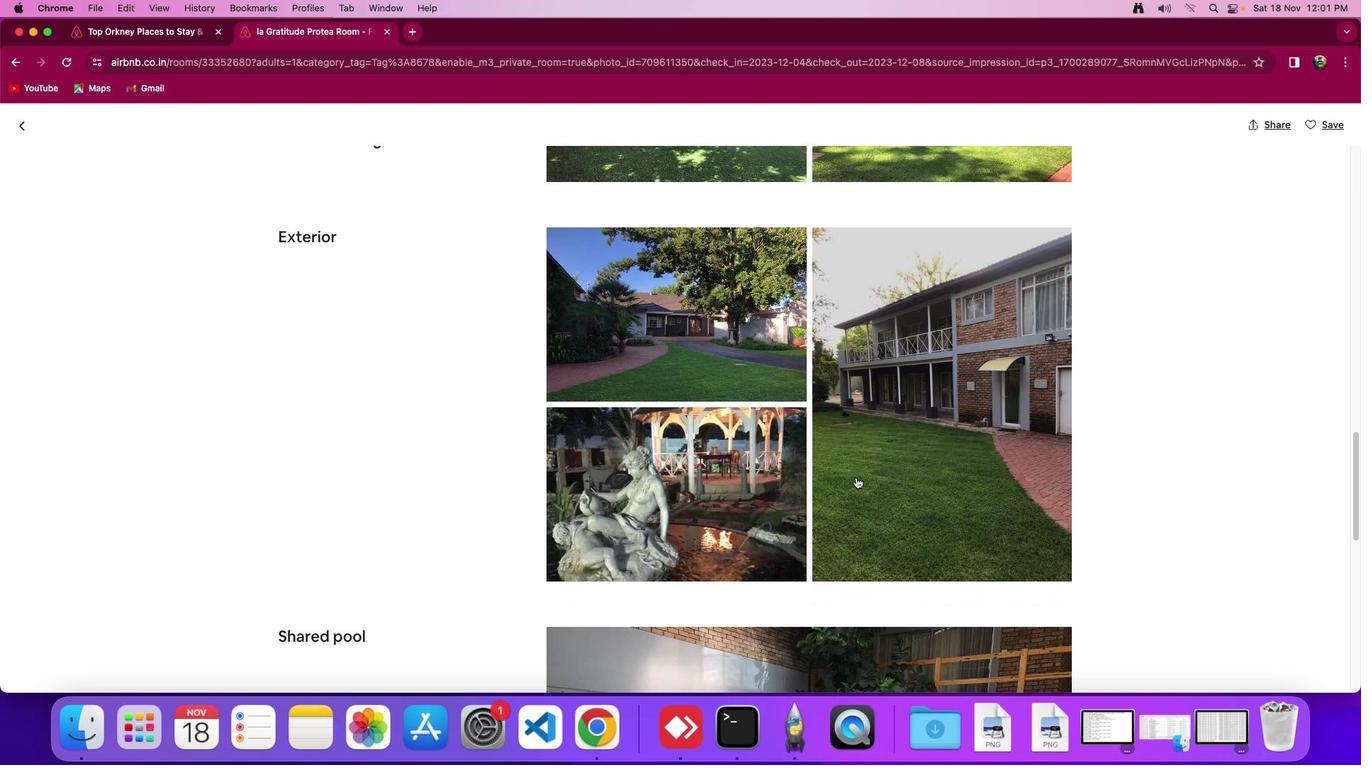 
Action: Mouse moved to (860, 481)
Screenshot: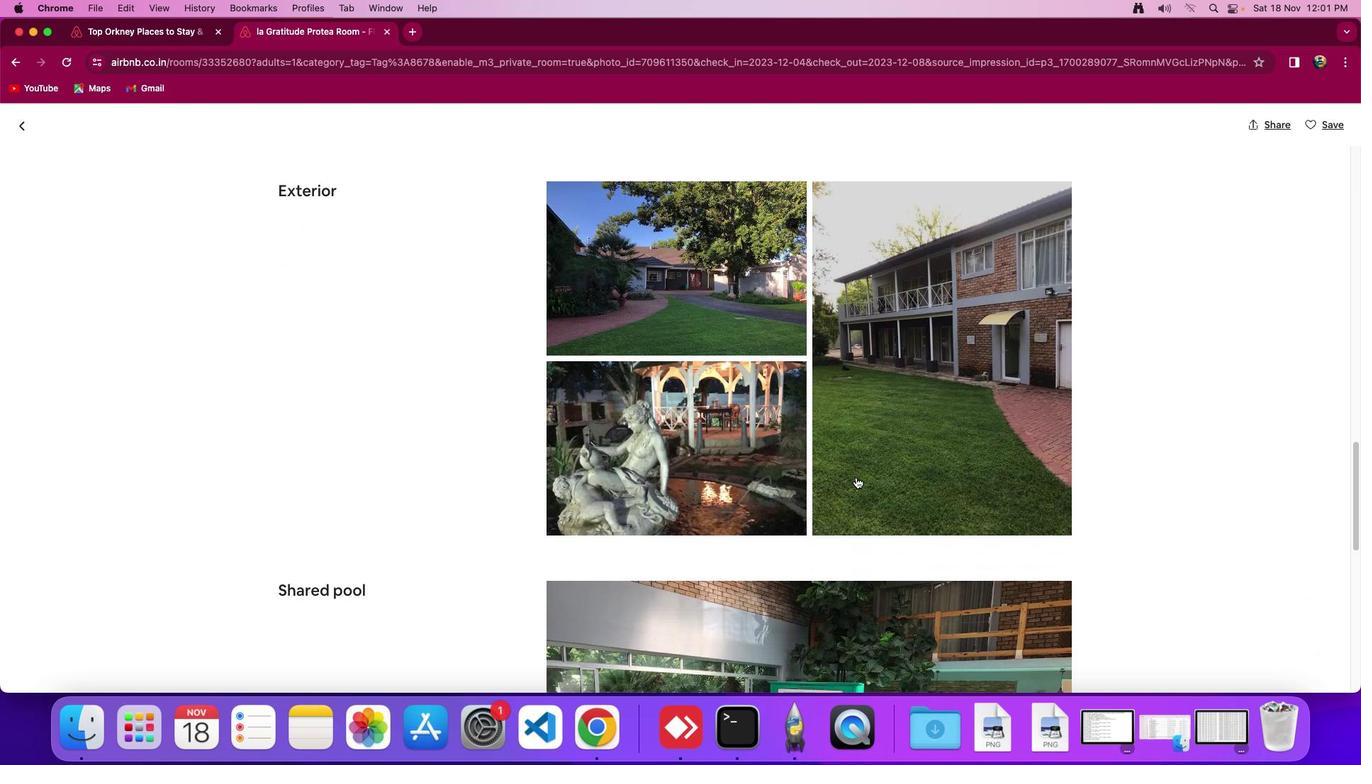 
Action: Mouse scrolled (860, 481) with delta (3, 2)
Screenshot: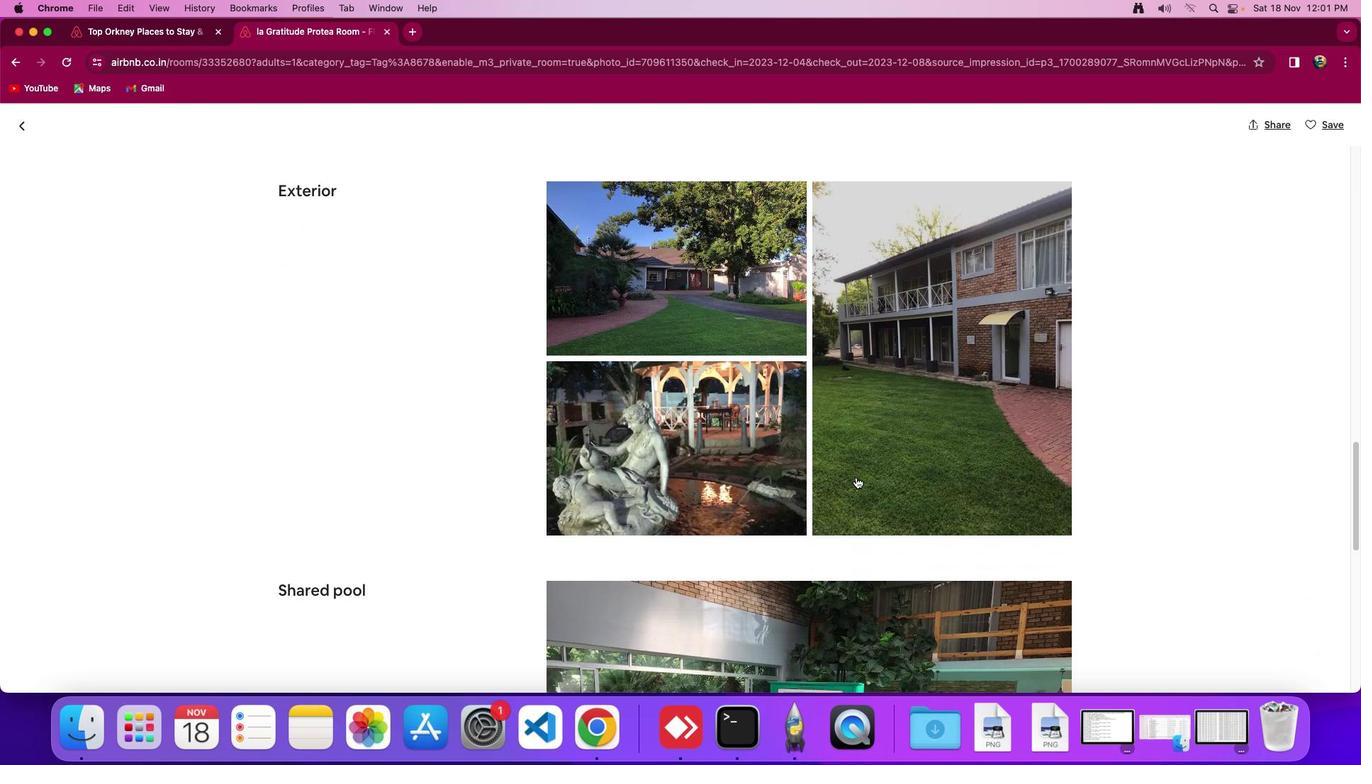 
Action: Mouse scrolled (860, 481) with delta (3, 2)
Screenshot: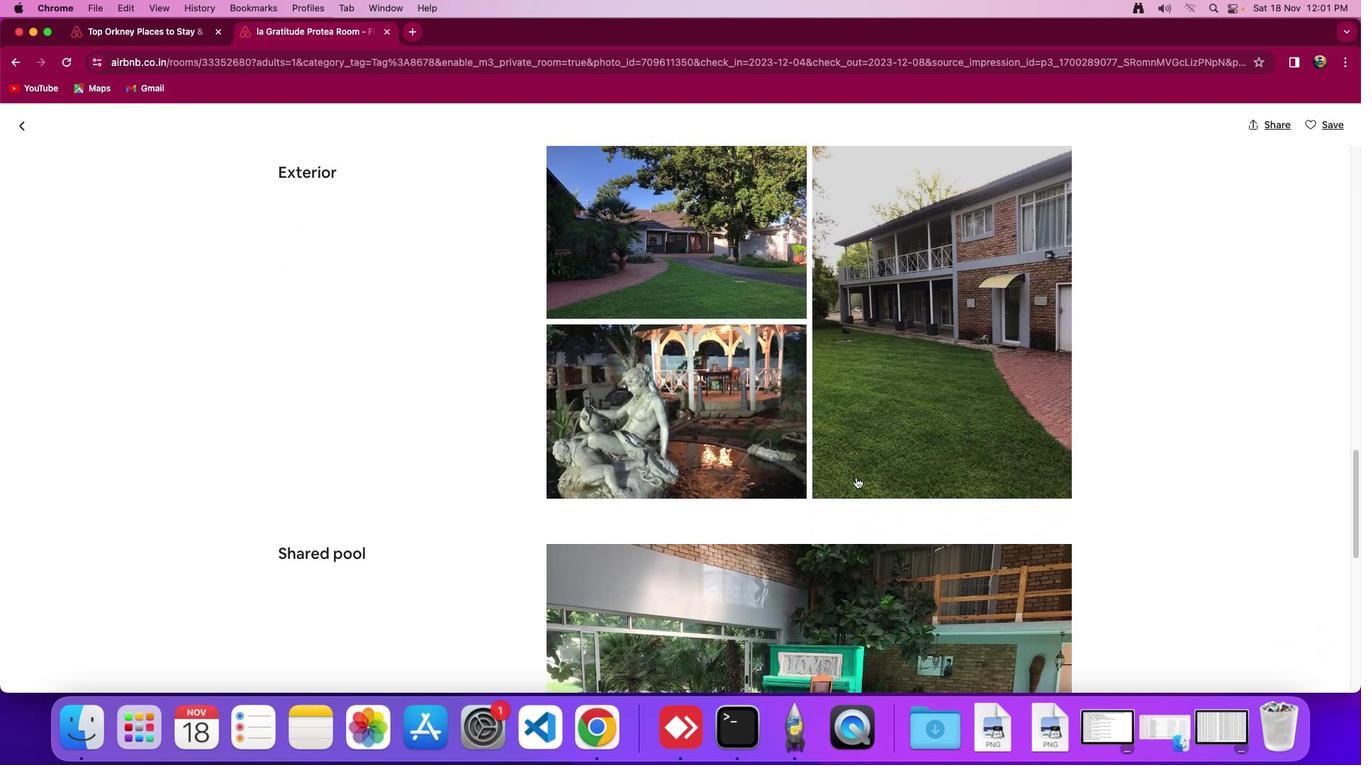 
Action: Mouse scrolled (860, 481) with delta (3, 2)
Screenshot: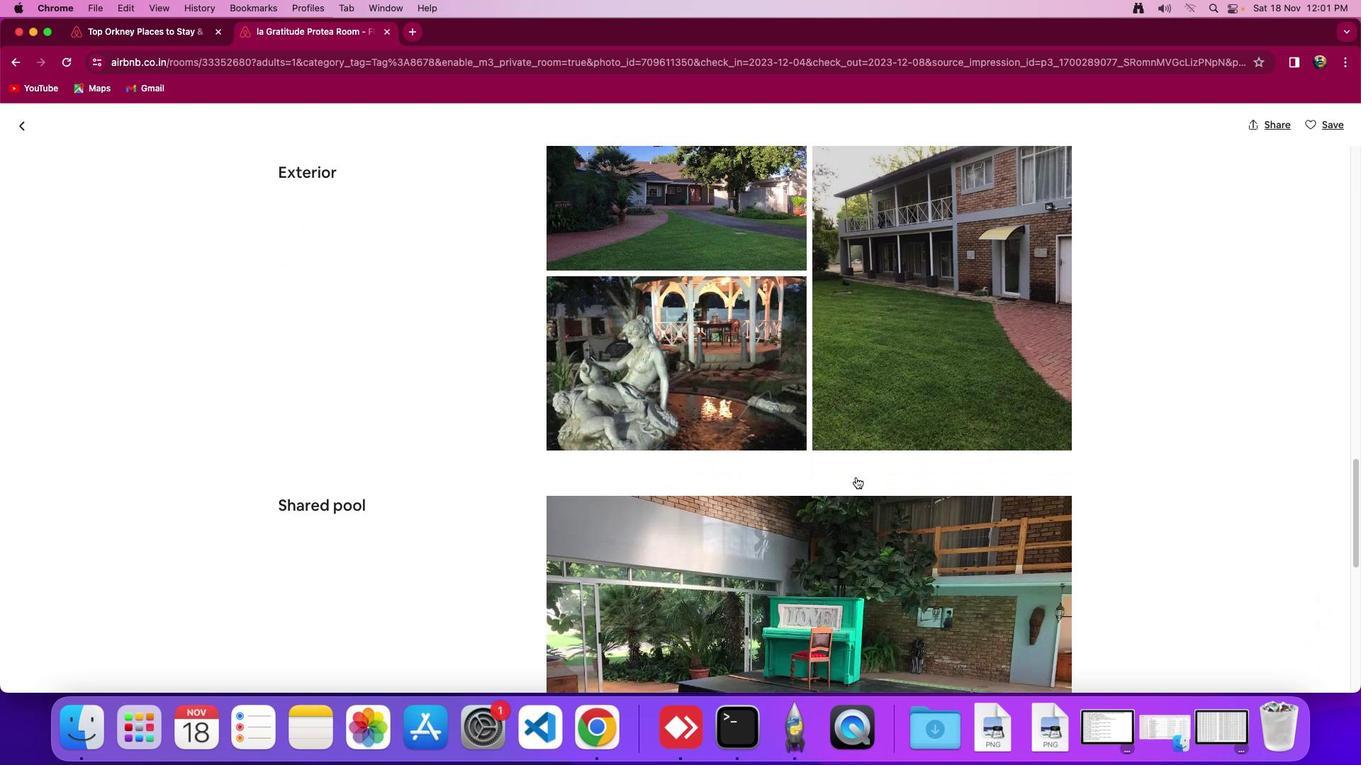 
Action: Mouse scrolled (860, 481) with delta (3, 2)
Screenshot: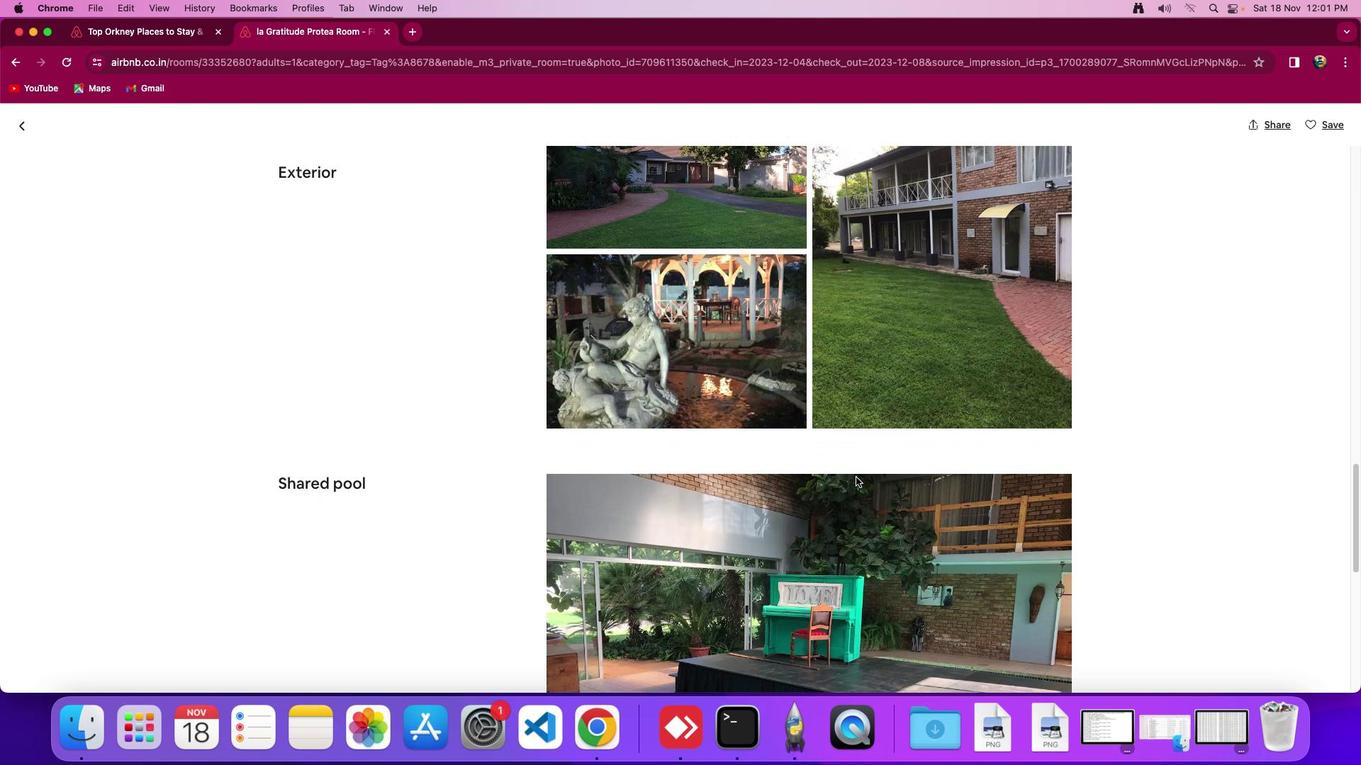 
Action: Mouse scrolled (860, 481) with delta (3, 2)
Screenshot: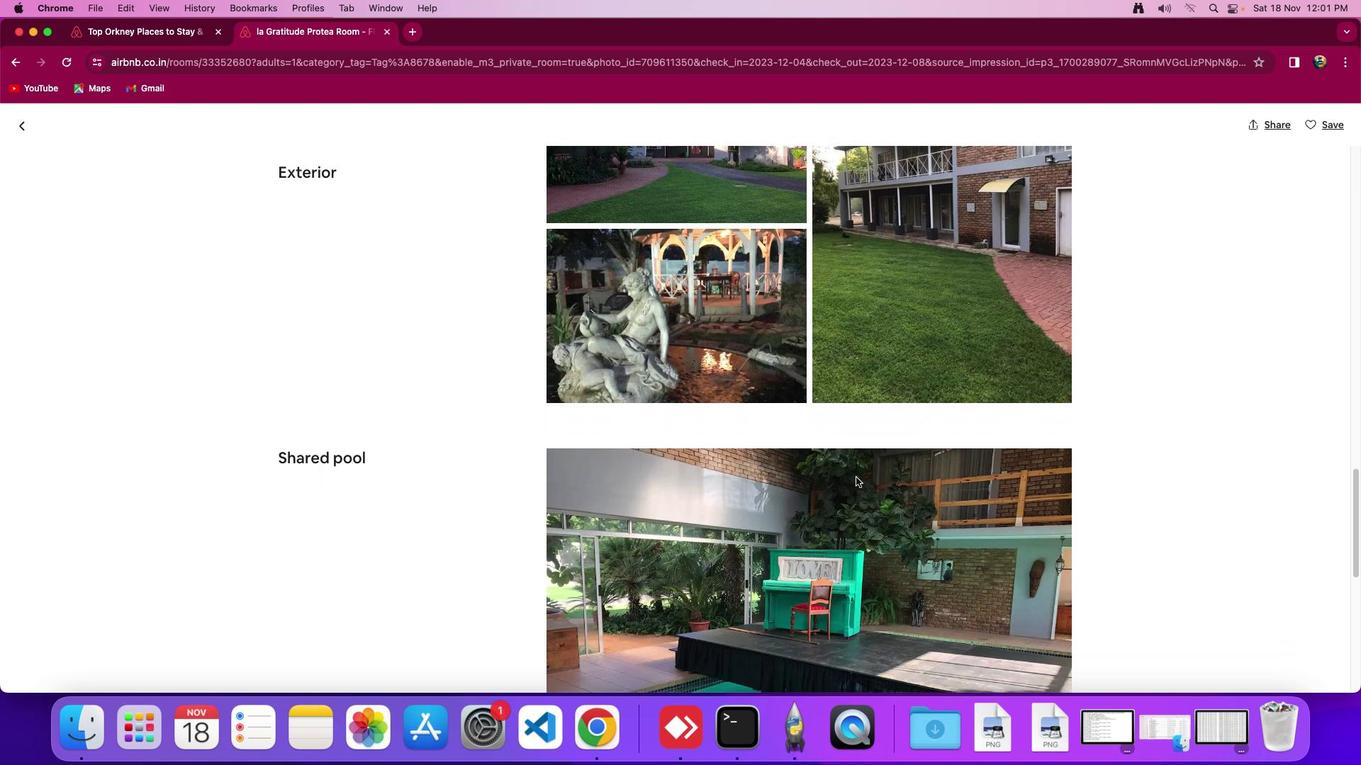 
Action: Mouse scrolled (860, 481) with delta (3, 2)
Screenshot: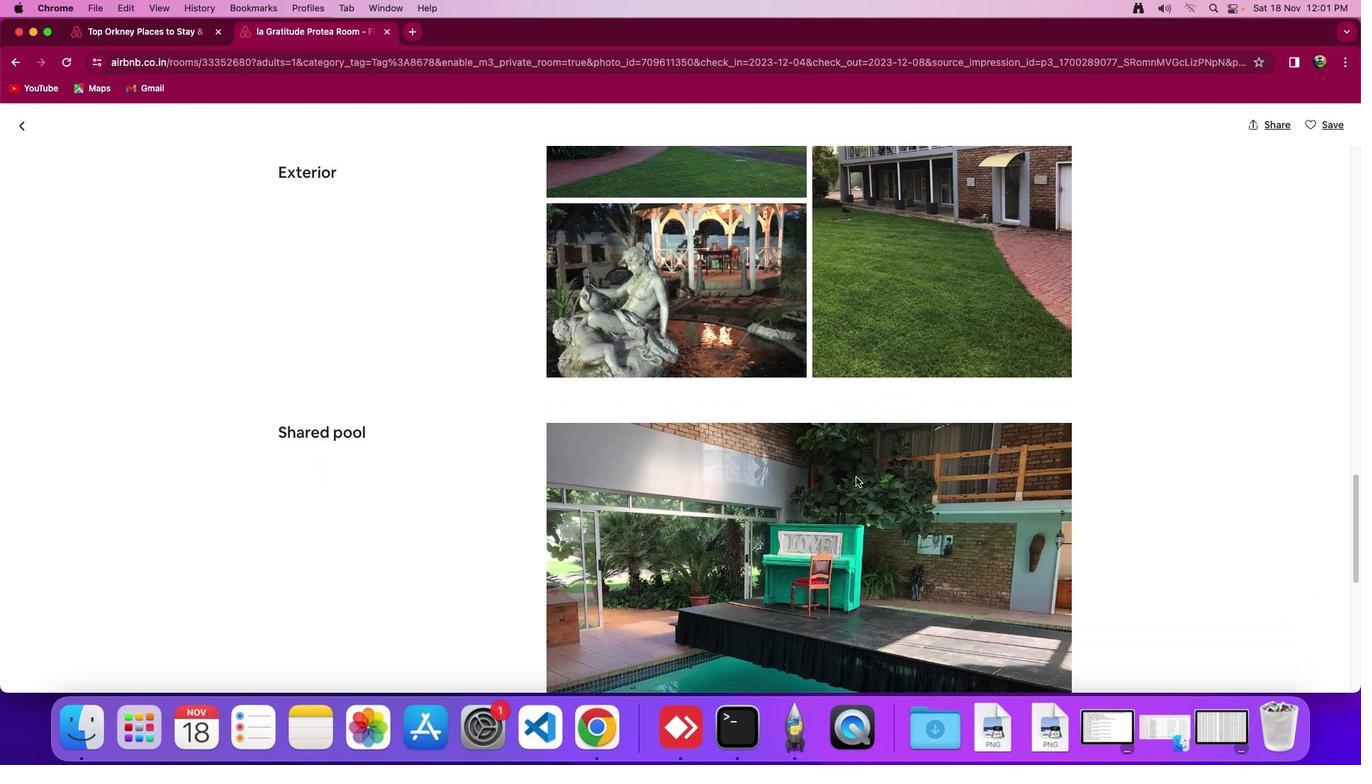 
Action: Mouse scrolled (860, 481) with delta (3, 2)
Screenshot: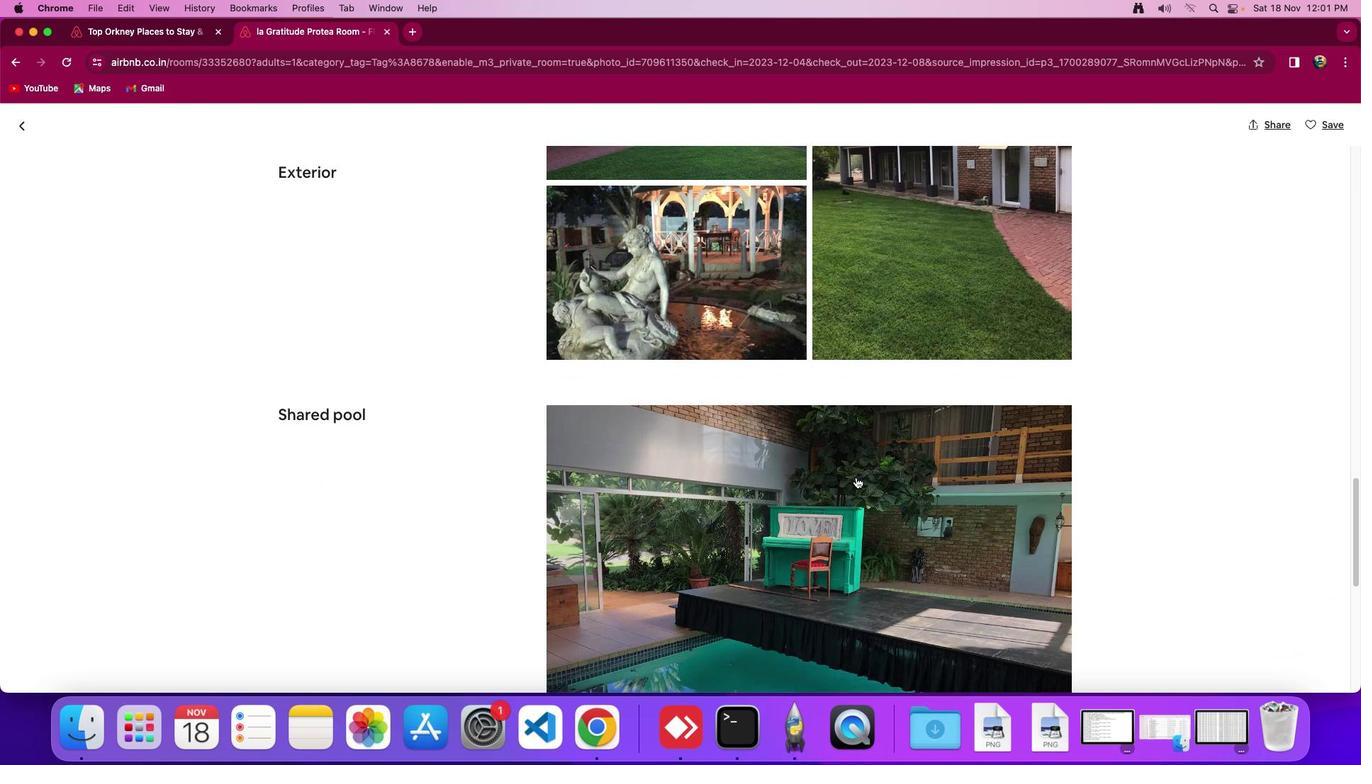 
Action: Mouse scrolled (860, 481) with delta (3, 2)
Screenshot: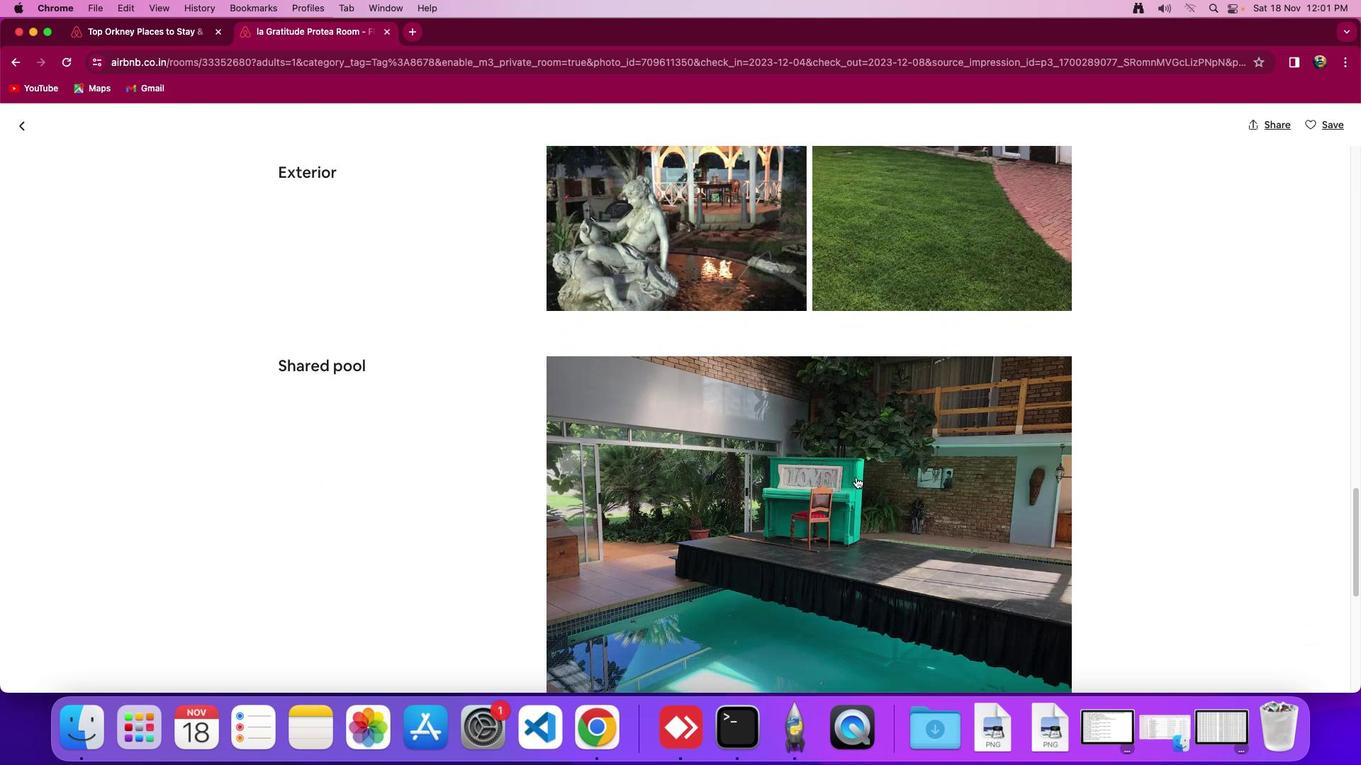 
Action: Mouse scrolled (860, 481) with delta (3, 2)
Screenshot: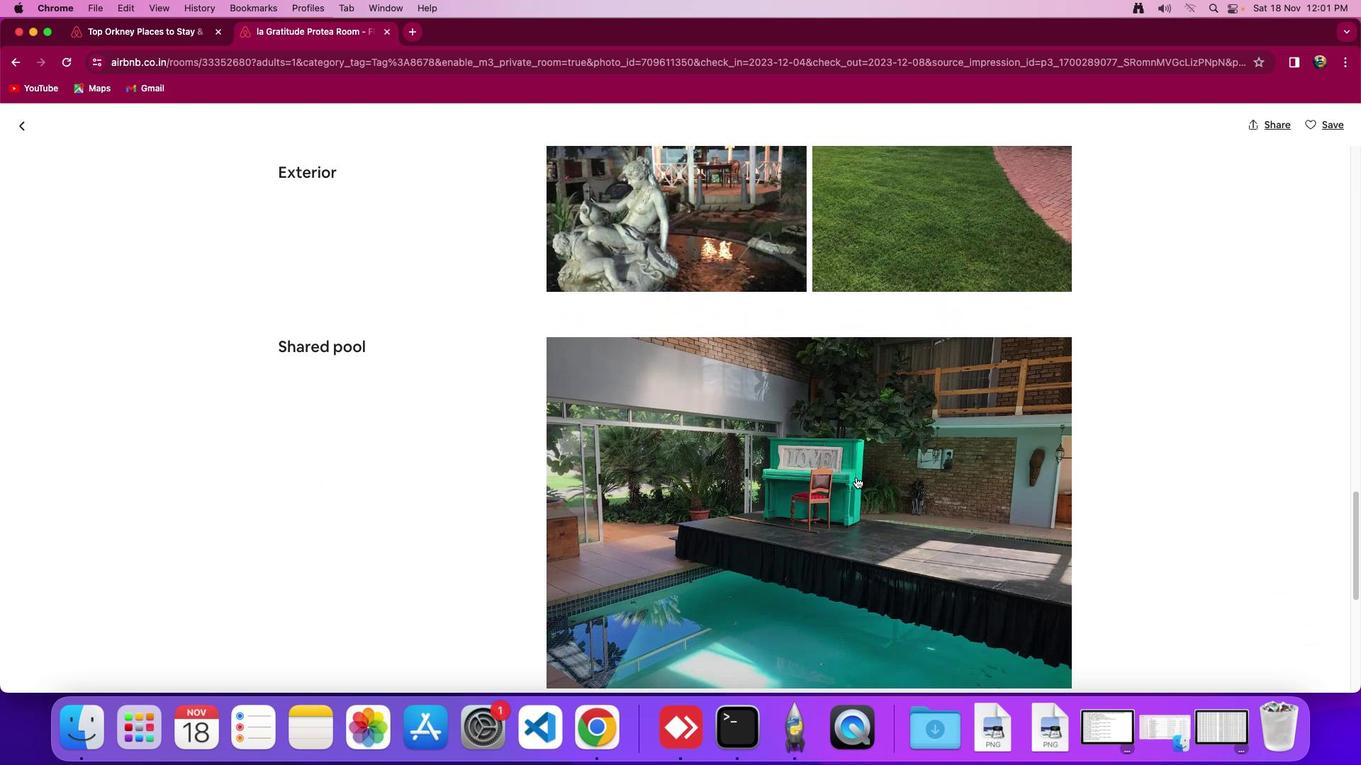 
Action: Mouse moved to (860, 481)
Screenshot: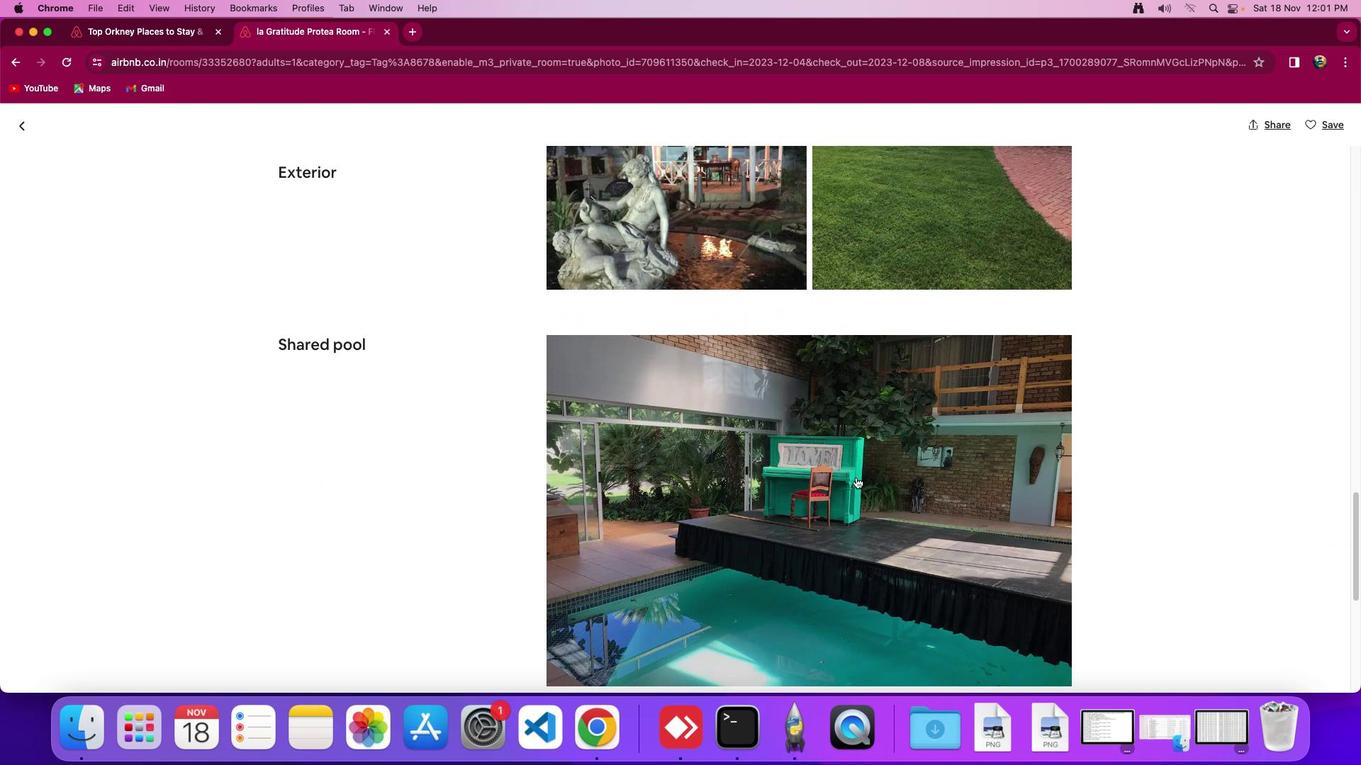 
Action: Mouse scrolled (860, 481) with delta (3, 2)
Screenshot: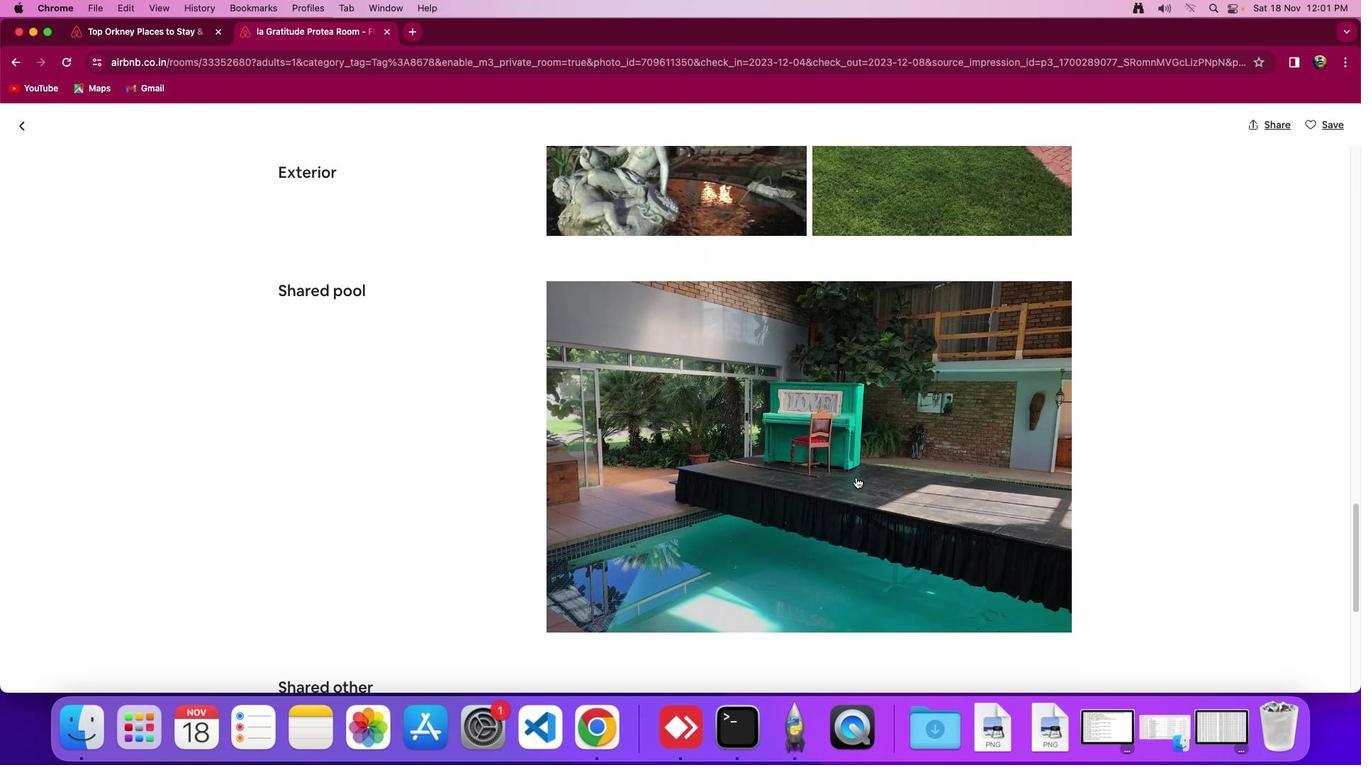 
Action: Mouse scrolled (860, 481) with delta (3, 2)
Screenshot: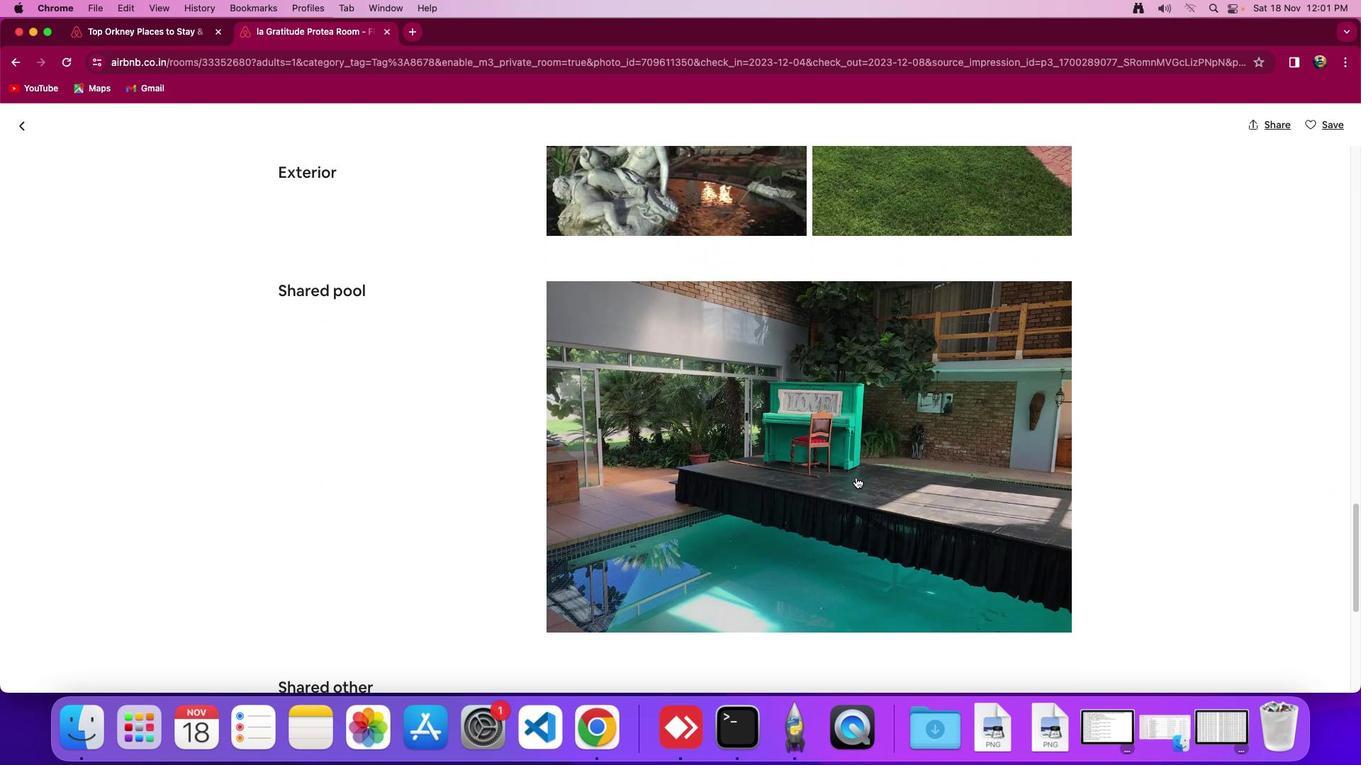 
Action: Mouse scrolled (860, 481) with delta (3, 1)
Screenshot: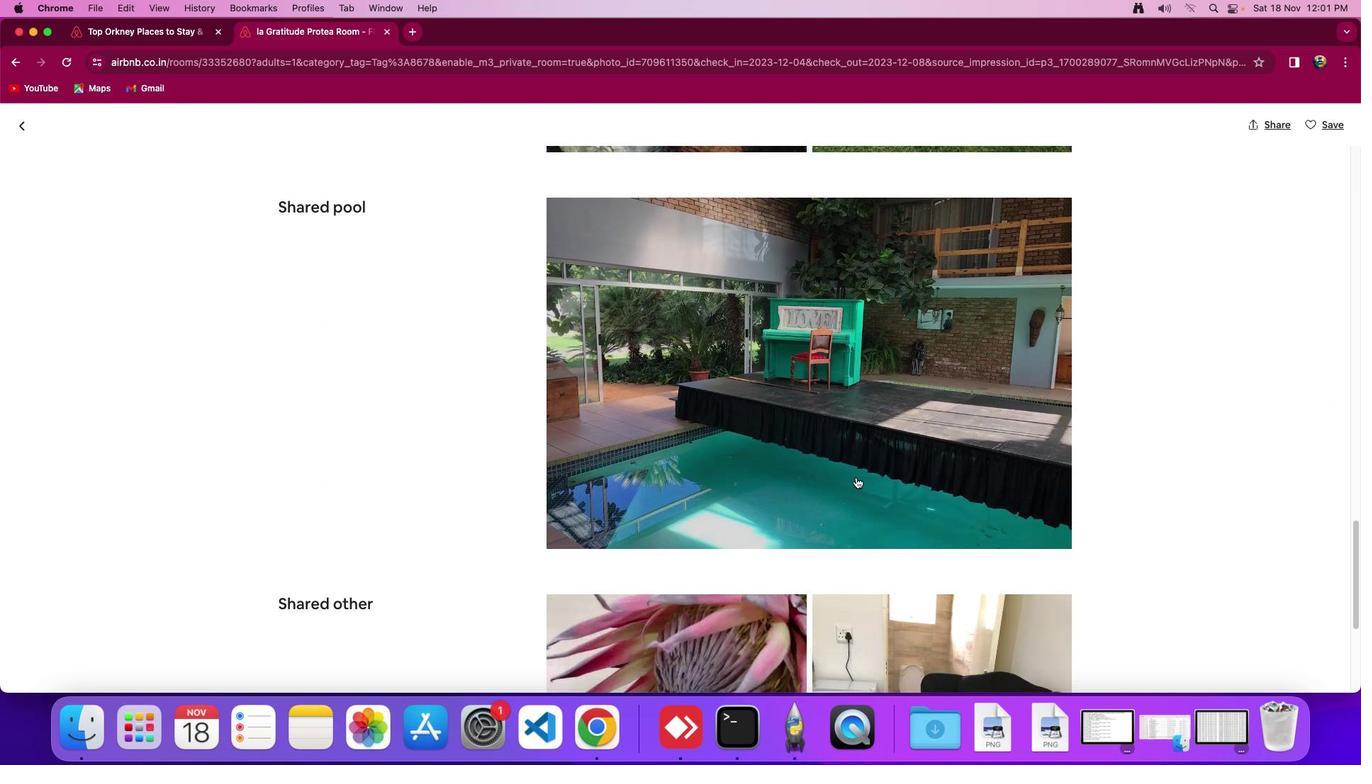 
Action: Mouse scrolled (860, 481) with delta (3, 2)
Screenshot: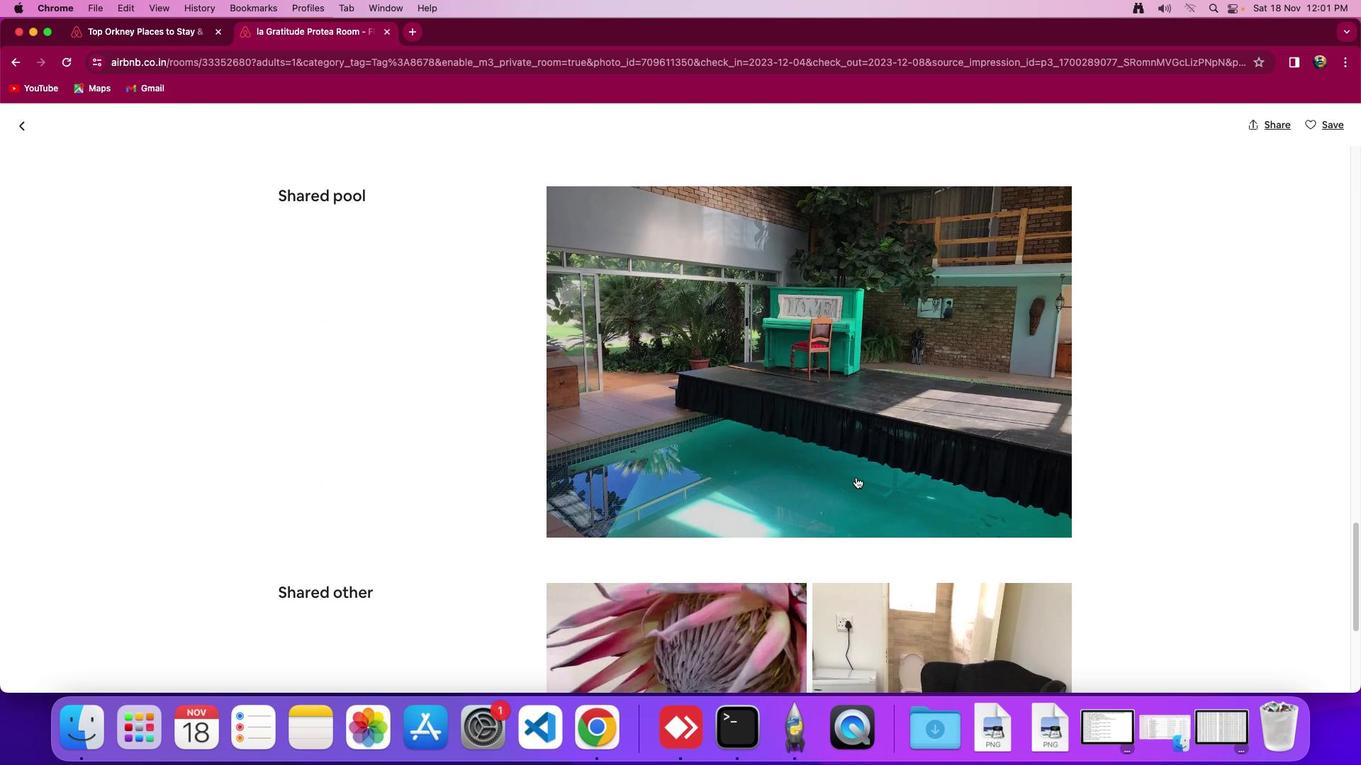 
Action: Mouse scrolled (860, 481) with delta (3, 2)
Screenshot: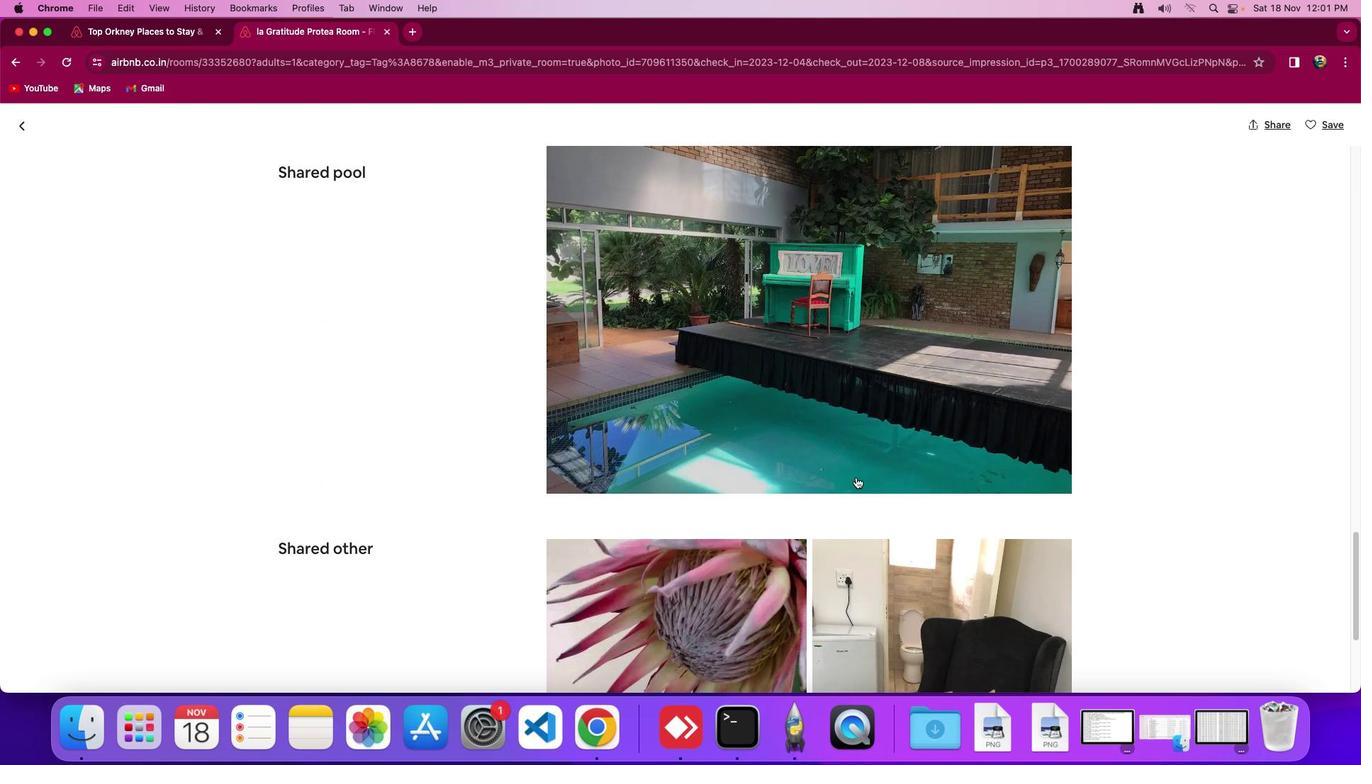 
Action: Mouse scrolled (860, 481) with delta (3, 2)
Screenshot: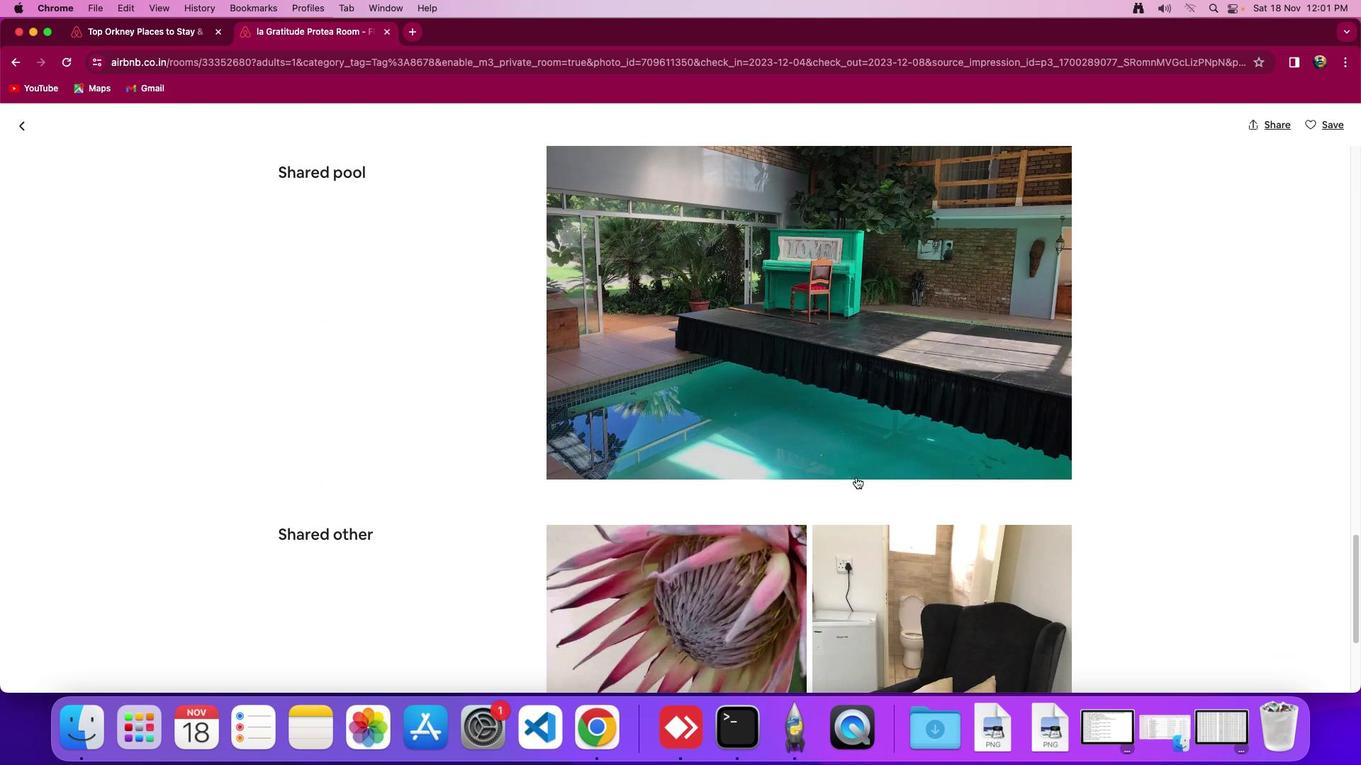 
Action: Mouse scrolled (860, 481) with delta (3, 2)
Screenshot: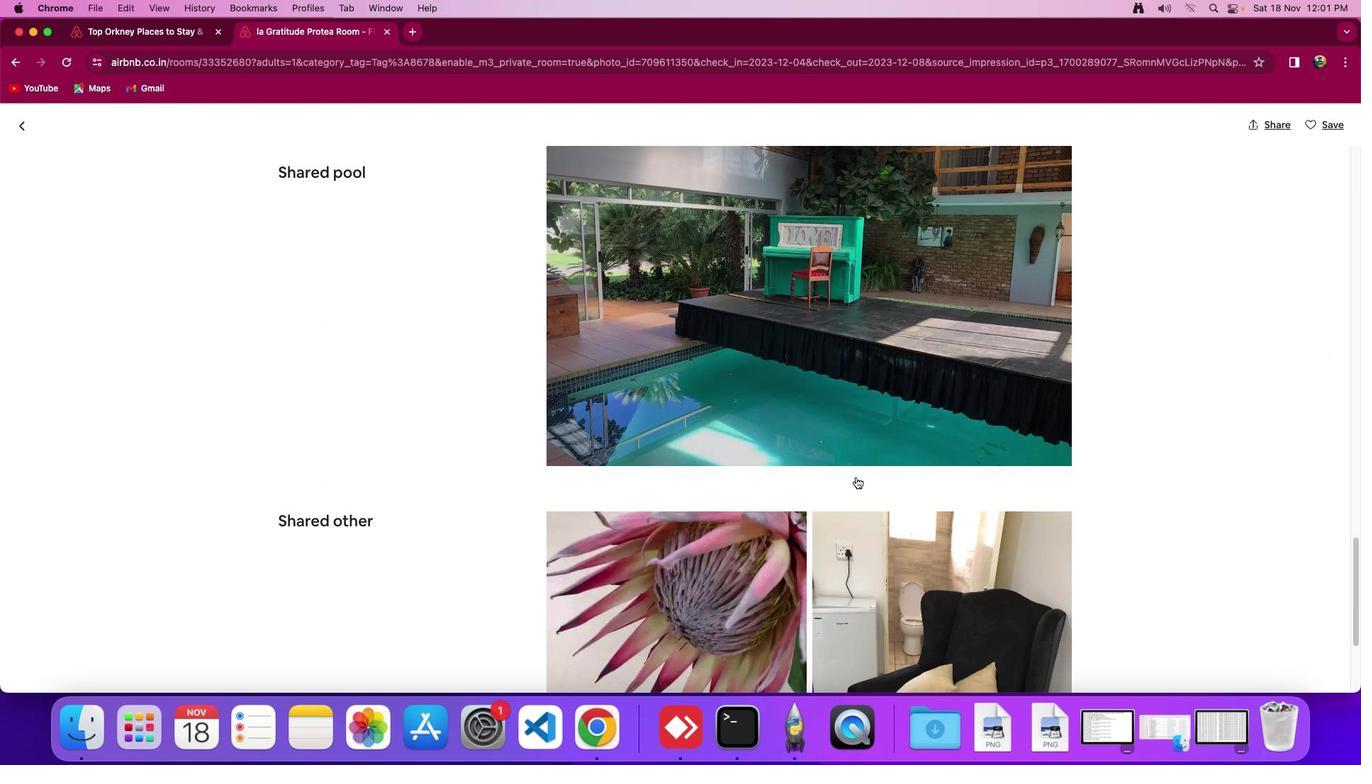 
Action: Mouse scrolled (860, 481) with delta (3, 2)
Screenshot: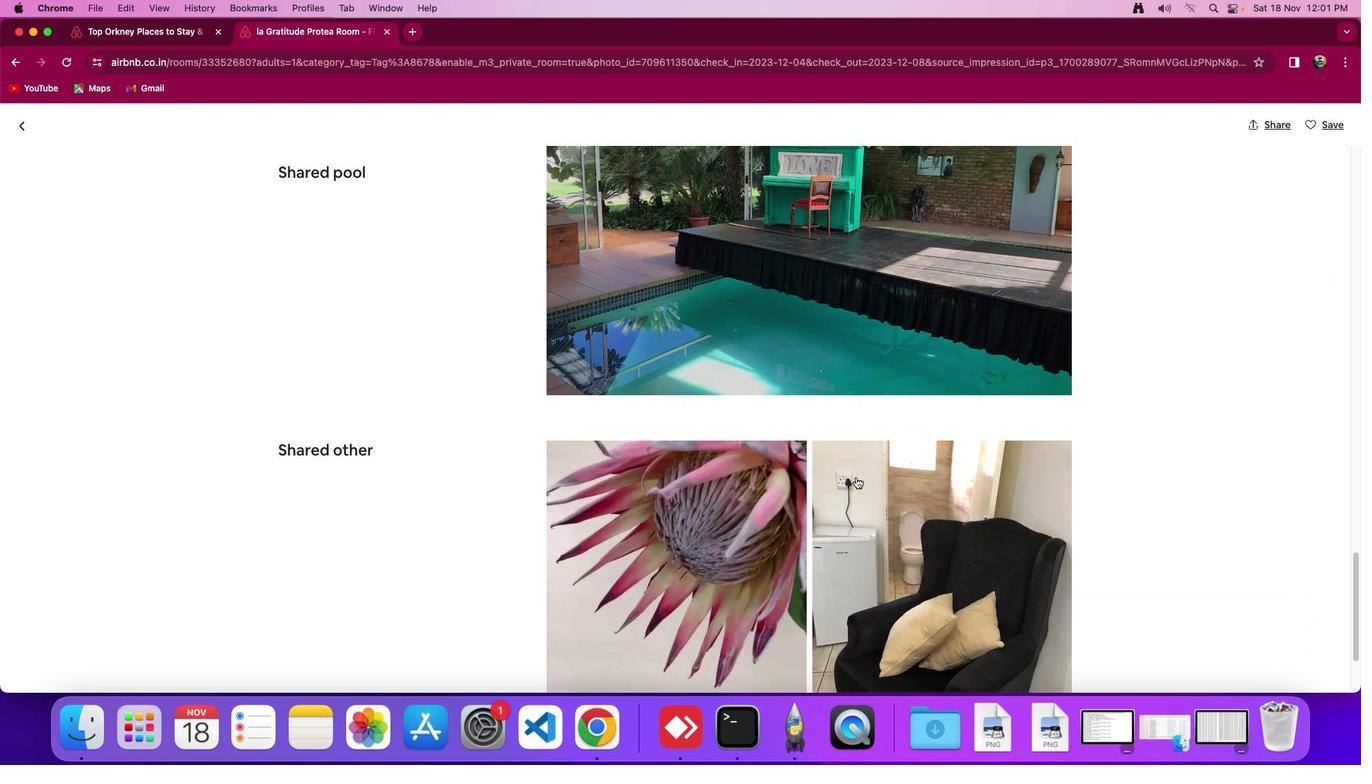 
Action: Mouse scrolled (860, 481) with delta (3, 1)
Screenshot: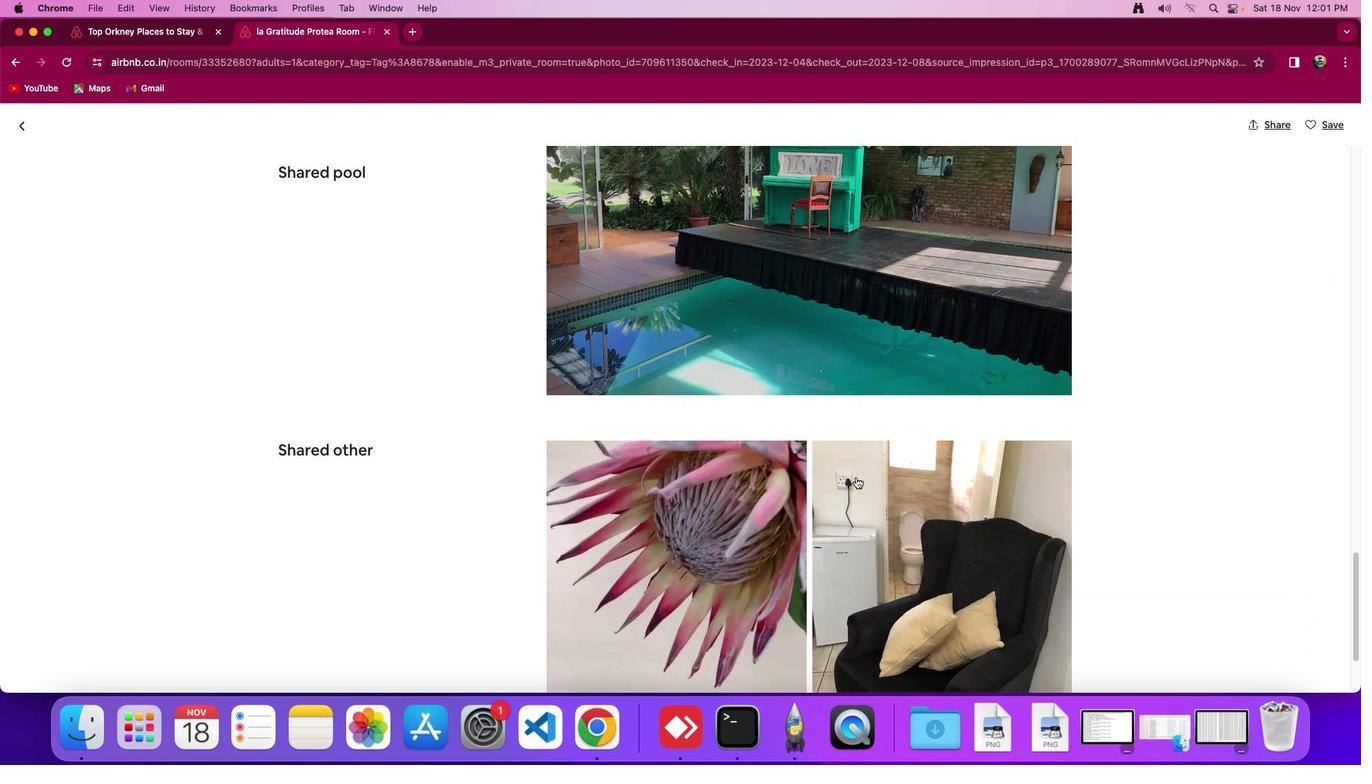 
Action: Mouse scrolled (860, 481) with delta (3, 0)
Screenshot: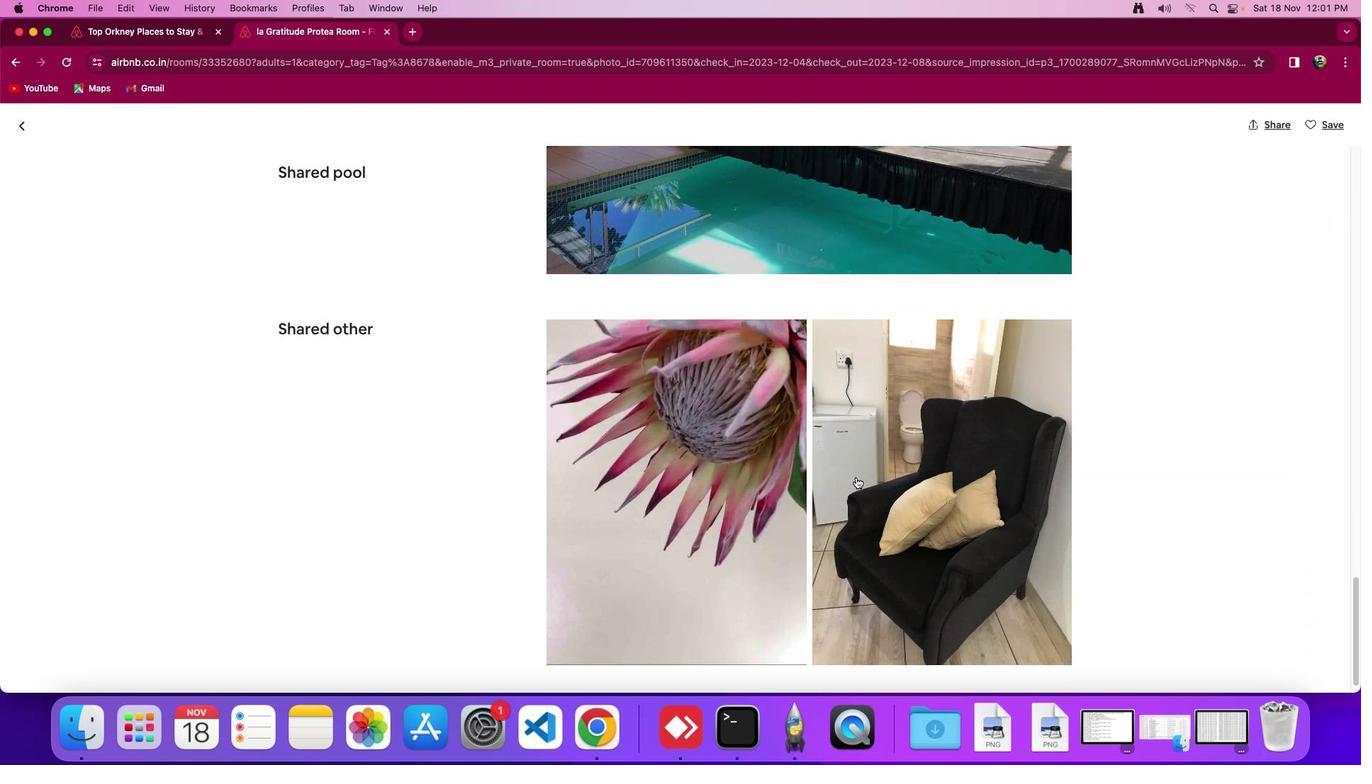 
Action: Mouse scrolled (860, 481) with delta (3, 2)
Screenshot: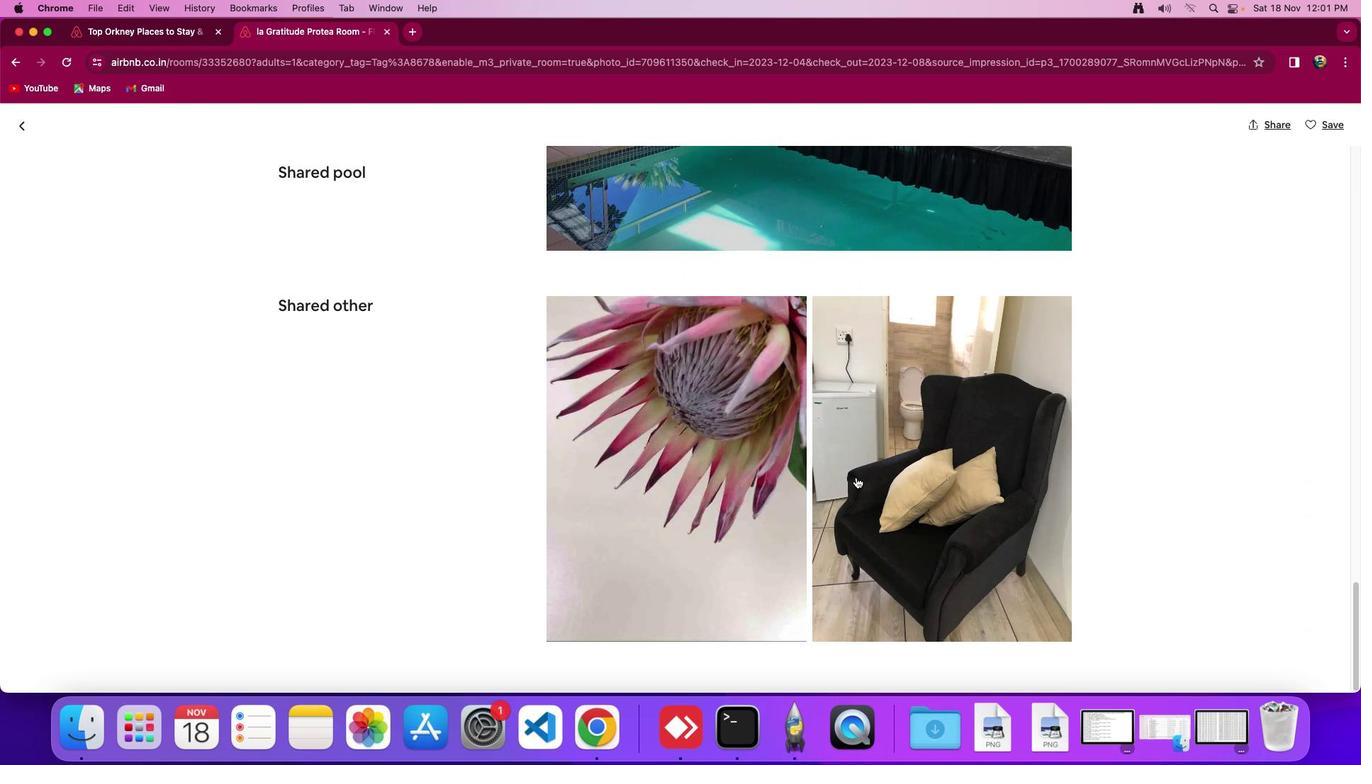 
Action: Mouse scrolled (860, 481) with delta (3, 2)
Screenshot: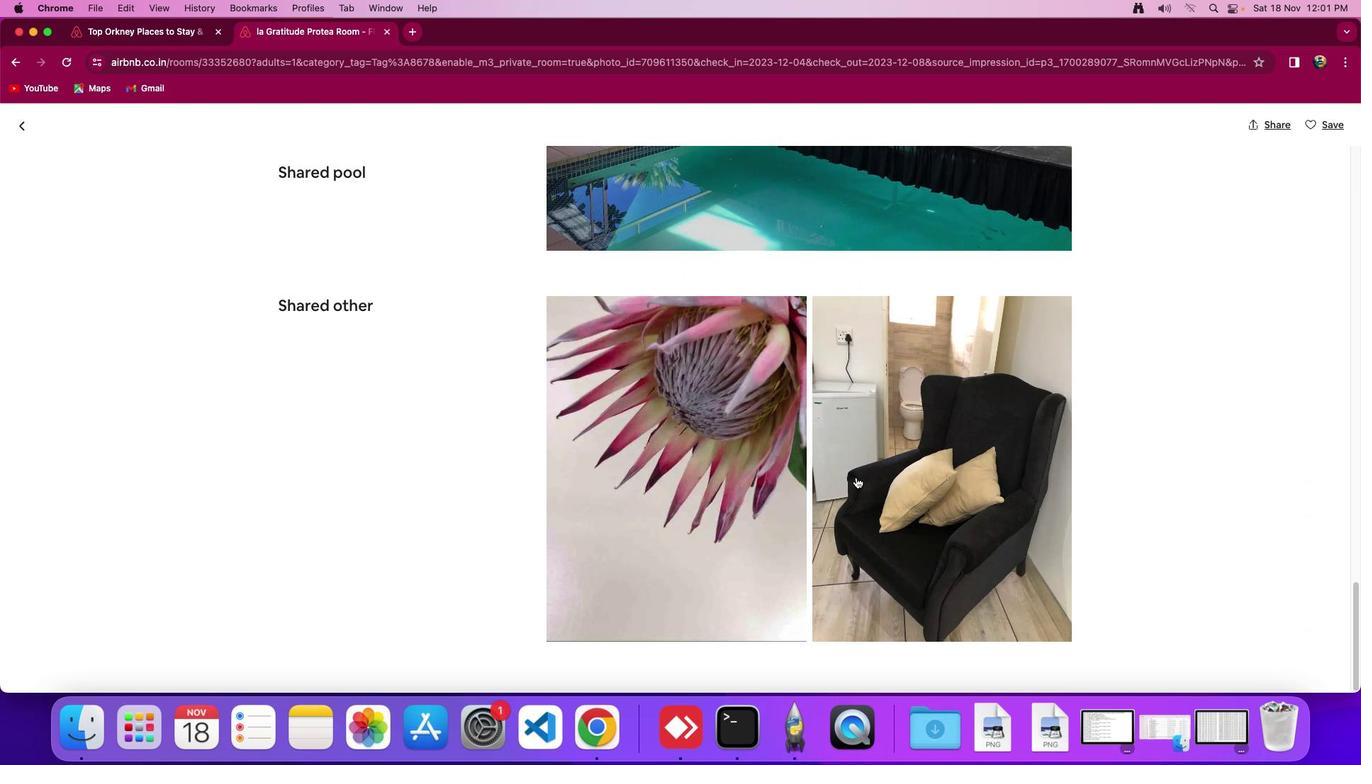 
Action: Mouse scrolled (860, 481) with delta (3, 2)
Screenshot: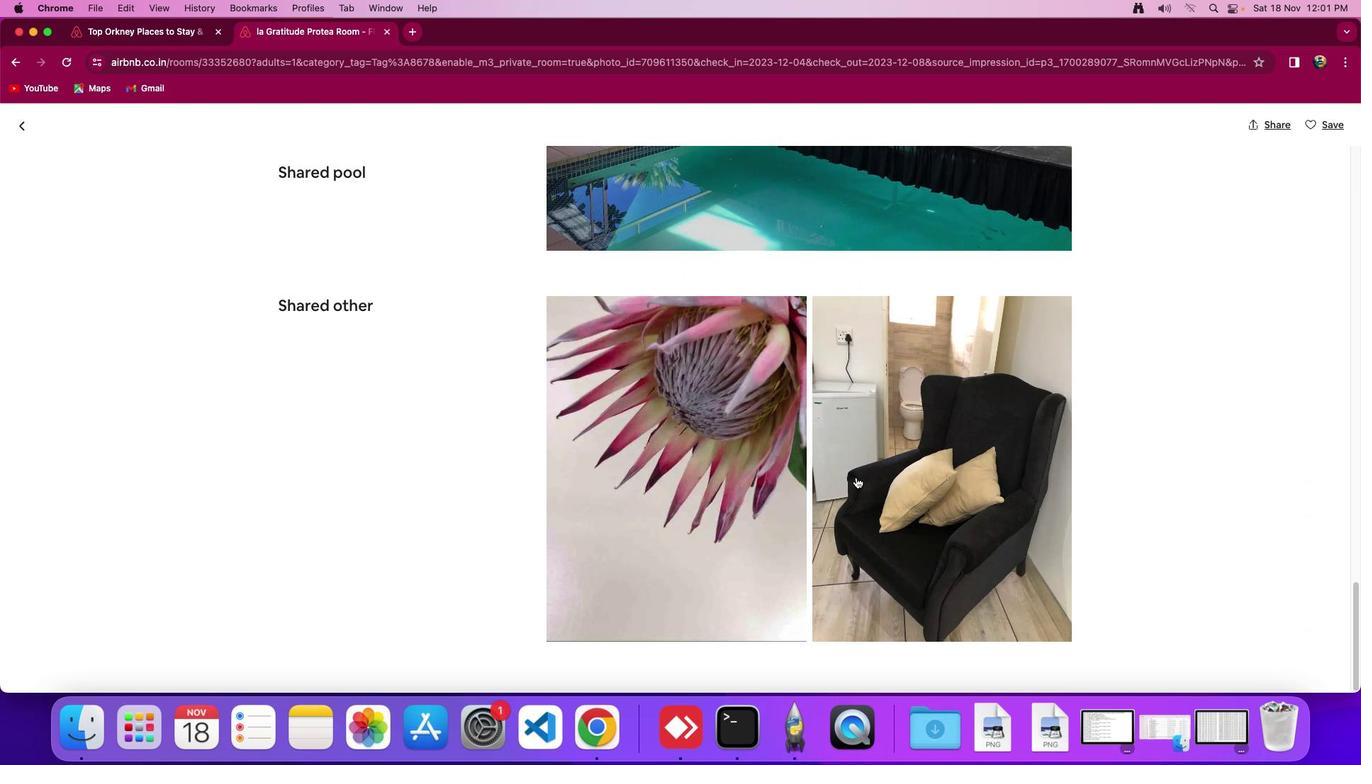 
Action: Mouse scrolled (860, 481) with delta (3, 2)
Screenshot: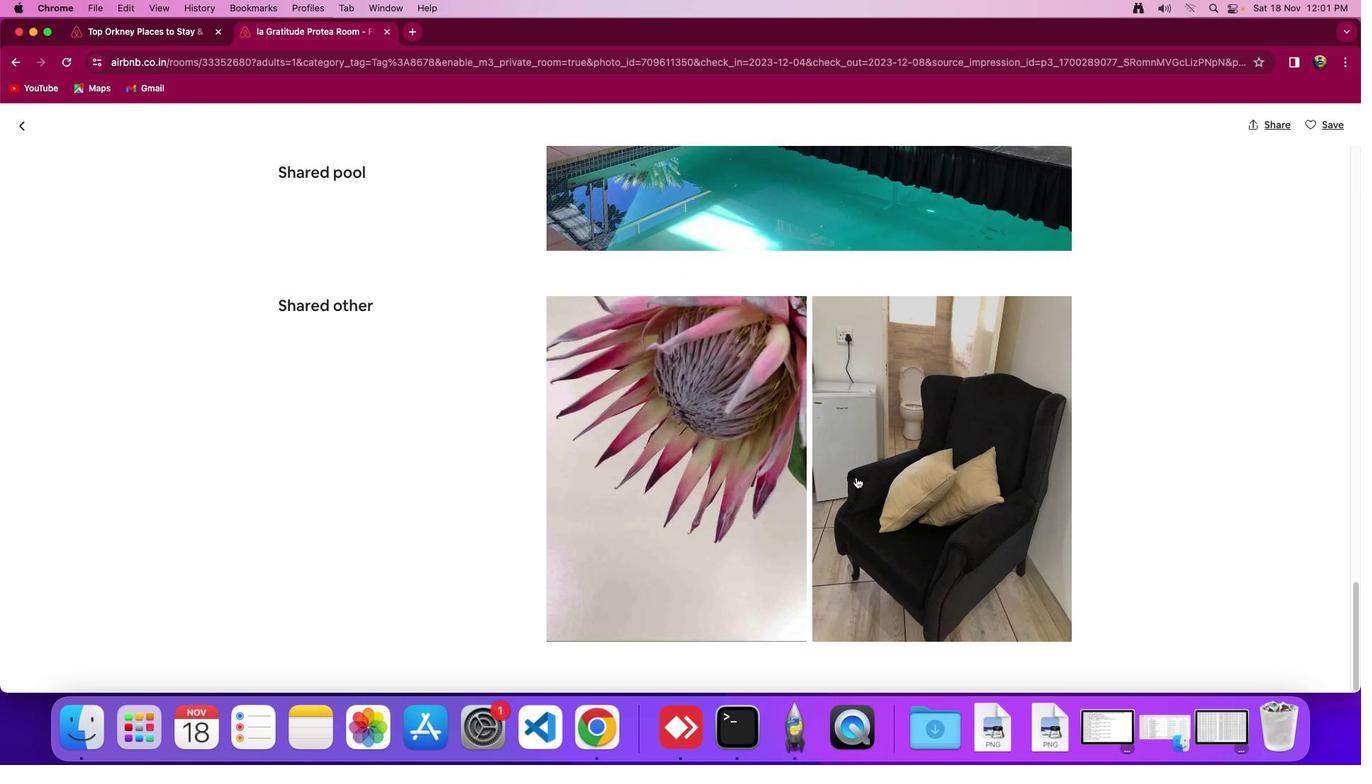 
Action: Mouse scrolled (860, 481) with delta (3, 2)
Screenshot: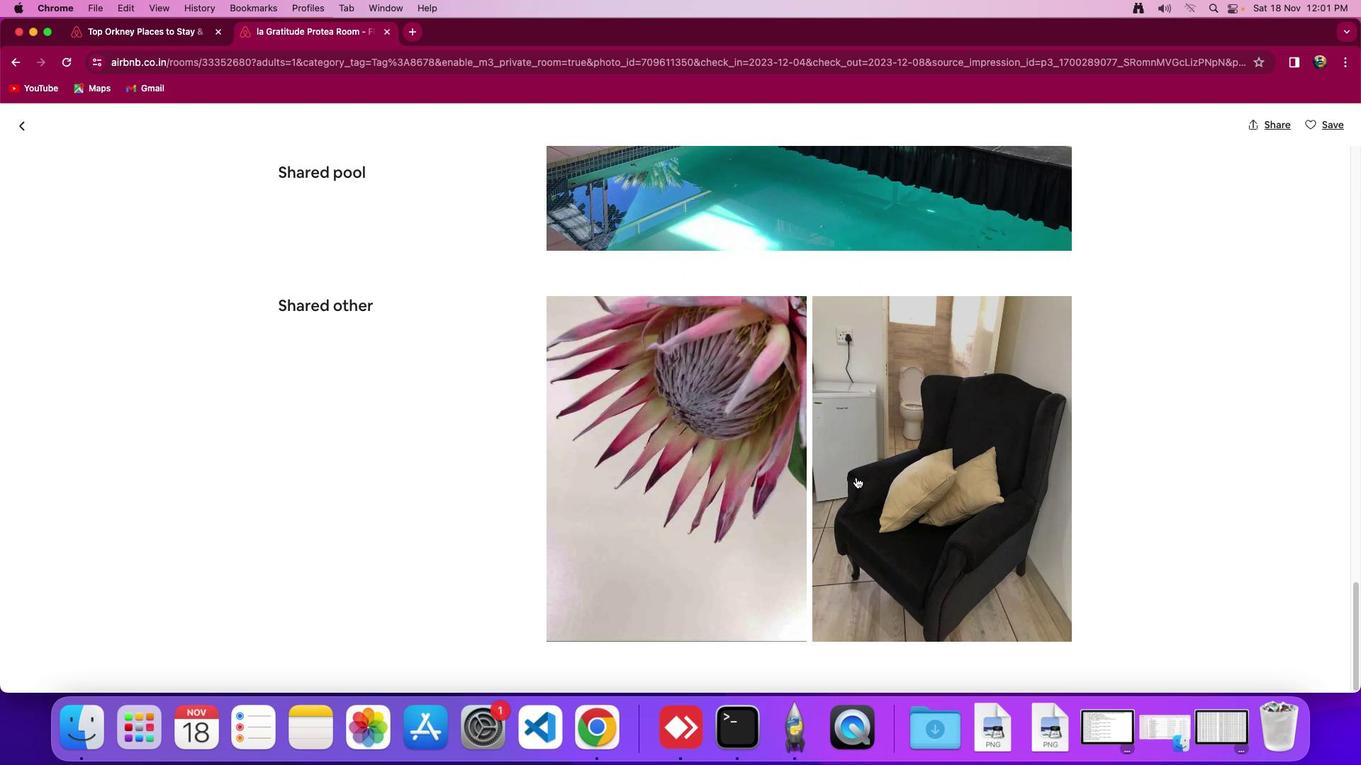 
Action: Mouse scrolled (860, 481) with delta (3, 1)
Screenshot: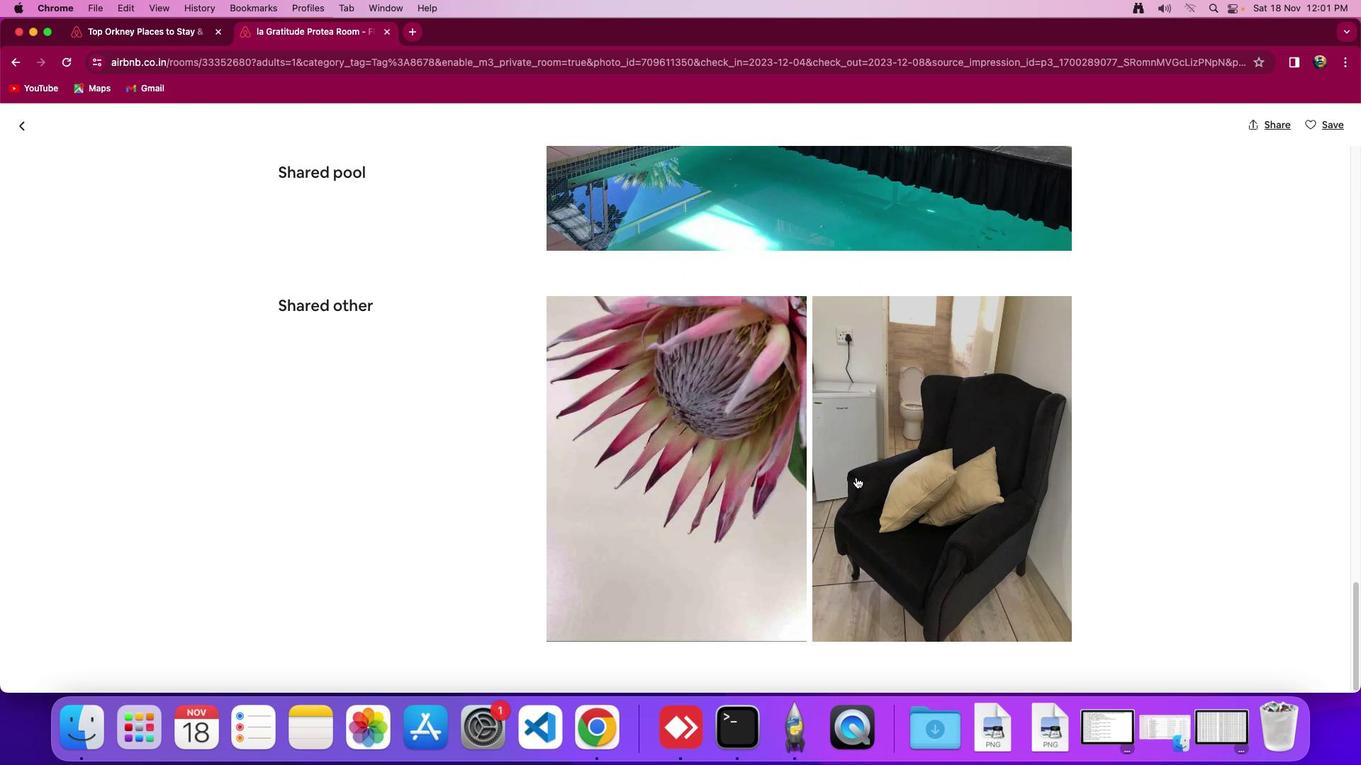 
Action: Mouse moved to (855, 484)
Screenshot: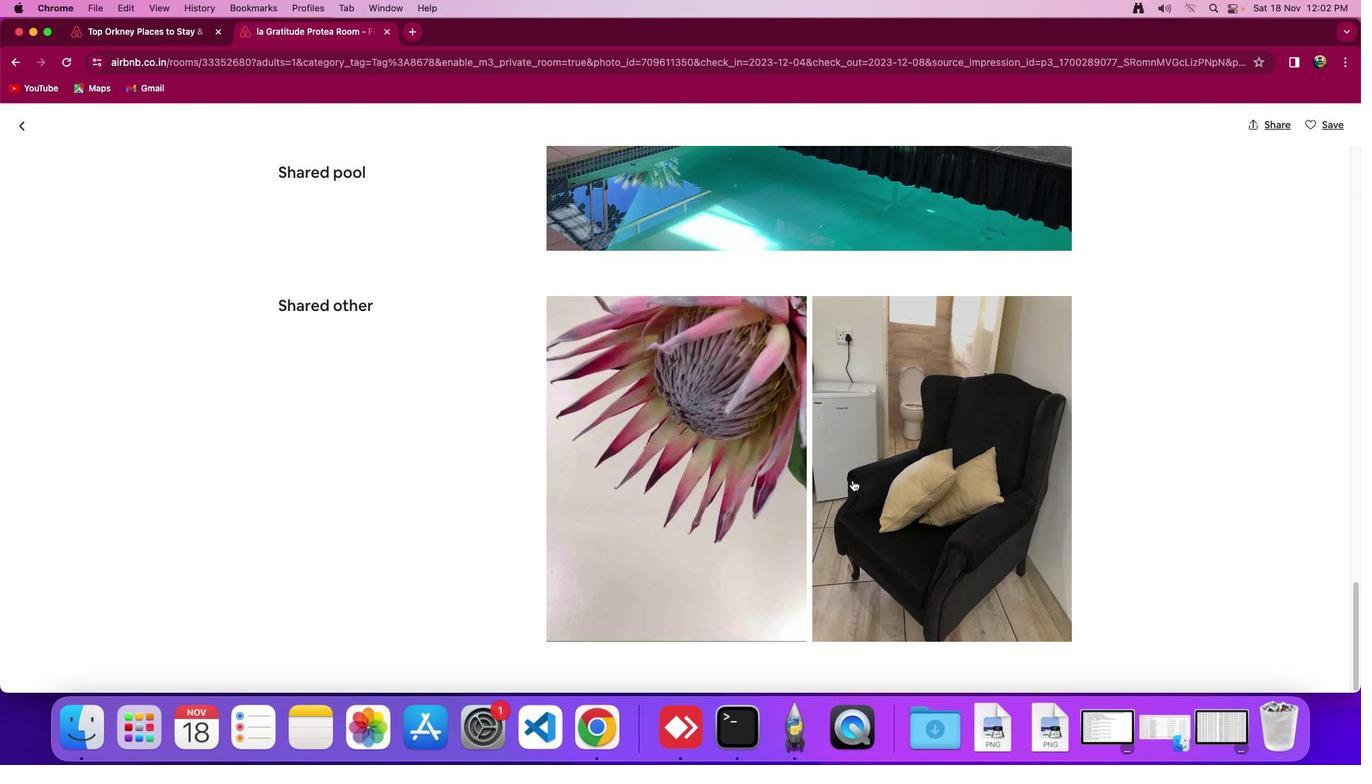 
Action: Mouse scrolled (855, 484) with delta (3, 2)
Screenshot: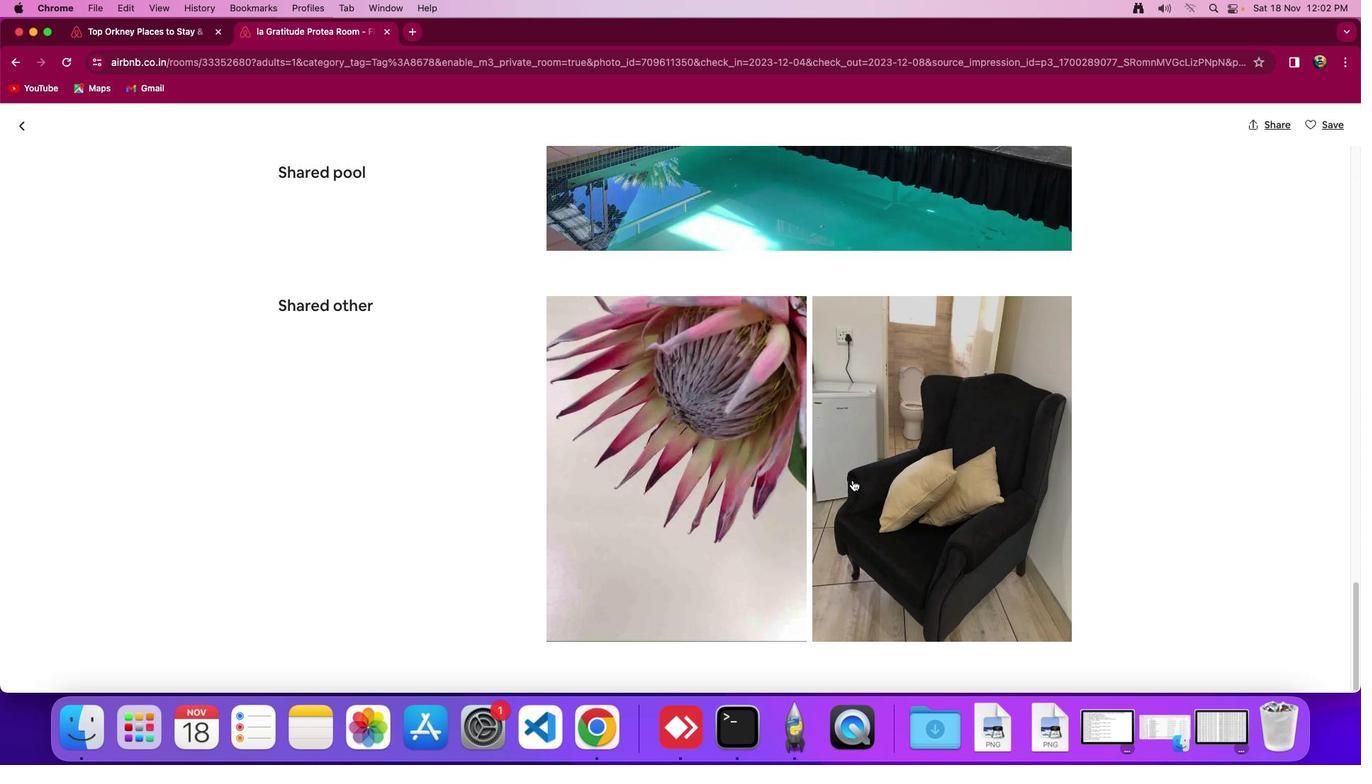 
Action: Mouse scrolled (855, 484) with delta (3, 2)
Screenshot: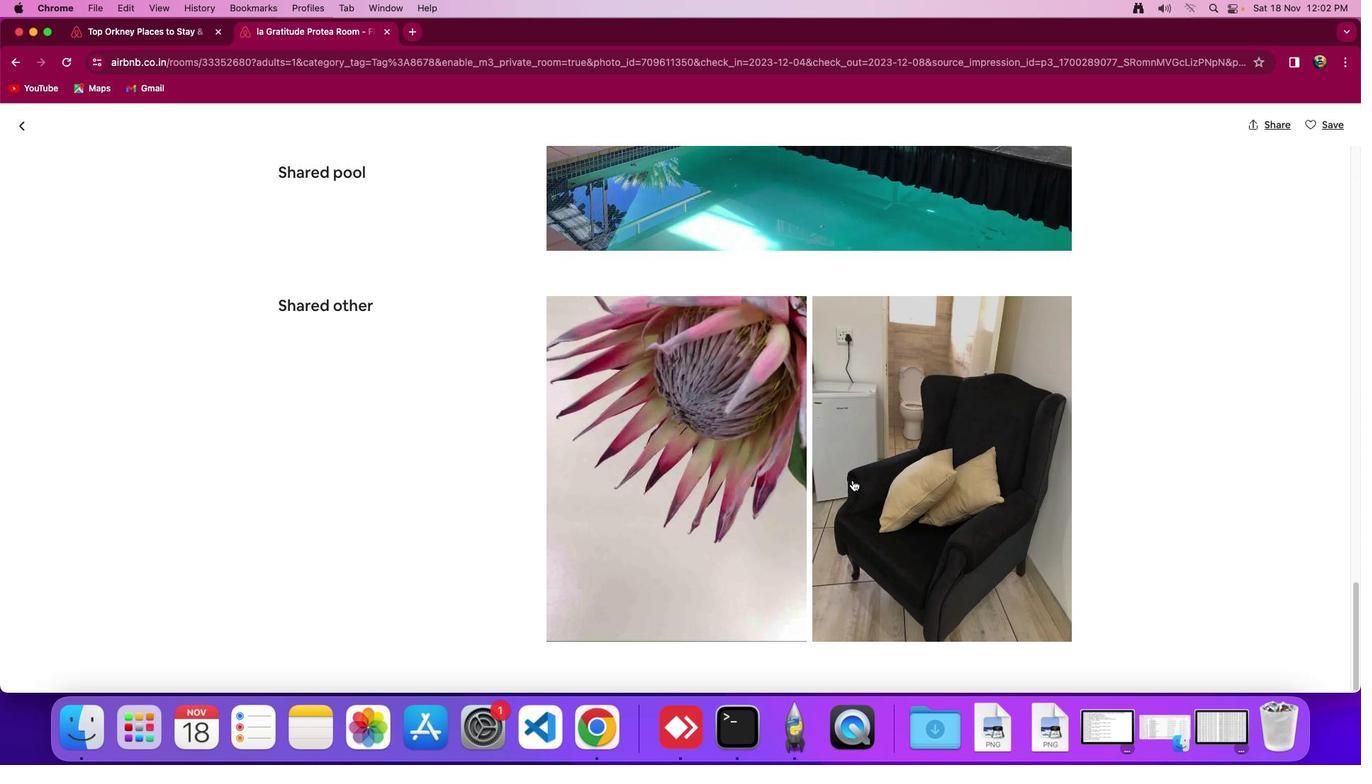 
Action: Mouse scrolled (855, 484) with delta (3, 2)
Screenshot: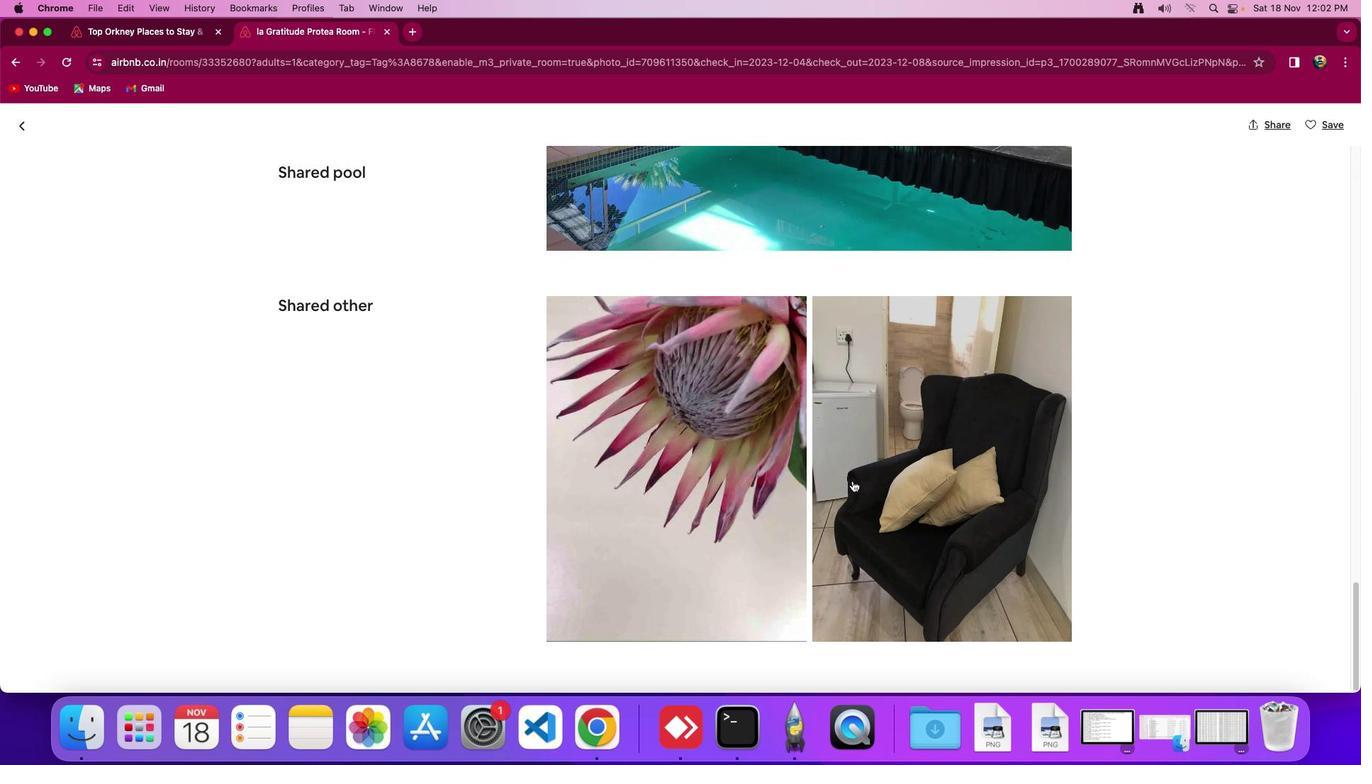 
Action: Mouse moved to (855, 486)
Screenshot: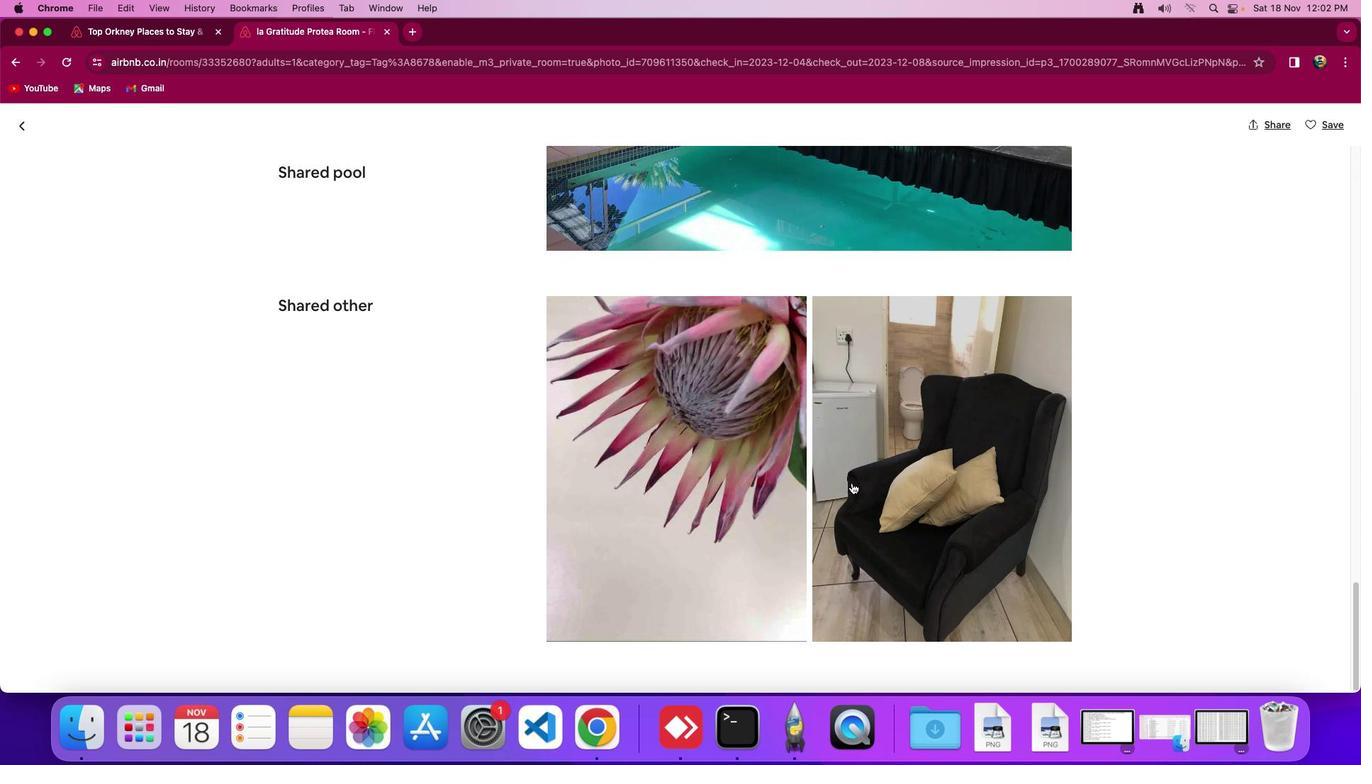 
Action: Mouse scrolled (855, 486) with delta (3, 2)
Screenshot: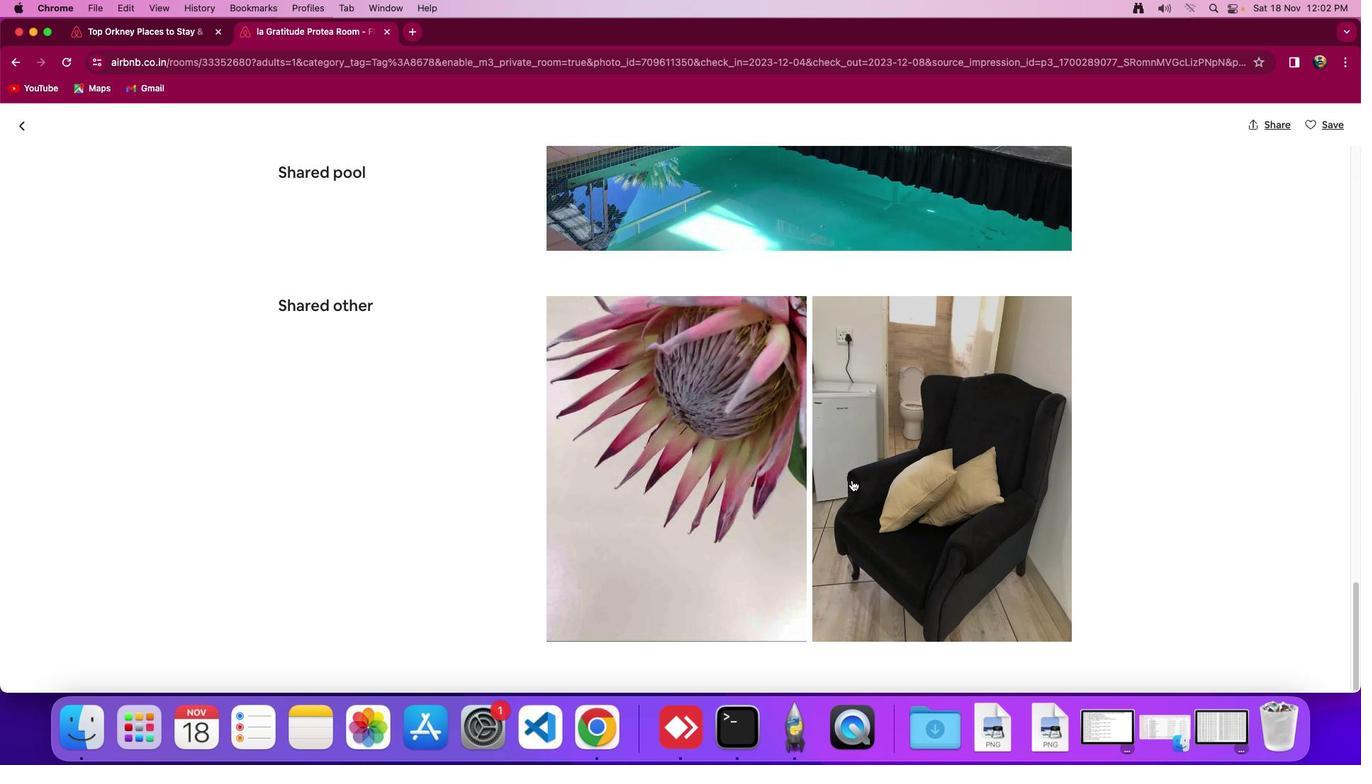 
Action: Mouse scrolled (855, 486) with delta (3, 2)
Screenshot: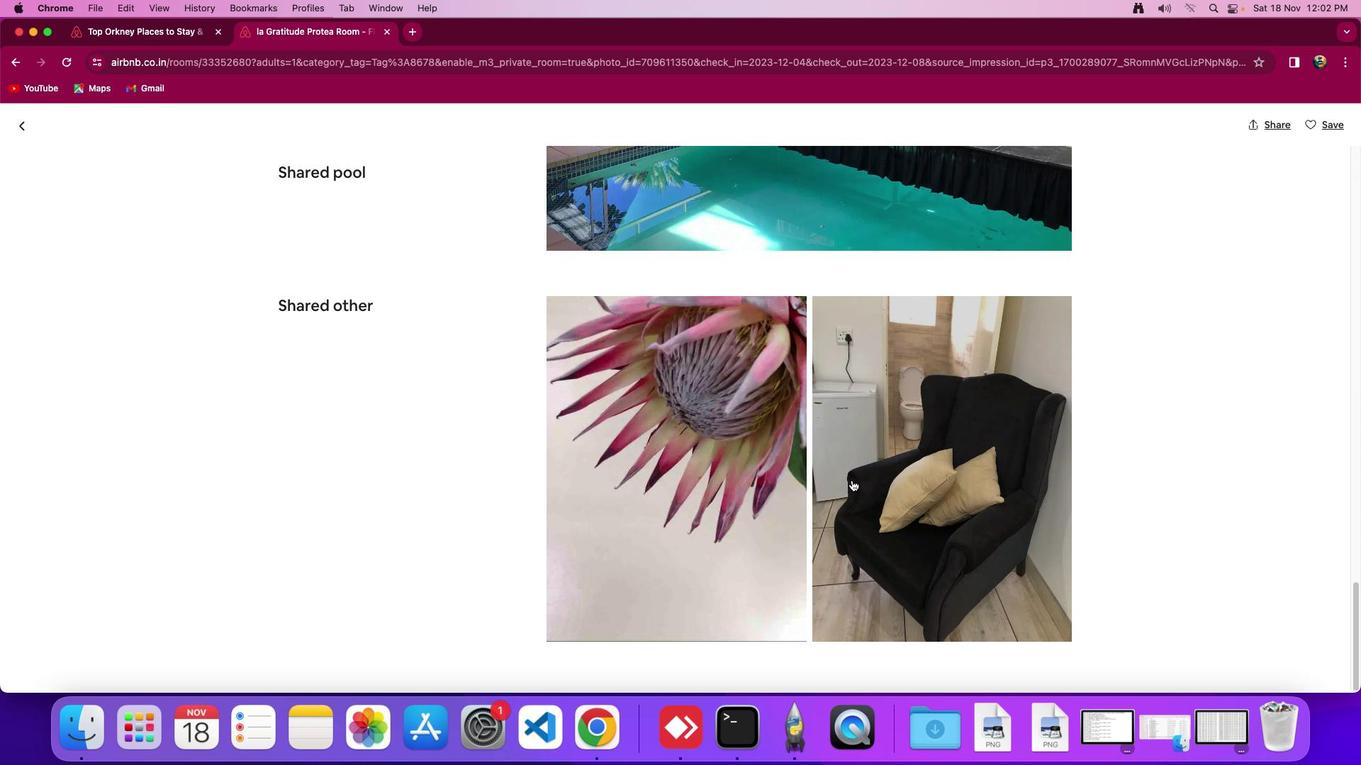 
Action: Mouse scrolled (855, 486) with delta (3, 2)
Screenshot: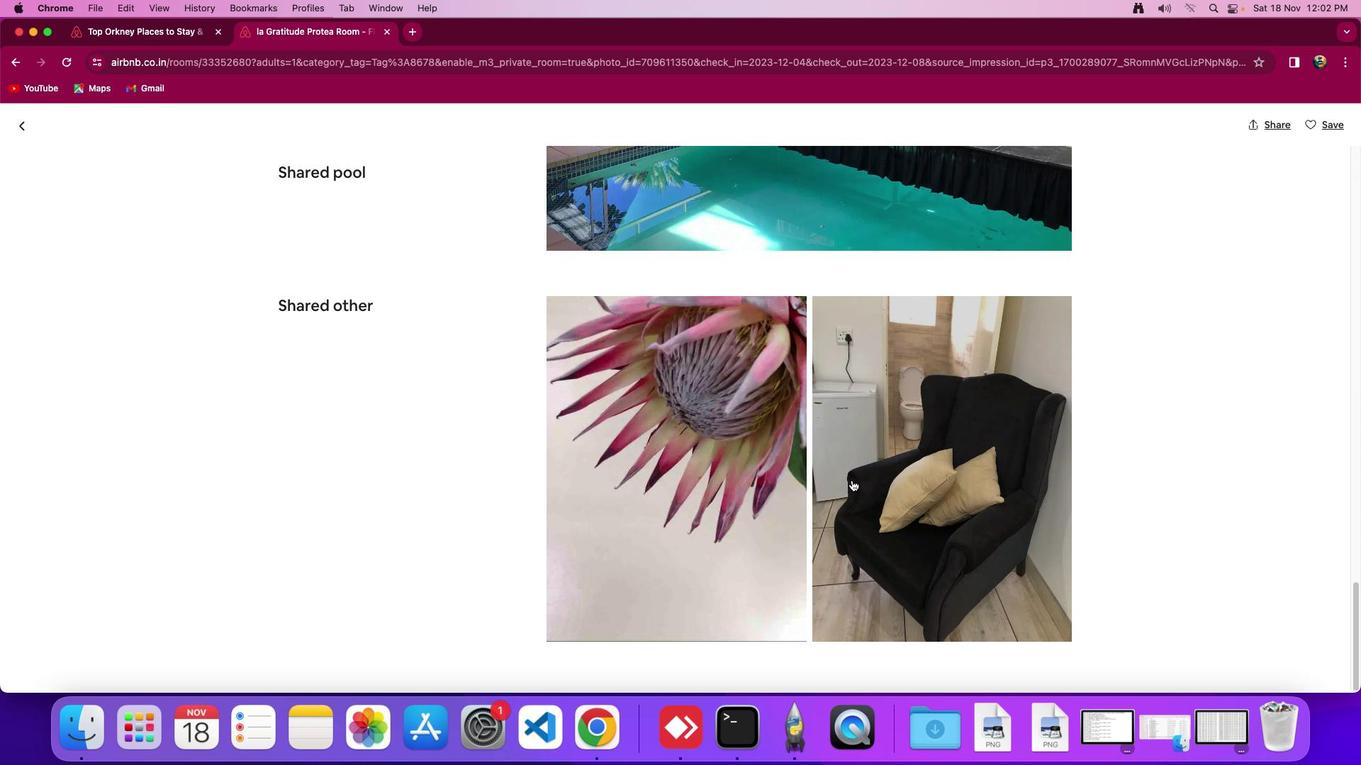 
Action: Mouse moved to (25, 133)
Screenshot: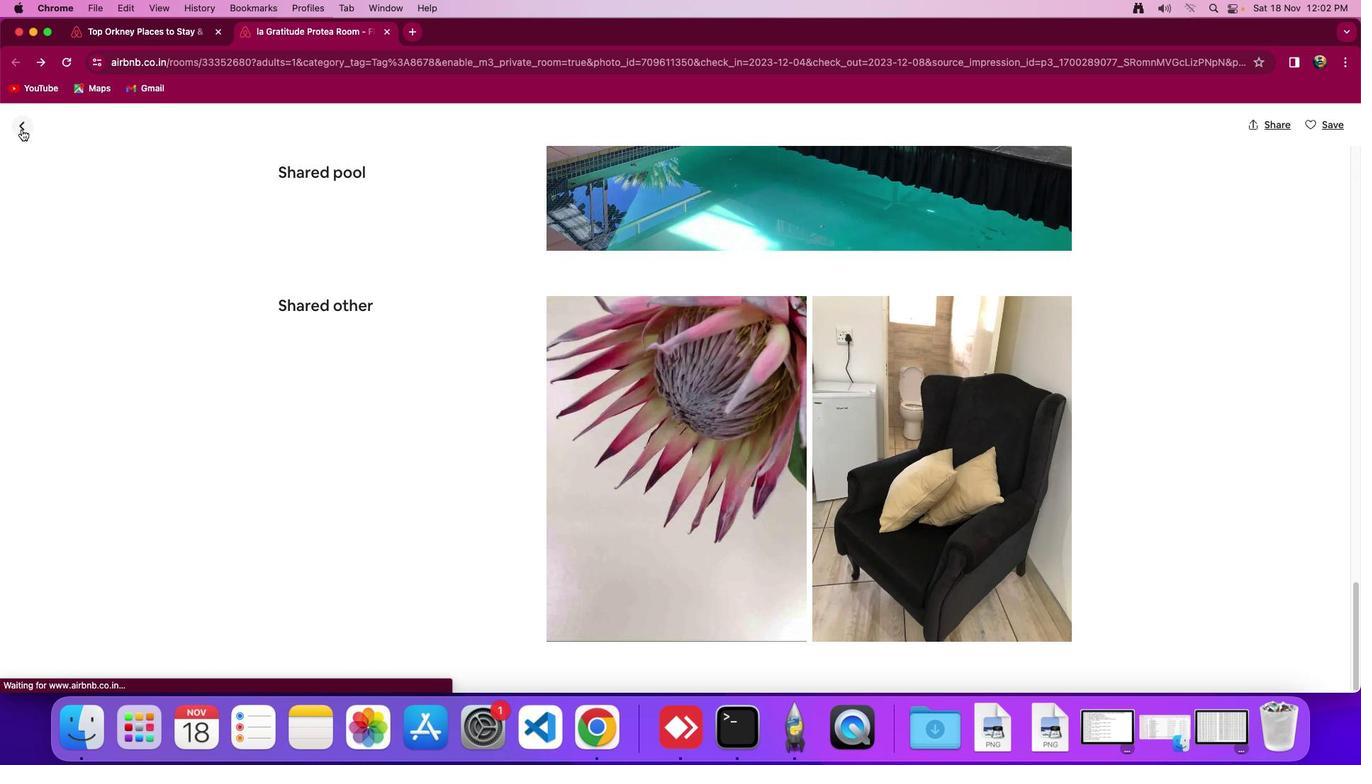 
Action: Mouse pressed left at (25, 133)
Screenshot: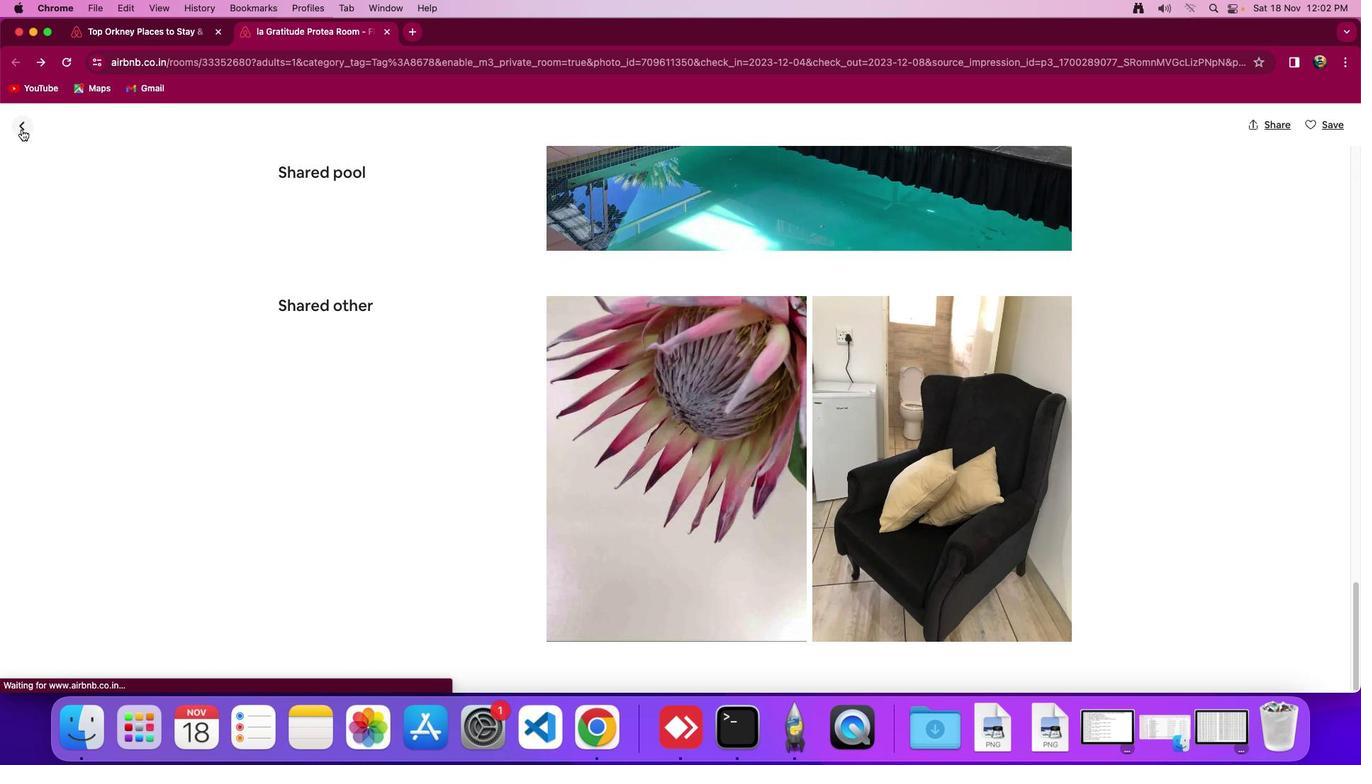 
Action: Mouse moved to (706, 478)
Screenshot: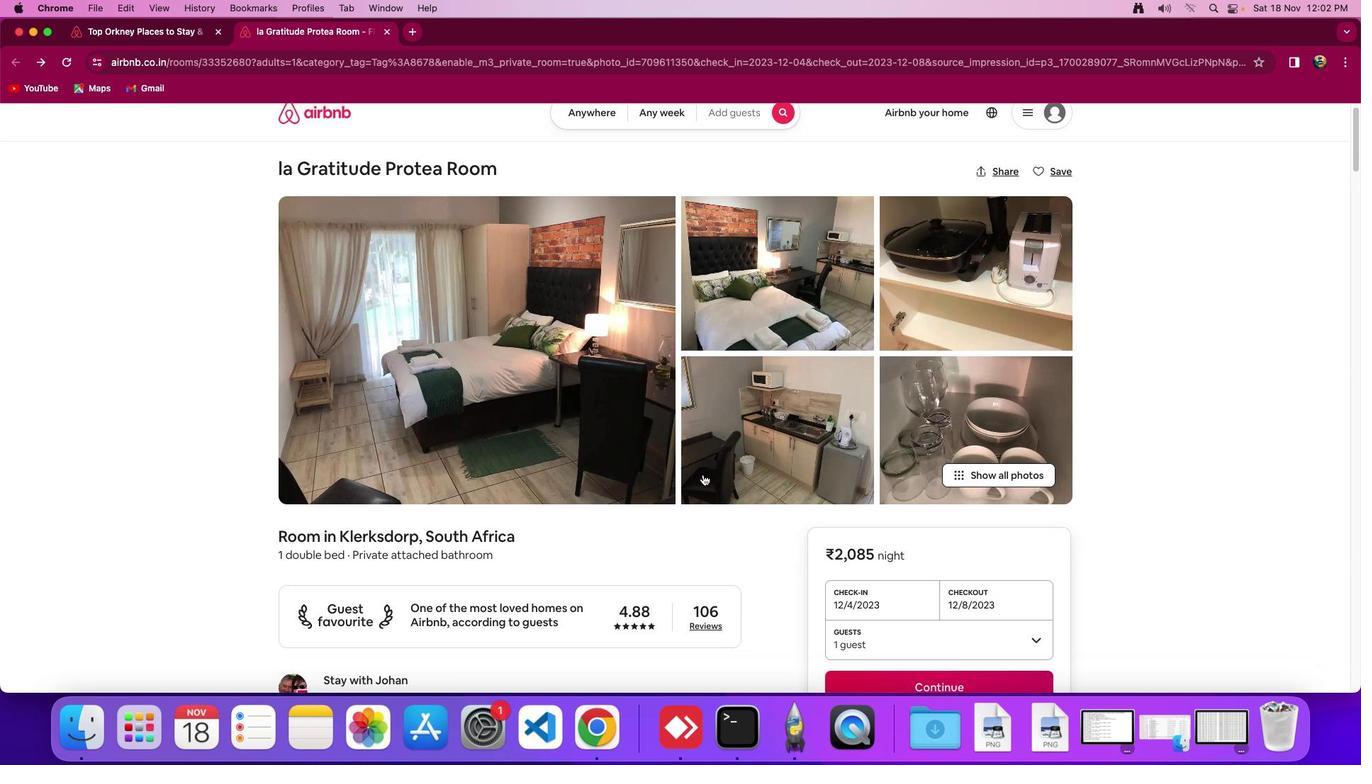 
Action: Mouse scrolled (706, 478) with delta (3, 2)
Screenshot: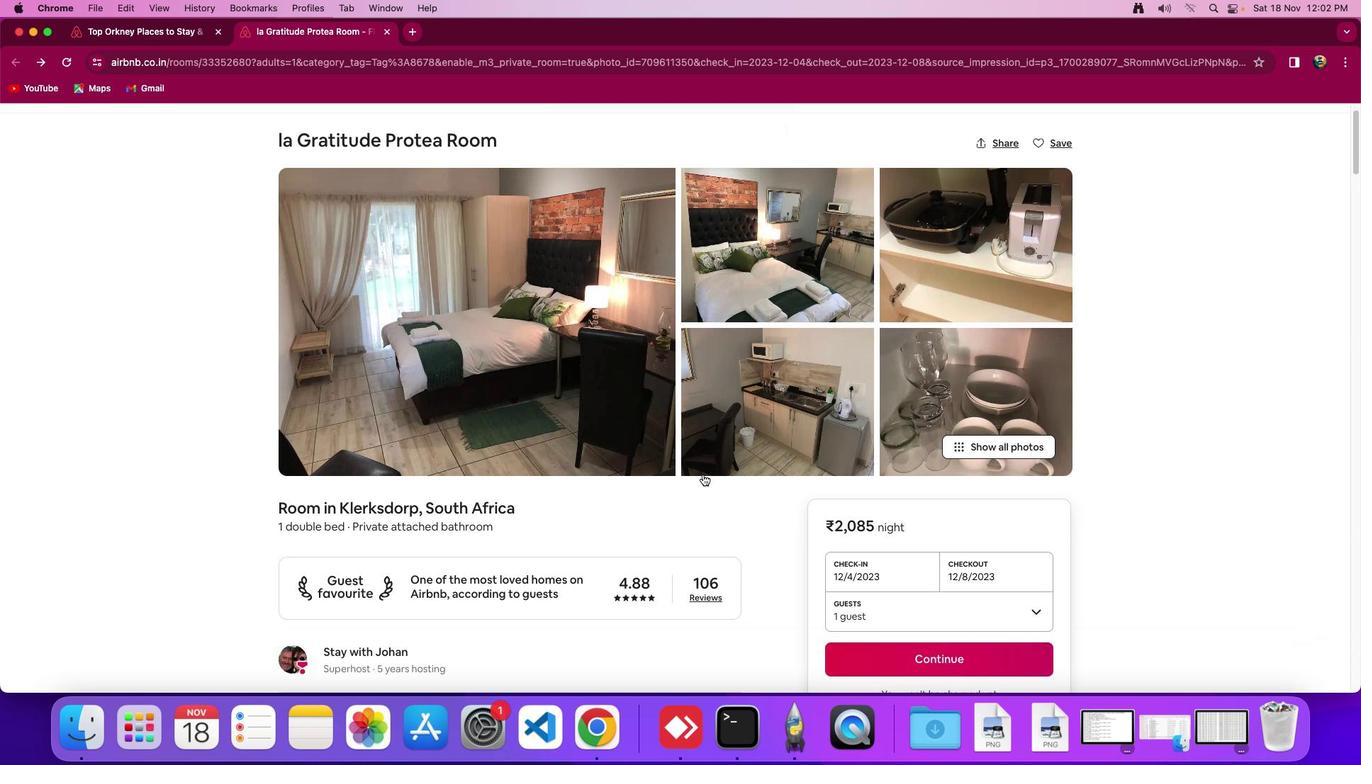 
Action: Mouse moved to (706, 477)
Screenshot: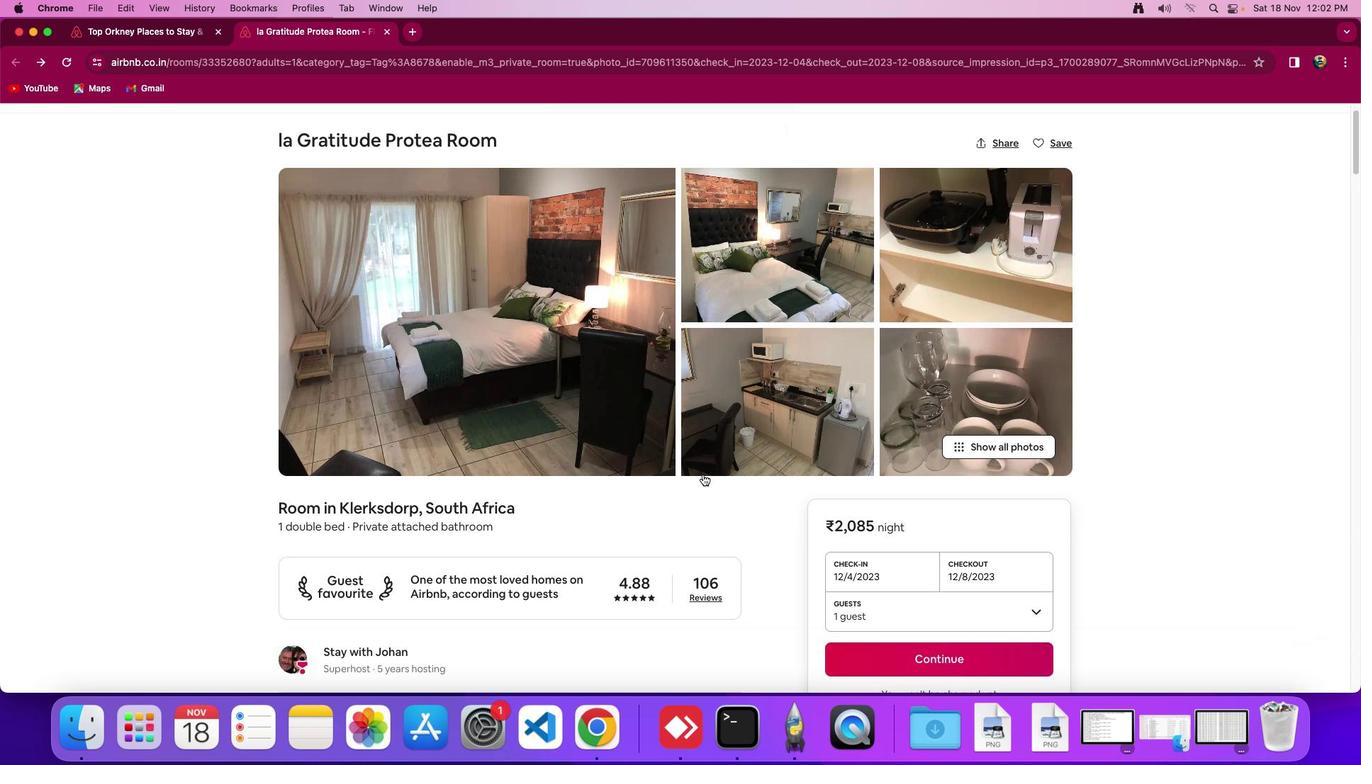 
Action: Mouse scrolled (706, 477) with delta (3, 2)
Screenshot: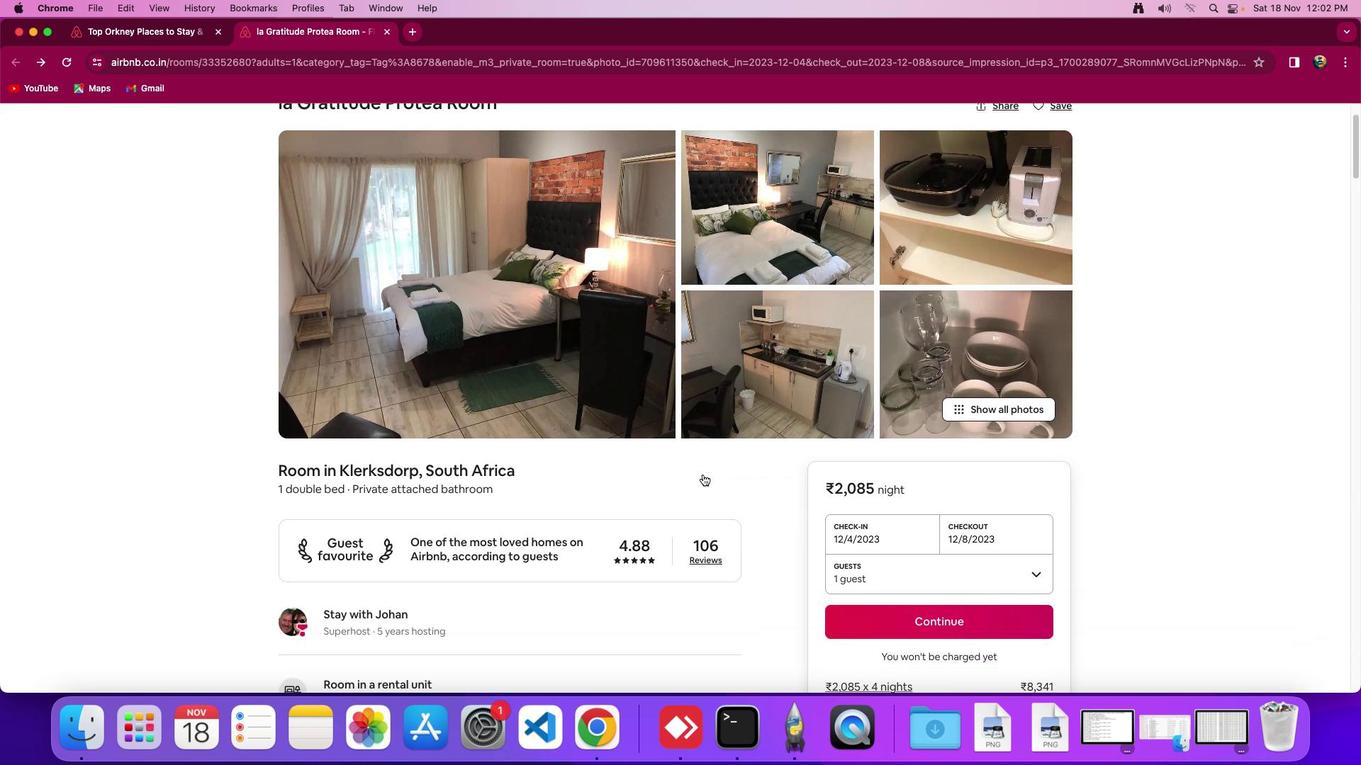 
Action: Mouse scrolled (706, 477) with delta (3, 1)
Screenshot: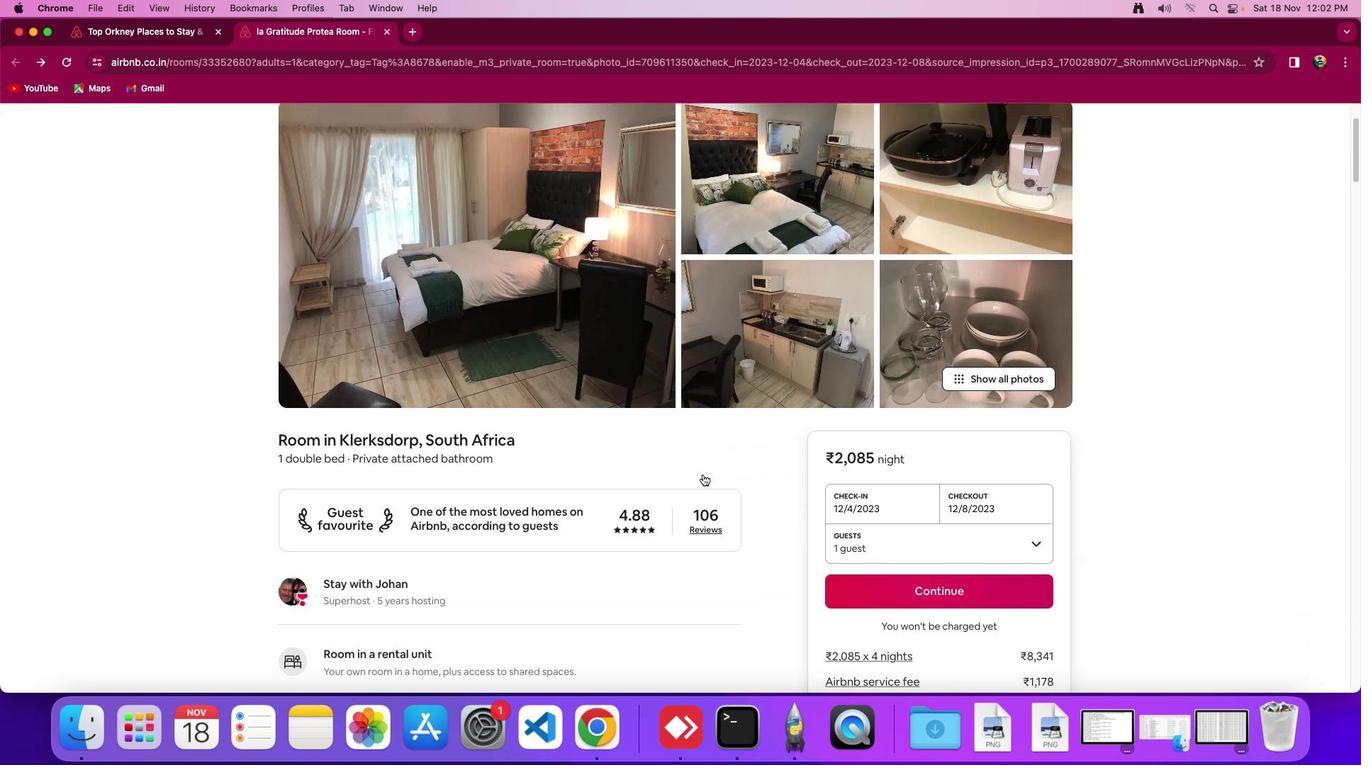 
Action: Mouse scrolled (706, 477) with delta (3, 2)
Screenshot: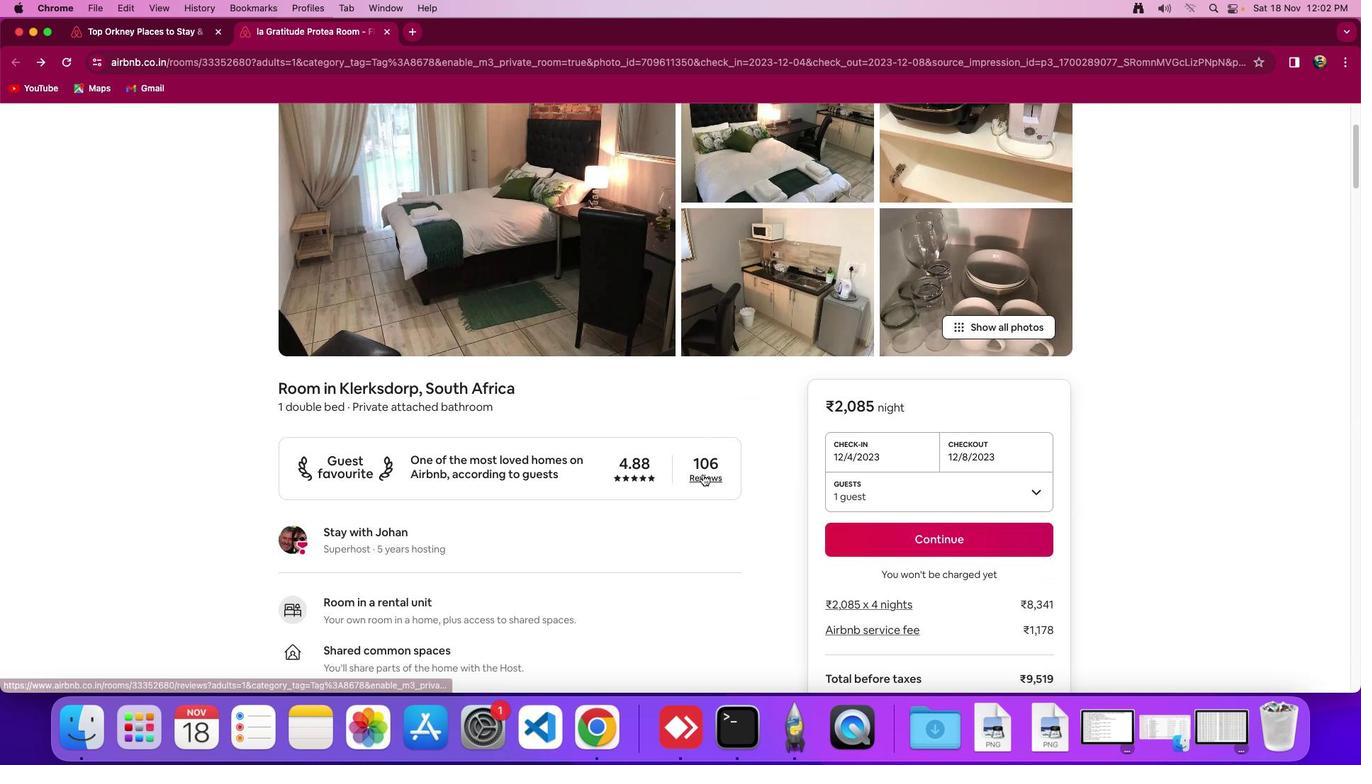 
Action: Mouse scrolled (706, 477) with delta (3, 2)
Screenshot: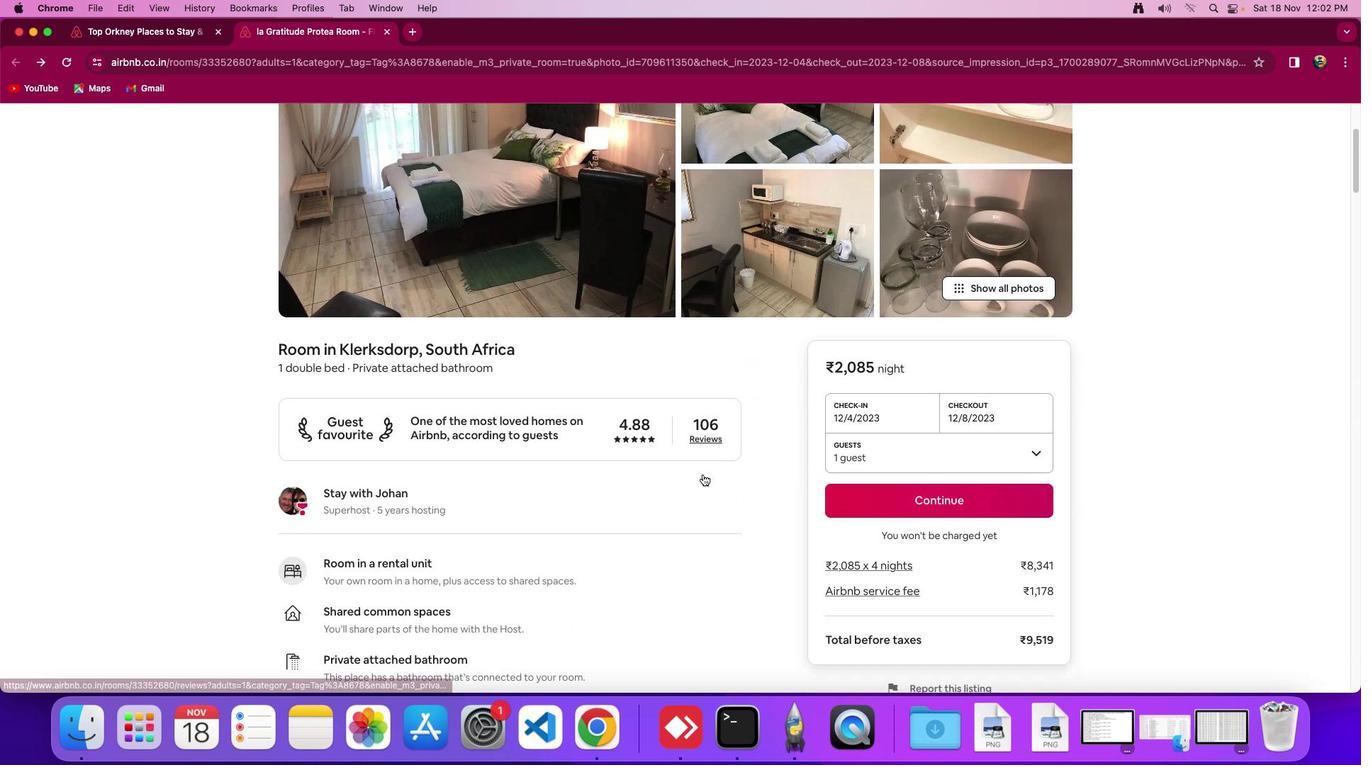 
Action: Mouse scrolled (706, 477) with delta (3, 1)
Screenshot: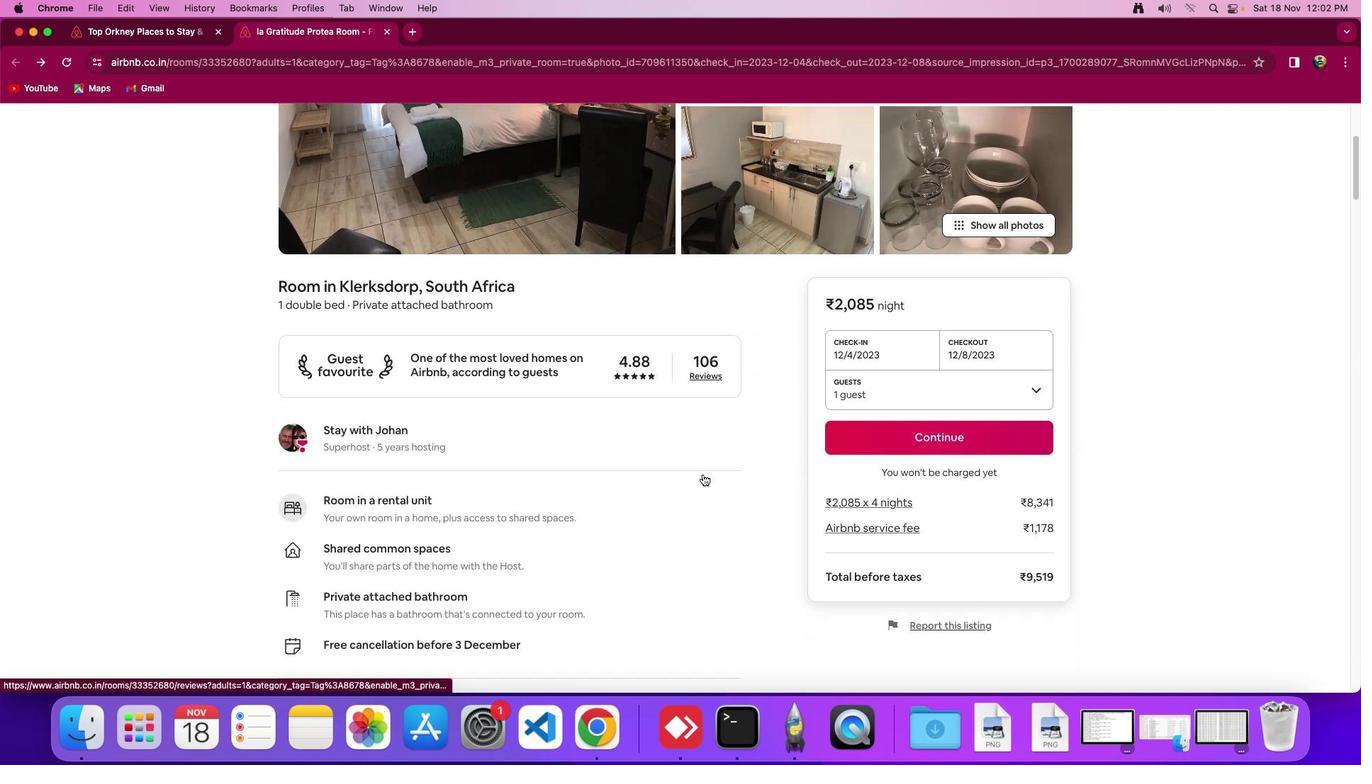 
Action: Mouse moved to (706, 477)
Screenshot: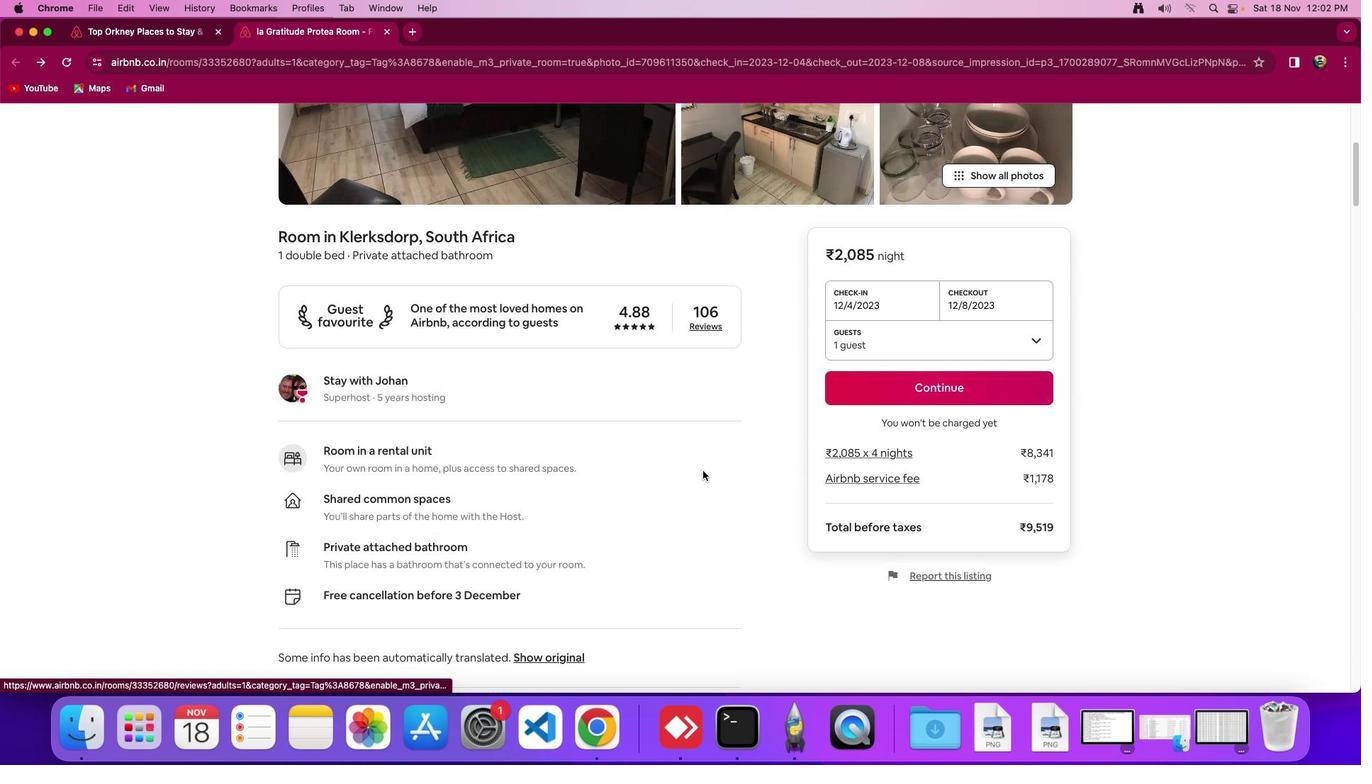 
Action: Mouse scrolled (706, 477) with delta (3, 2)
Screenshot: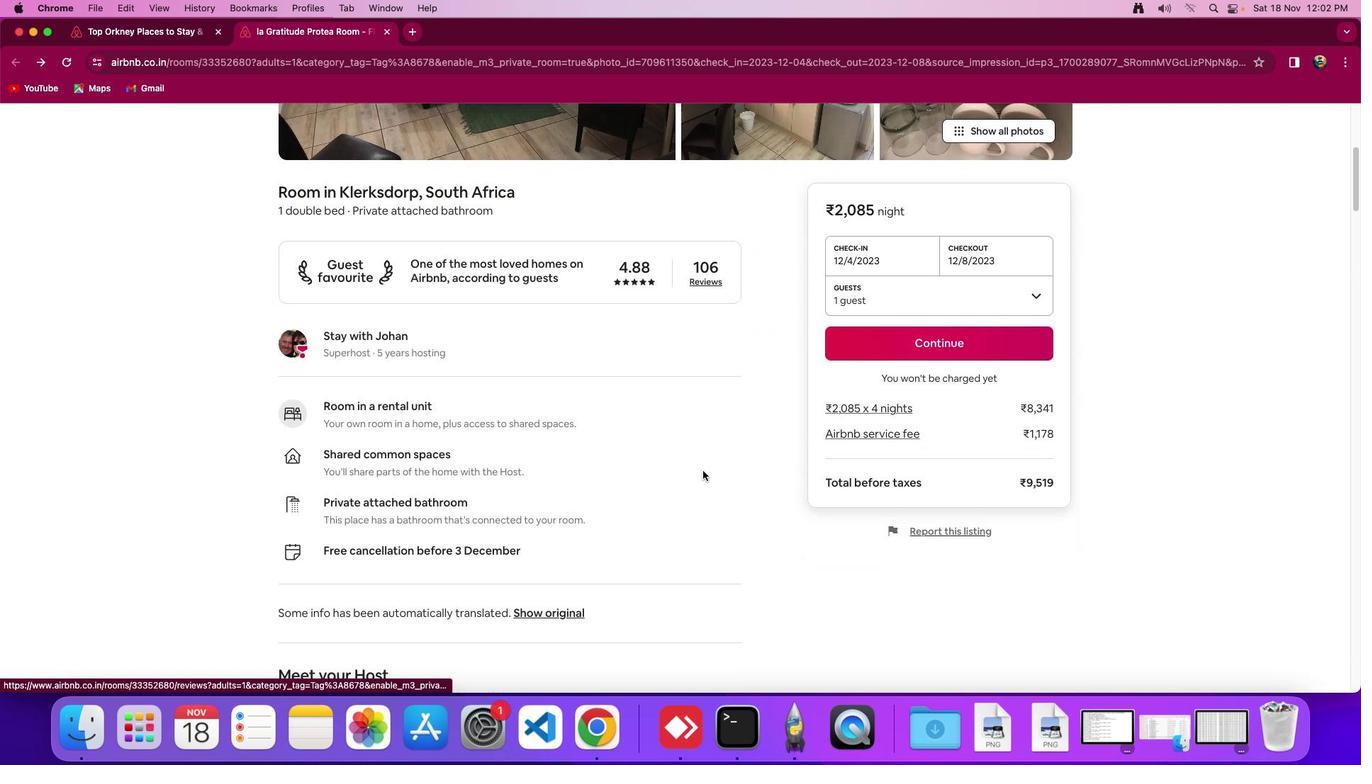 
Action: Mouse moved to (706, 476)
Screenshot: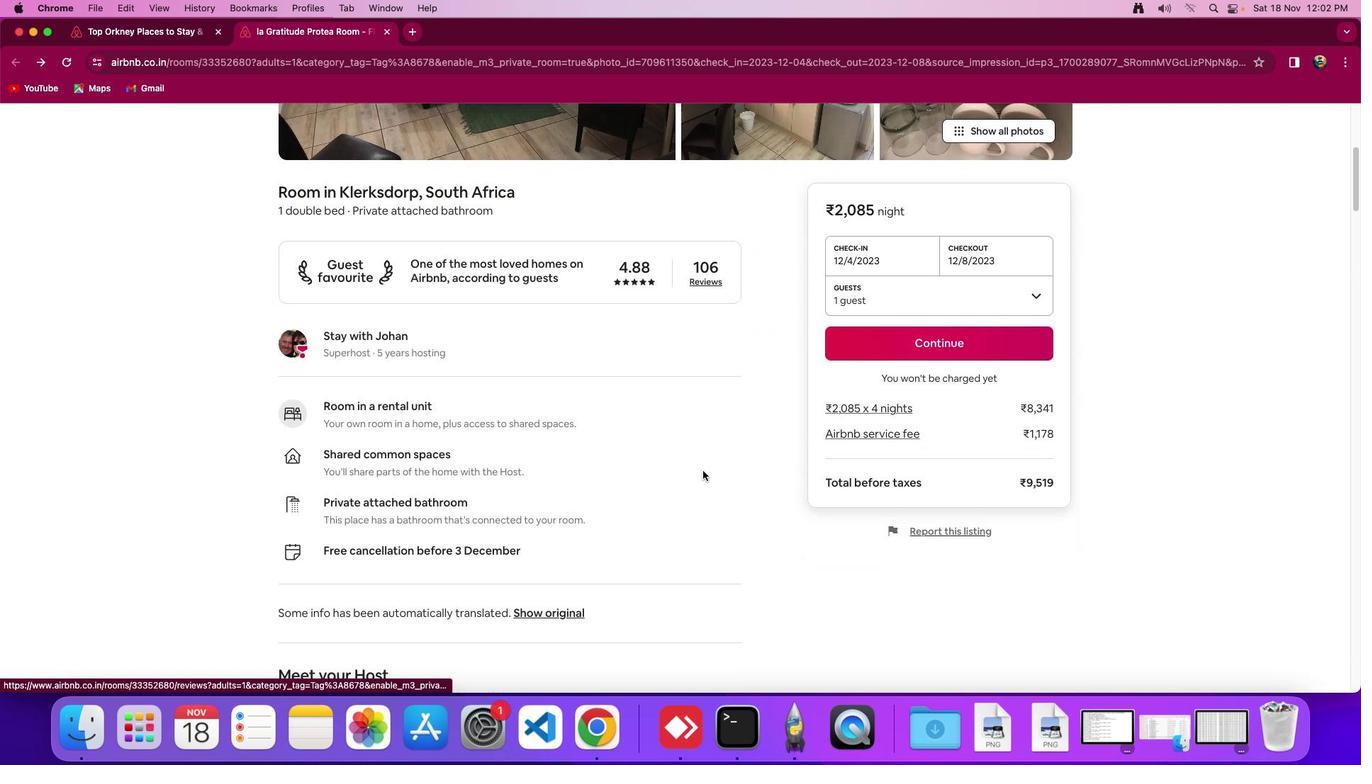 
Action: Mouse scrolled (706, 476) with delta (3, 2)
Screenshot: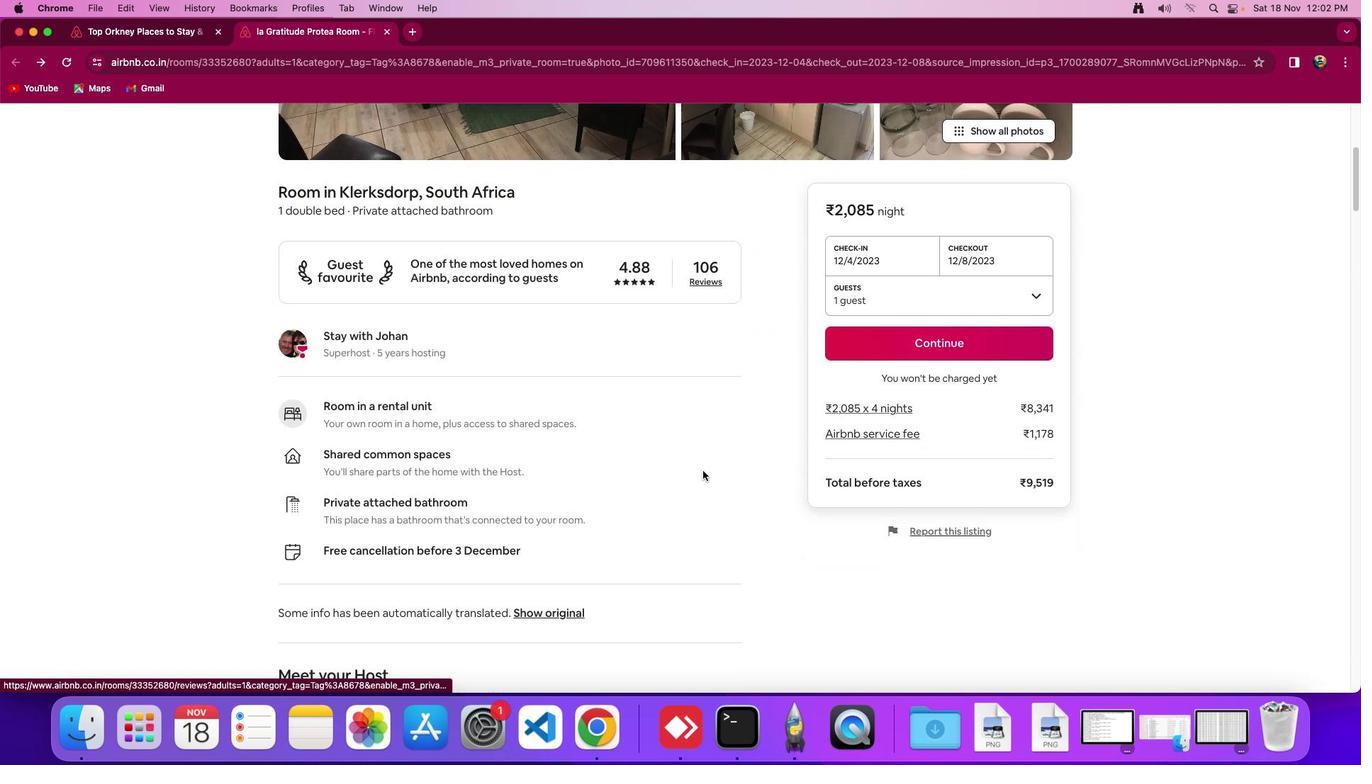 
Action: Mouse moved to (706, 476)
Screenshot: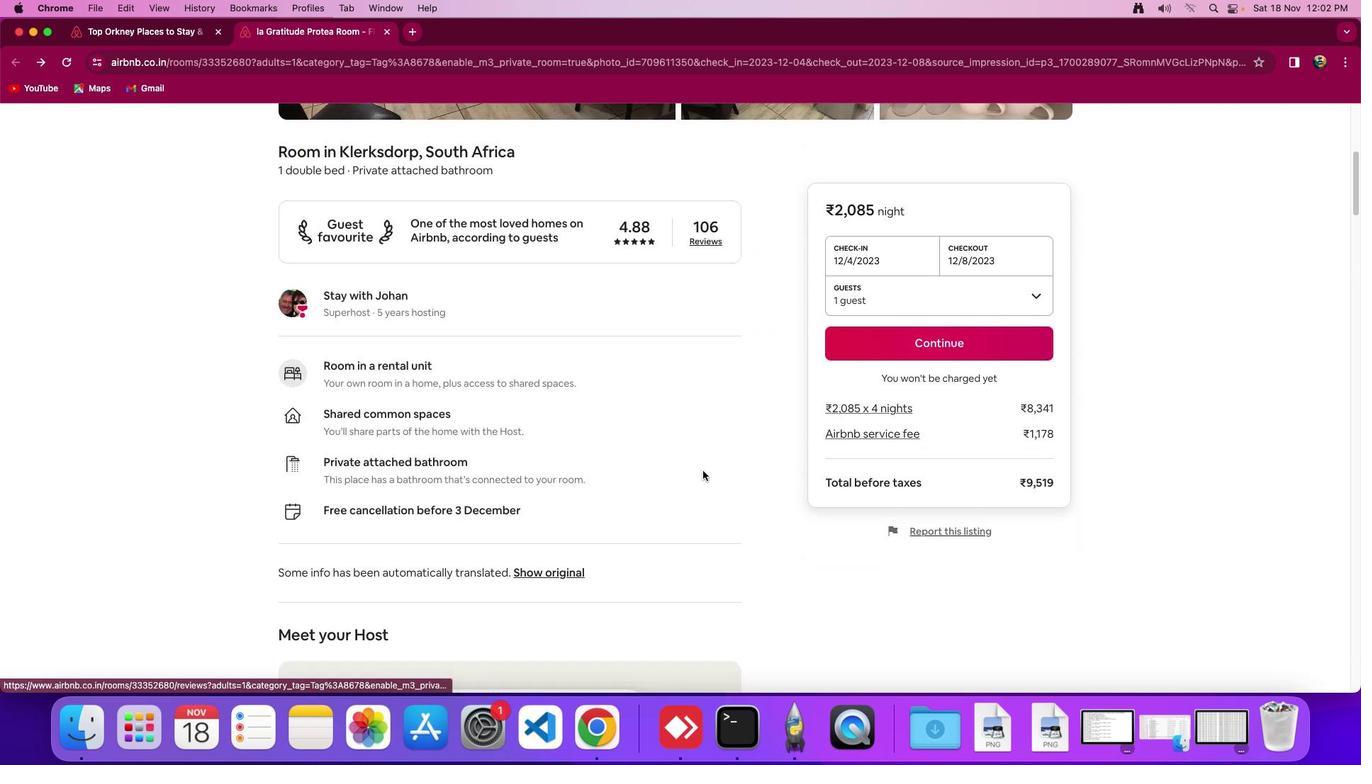 
Action: Mouse scrolled (706, 476) with delta (3, 0)
Screenshot: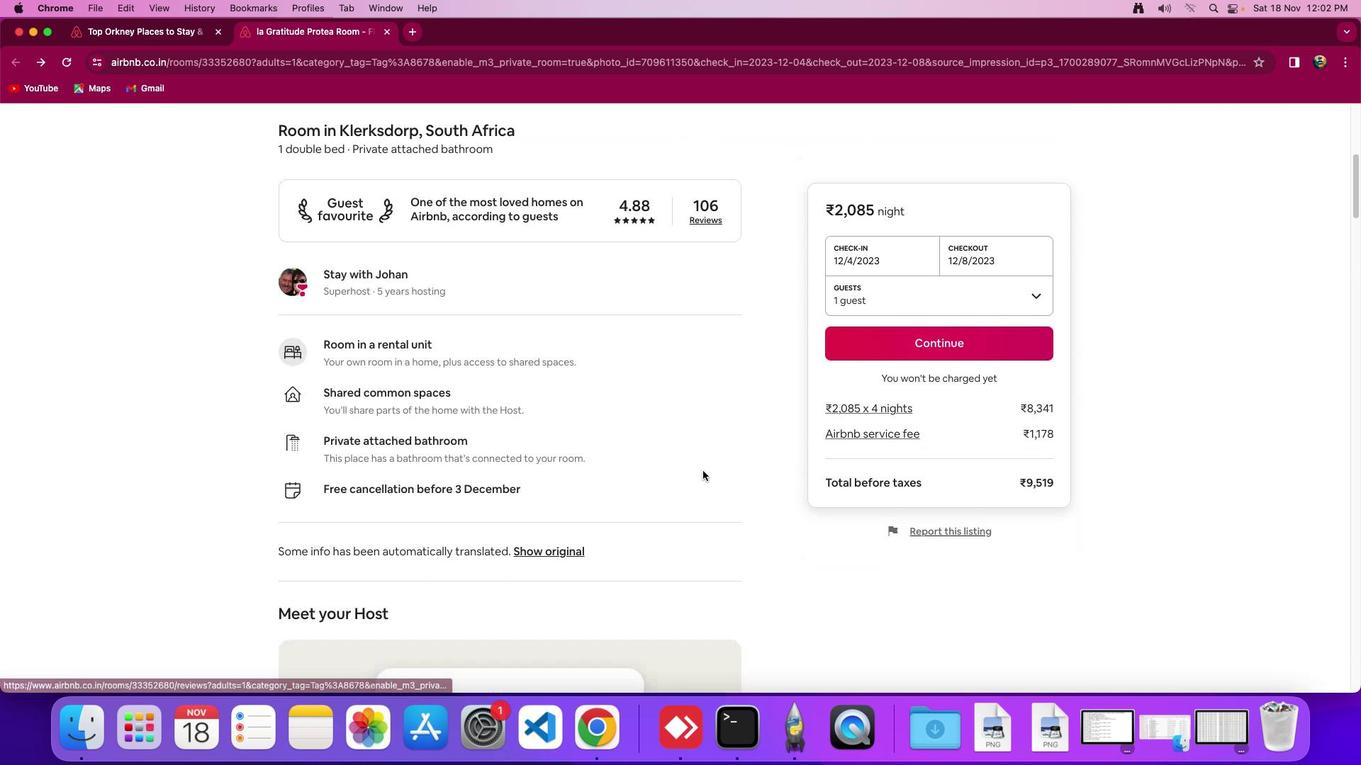 
Action: Mouse moved to (705, 474)
Screenshot: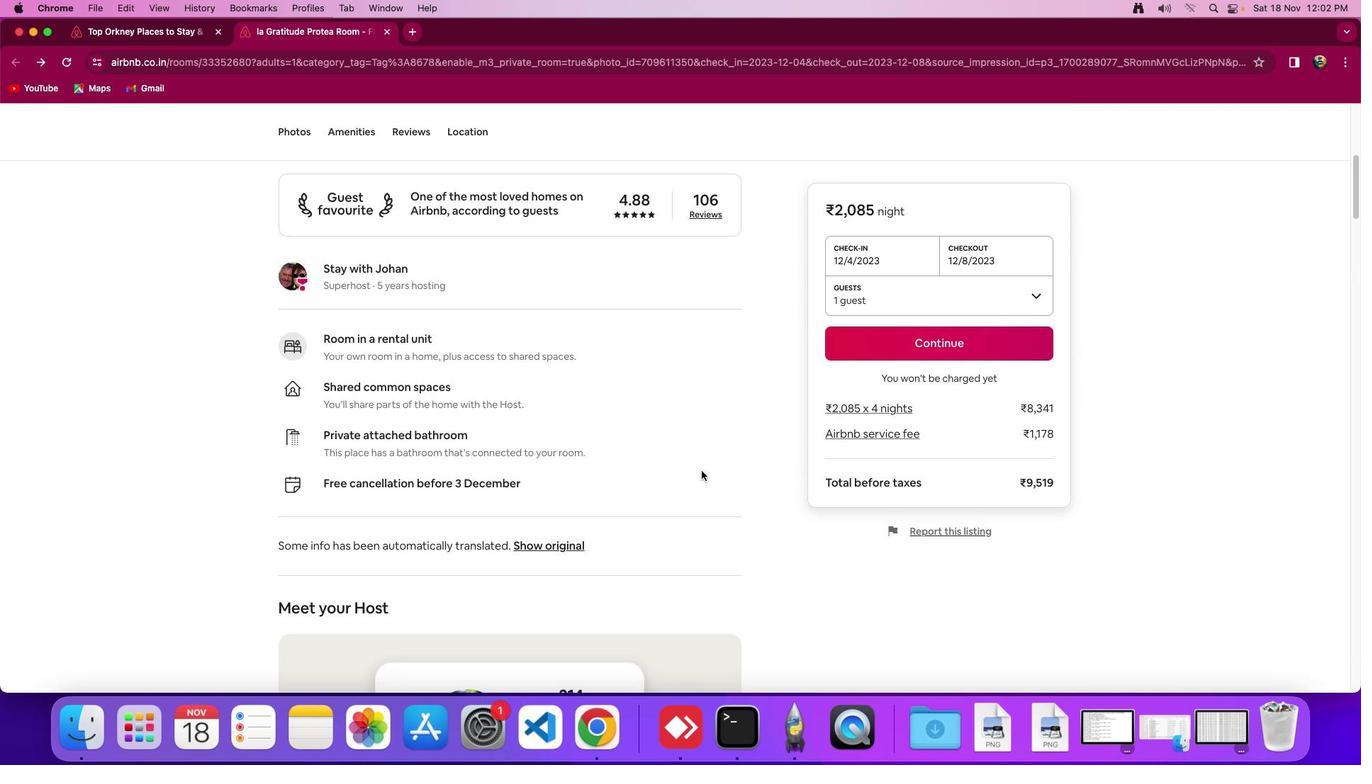 
Action: Mouse scrolled (705, 474) with delta (3, 2)
Screenshot: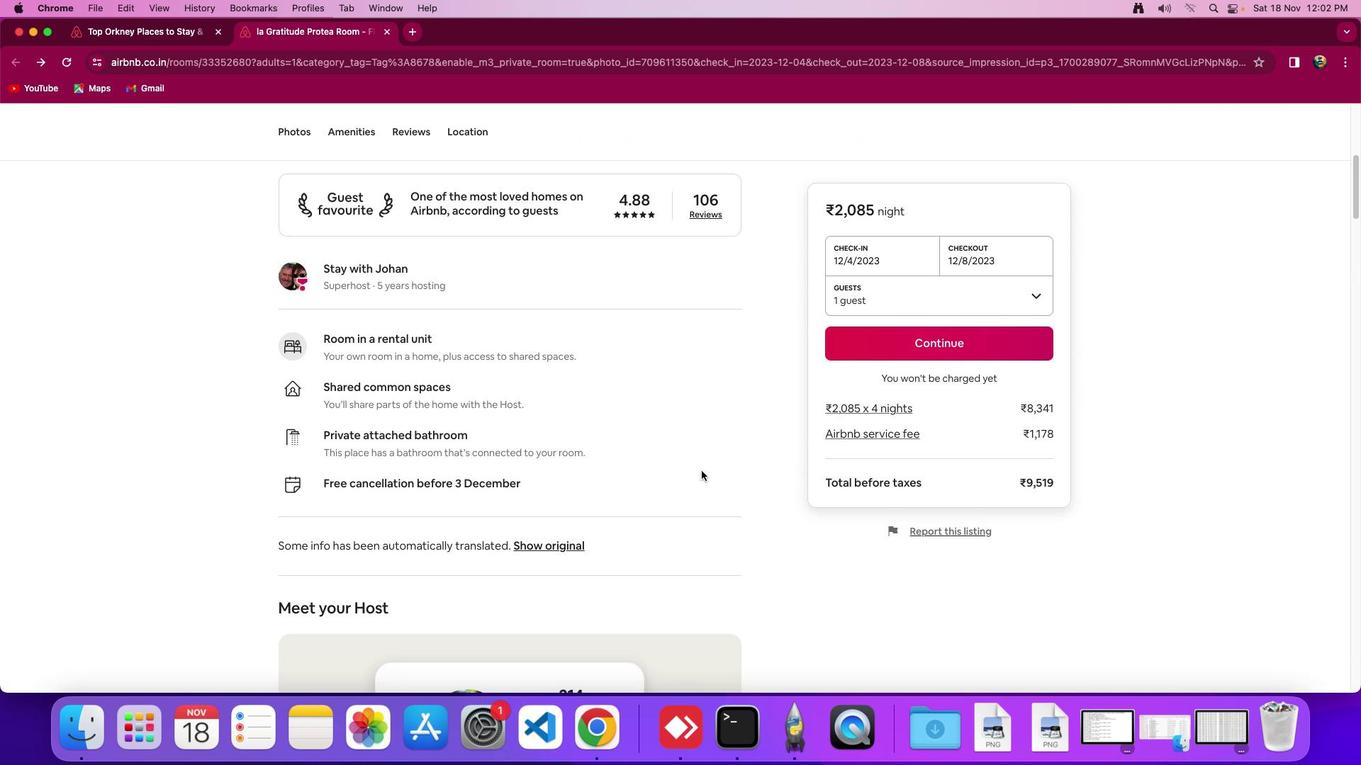 
Action: Mouse moved to (697, 474)
Screenshot: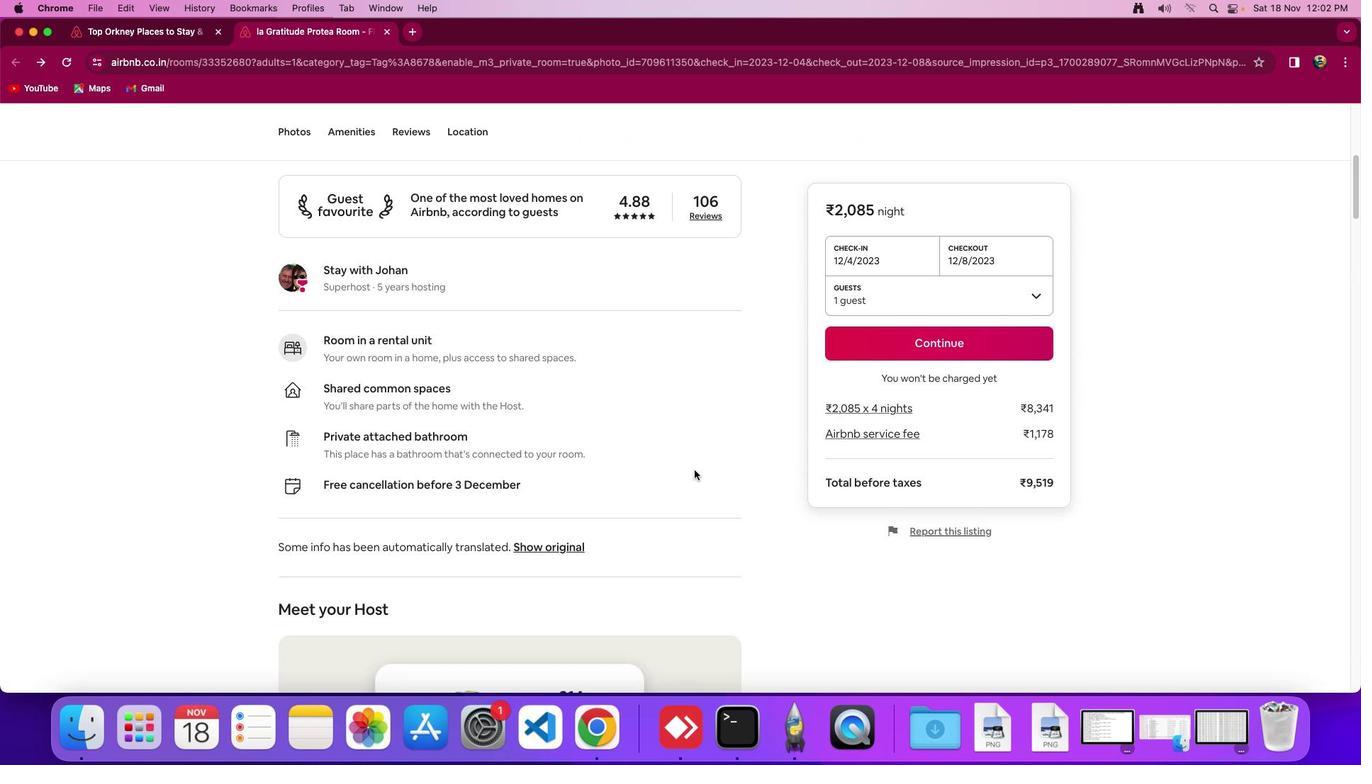 
Action: Mouse scrolled (697, 474) with delta (3, 4)
Screenshot: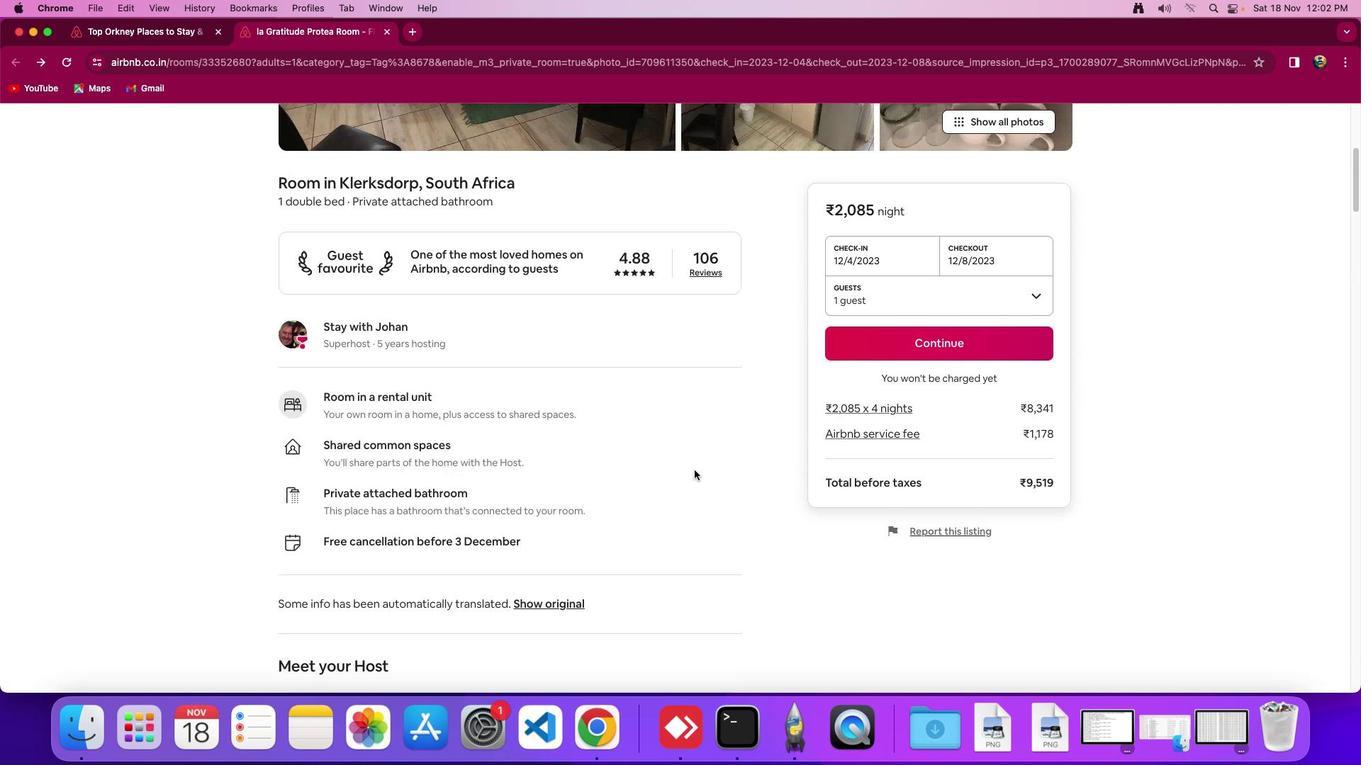 
Action: Mouse scrolled (697, 474) with delta (3, 4)
Screenshot: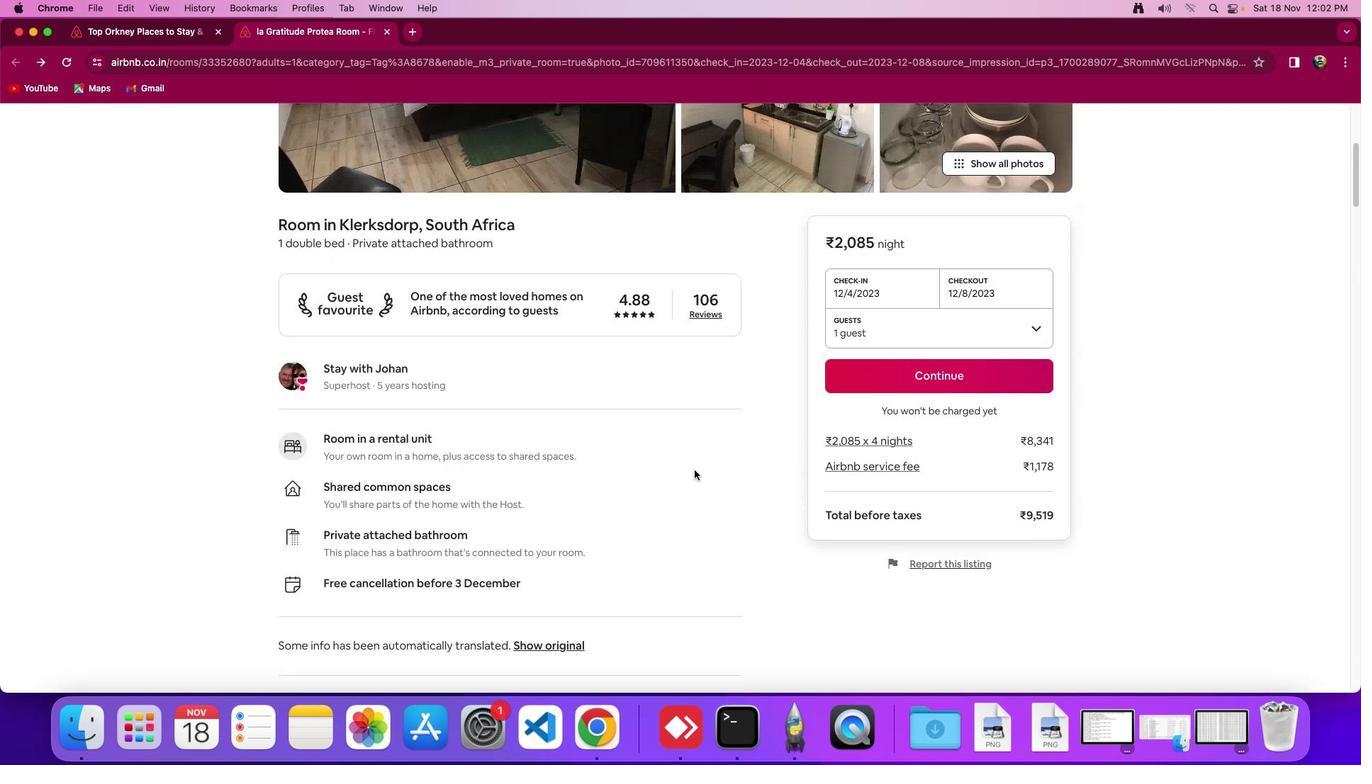 
Action: Mouse scrolled (697, 474) with delta (3, 5)
Screenshot: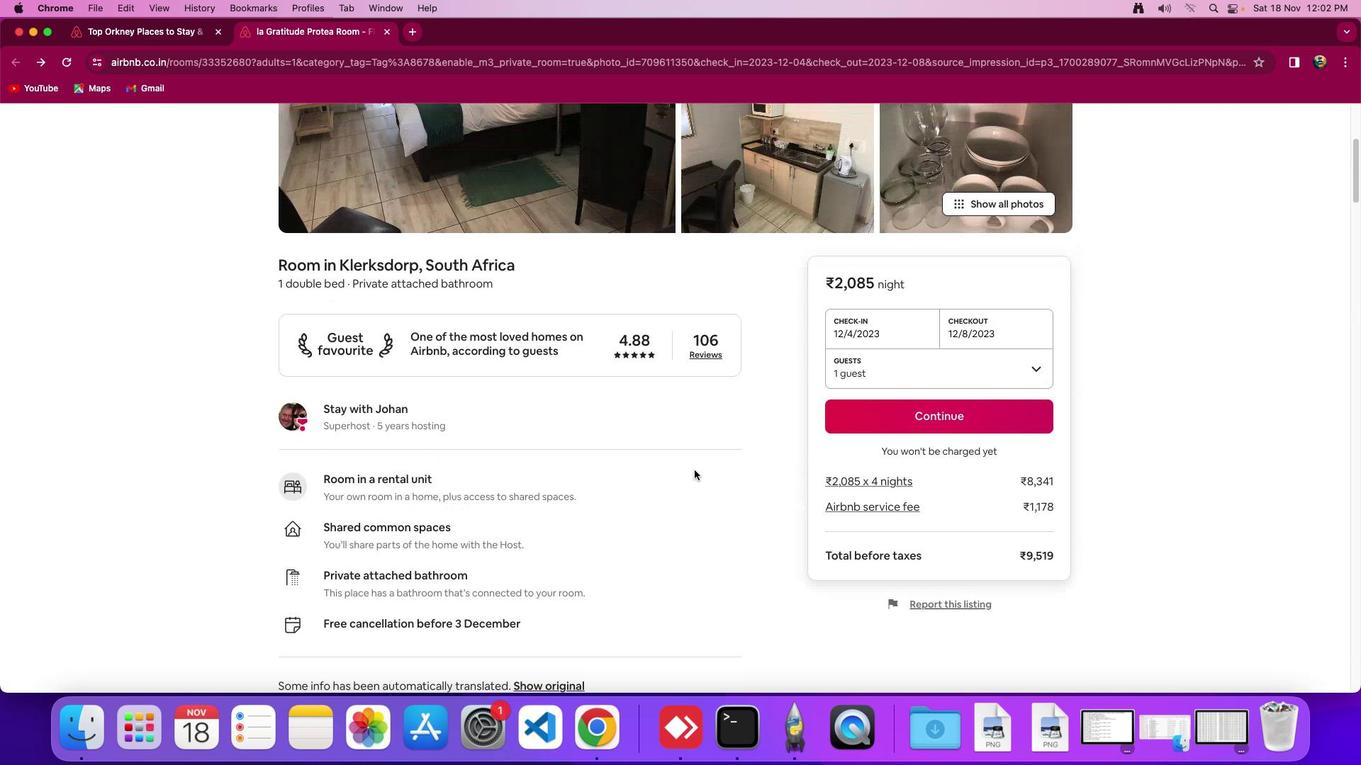 
Action: Mouse scrolled (697, 474) with delta (3, 2)
Screenshot: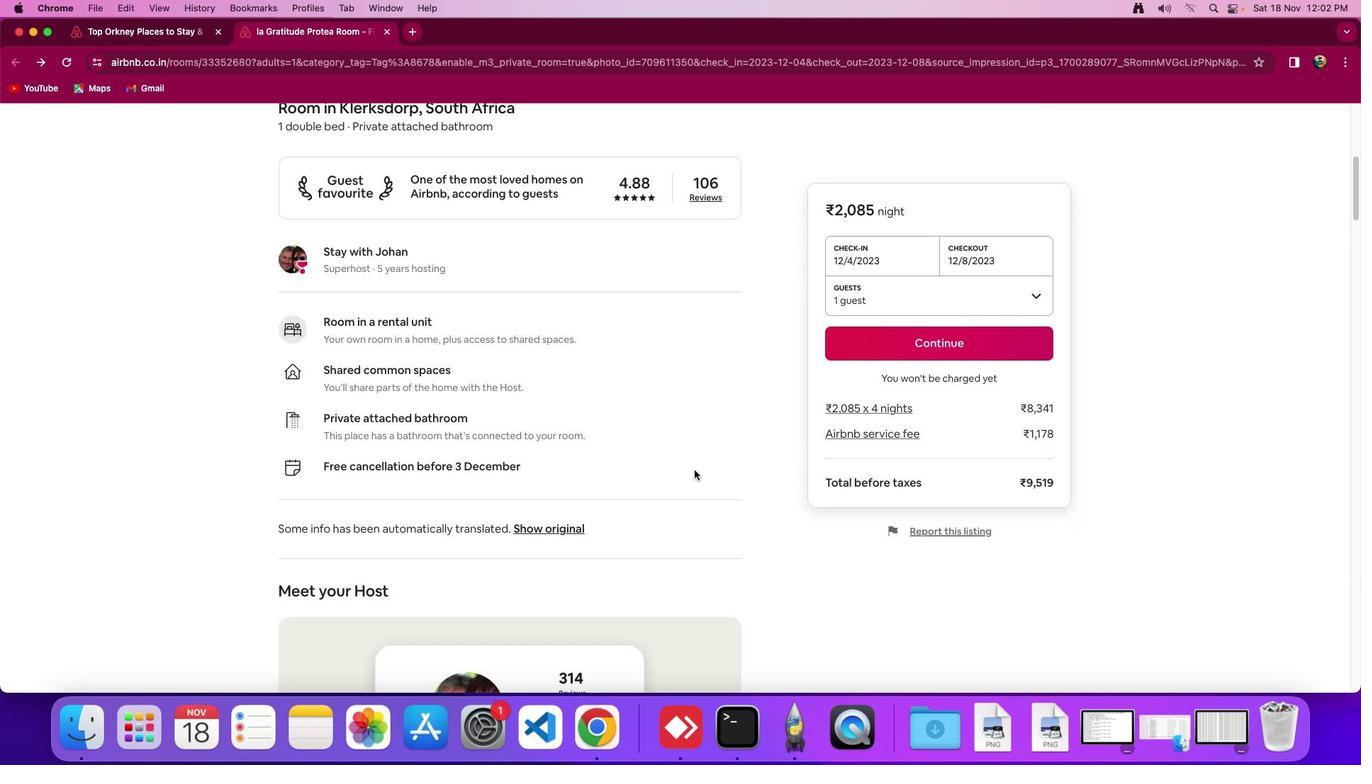 
Action: Mouse scrolled (697, 474) with delta (3, 2)
Screenshot: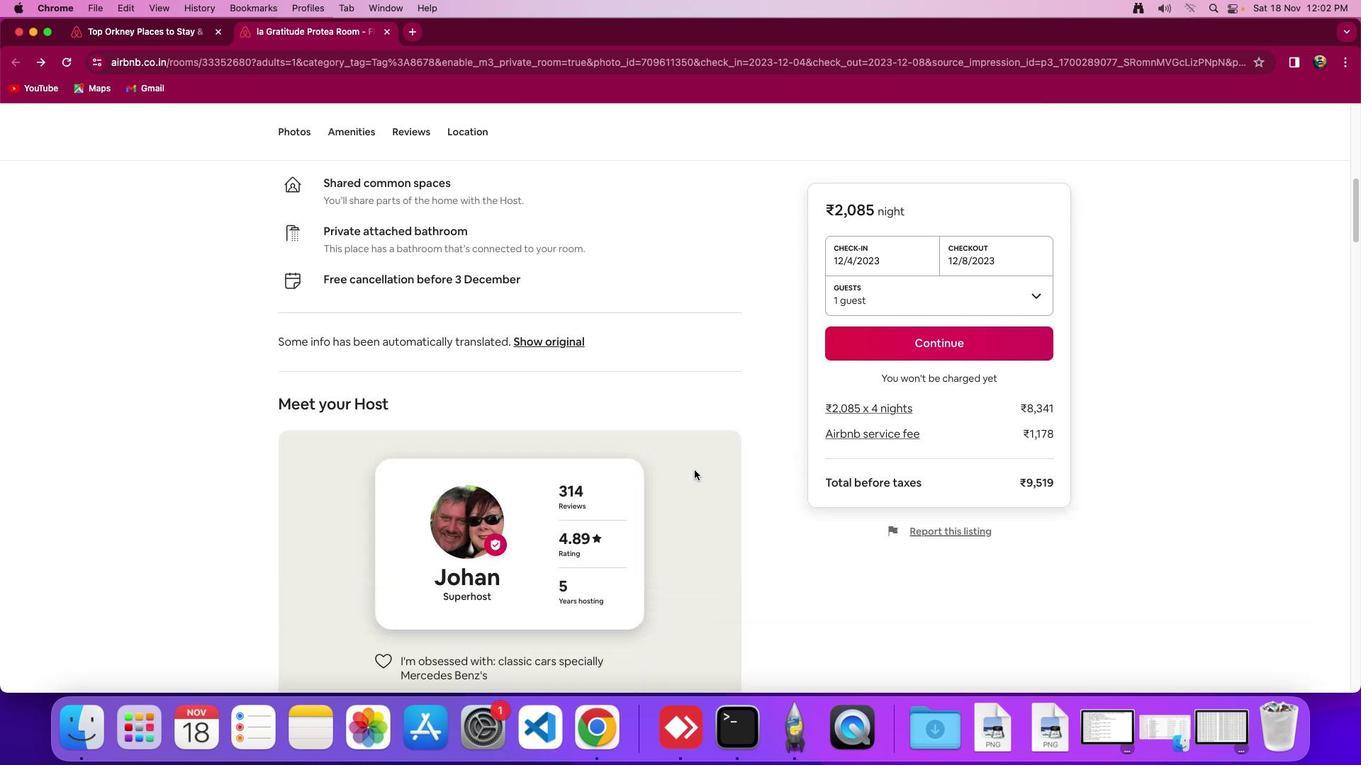 
Action: Mouse scrolled (697, 474) with delta (3, 0)
Screenshot: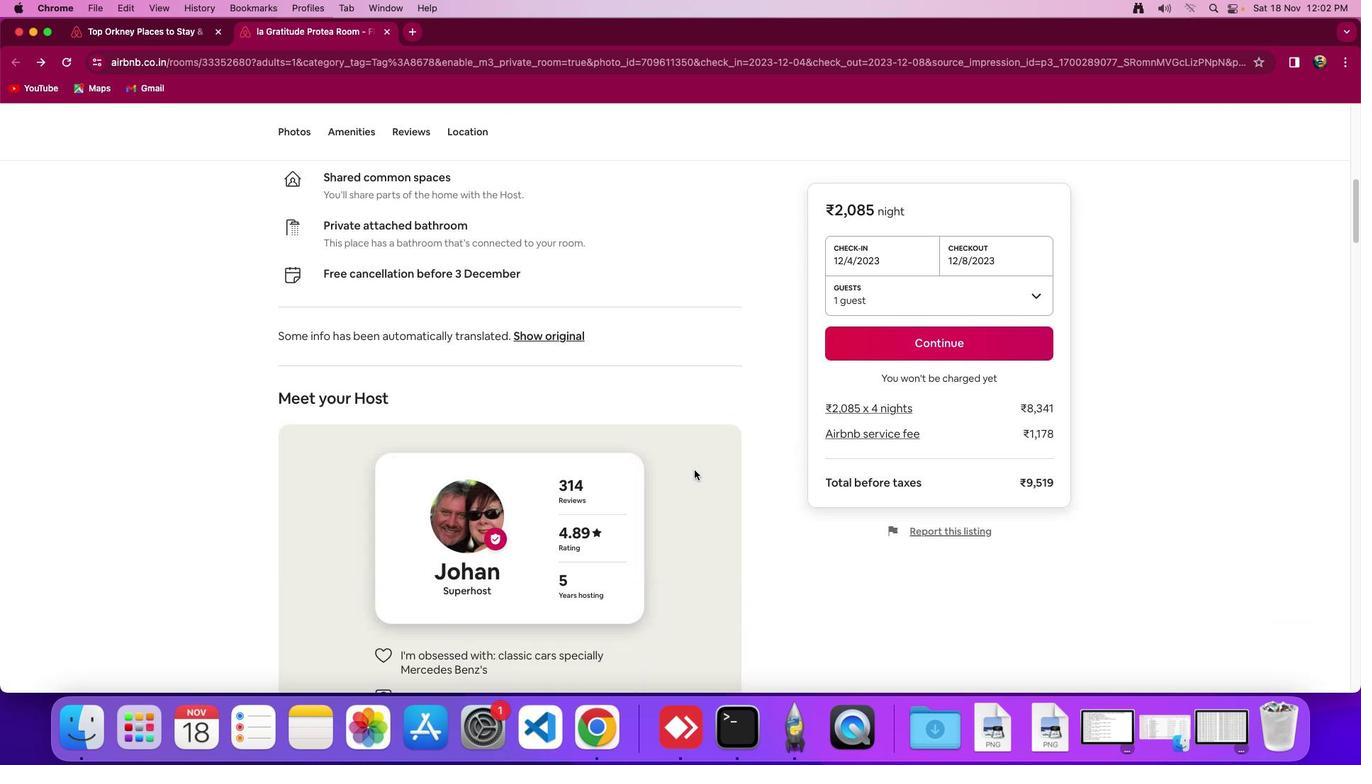 
Action: Mouse scrolled (697, 474) with delta (3, 0)
Screenshot: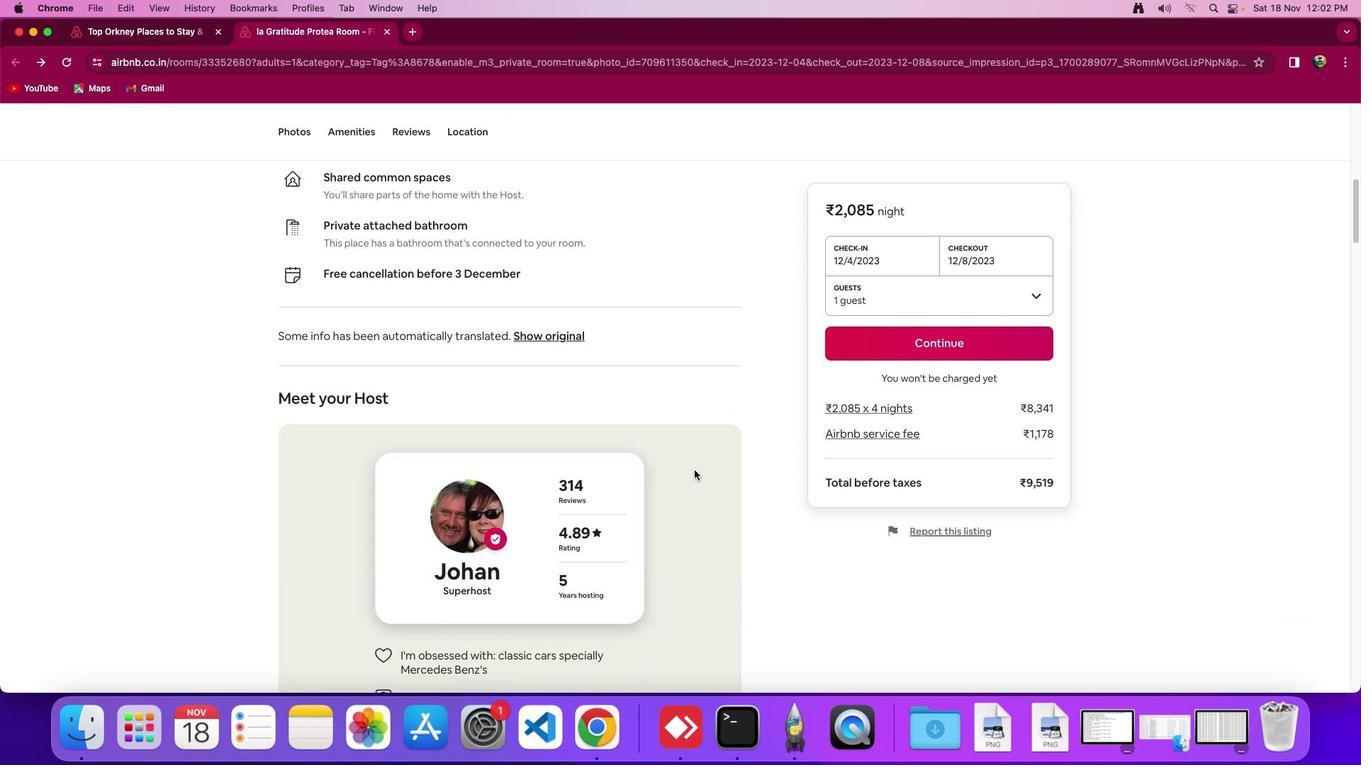 
Action: Mouse moved to (549, 439)
Screenshot: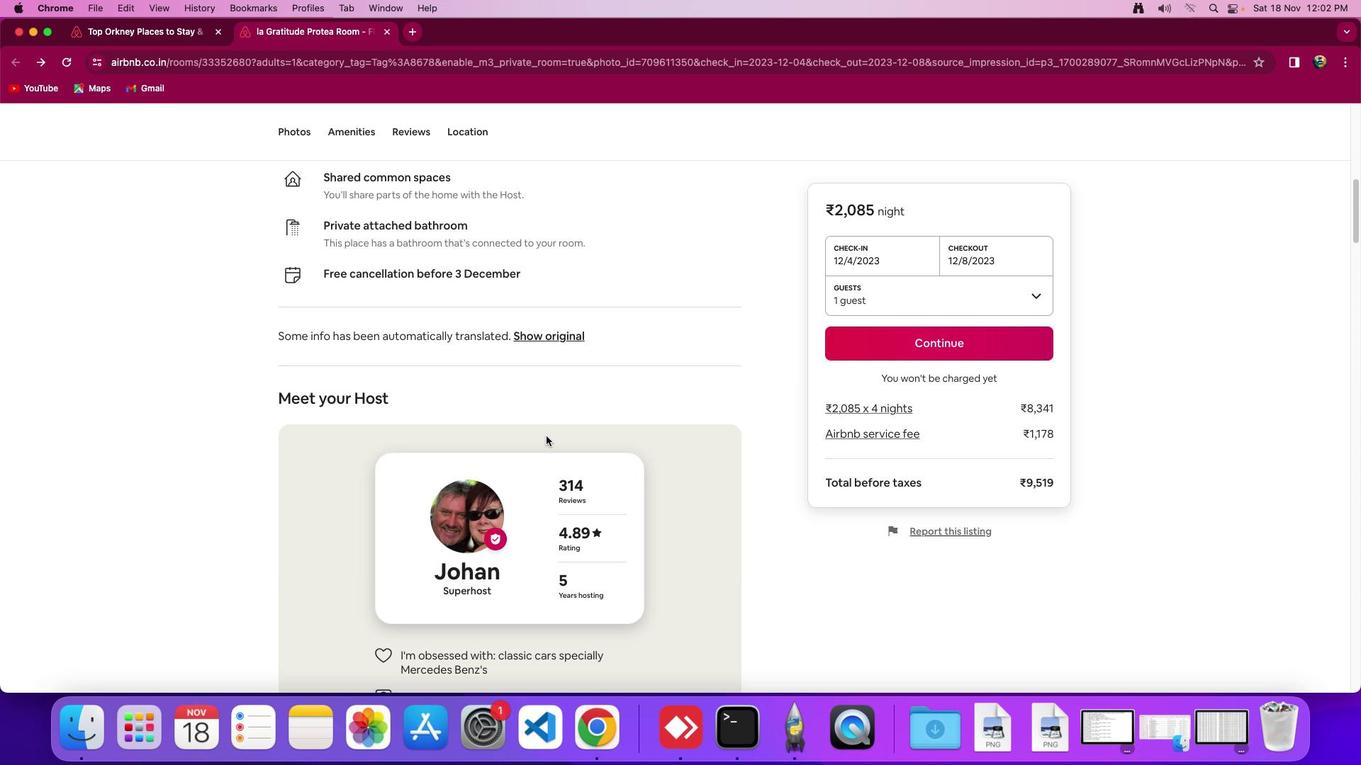 
Action: Mouse scrolled (549, 439) with delta (3, 2)
Screenshot: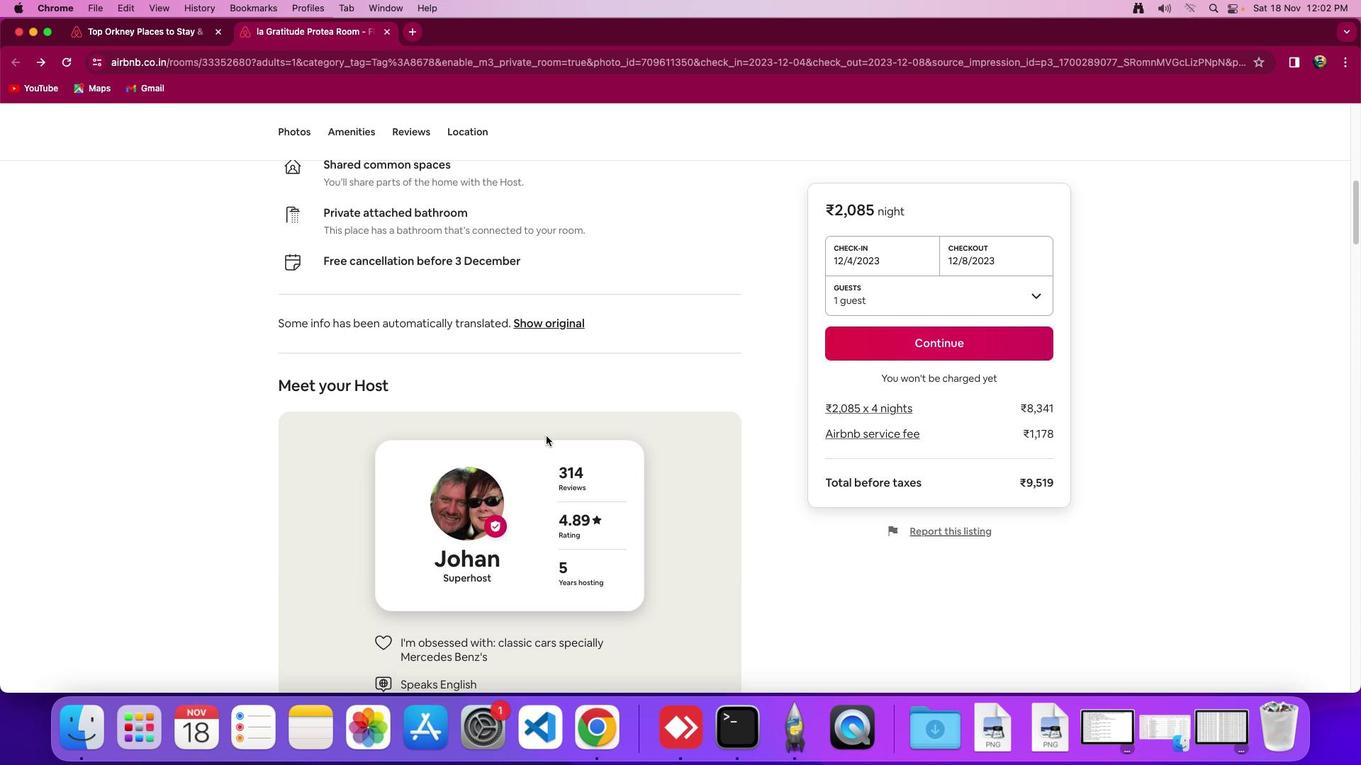 
Action: Mouse scrolled (549, 439) with delta (3, 2)
Screenshot: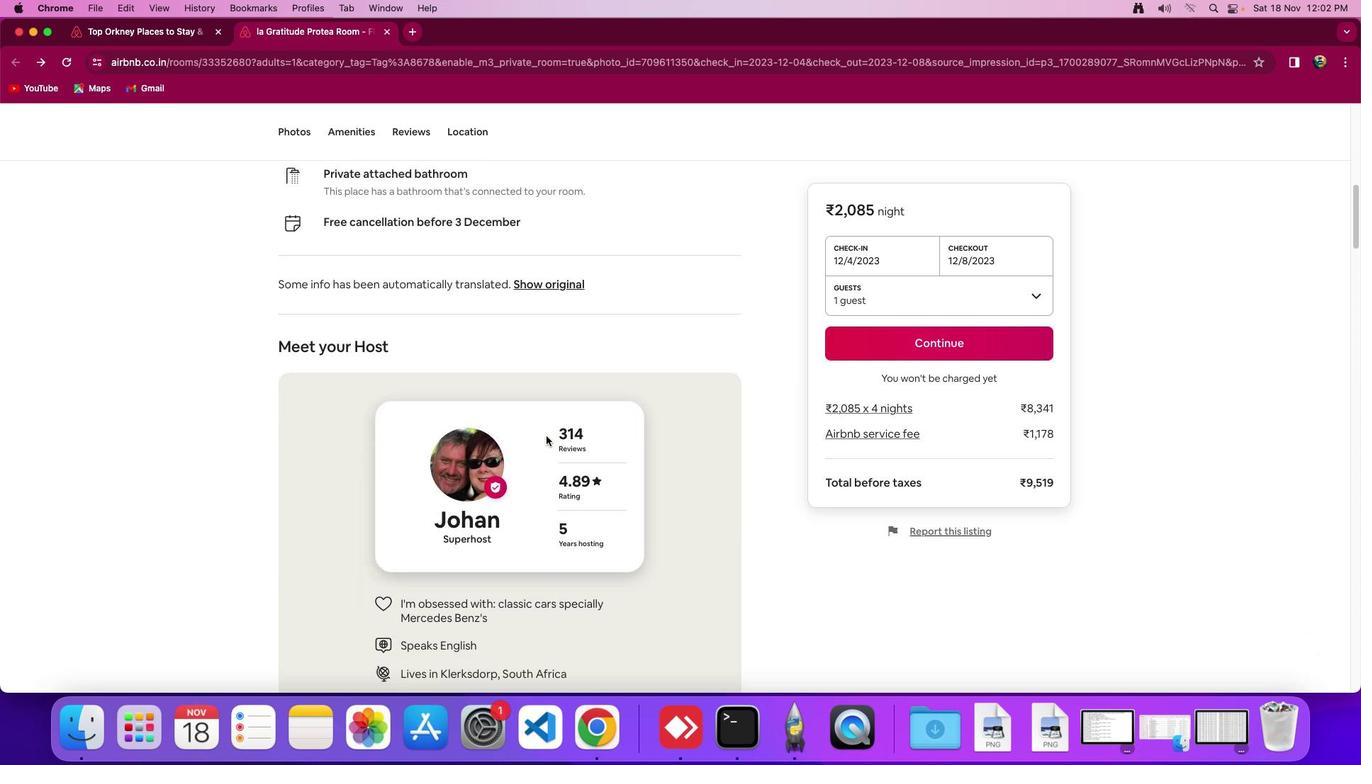 
Action: Mouse scrolled (549, 439) with delta (3, 2)
Screenshot: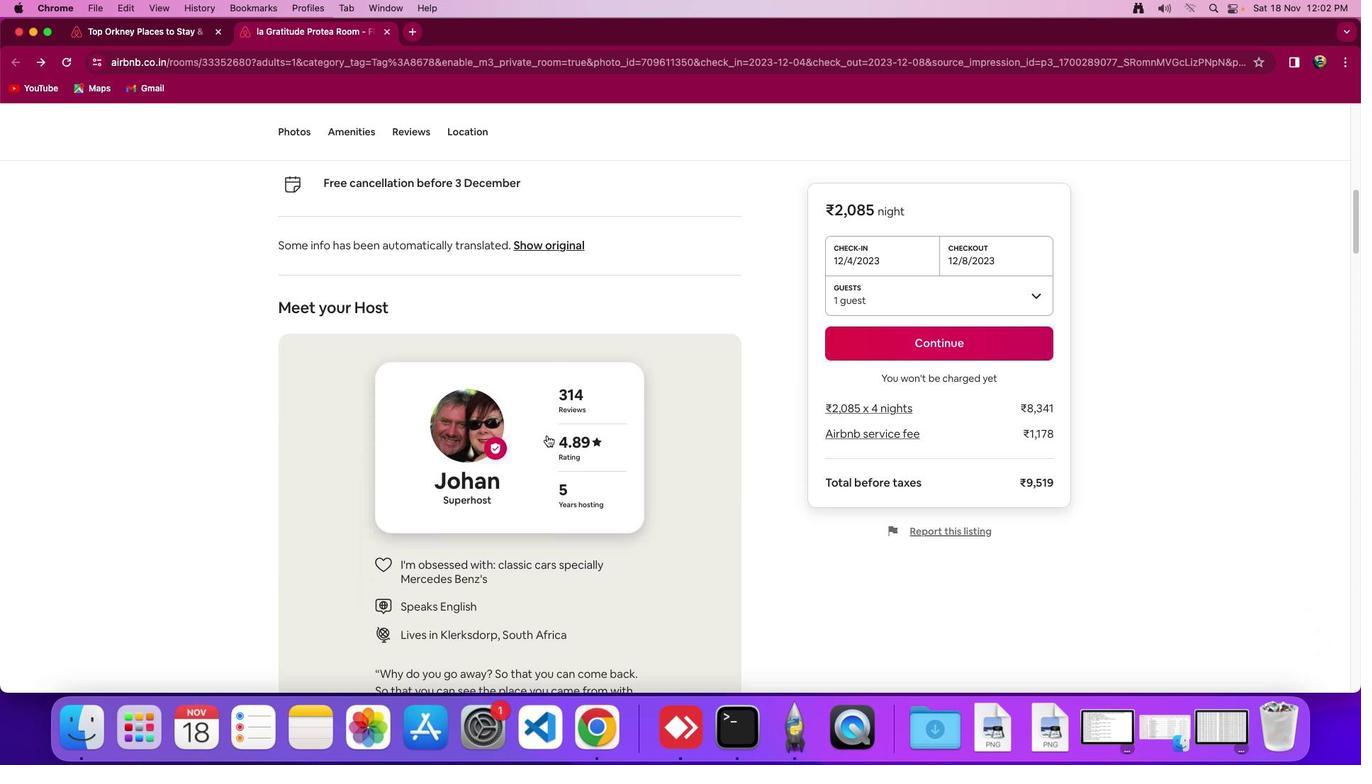 
Action: Mouse moved to (550, 439)
Screenshot: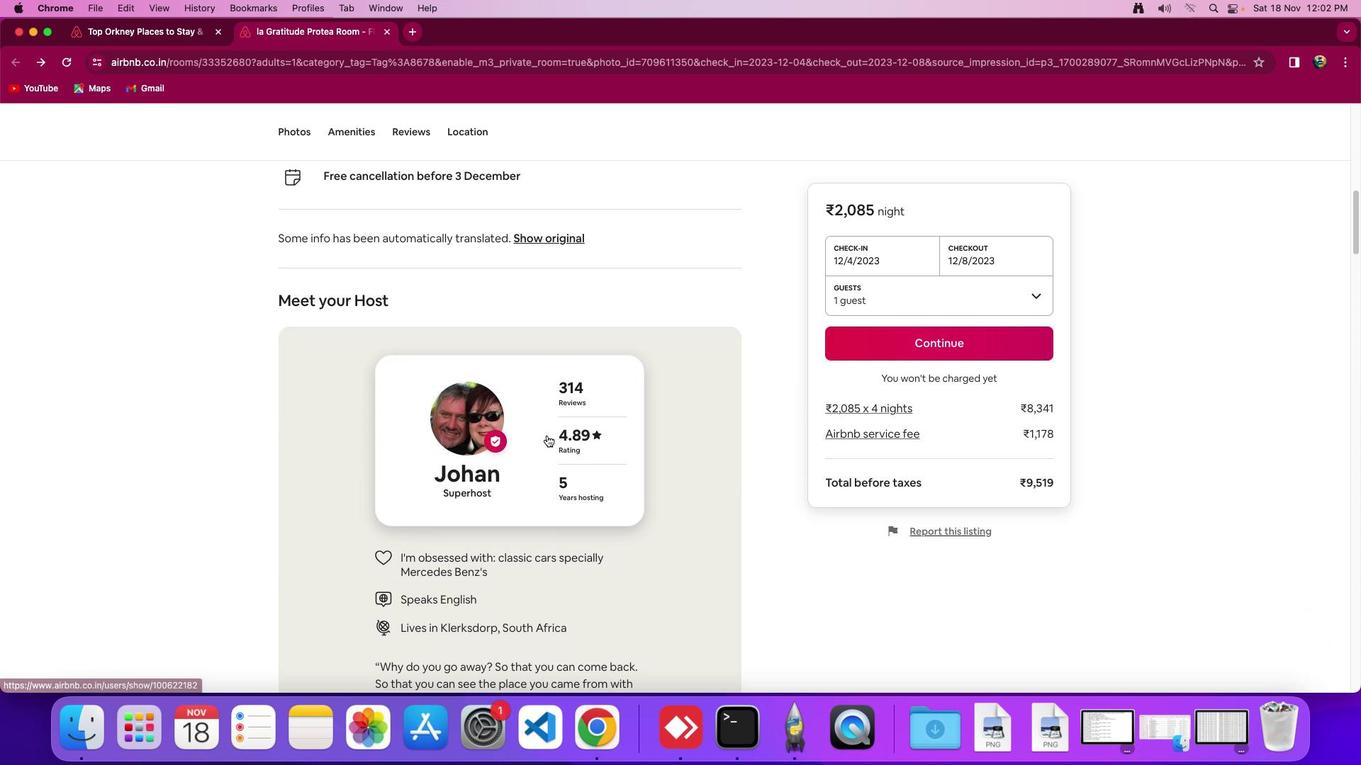 
Action: Mouse scrolled (550, 439) with delta (3, 2)
Screenshot: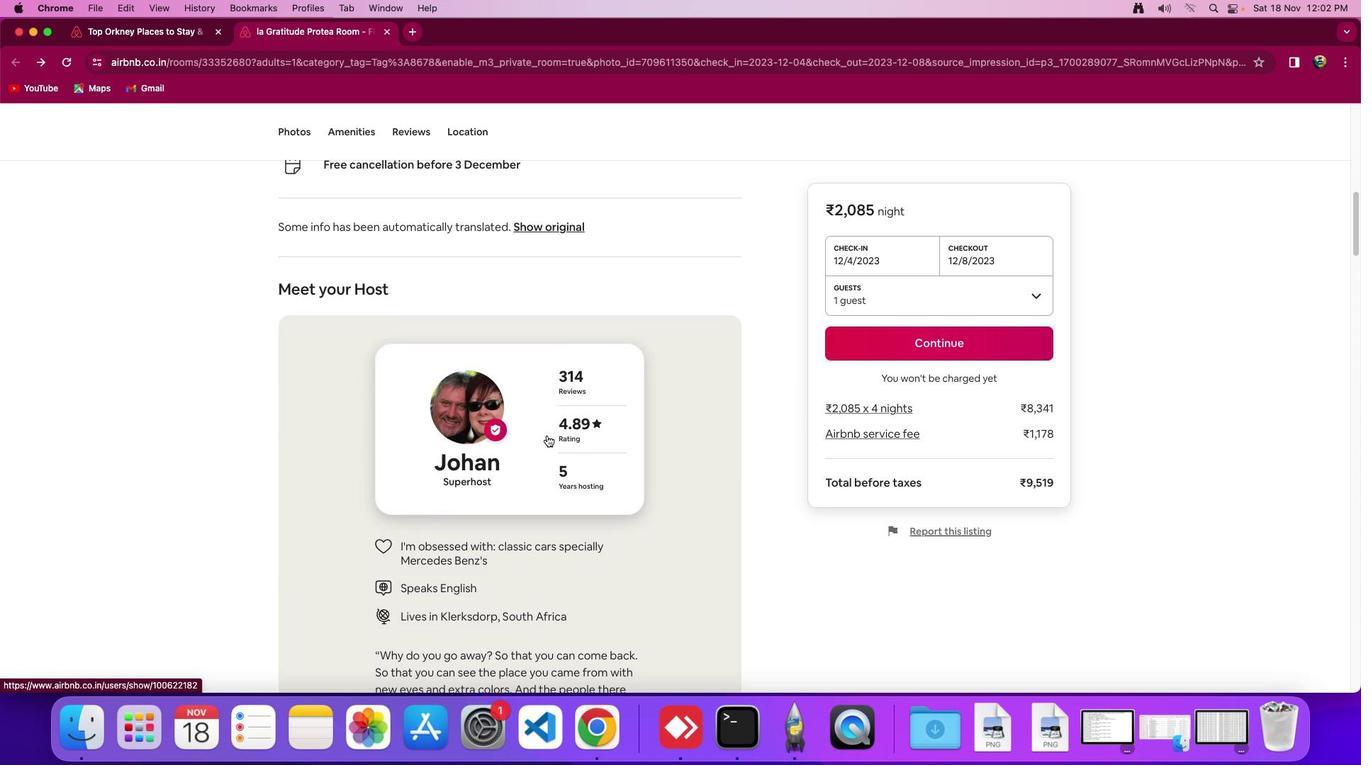 
Action: Mouse scrolled (550, 439) with delta (3, 2)
Screenshot: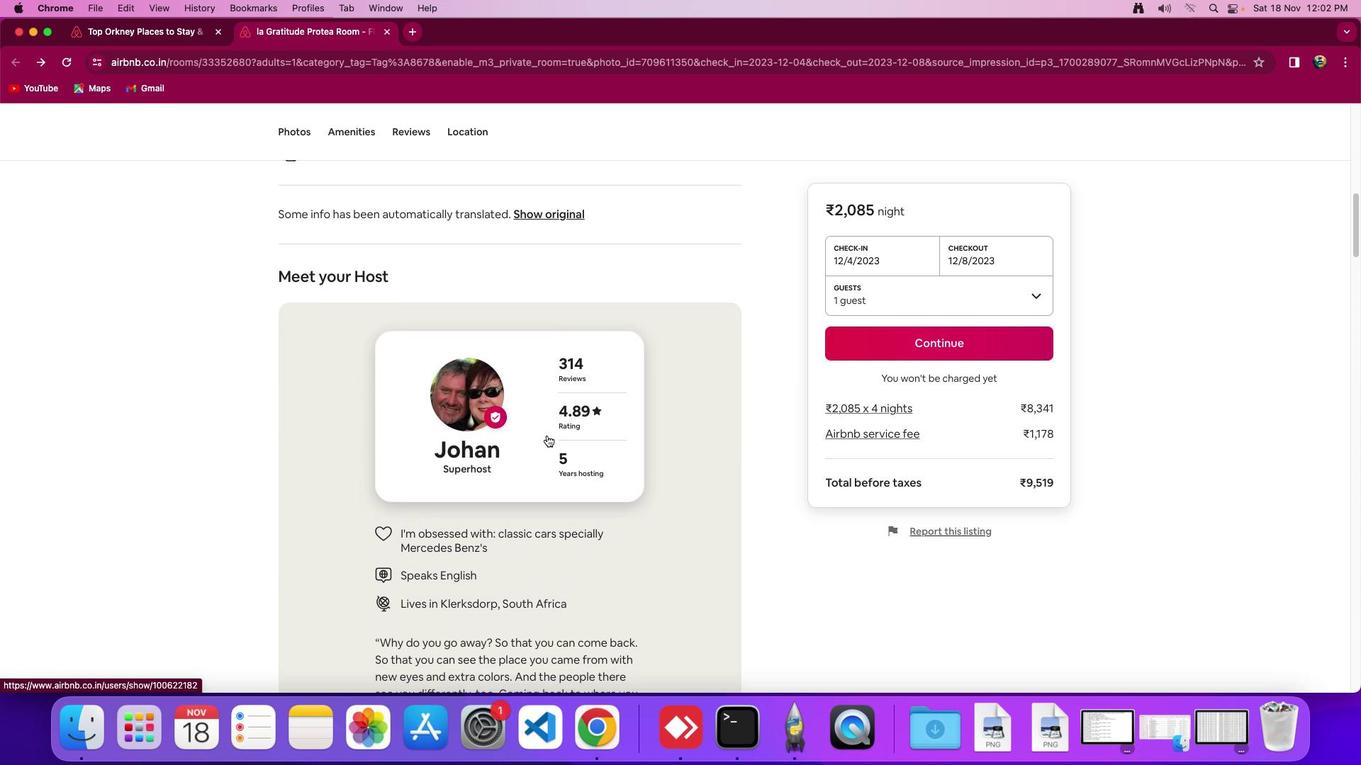 
Action: Mouse scrolled (550, 439) with delta (3, 2)
Screenshot: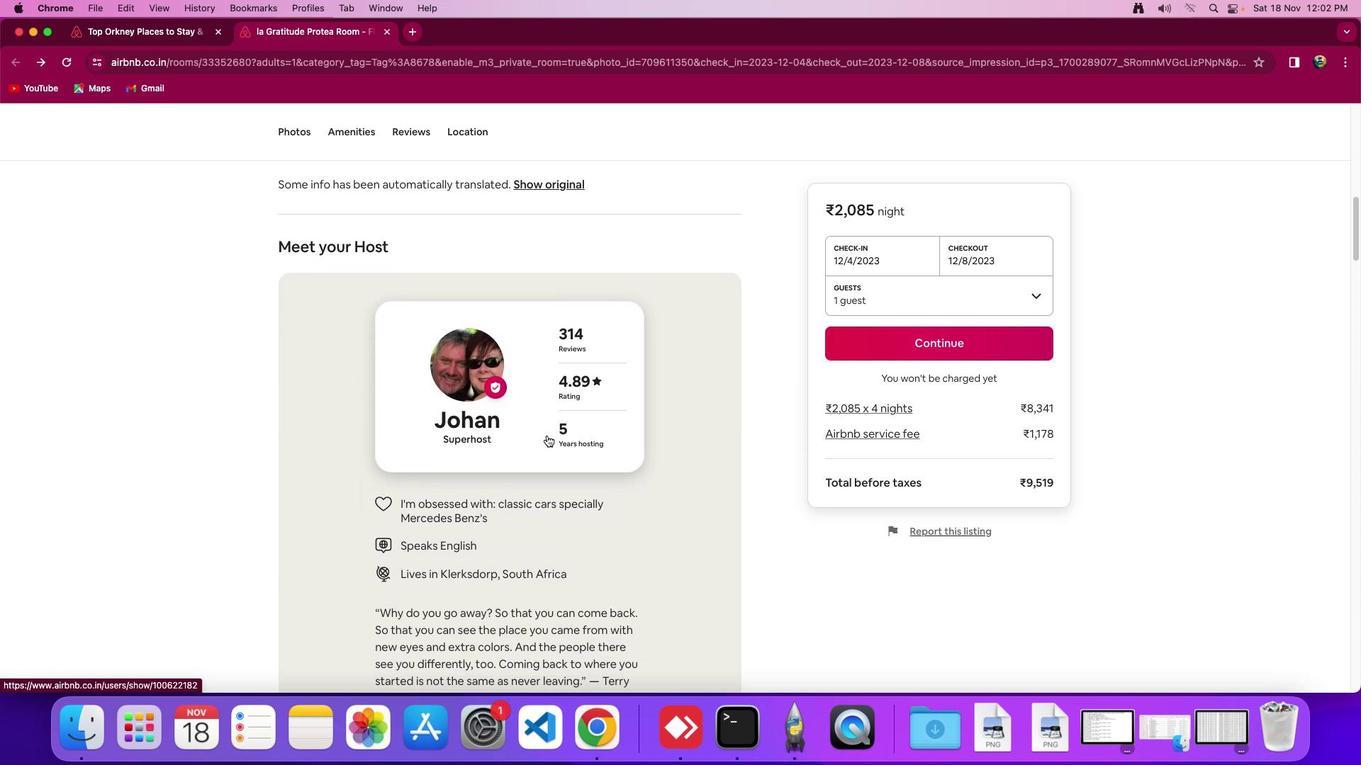 
Action: Mouse moved to (550, 439)
Screenshot: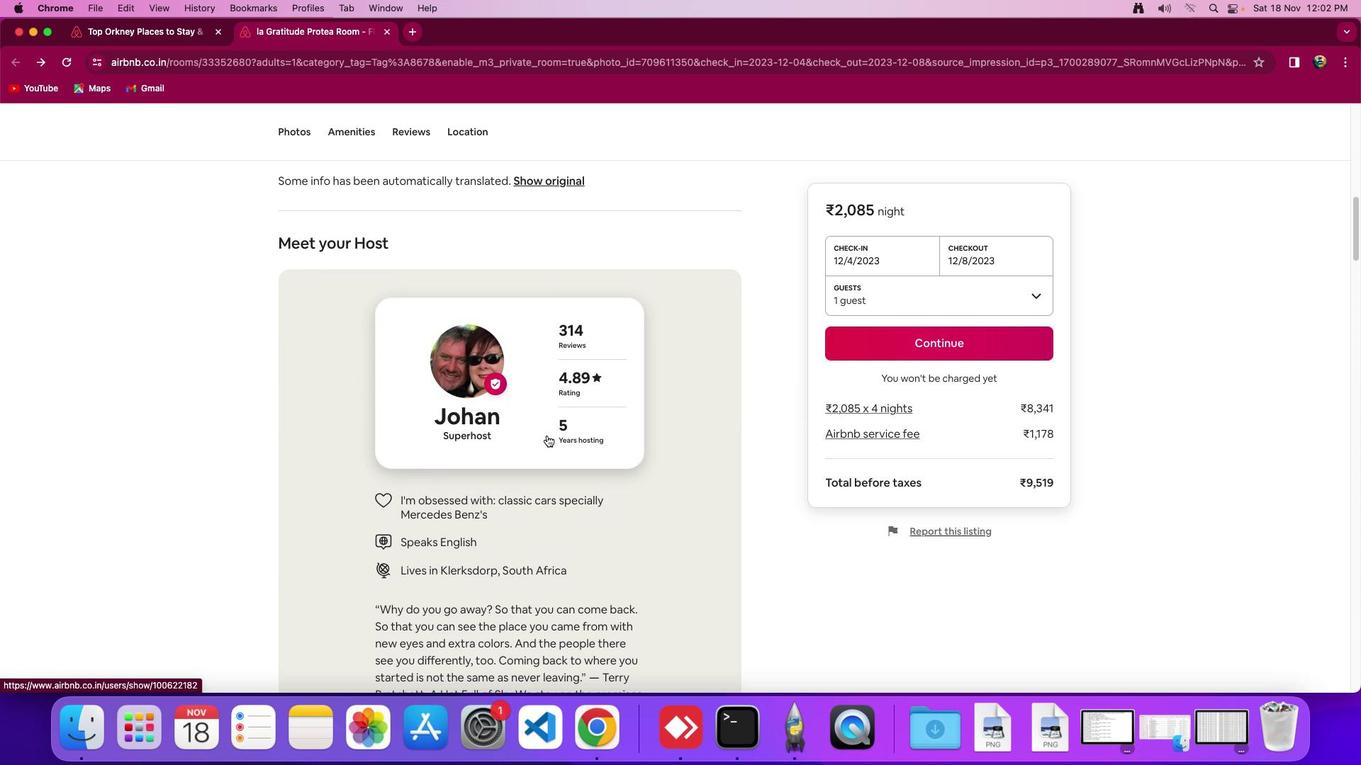 
Action: Mouse scrolled (550, 439) with delta (3, 2)
Screenshot: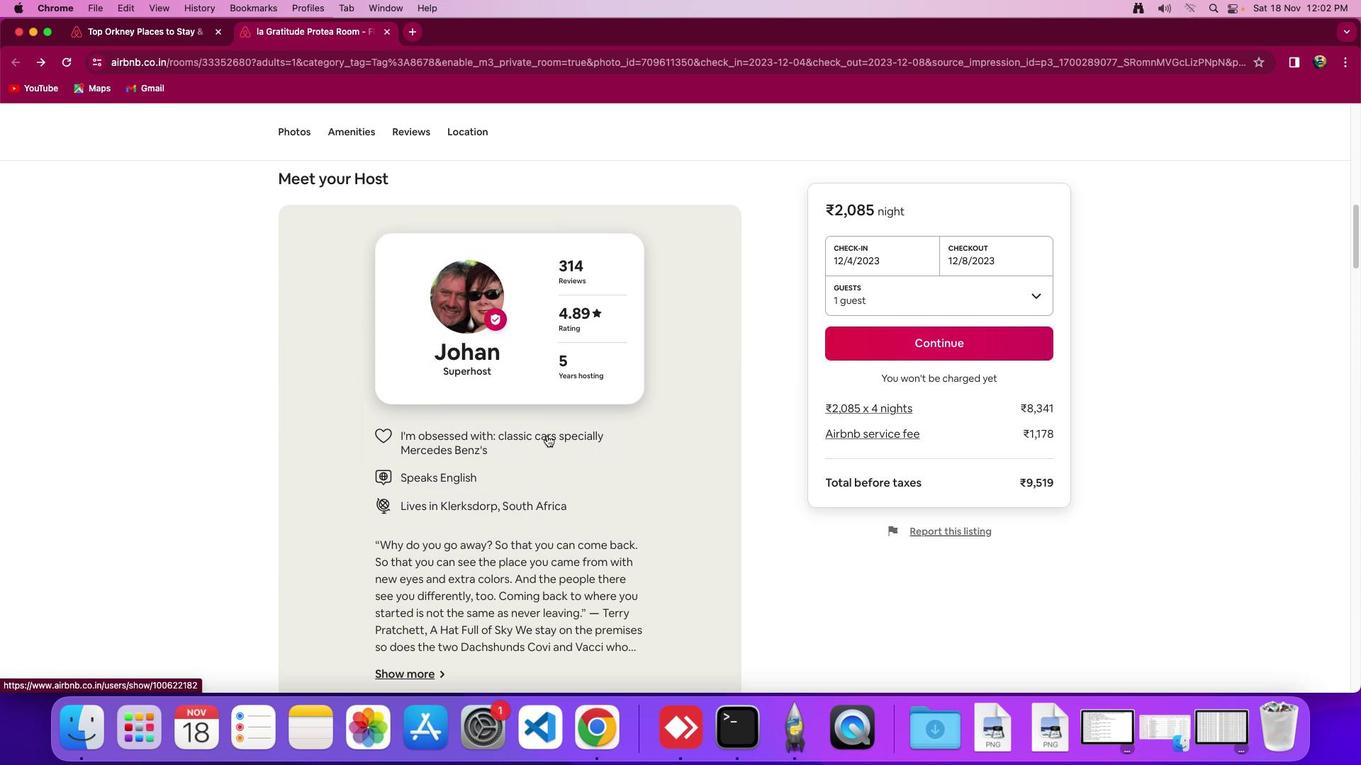 
Action: Mouse scrolled (550, 439) with delta (3, 2)
Screenshot: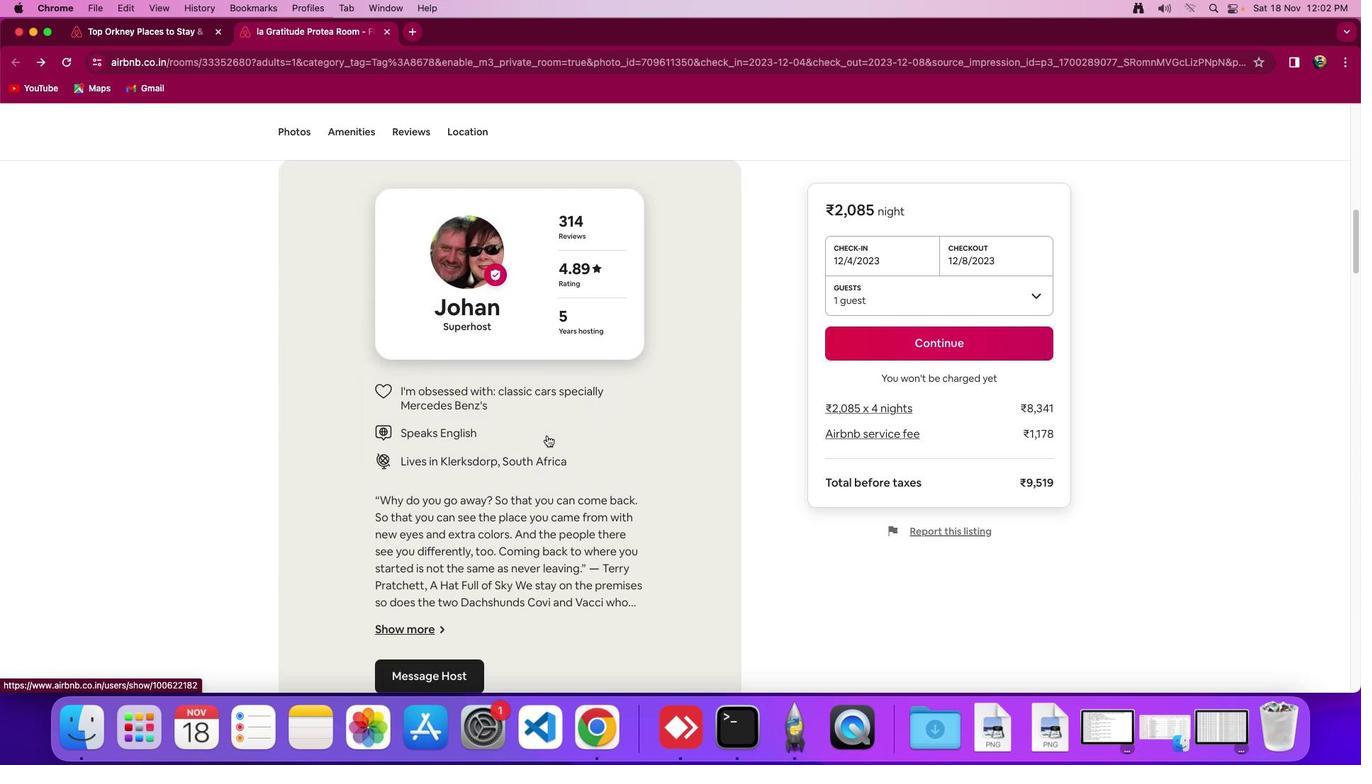 
Action: Mouse scrolled (550, 439) with delta (3, 0)
Screenshot: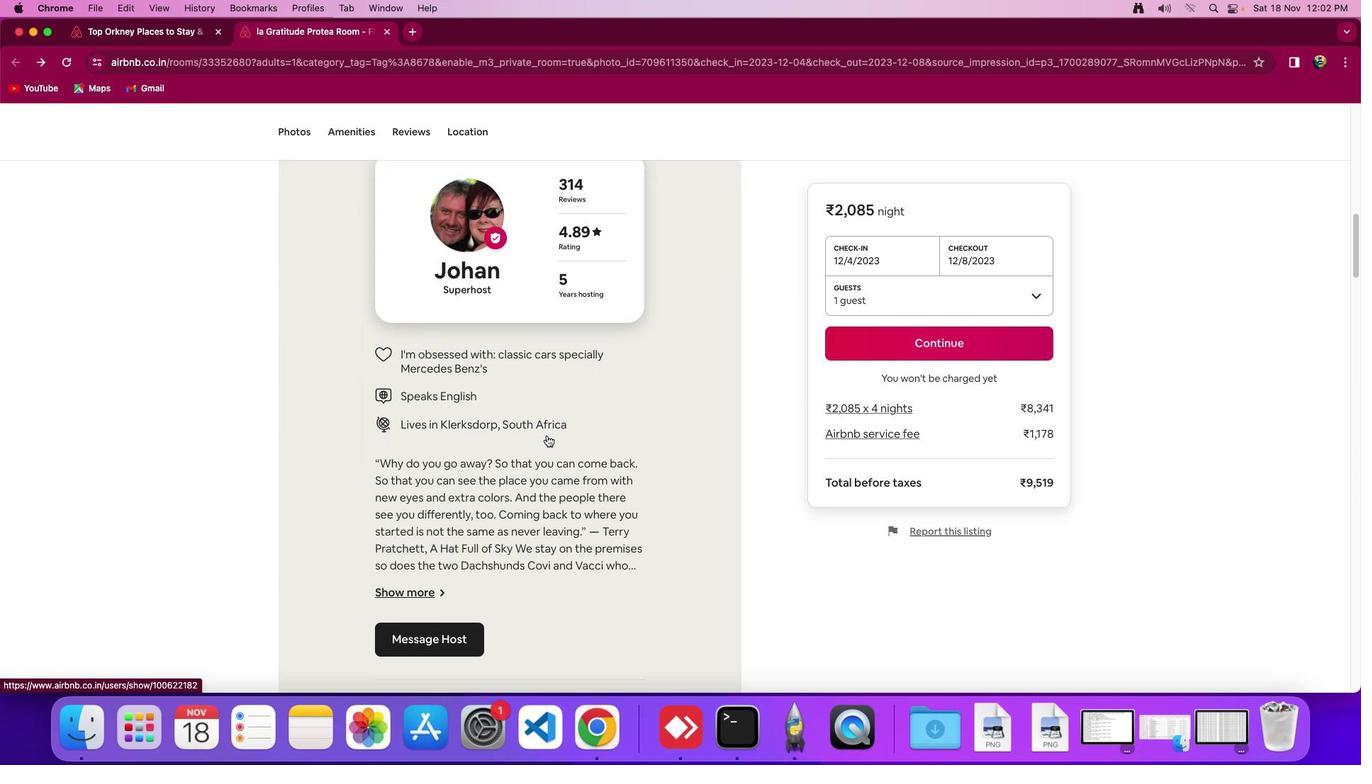 
Action: Mouse scrolled (550, 439) with delta (3, 2)
Screenshot: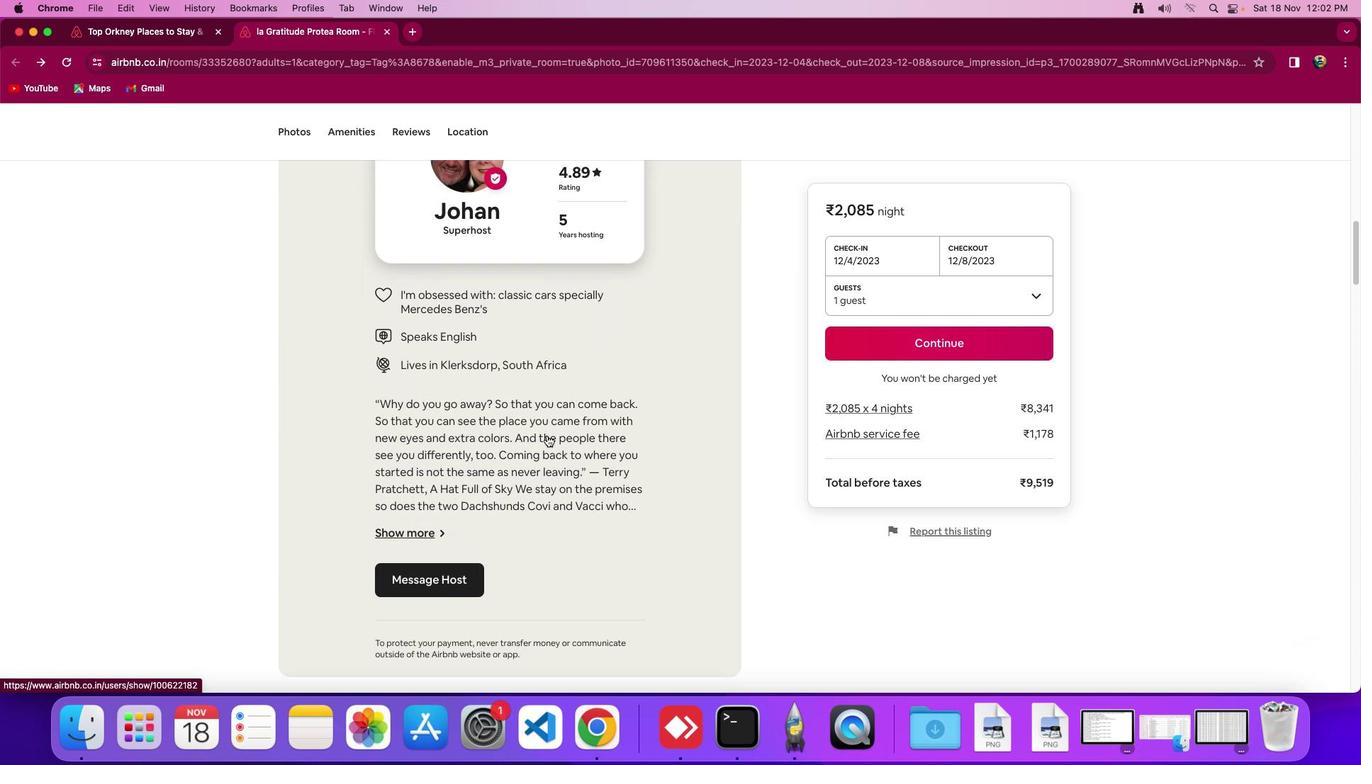 
Action: Mouse scrolled (550, 439) with delta (3, 2)
Screenshot: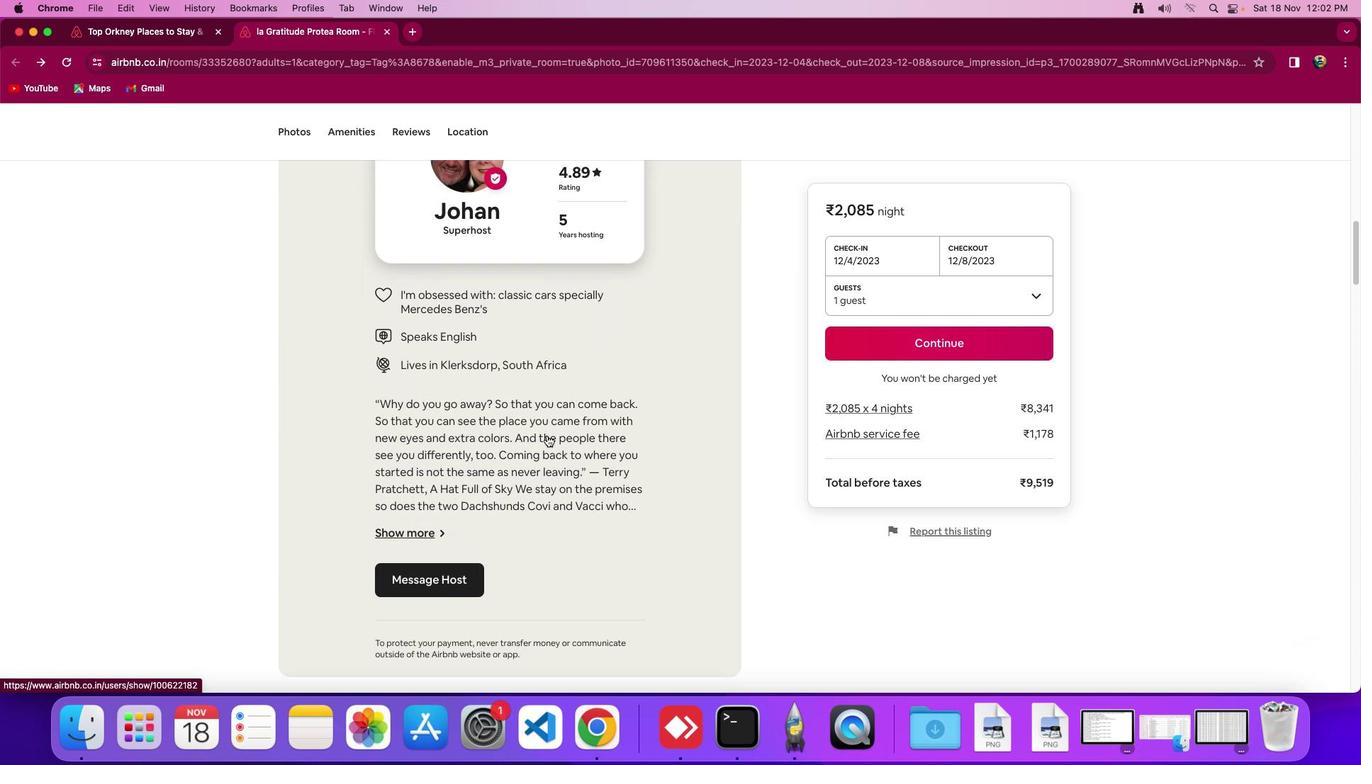 
Action: Mouse scrolled (550, 439) with delta (3, 1)
Screenshot: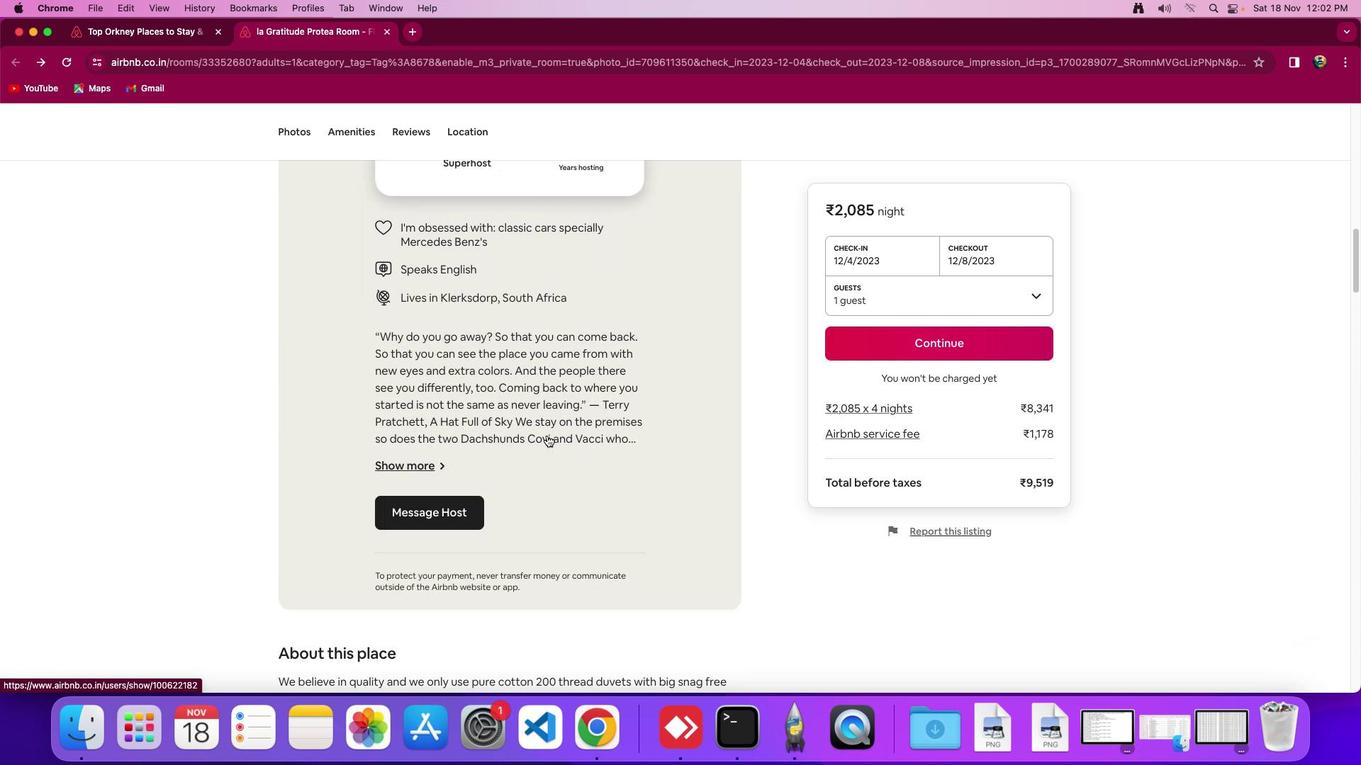 
Action: Mouse moved to (549, 440)
Screenshot: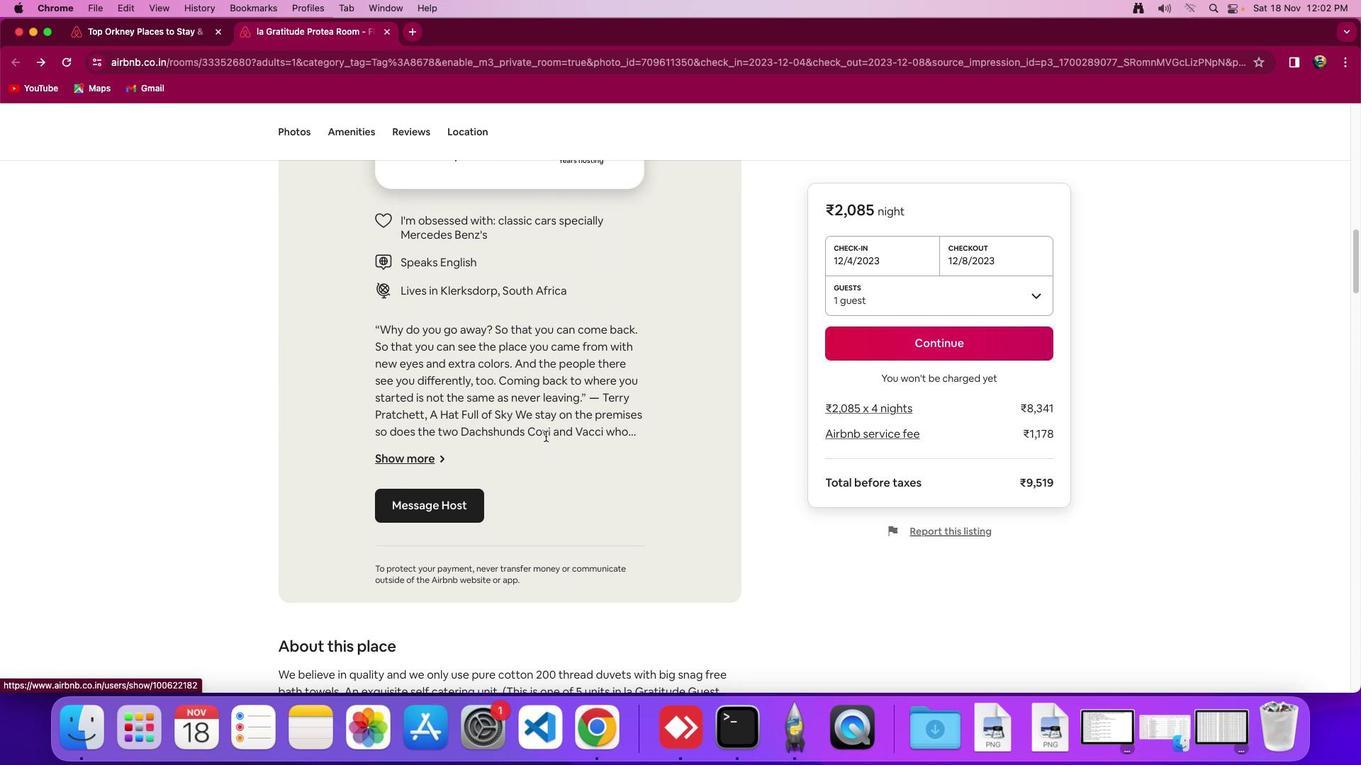 
Action: Mouse scrolled (549, 440) with delta (3, 2)
Screenshot: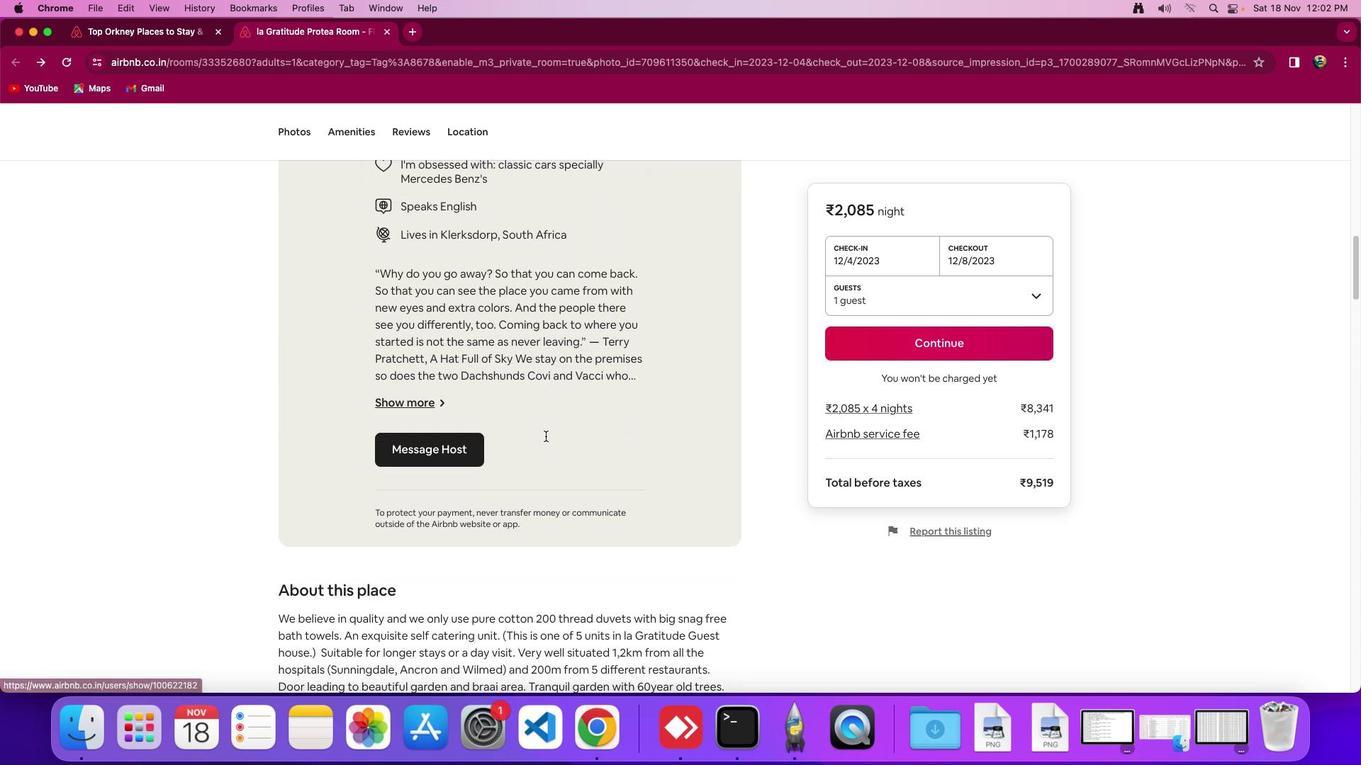 
Action: Mouse scrolled (549, 440) with delta (3, 2)
Screenshot: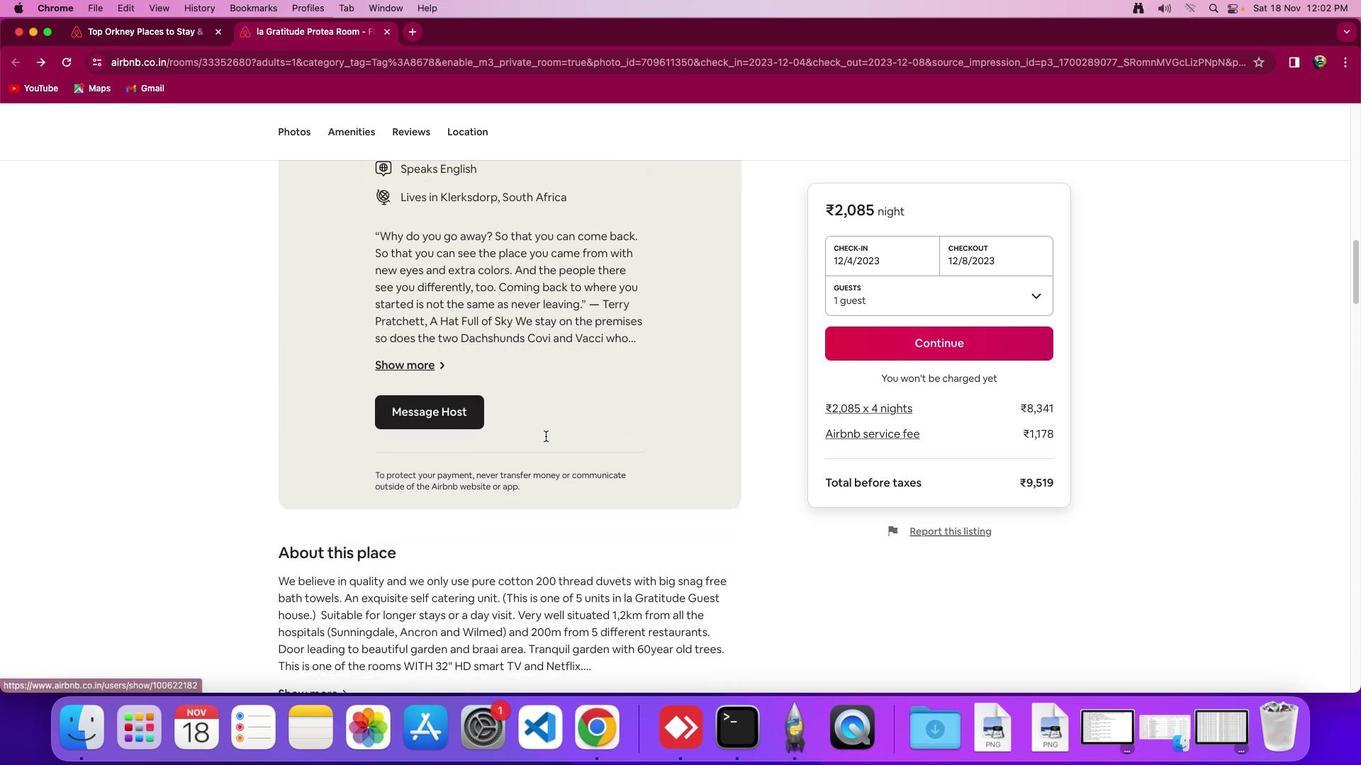 
Action: Mouse scrolled (549, 440) with delta (3, 1)
Screenshot: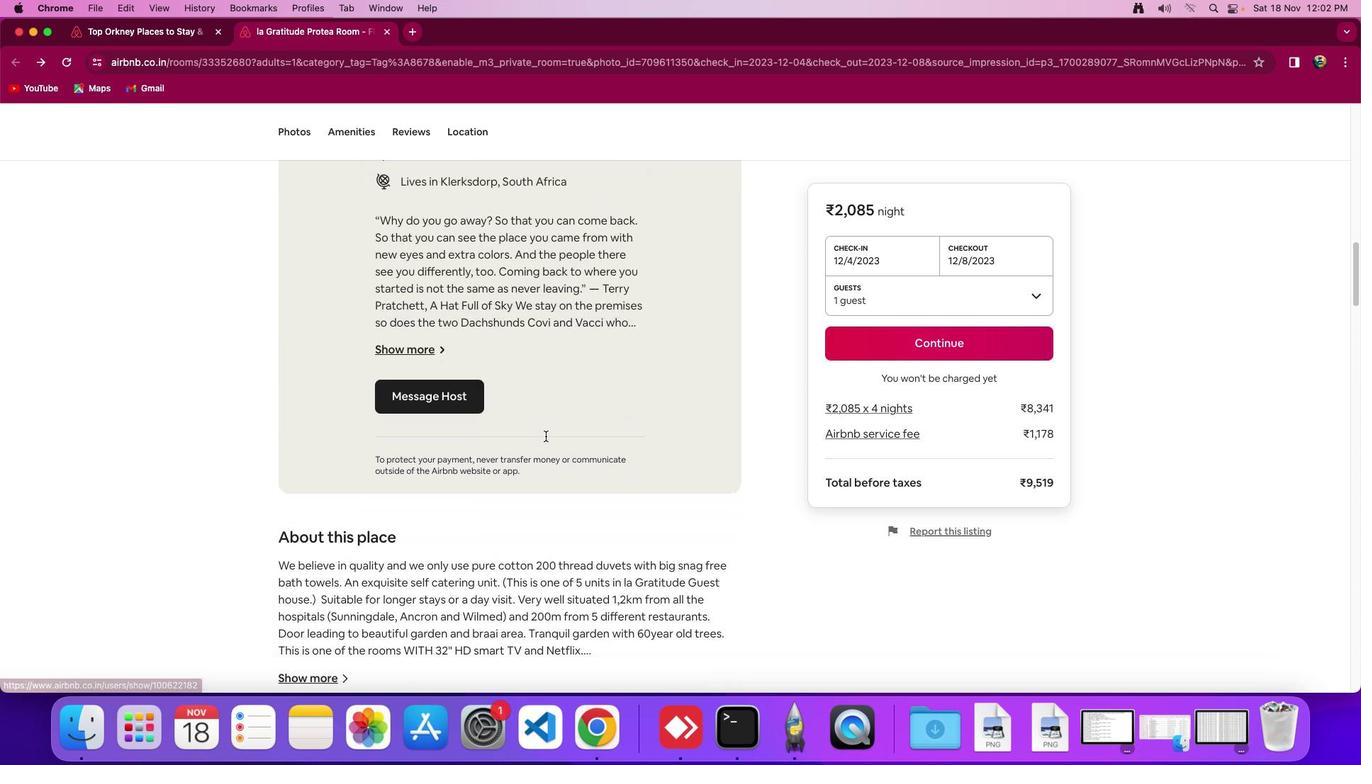 
Action: Mouse moved to (424, 333)
Screenshot: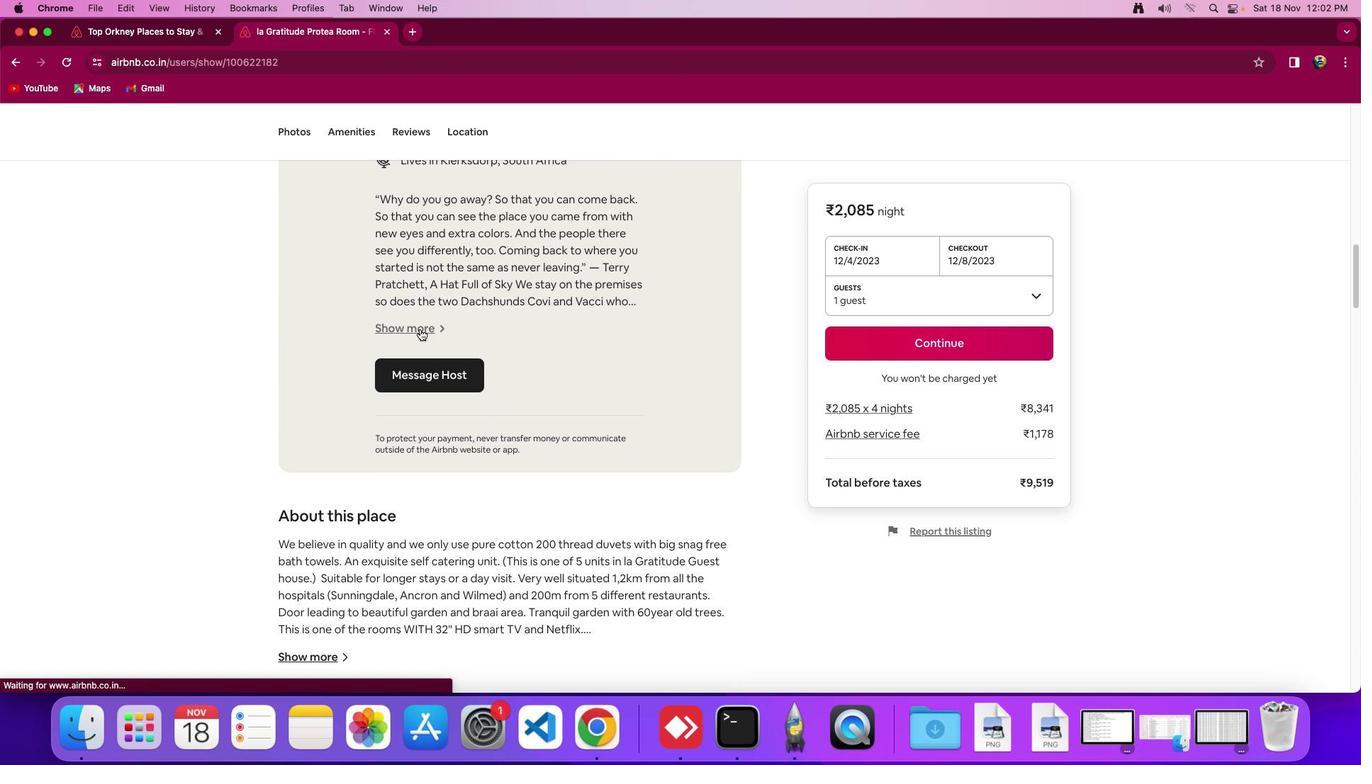
Action: Mouse pressed left at (424, 333)
Screenshot: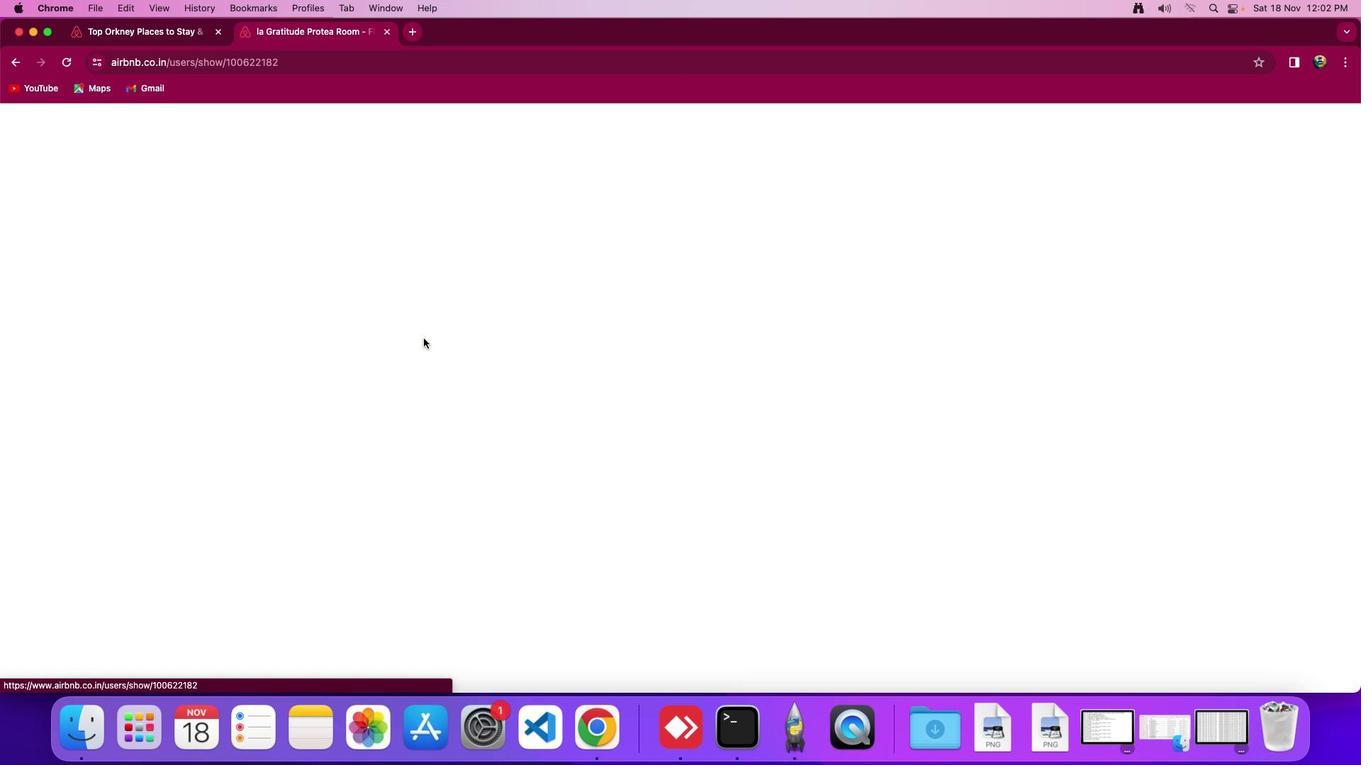 
Action: Mouse moved to (545, 294)
Screenshot: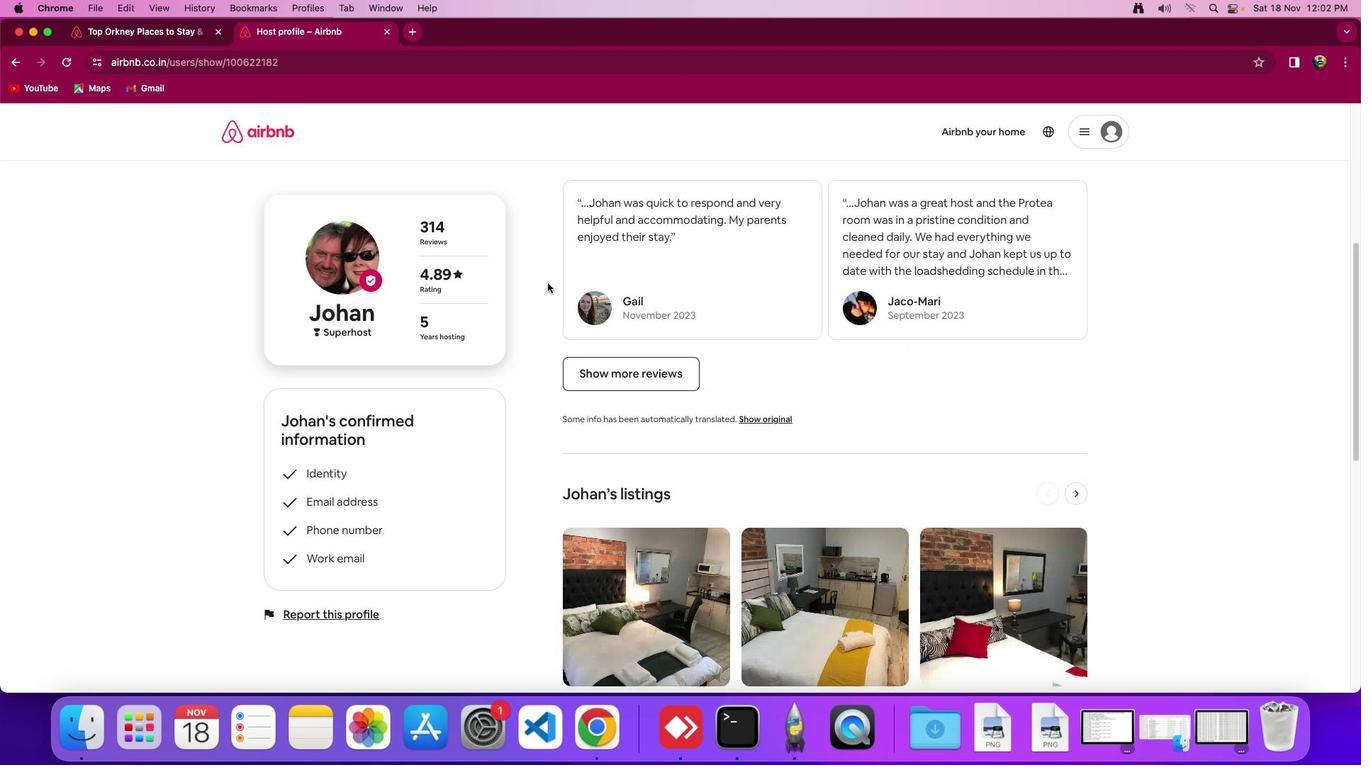 
Action: Mouse scrolled (545, 294) with delta (3, 2)
Screenshot: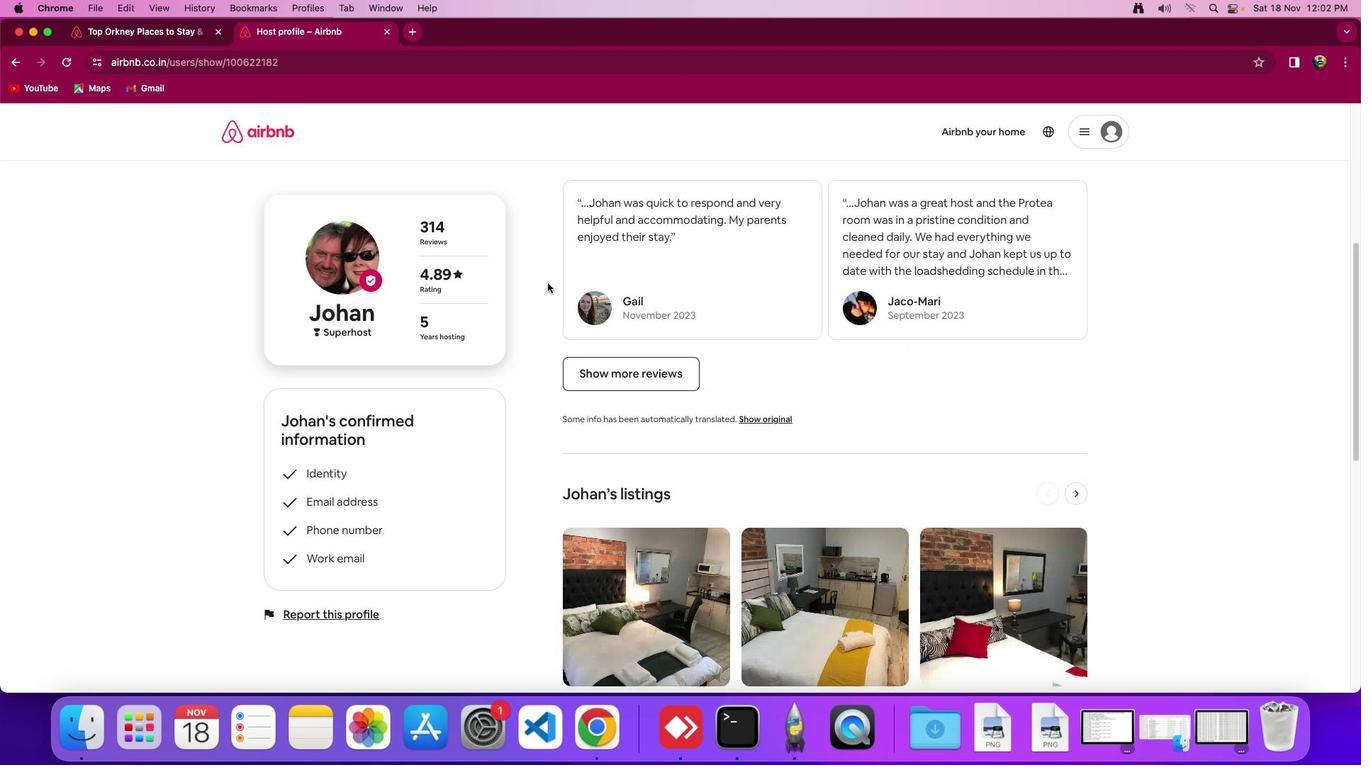 
Action: Mouse scrolled (545, 294) with delta (3, 2)
Screenshot: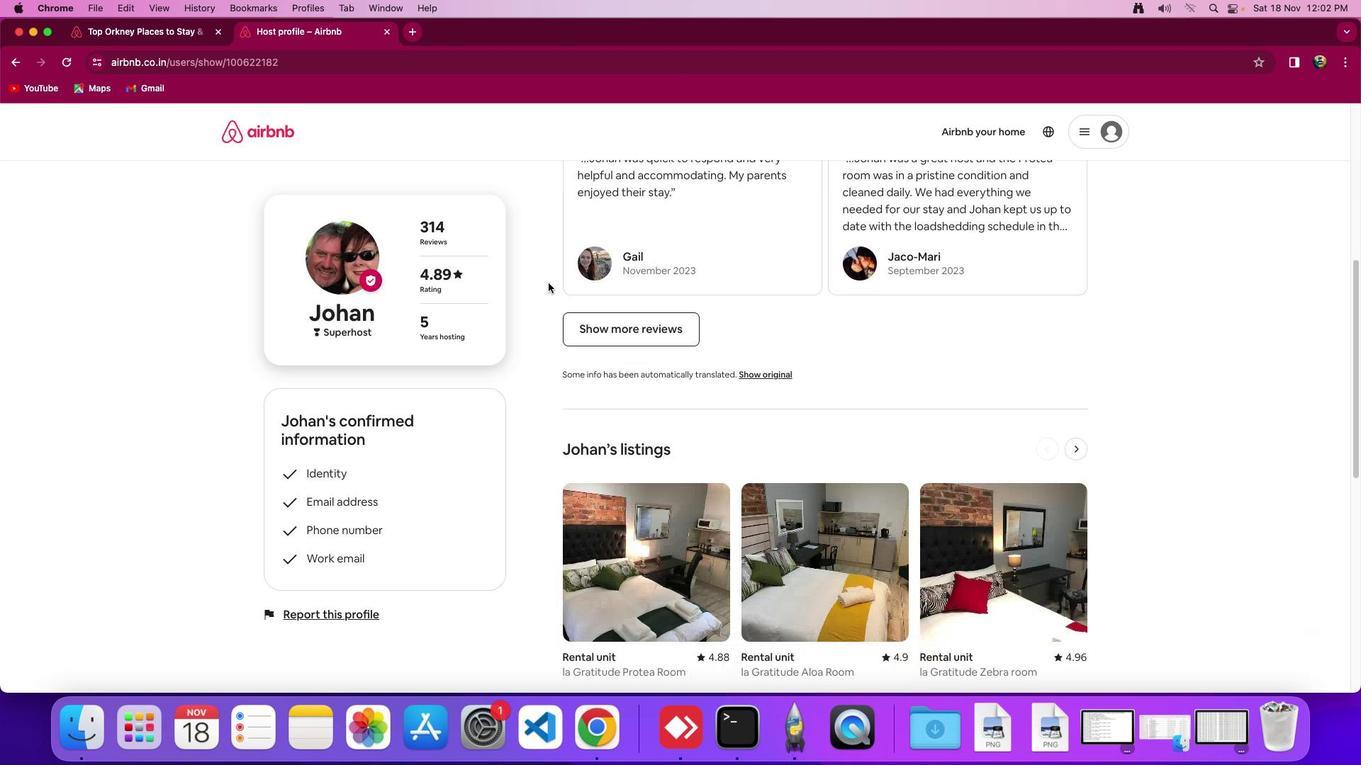 
Action: Mouse moved to (545, 294)
Screenshot: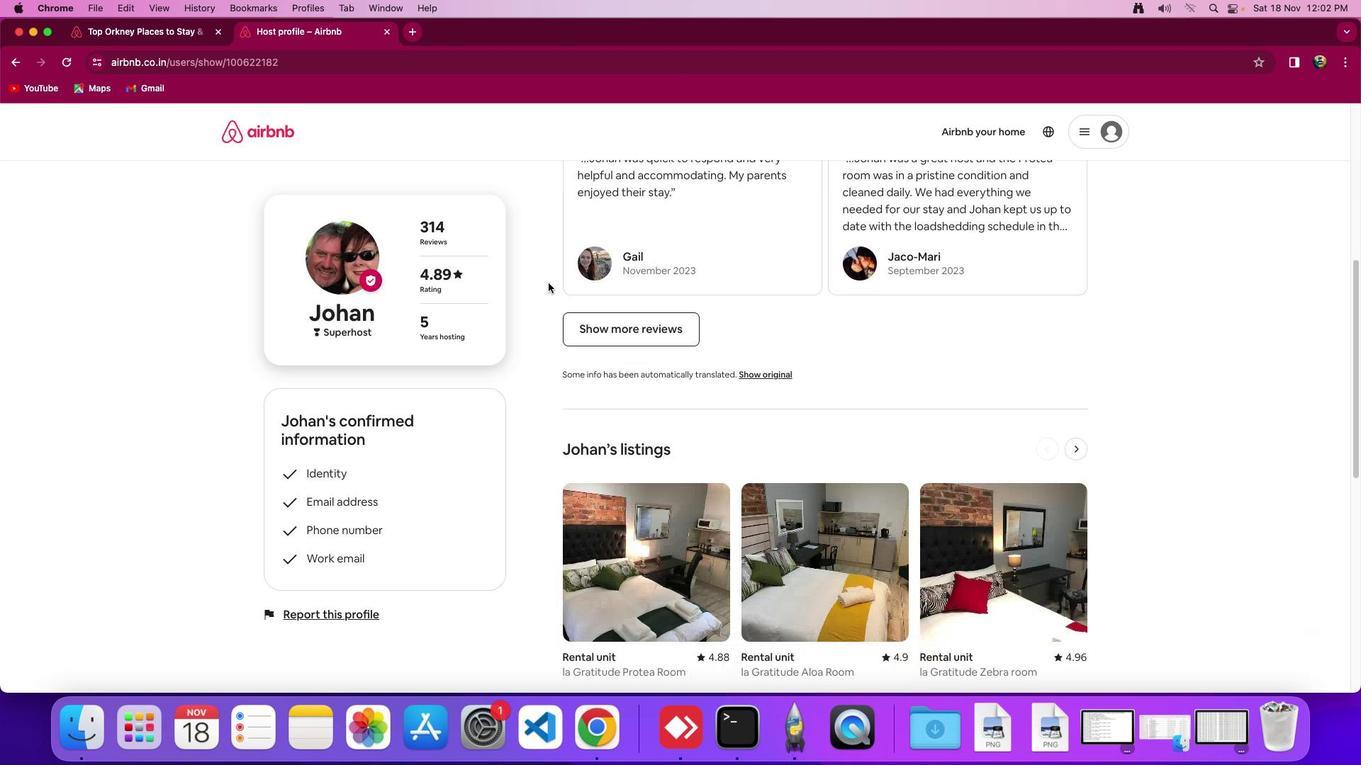 
Action: Mouse scrolled (545, 294) with delta (3, 0)
Screenshot: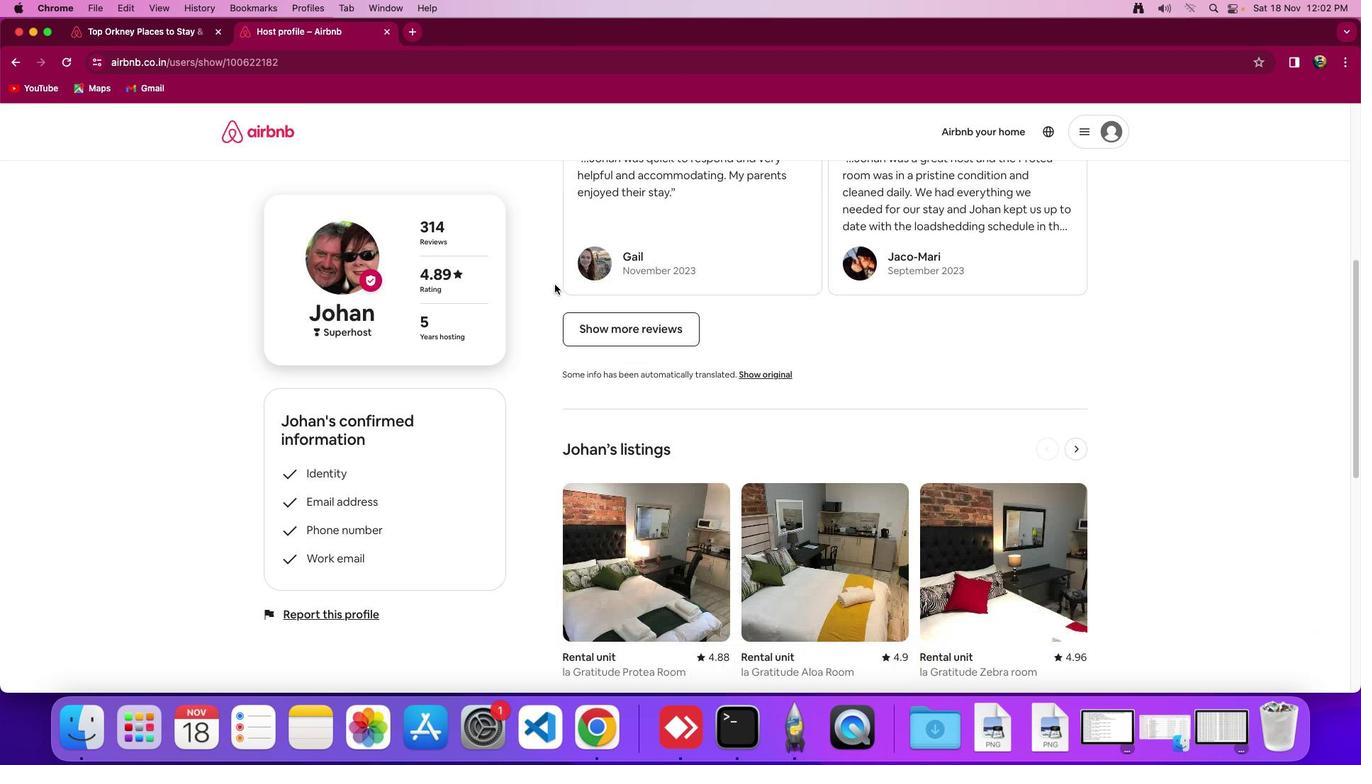 
Action: Mouse moved to (545, 294)
Screenshot: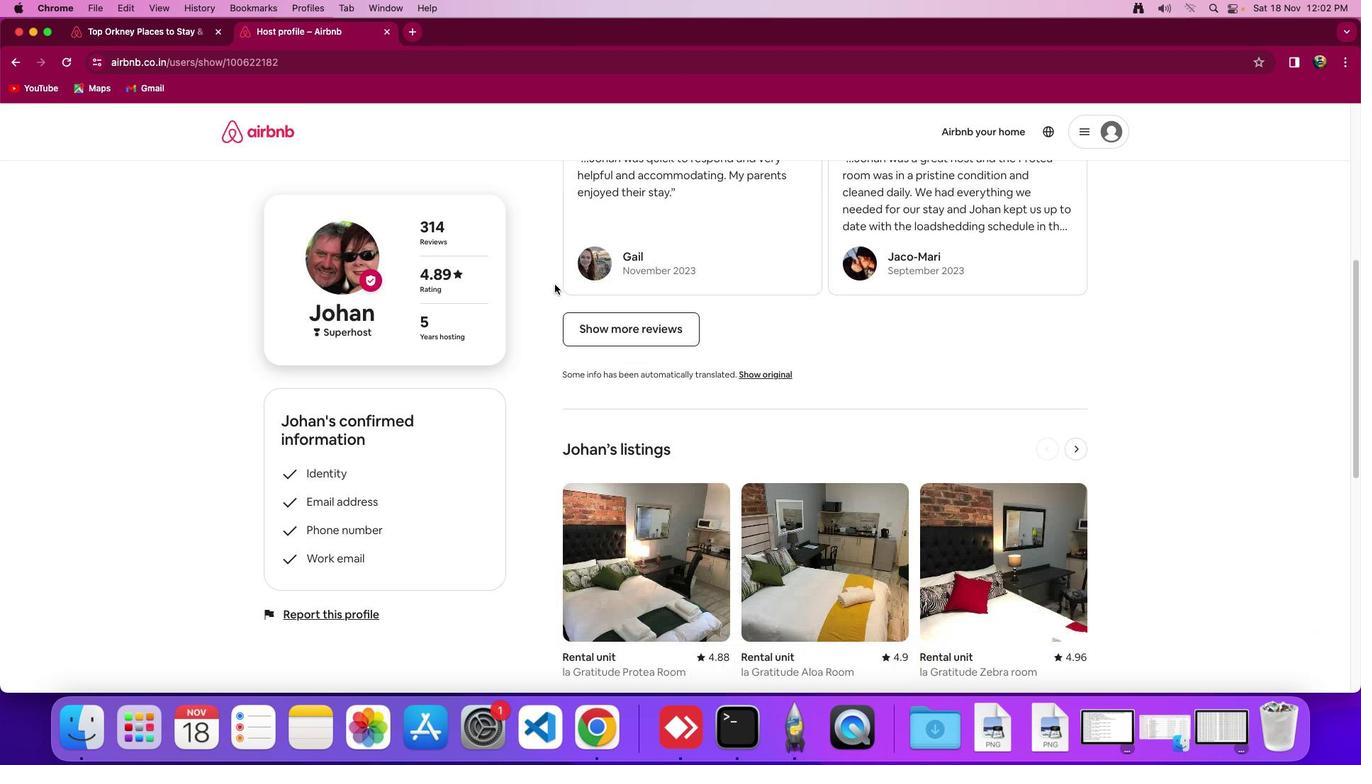 
Action: Mouse scrolled (545, 294) with delta (3, 0)
Screenshot: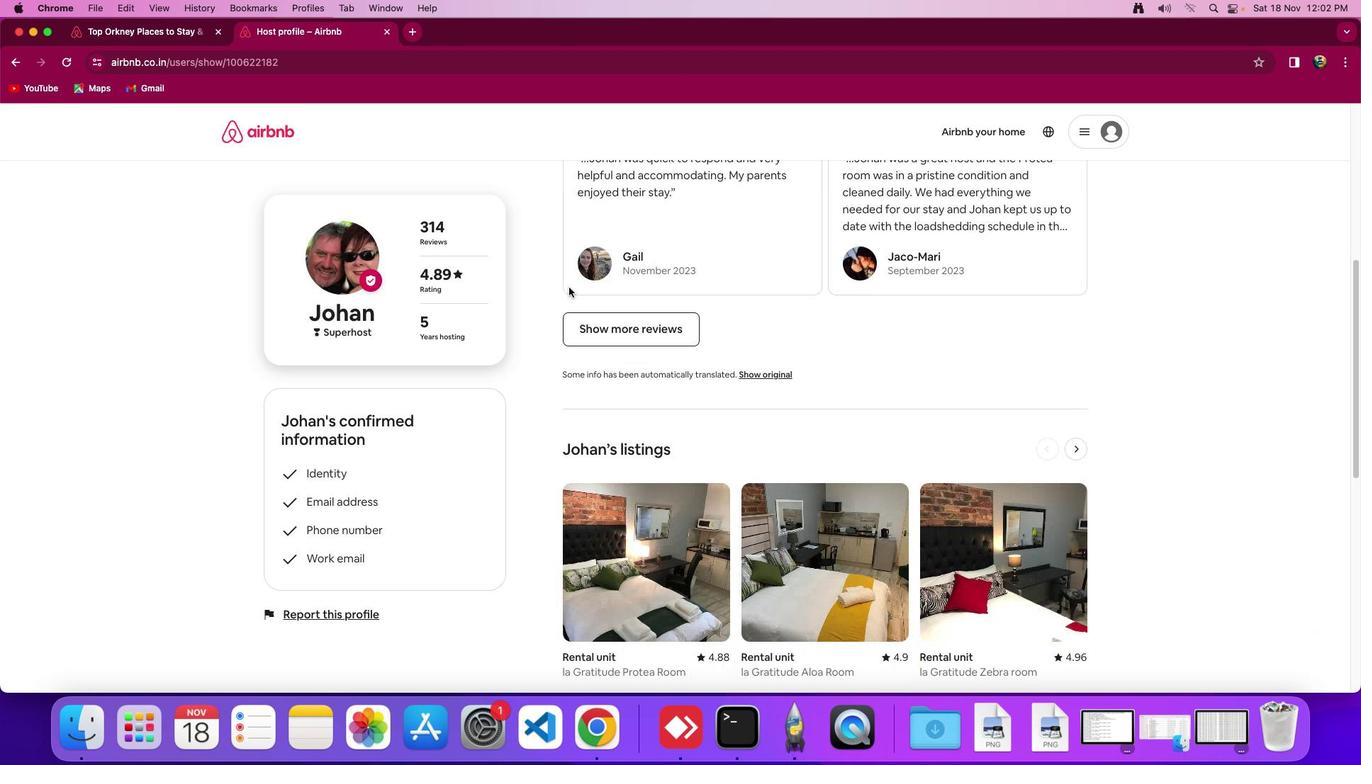 
Action: Mouse moved to (629, 307)
Screenshot: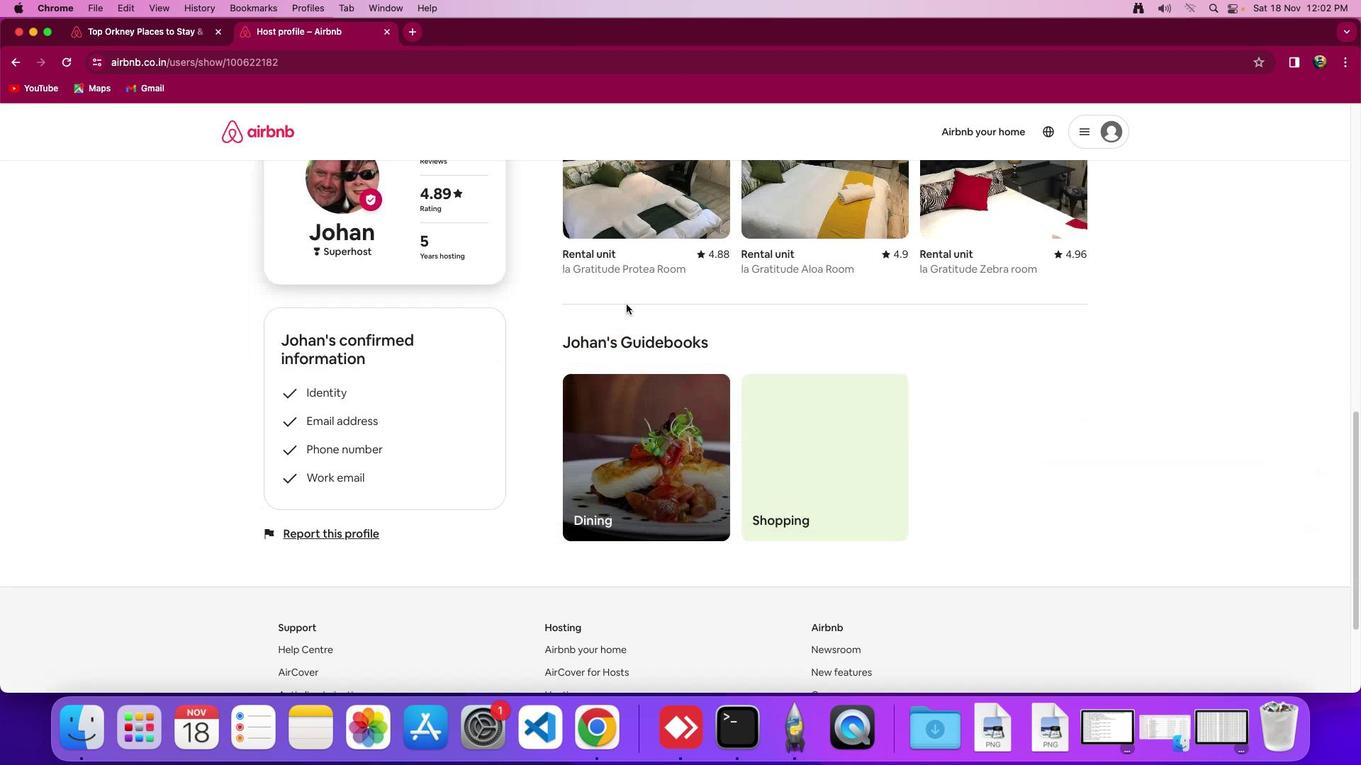 
Action: Mouse scrolled (629, 307) with delta (3, 2)
Screenshot: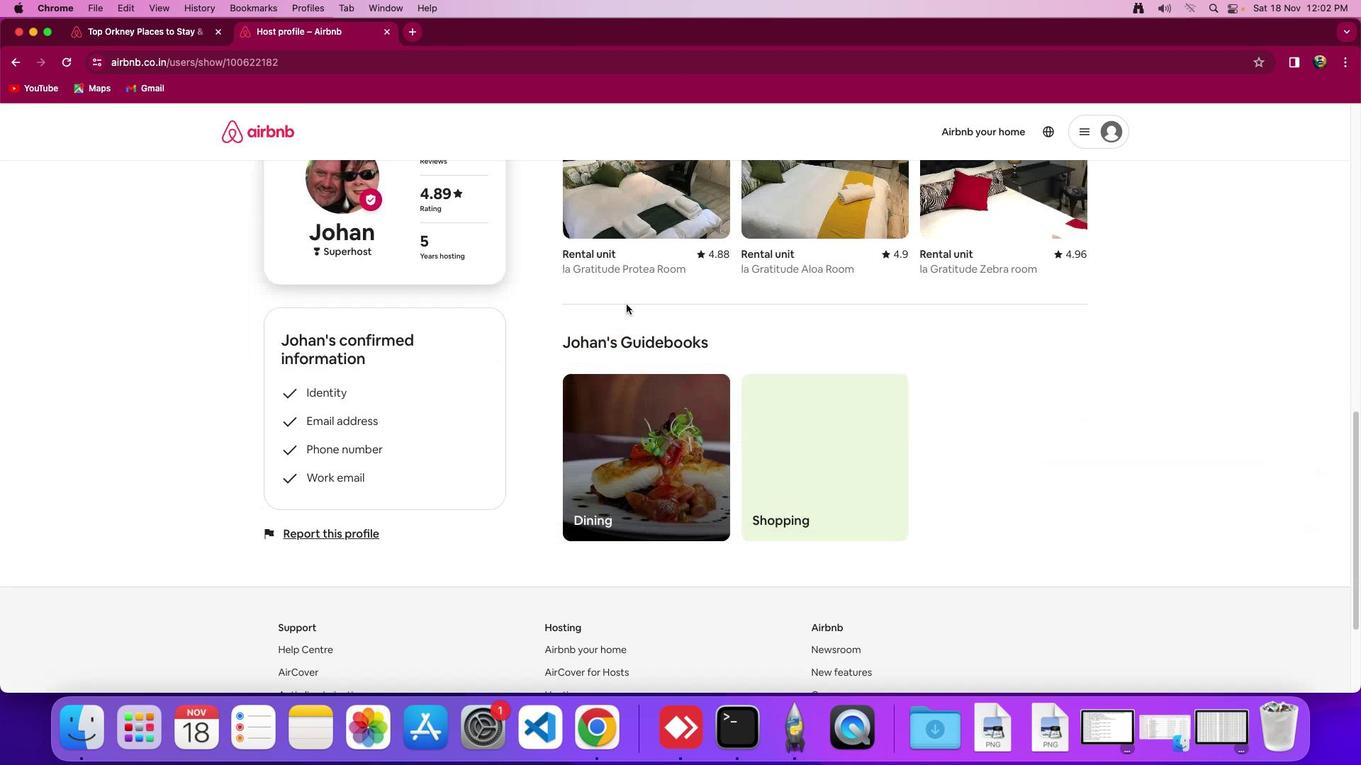 
Action: Mouse moved to (630, 307)
Screenshot: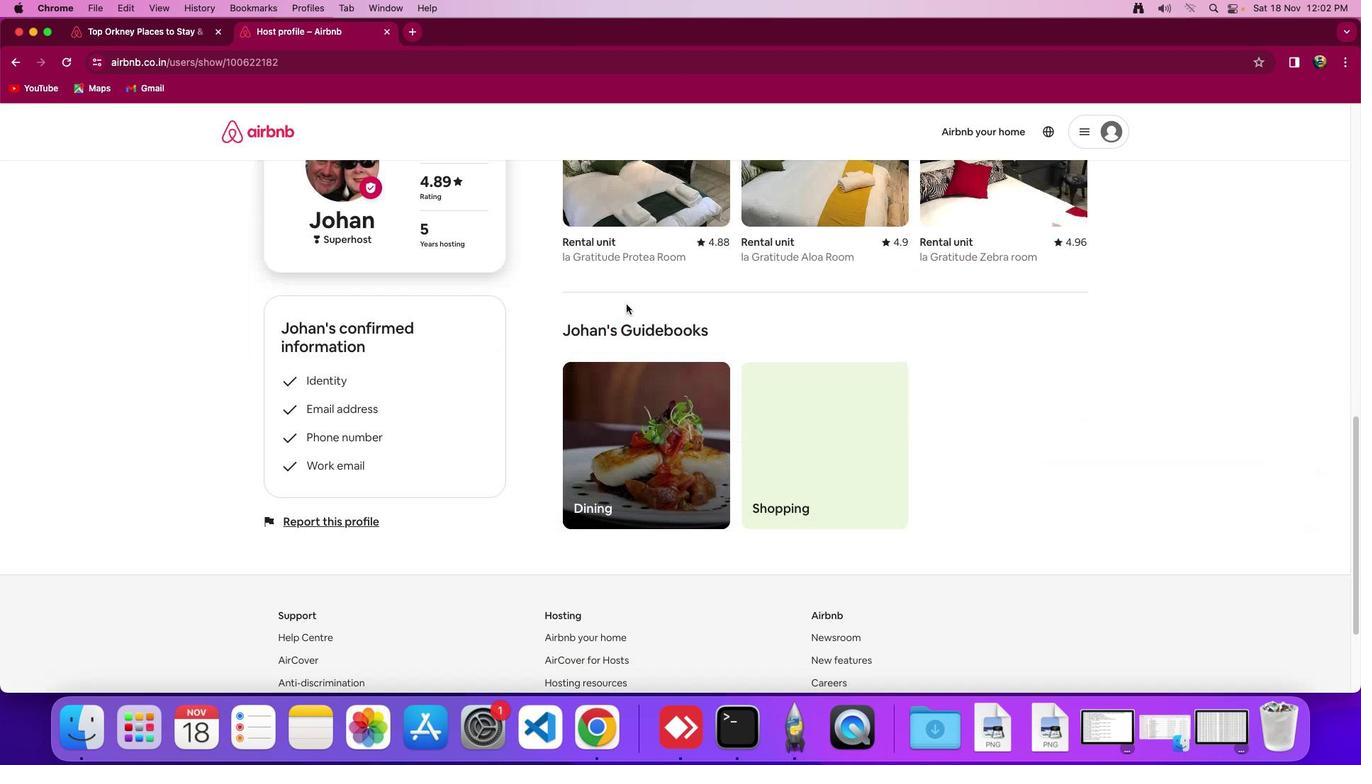 
Action: Mouse scrolled (630, 307) with delta (3, 2)
Screenshot: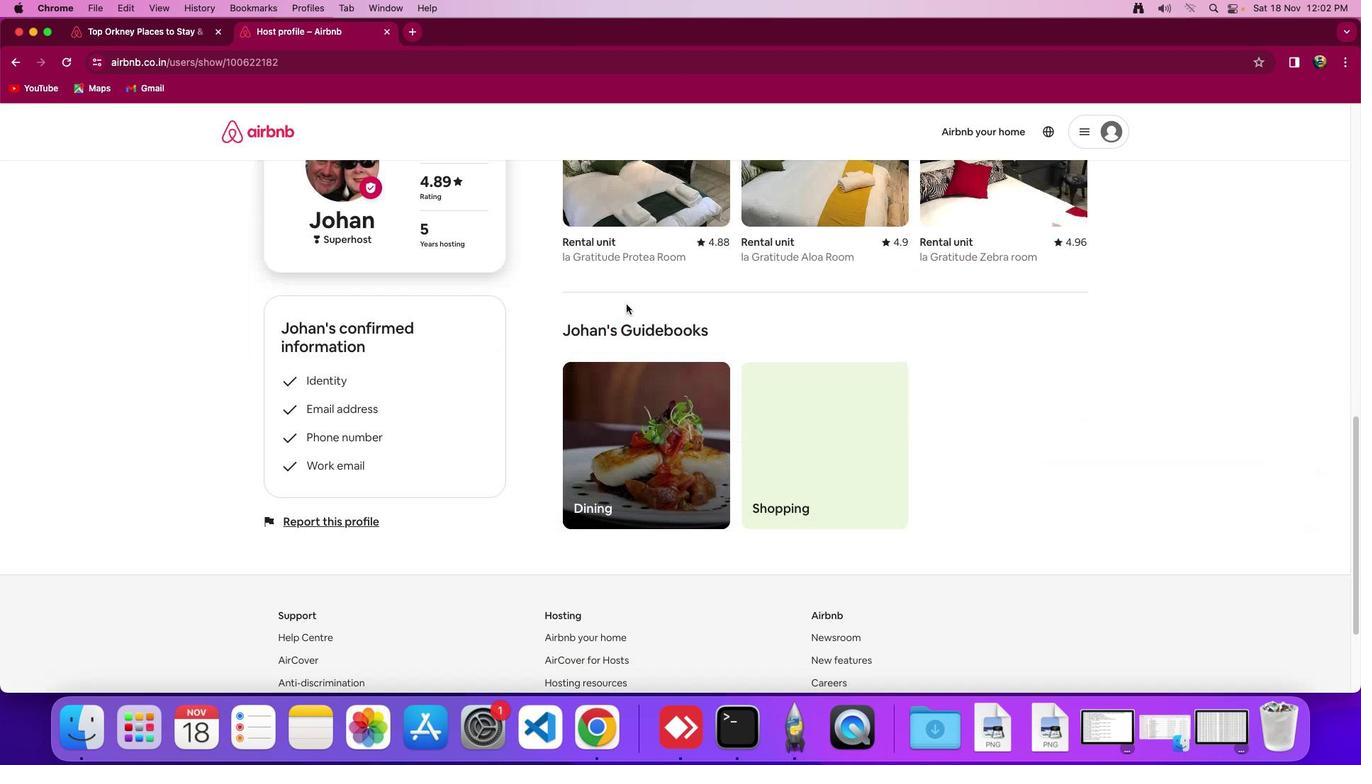 
Action: Mouse scrolled (630, 307) with delta (3, 0)
Screenshot: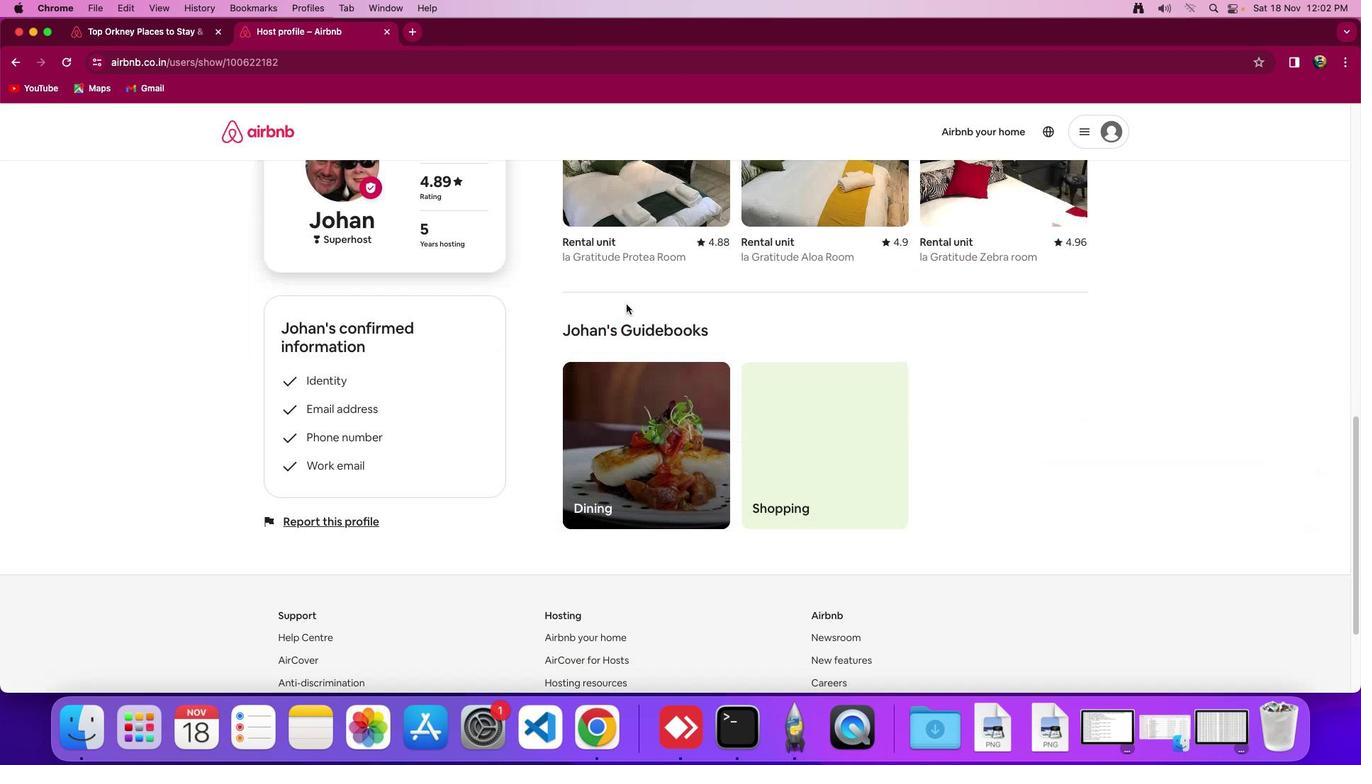 
Action: Mouse scrolled (630, 307) with delta (3, 0)
Screenshot: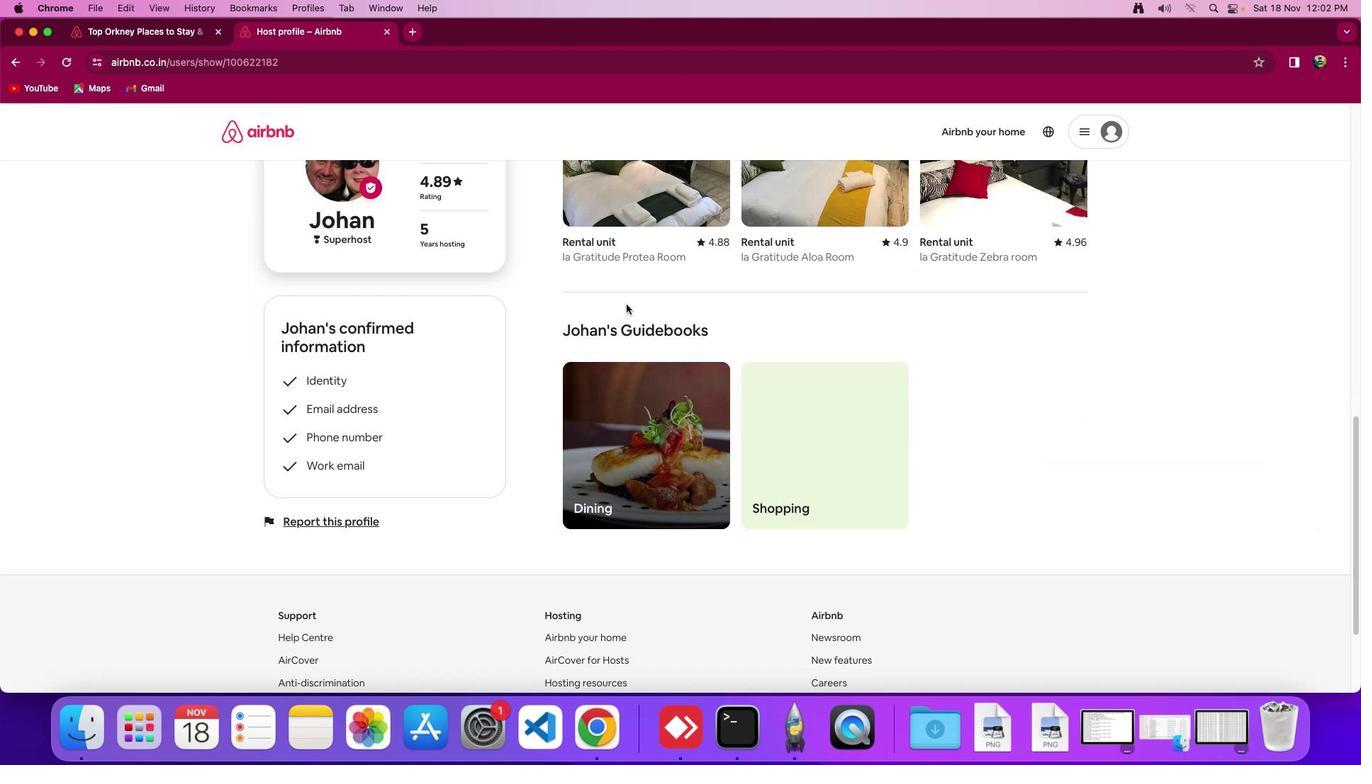 
Action: Mouse scrolled (630, 307) with delta (3, 4)
Screenshot: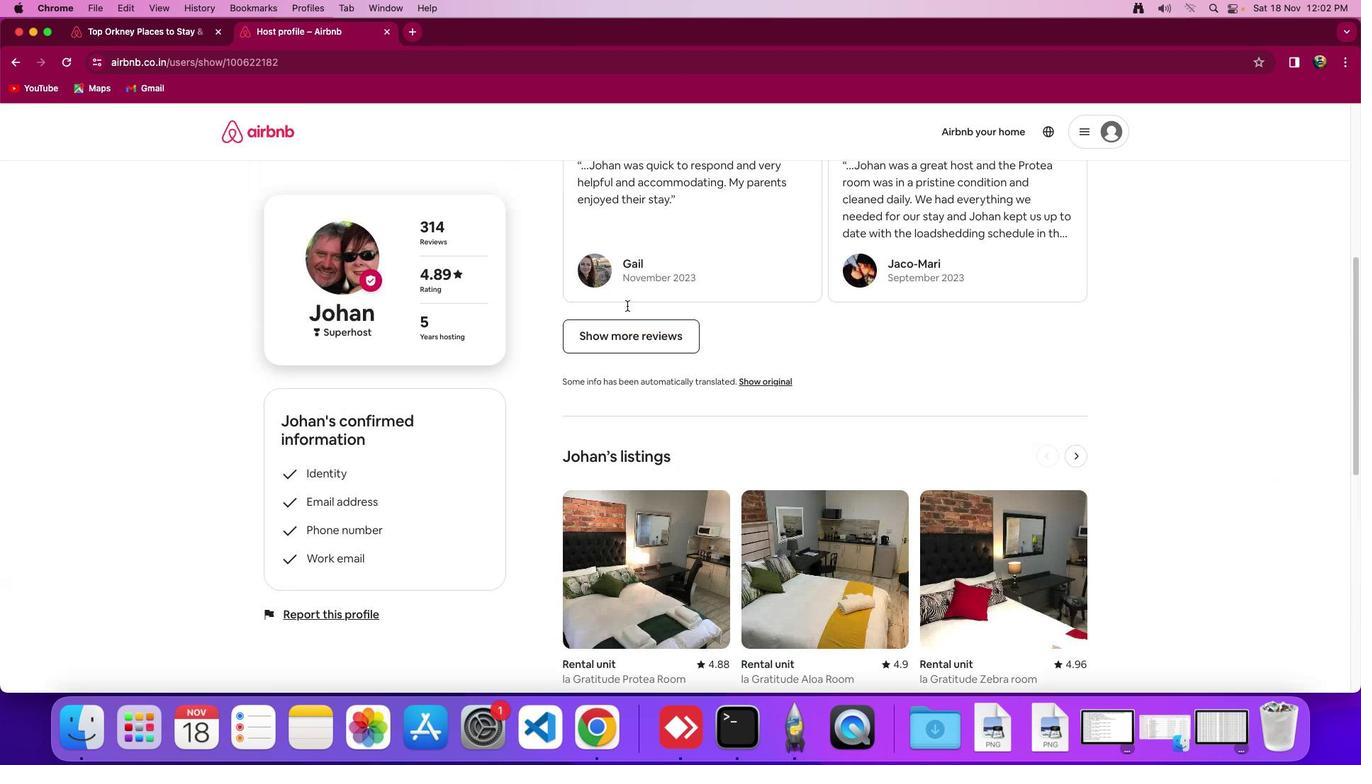 
Action: Mouse scrolled (630, 307) with delta (3, 4)
Screenshot: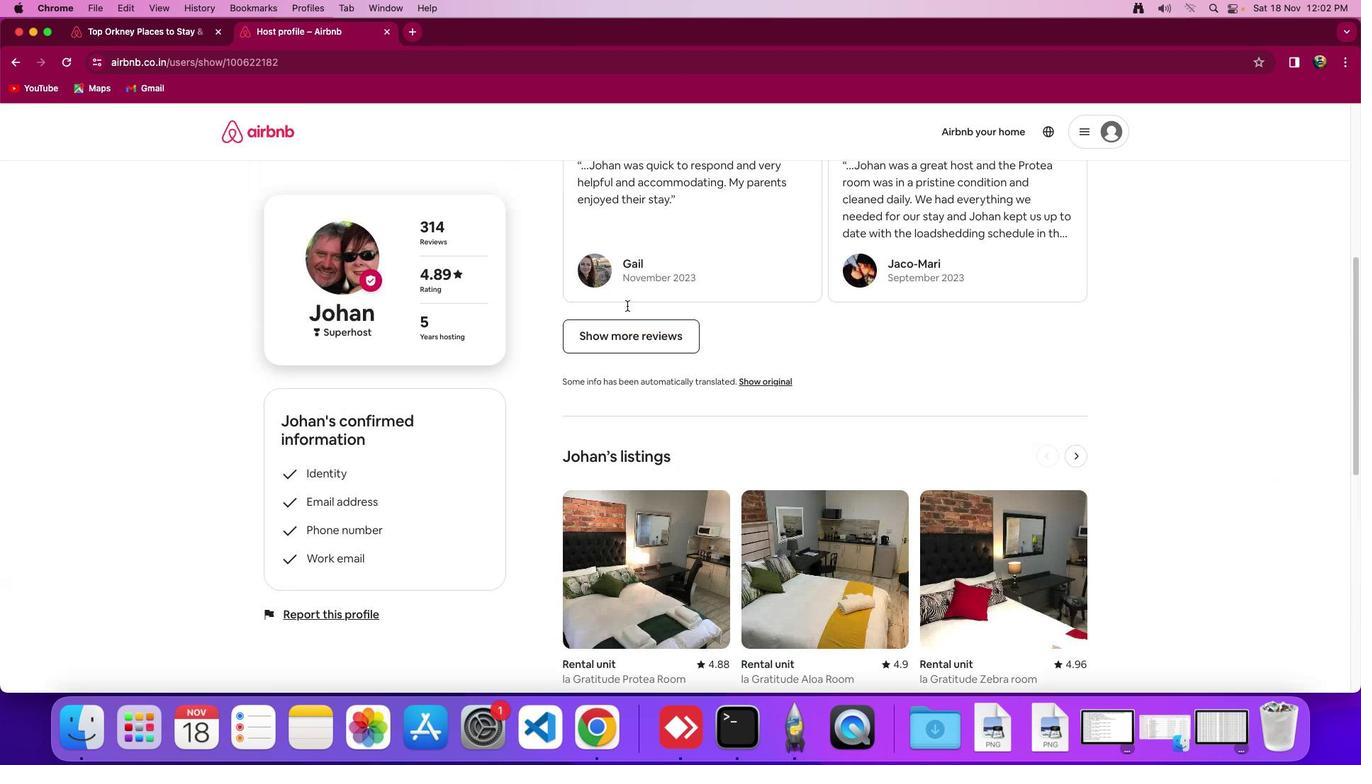 
Action: Mouse scrolled (630, 307) with delta (3, 7)
Screenshot: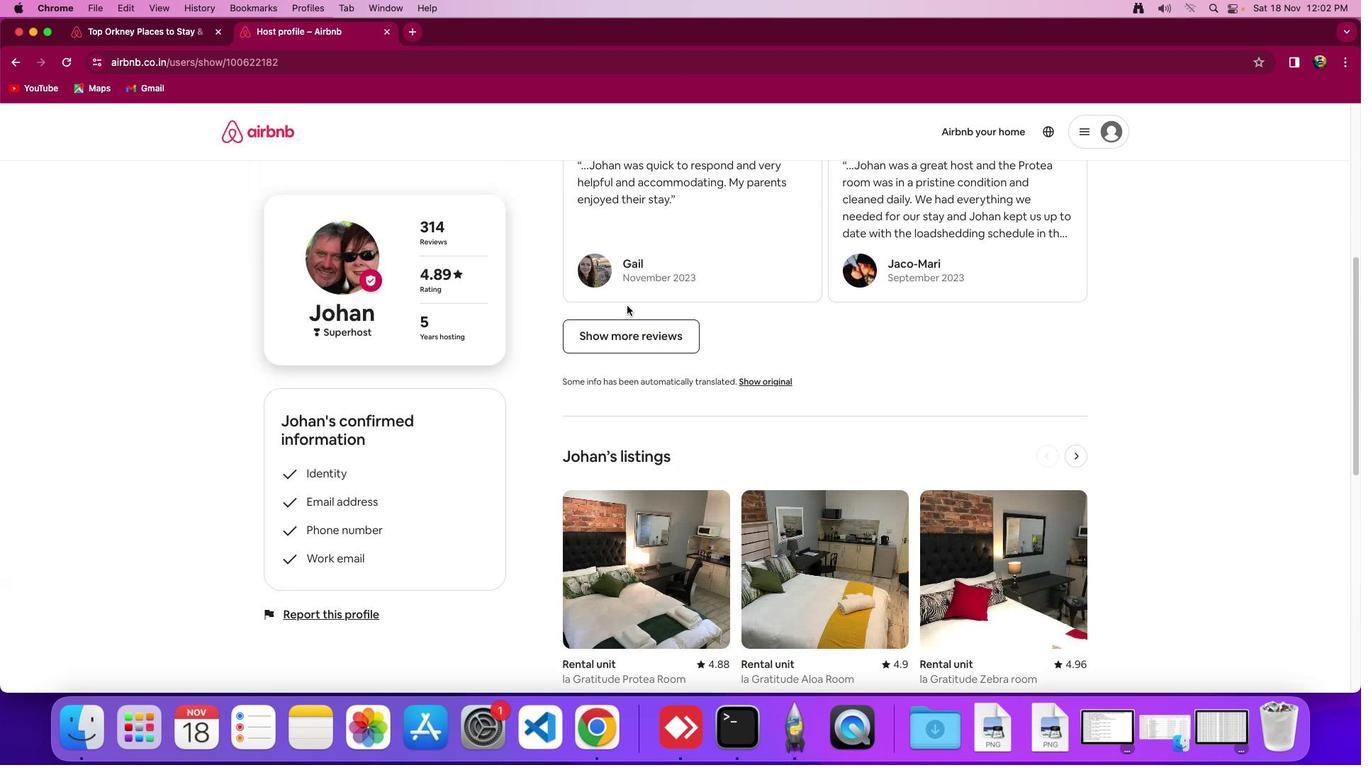 
Action: Mouse scrolled (630, 307) with delta (3, 8)
Screenshot: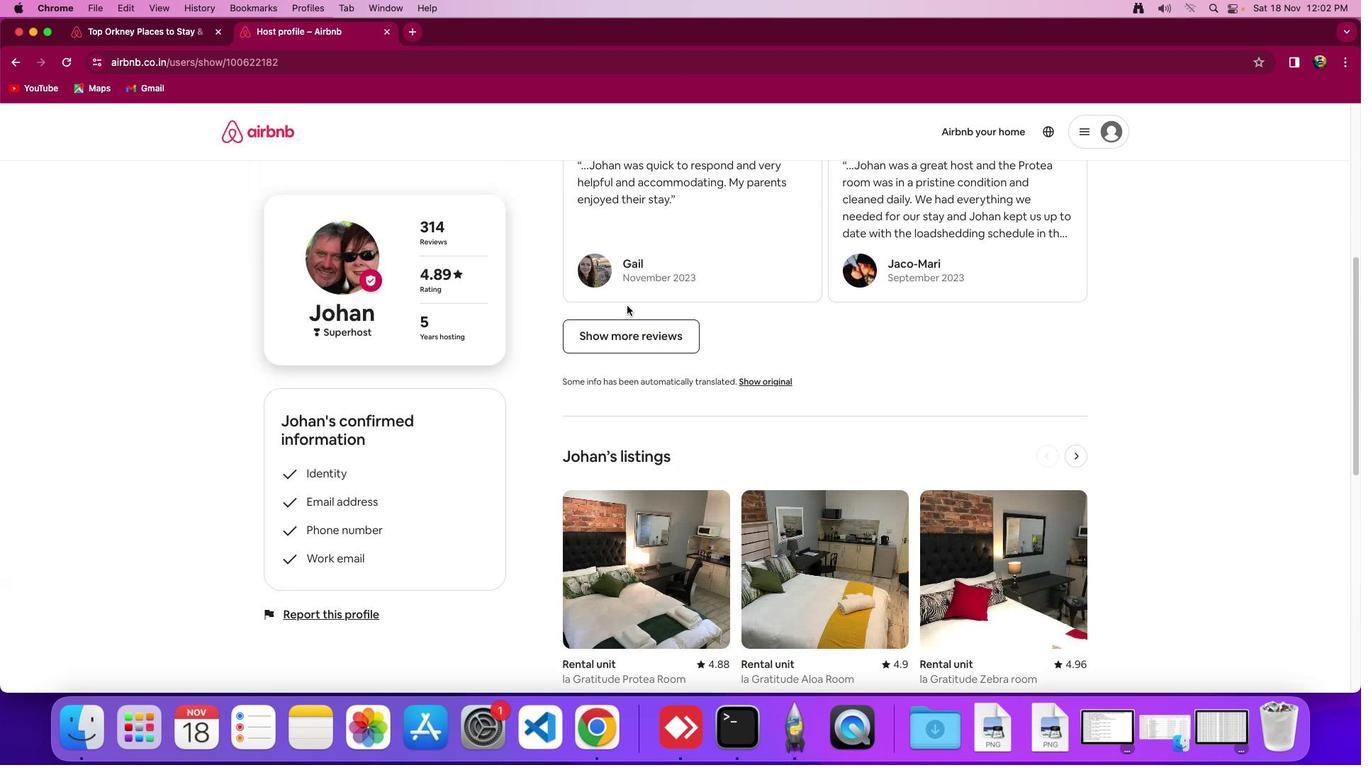 
Action: Mouse moved to (630, 309)
Screenshot: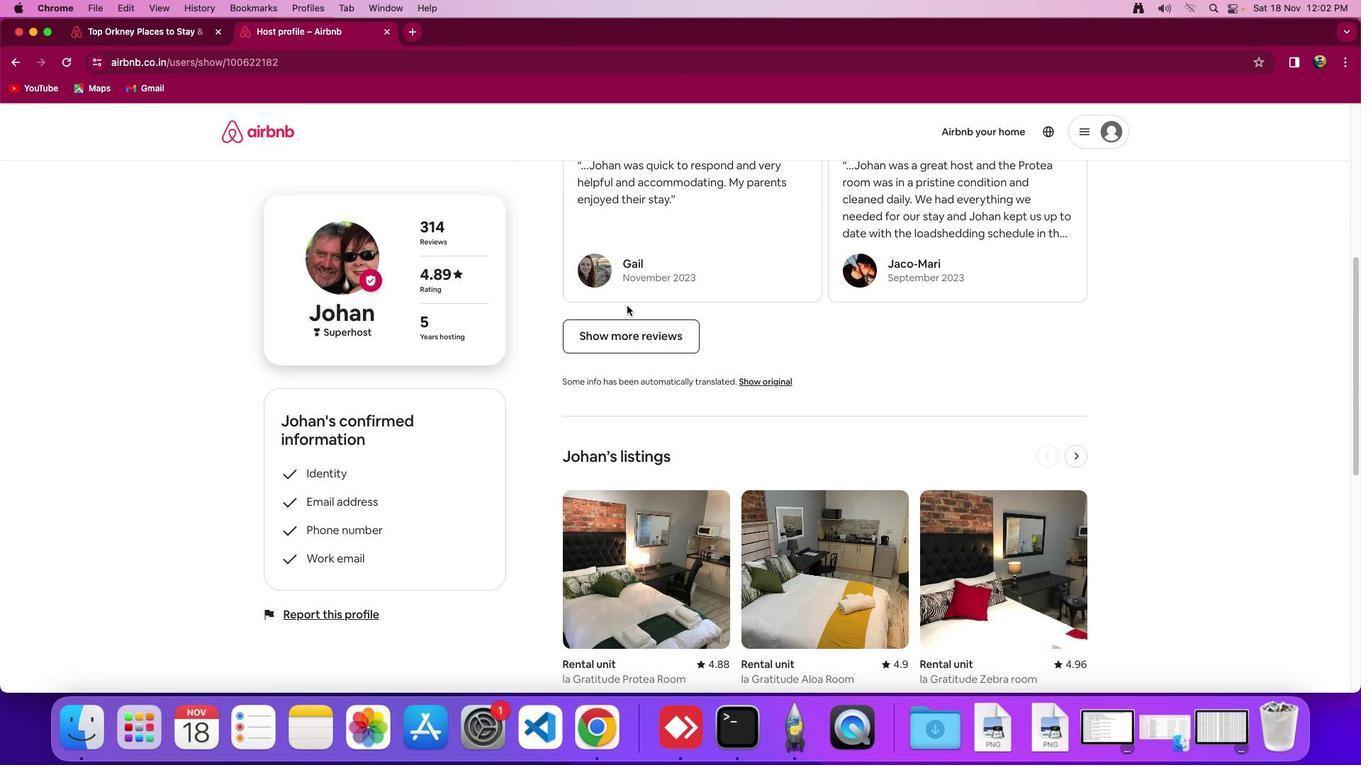 
Action: Mouse scrolled (630, 309) with delta (3, 2)
Screenshot: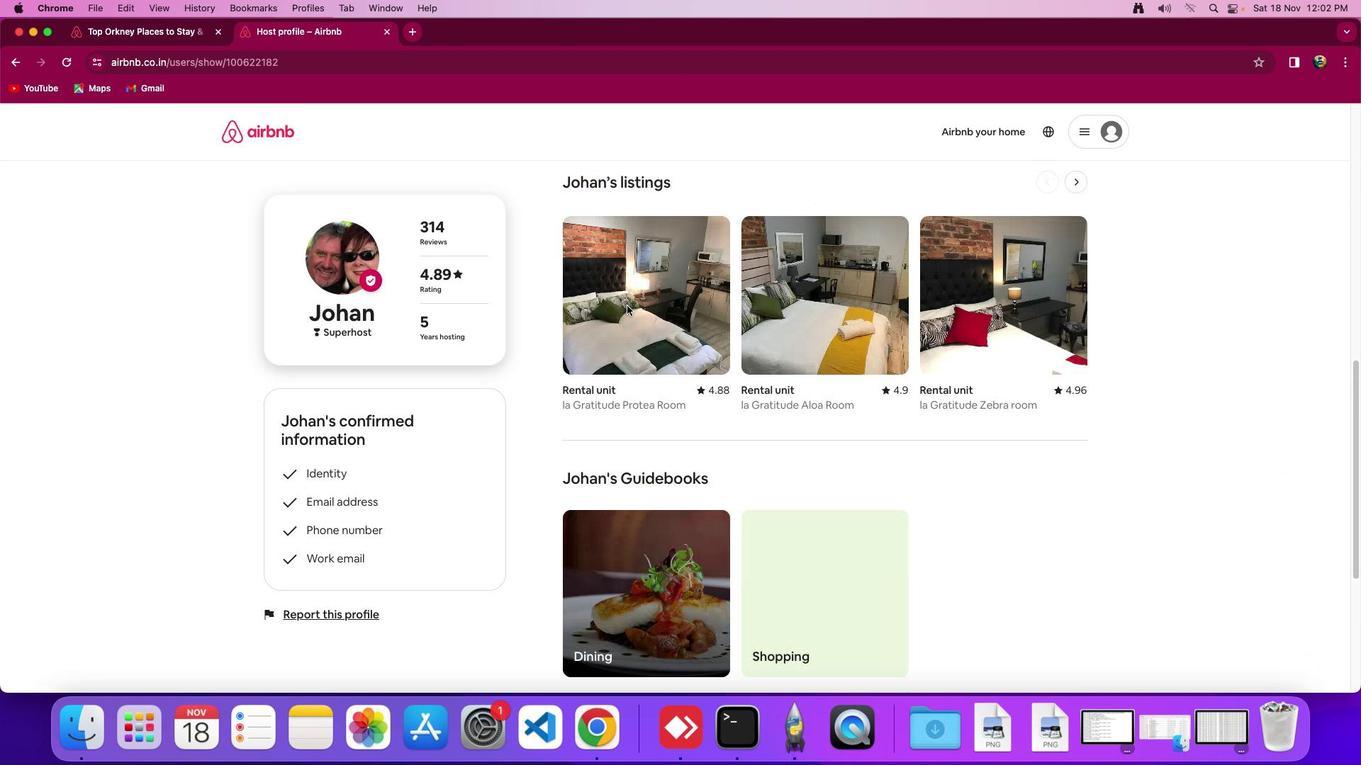 
Action: Mouse scrolled (630, 309) with delta (3, 2)
Screenshot: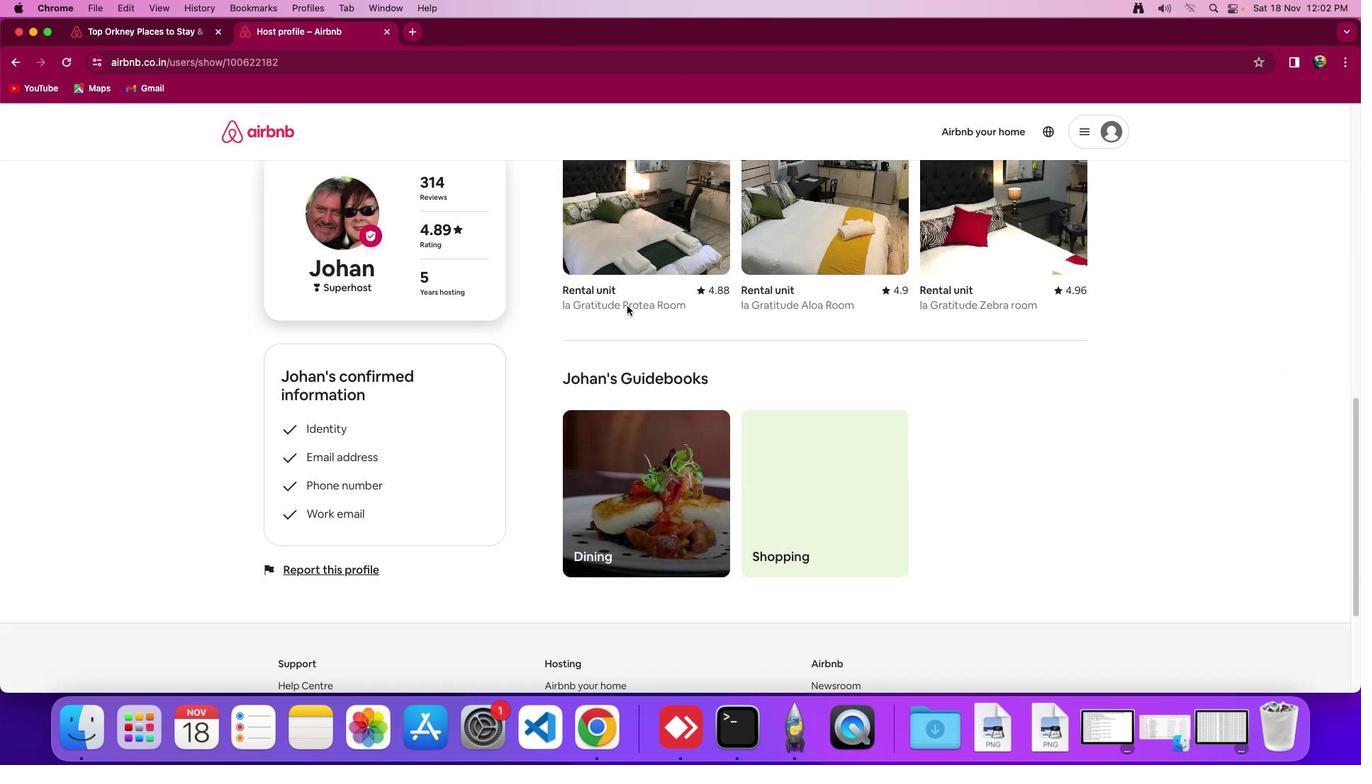 
Action: Mouse scrolled (630, 309) with delta (3, 0)
Screenshot: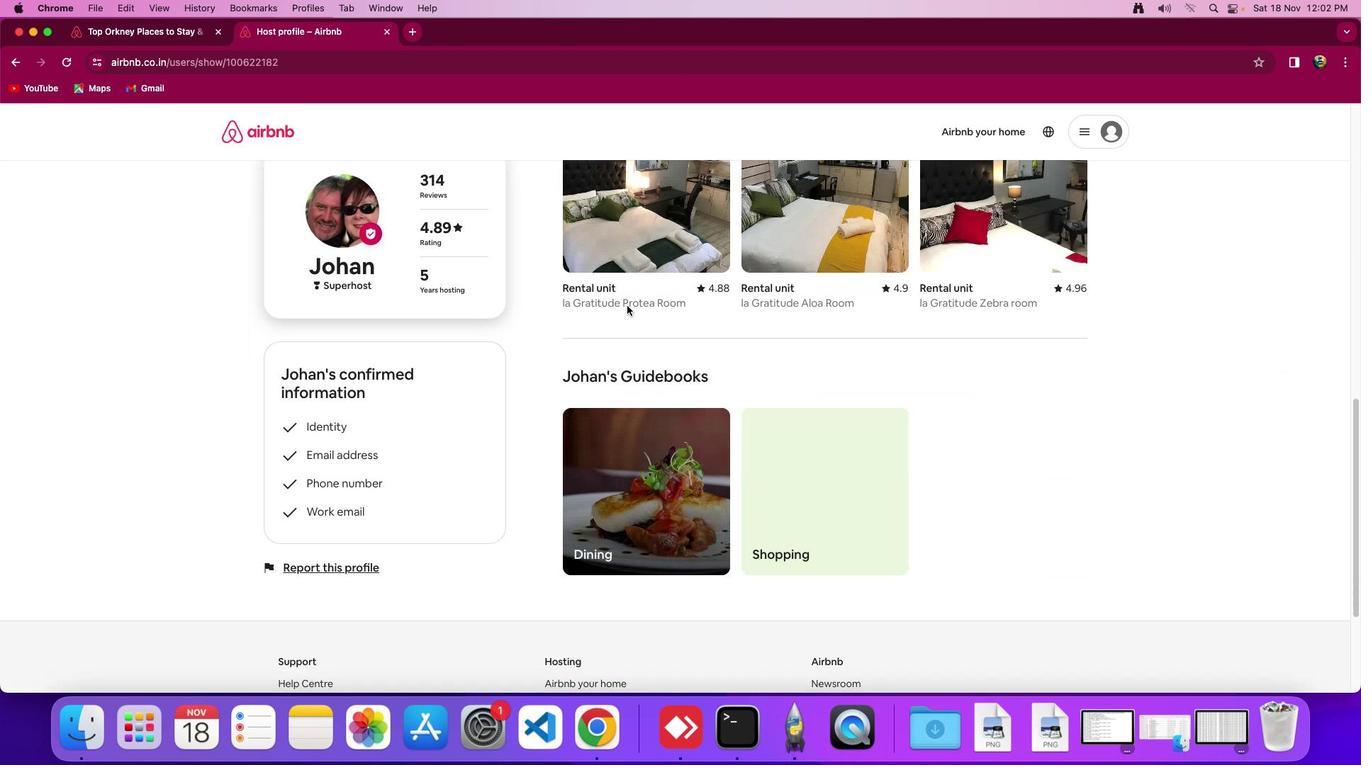 
Action: Mouse scrolled (630, 309) with delta (3, 0)
Screenshot: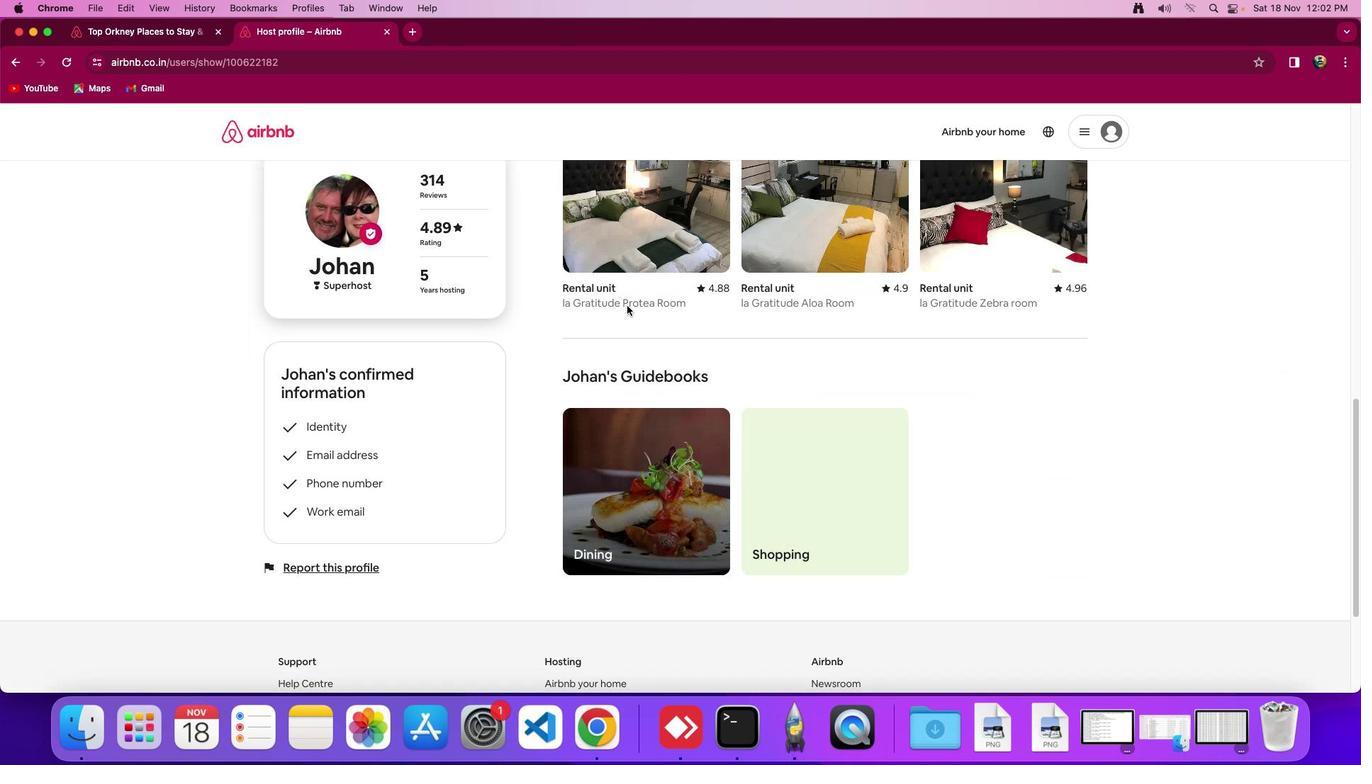 
Action: Mouse scrolled (630, 309) with delta (3, 2)
Screenshot: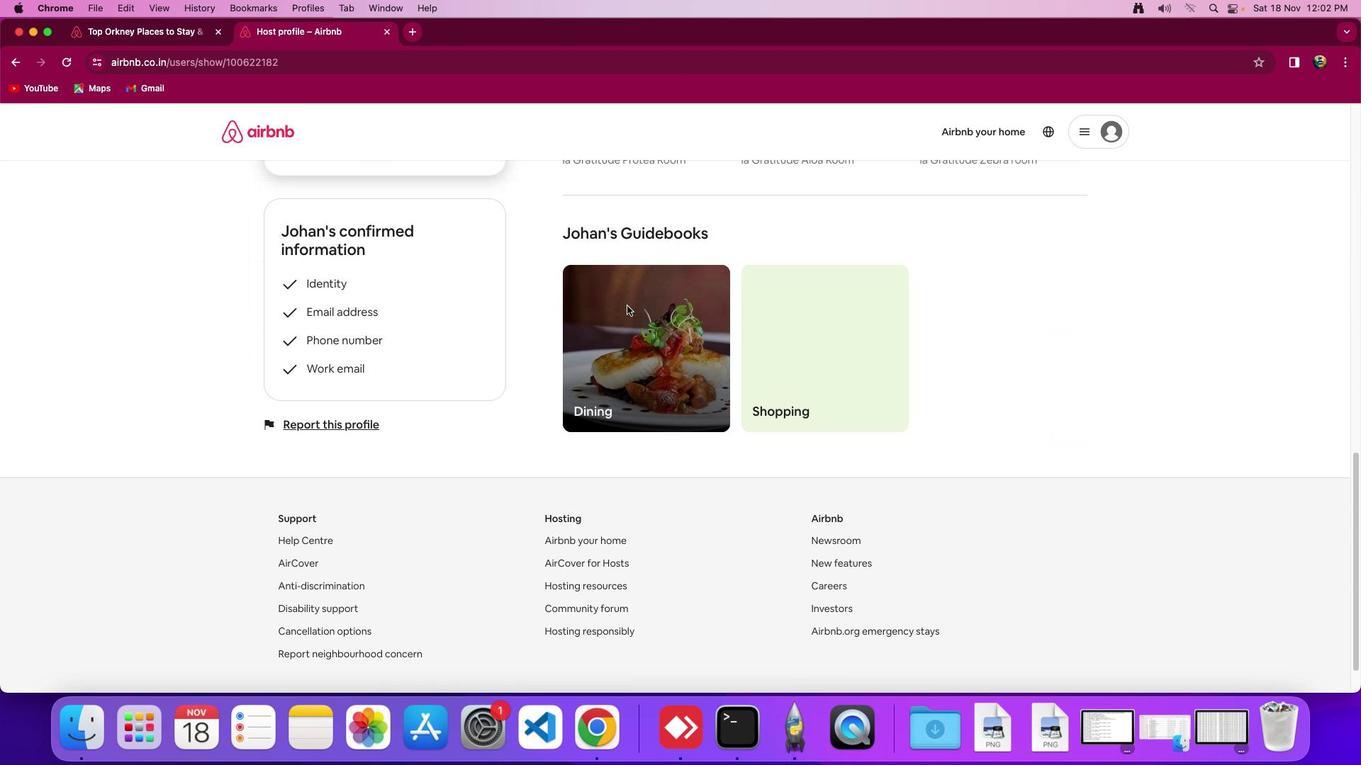 
Action: Mouse scrolled (630, 309) with delta (3, 2)
Screenshot: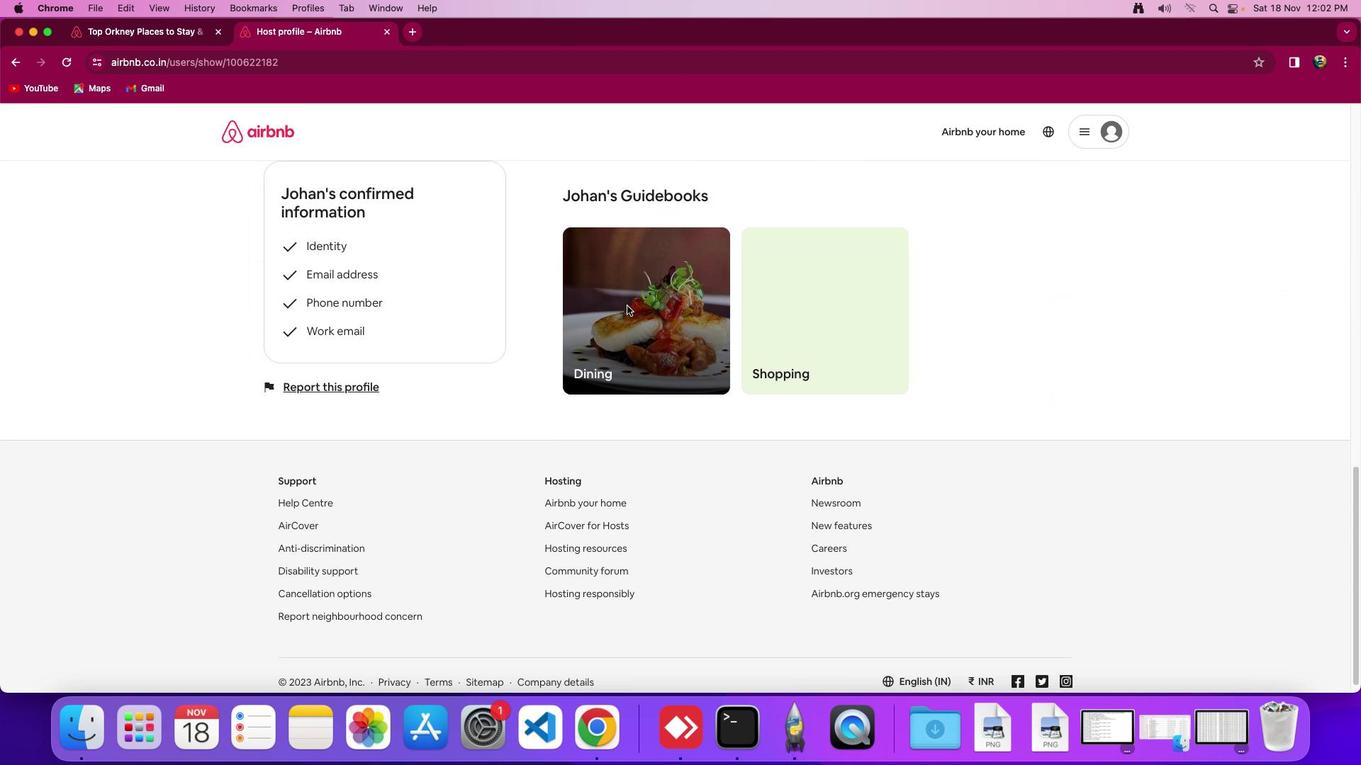 
Action: Mouse scrolled (630, 309) with delta (3, 0)
Screenshot: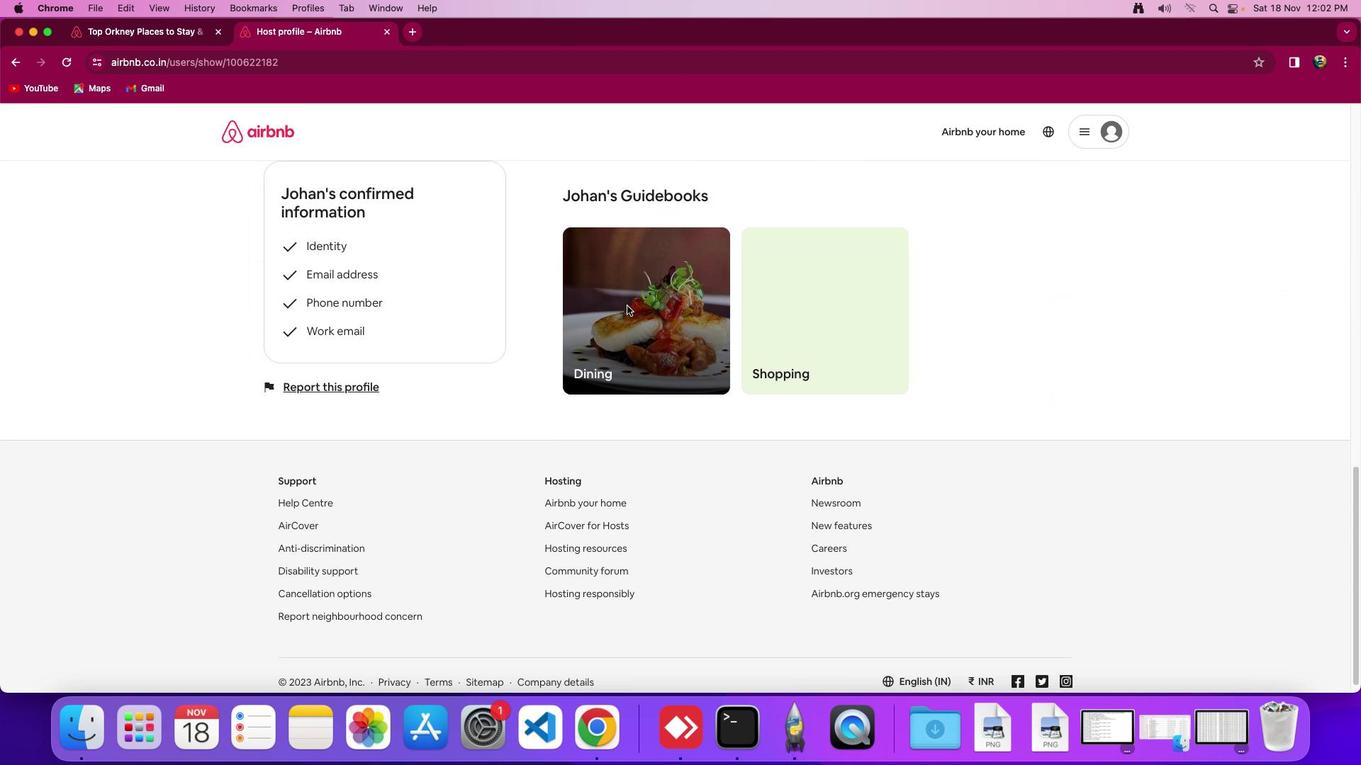 
Action: Mouse scrolled (630, 309) with delta (3, 0)
Screenshot: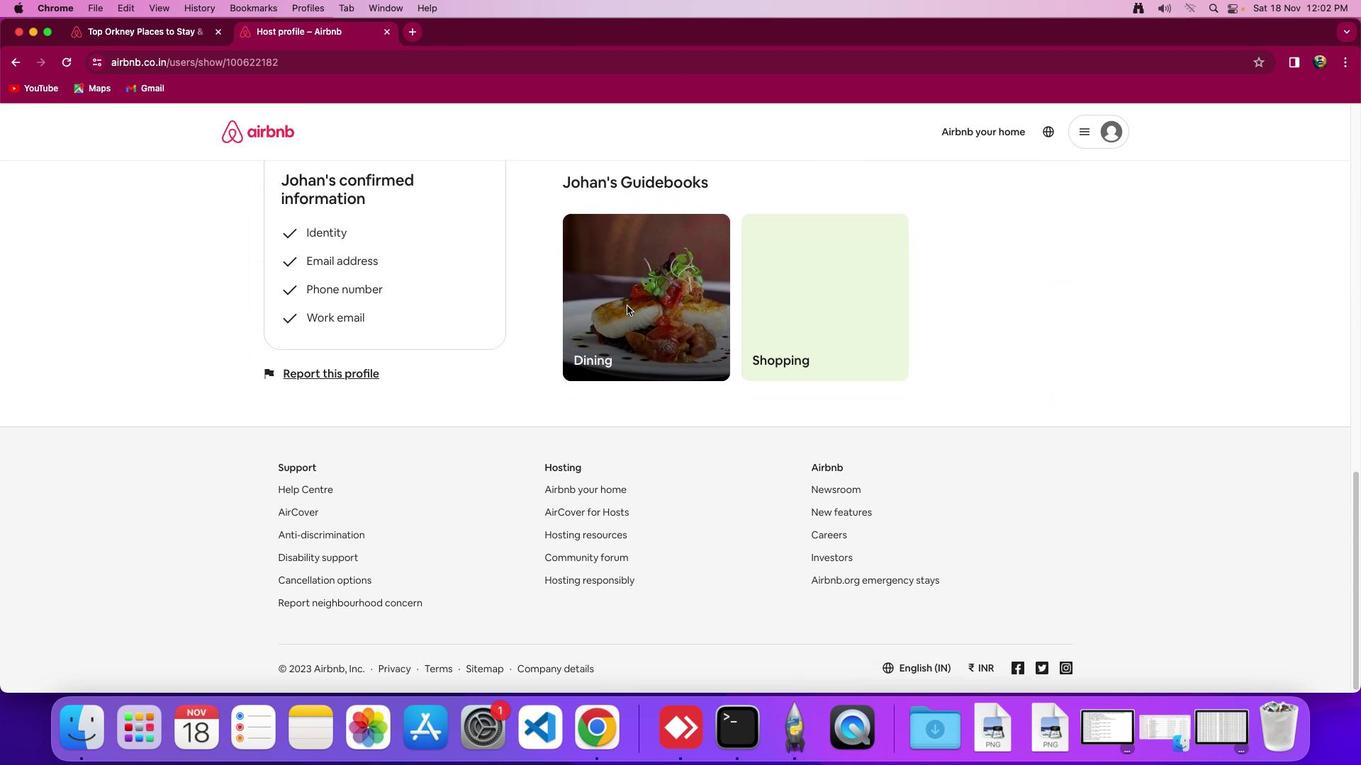 
Action: Mouse scrolled (630, 309) with delta (3, 2)
Screenshot: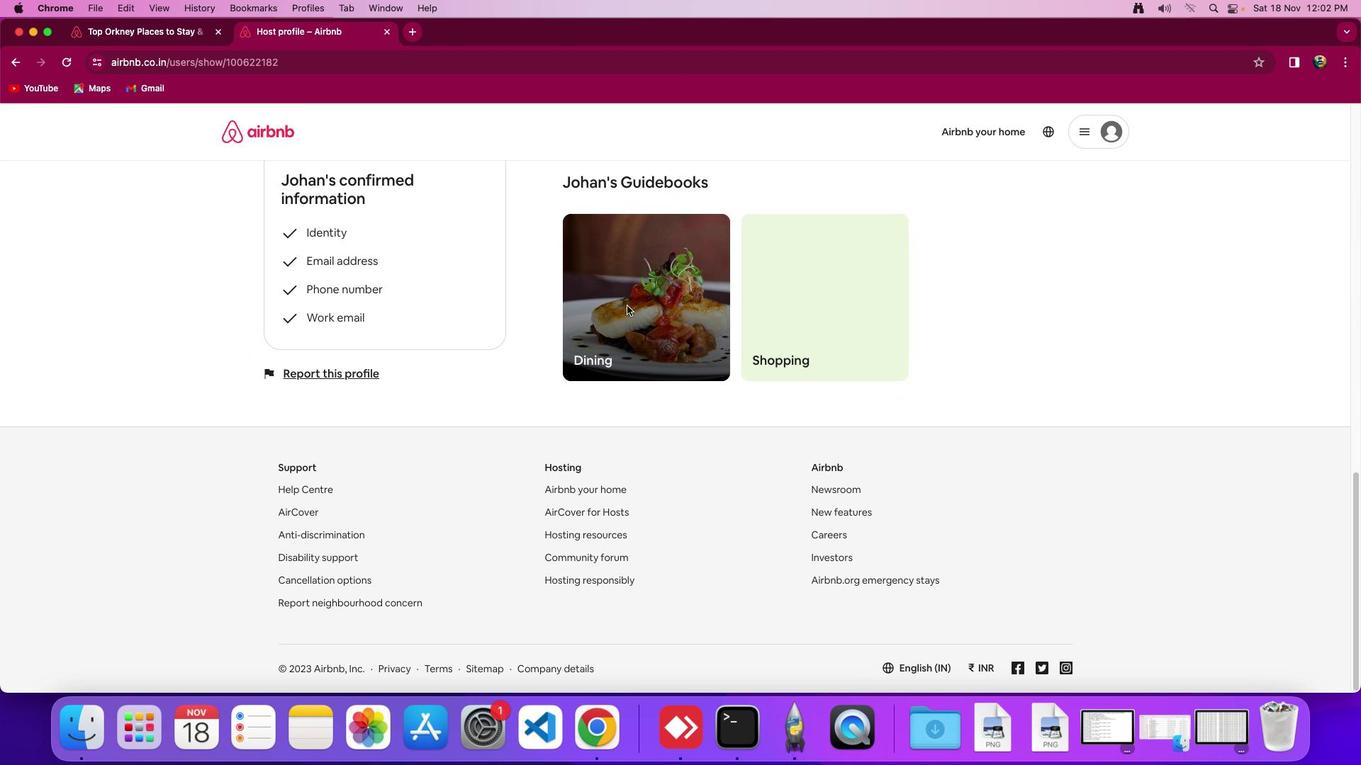 
Action: Mouse scrolled (630, 309) with delta (3, 2)
Screenshot: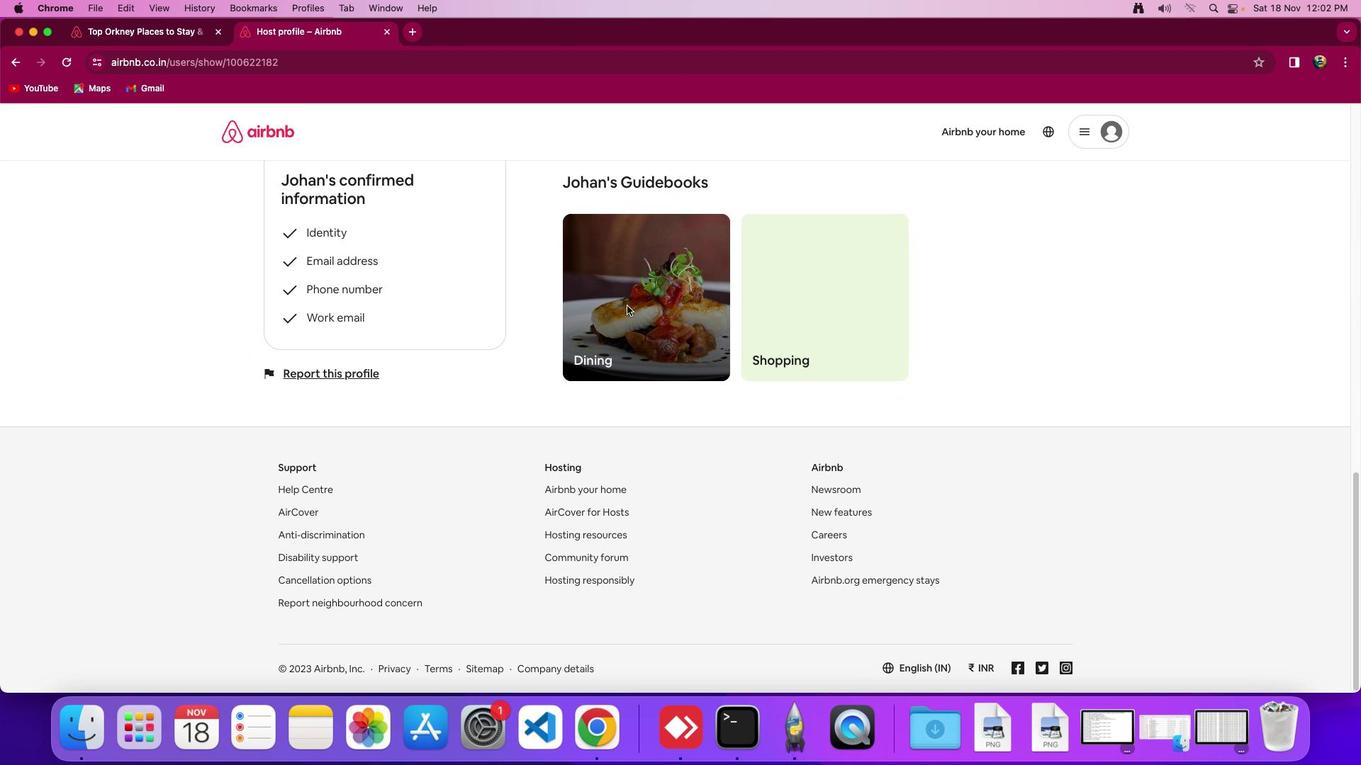 
Action: Mouse scrolled (630, 309) with delta (3, 0)
Screenshot: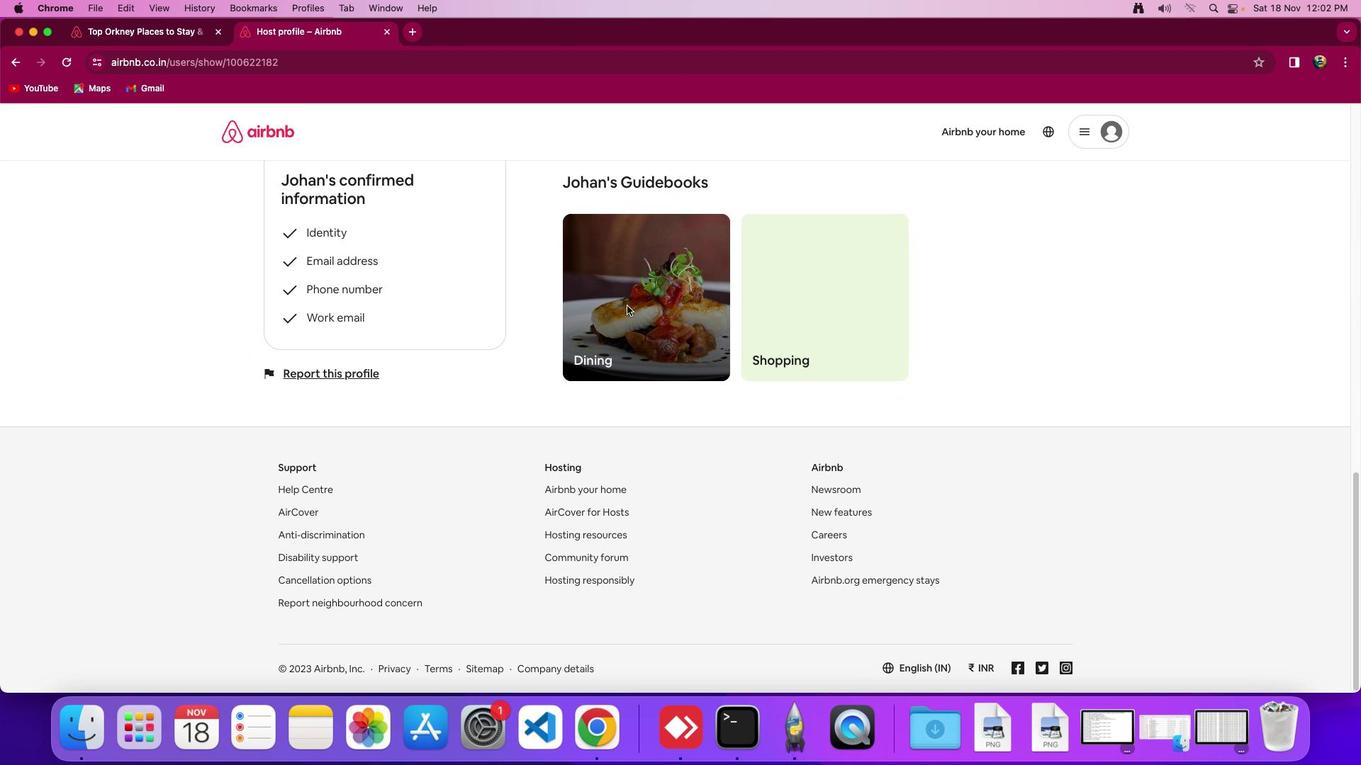 
Action: Mouse scrolled (630, 309) with delta (3, 4)
Screenshot: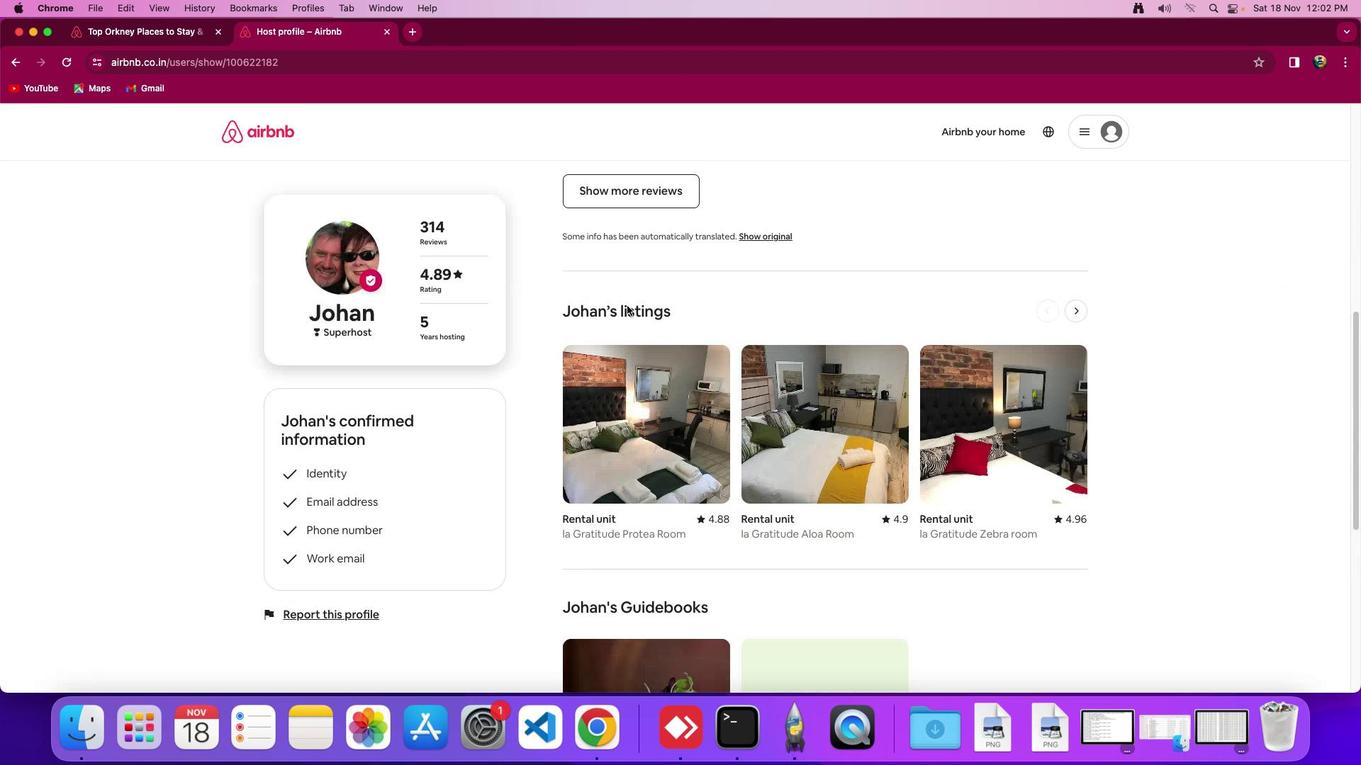 
Action: Mouse scrolled (630, 309) with delta (3, 4)
Screenshot: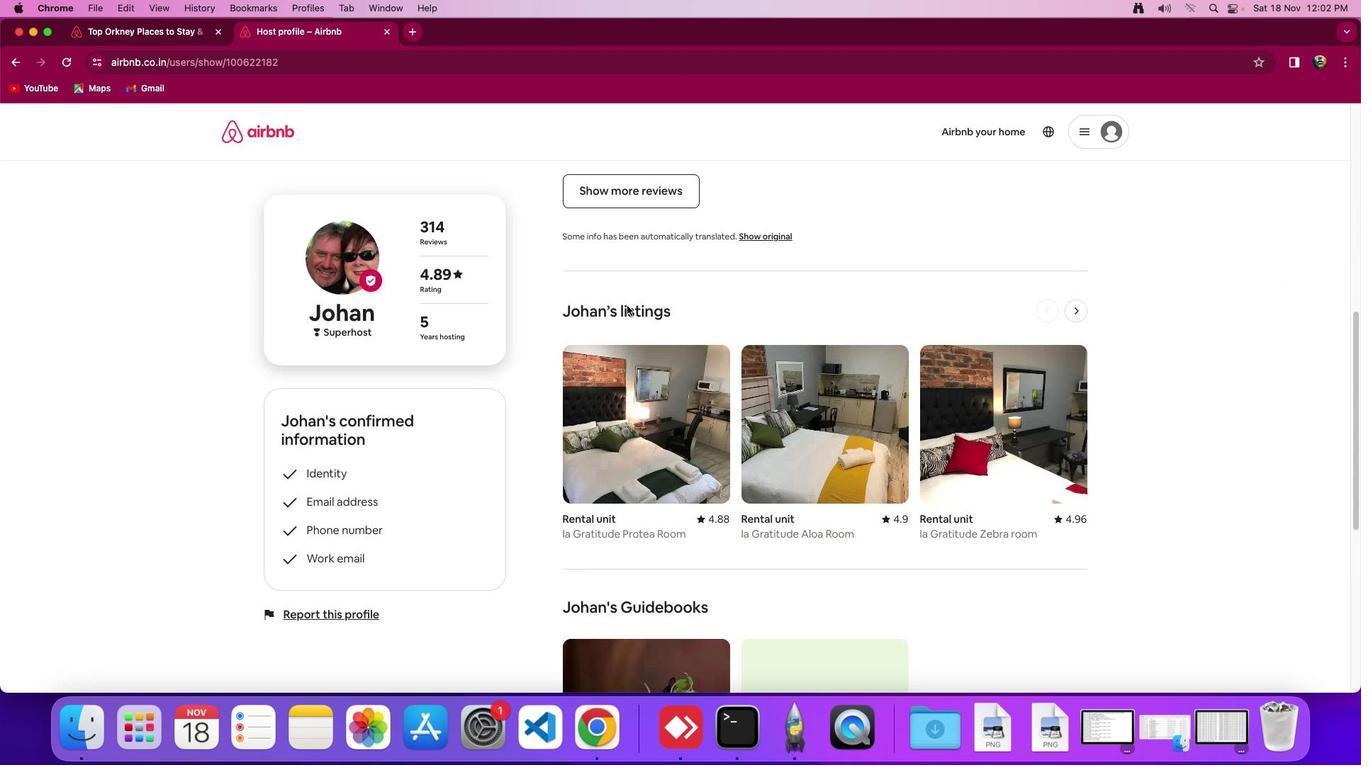 
Action: Mouse scrolled (630, 309) with delta (3, 7)
Screenshot: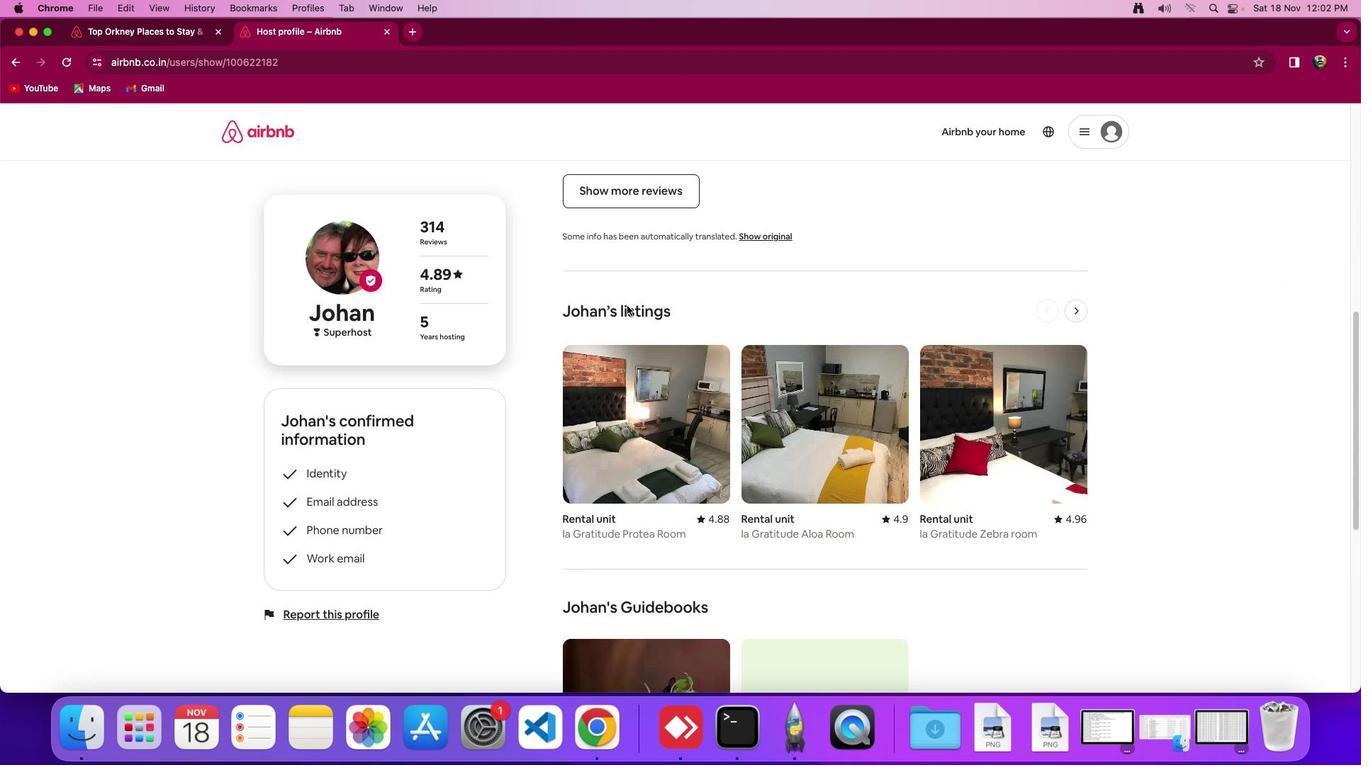 
Action: Mouse scrolled (630, 309) with delta (3, 9)
Screenshot: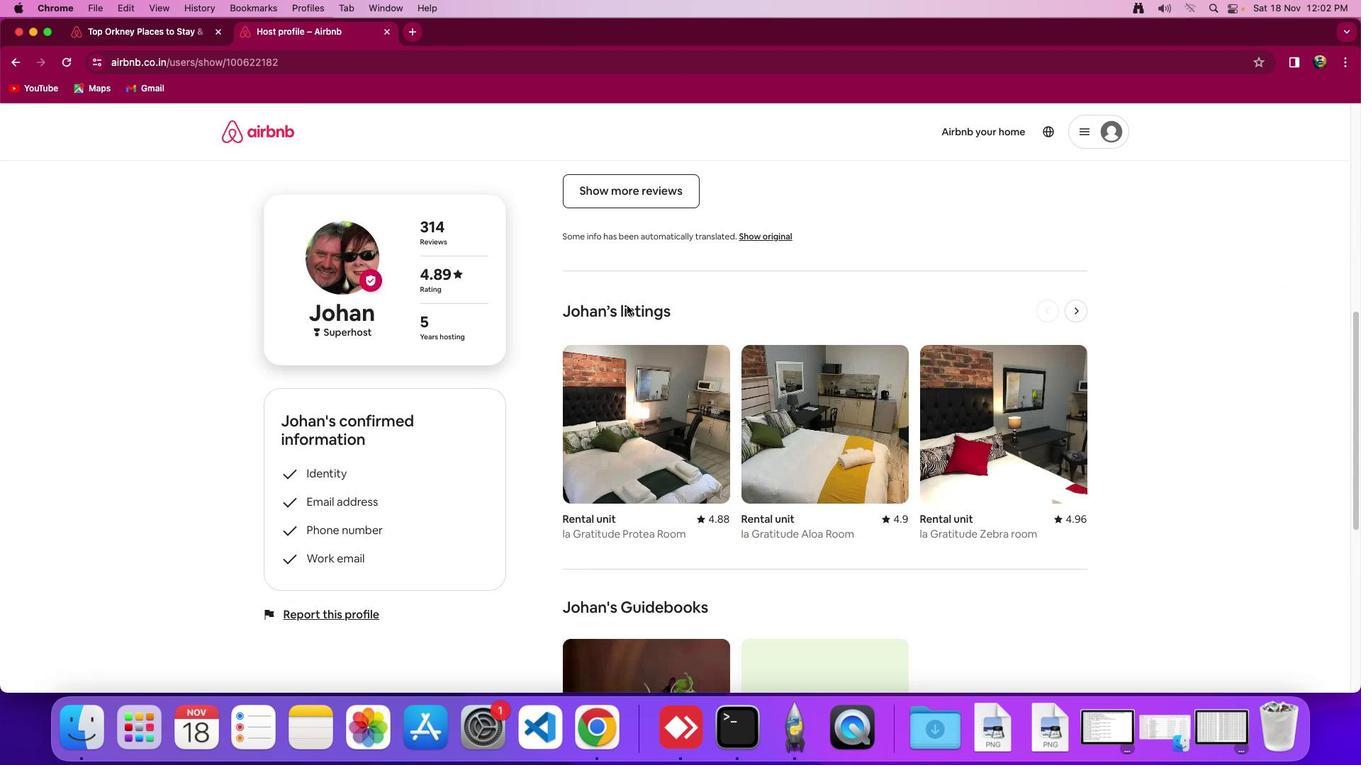 
Action: Mouse scrolled (630, 309) with delta (3, 4)
Screenshot: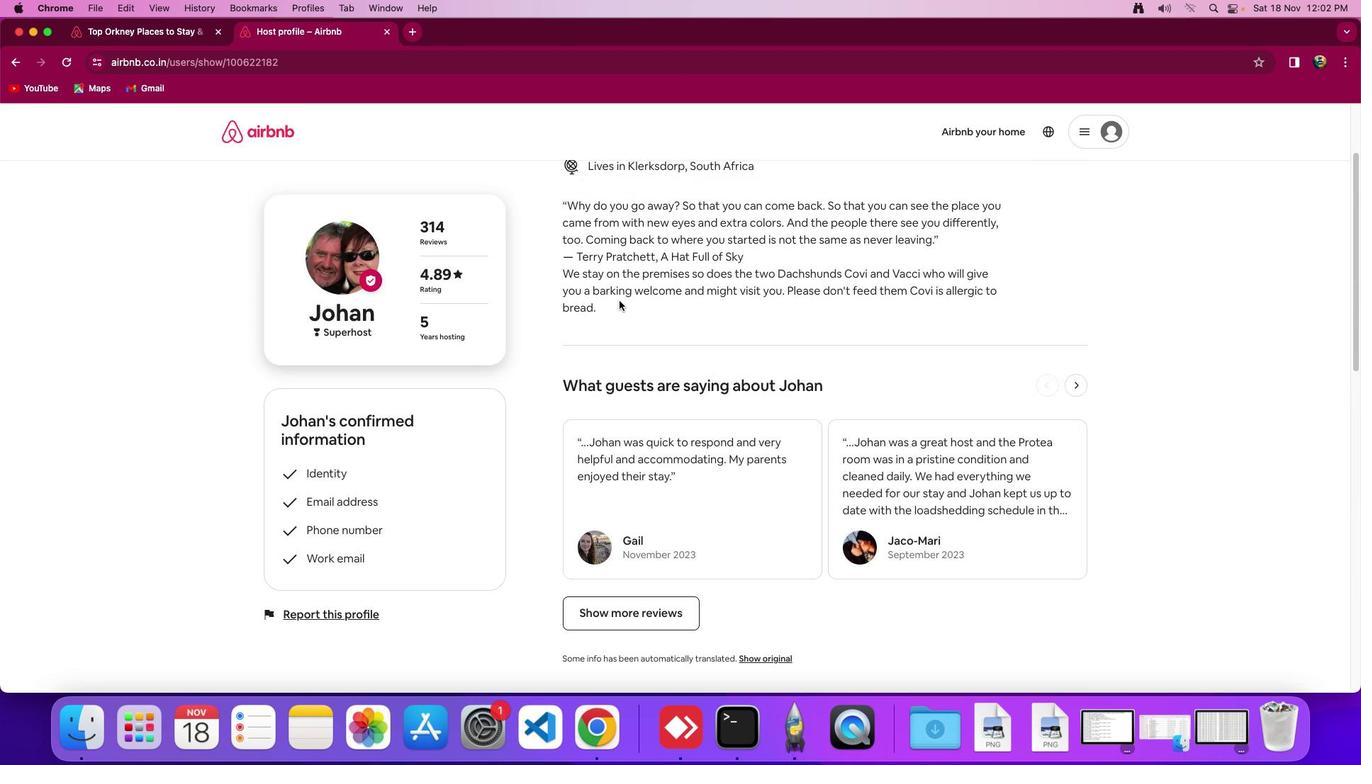 
Action: Mouse scrolled (630, 309) with delta (3, 4)
Screenshot: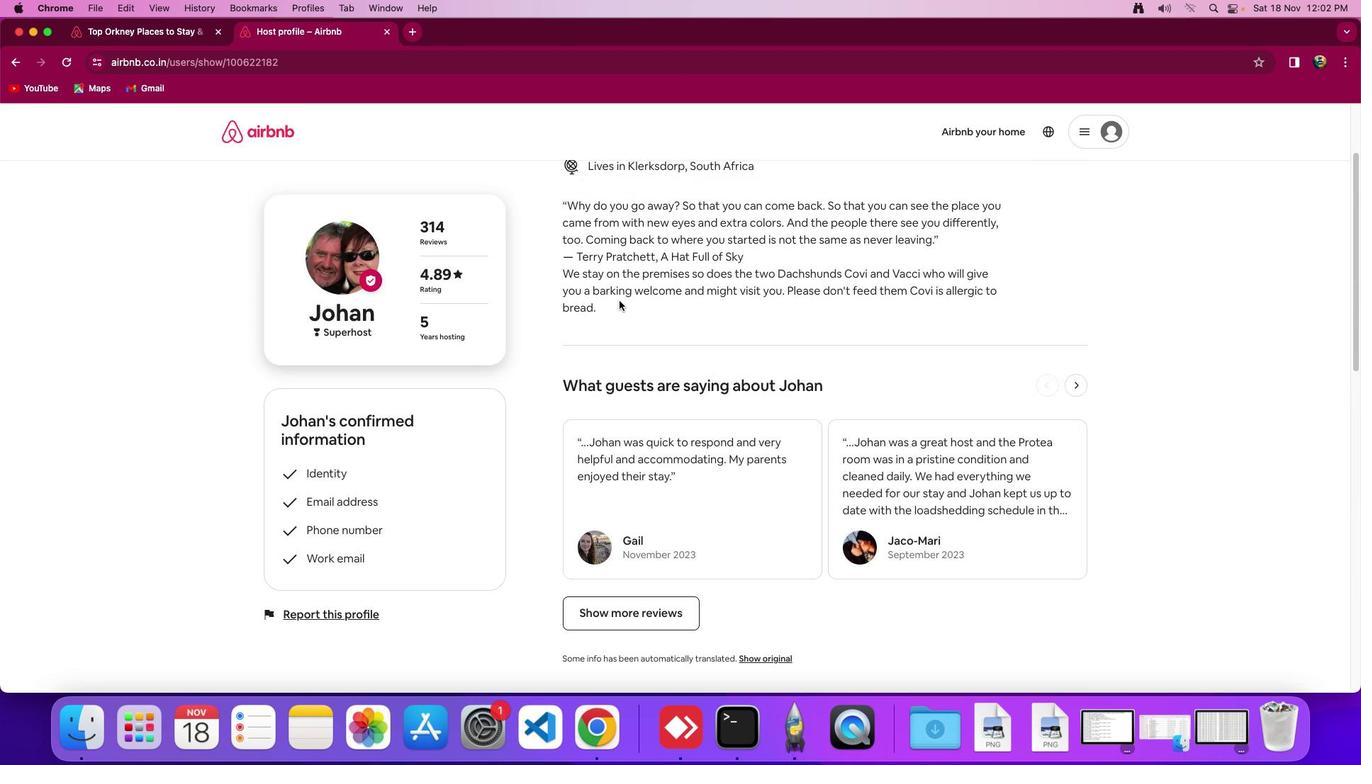 
Action: Mouse scrolled (630, 309) with delta (3, 7)
Screenshot: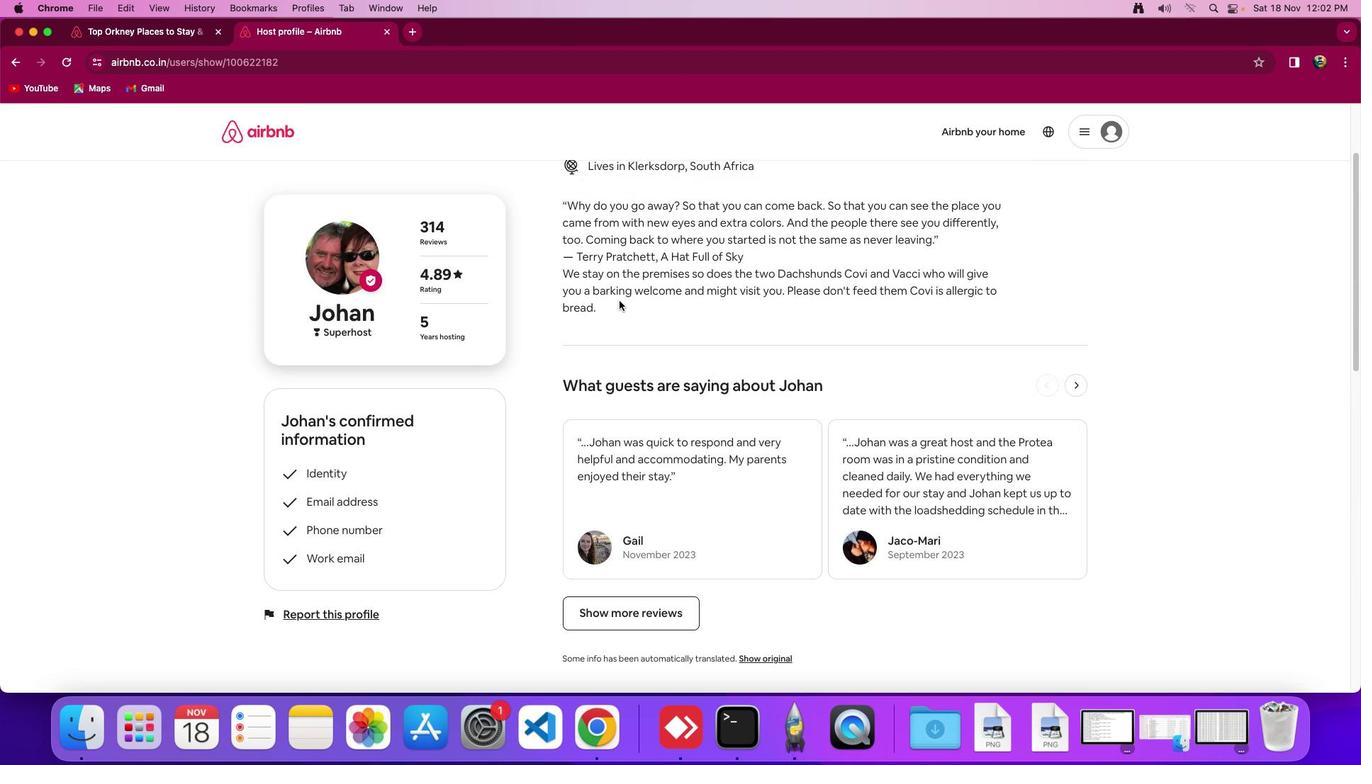 
Action: Mouse scrolled (630, 309) with delta (3, 8)
Screenshot: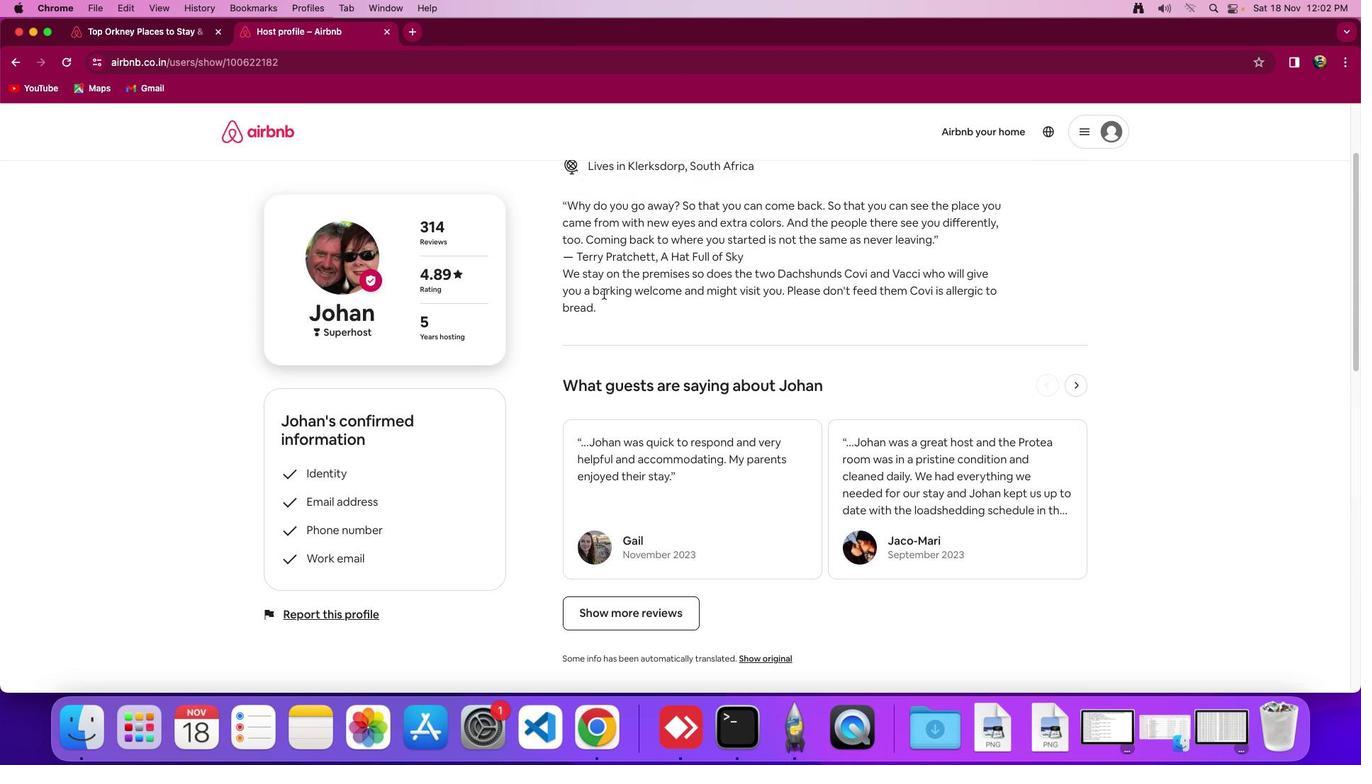 
Action: Mouse moved to (19, 65)
Screenshot: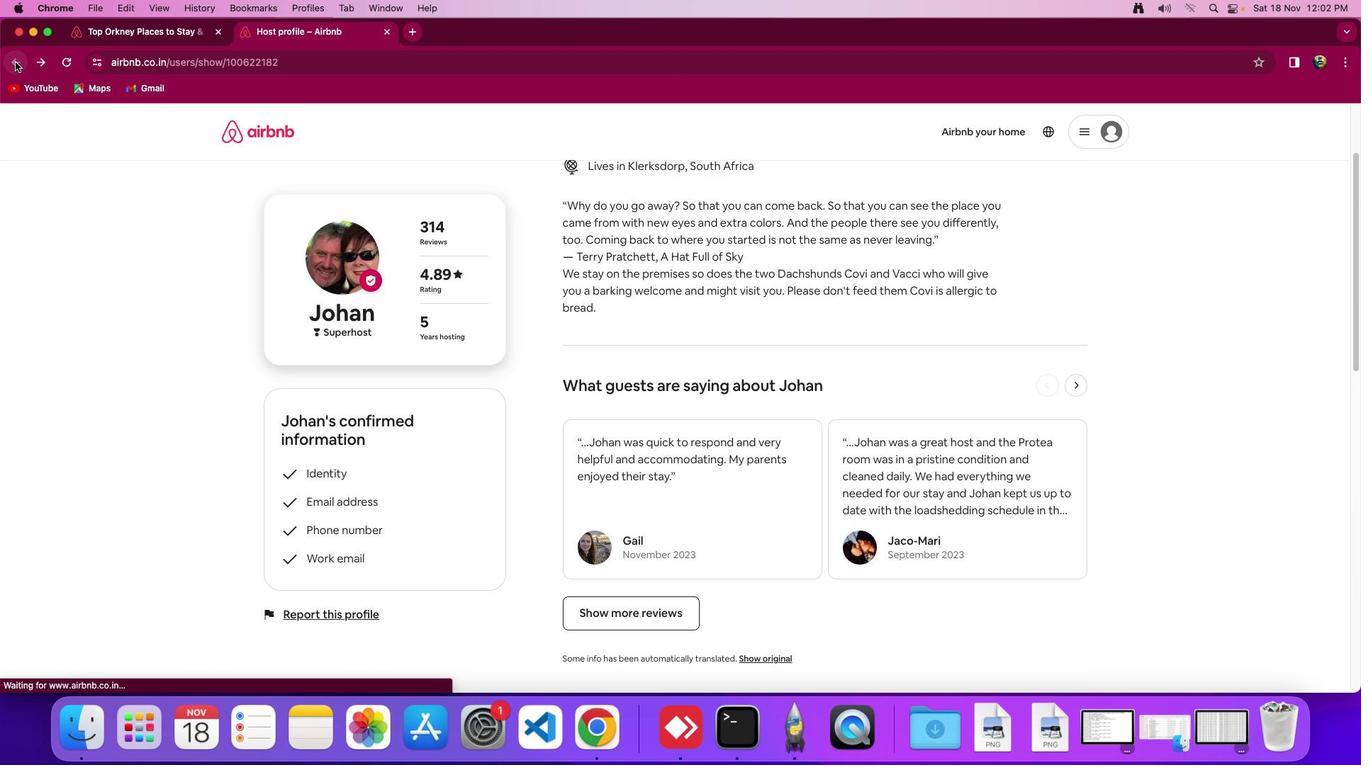 
Action: Mouse pressed left at (19, 65)
Screenshot: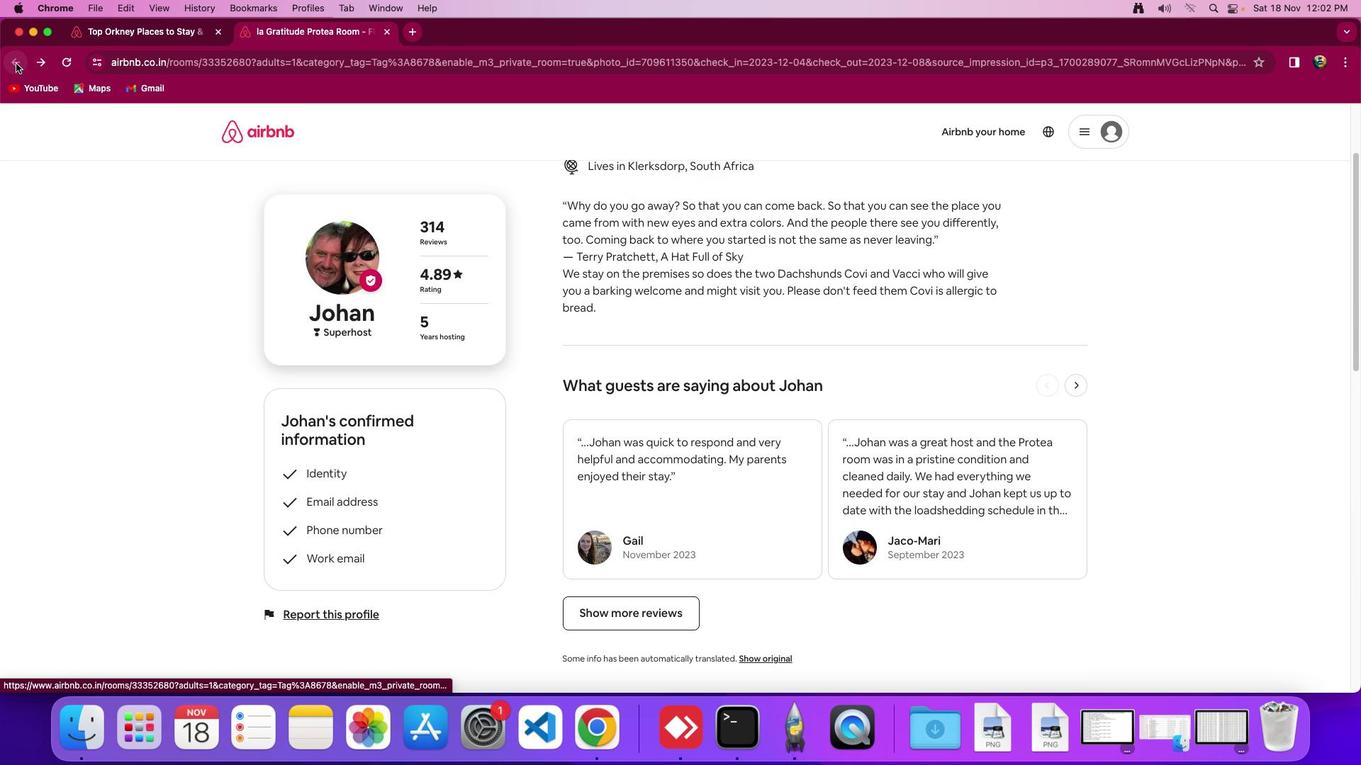 
Action: Mouse moved to (556, 378)
